 Task: Buy 2 Boots & Accessories of size 10 from Shocks, Struts & Suspension section under best seller category for shipping address: Mara Rodriguez, 1229 Ridge Road, Dodge City, Kansas 67801, Cell Number 6205197251. Pay from credit card ending with 7965, CVV 549
Action: Key pressed amazon.com<Key.enter>
Screenshot: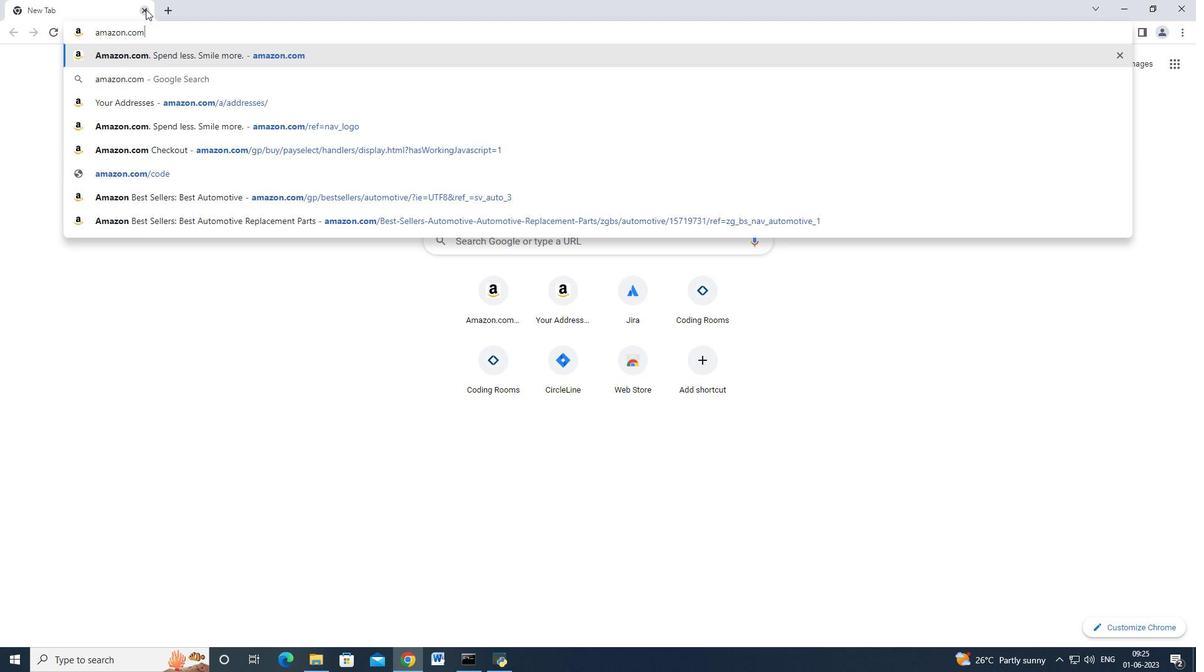 
Action: Mouse moved to (36, 95)
Screenshot: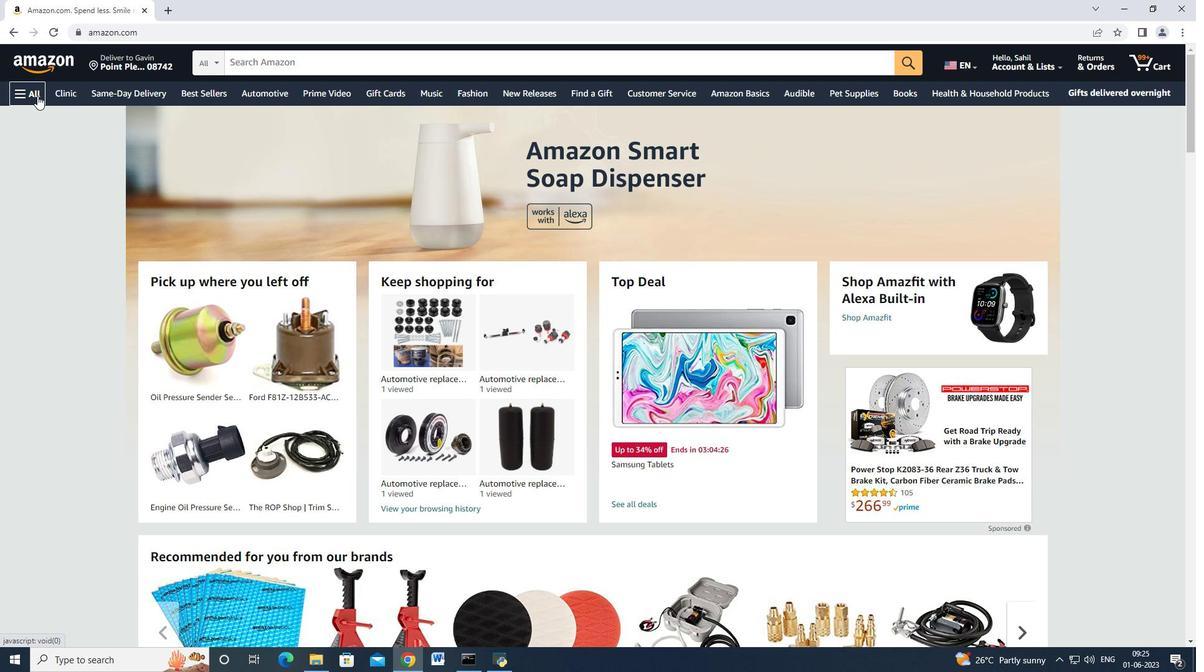 
Action: Mouse pressed left at (36, 95)
Screenshot: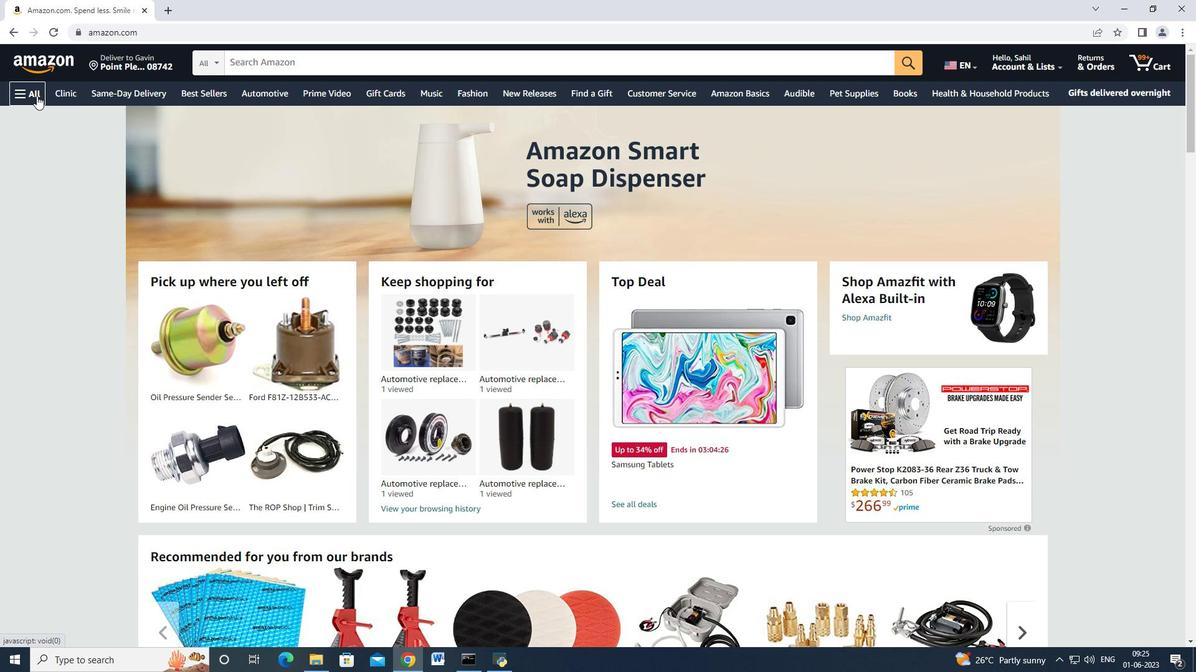 
Action: Mouse moved to (90, 222)
Screenshot: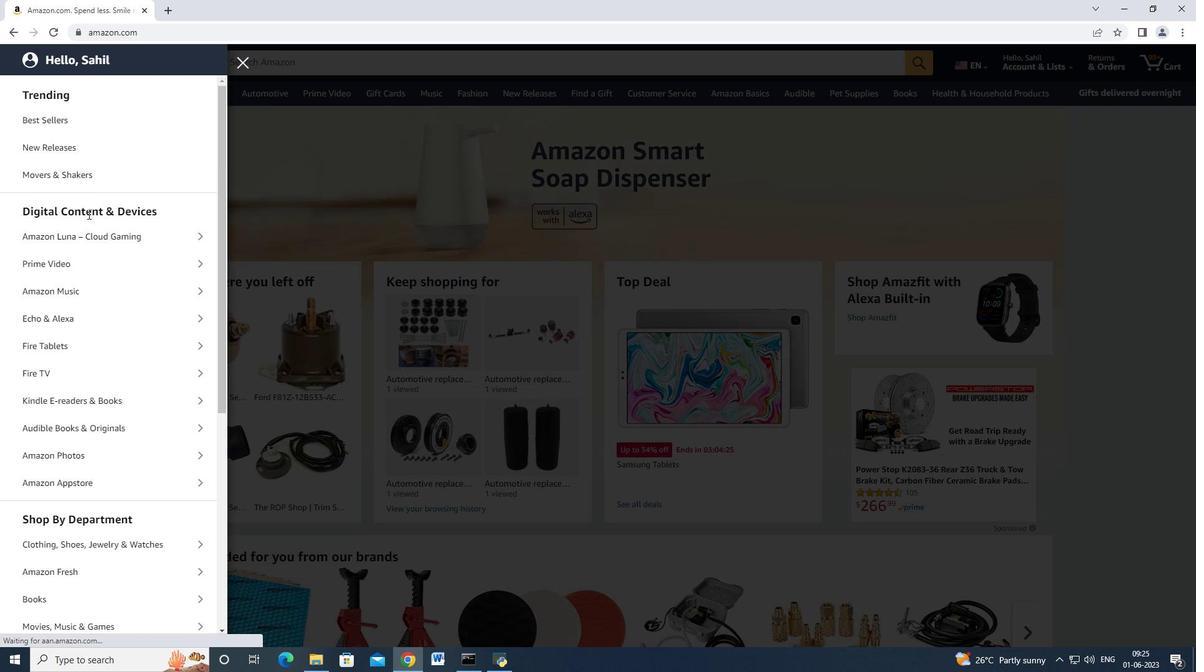 
Action: Mouse scrolled (90, 221) with delta (0, 0)
Screenshot: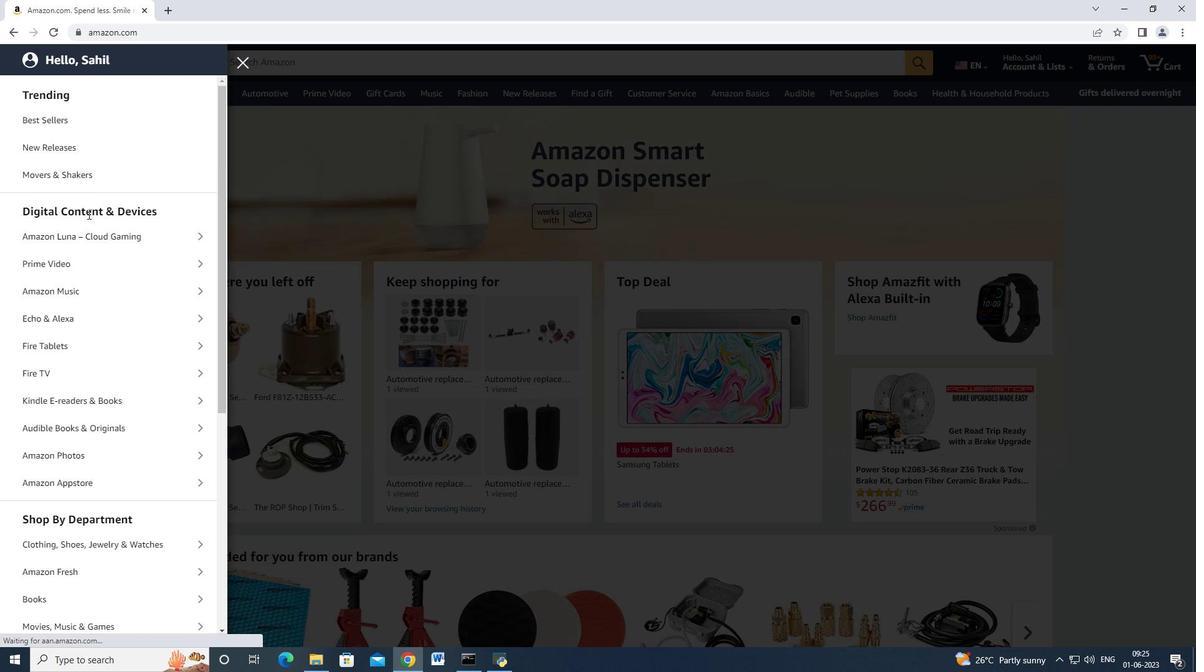 
Action: Mouse moved to (90, 223)
Screenshot: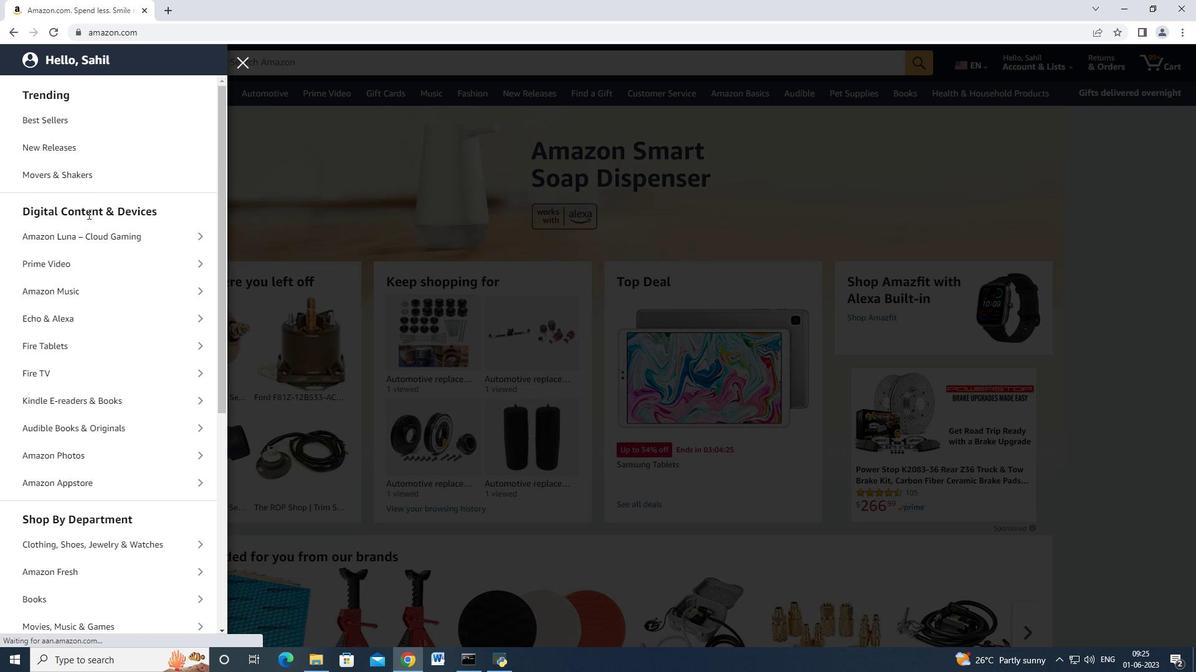 
Action: Mouse scrolled (90, 222) with delta (0, 0)
Screenshot: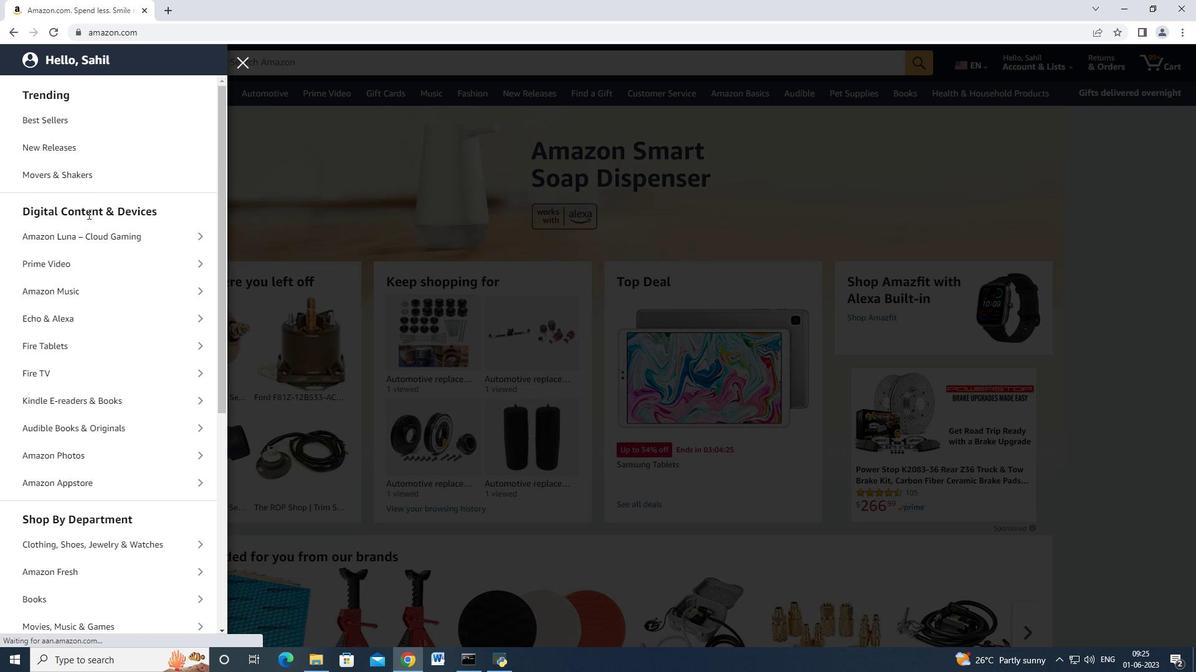 
Action: Mouse moved to (90, 223)
Screenshot: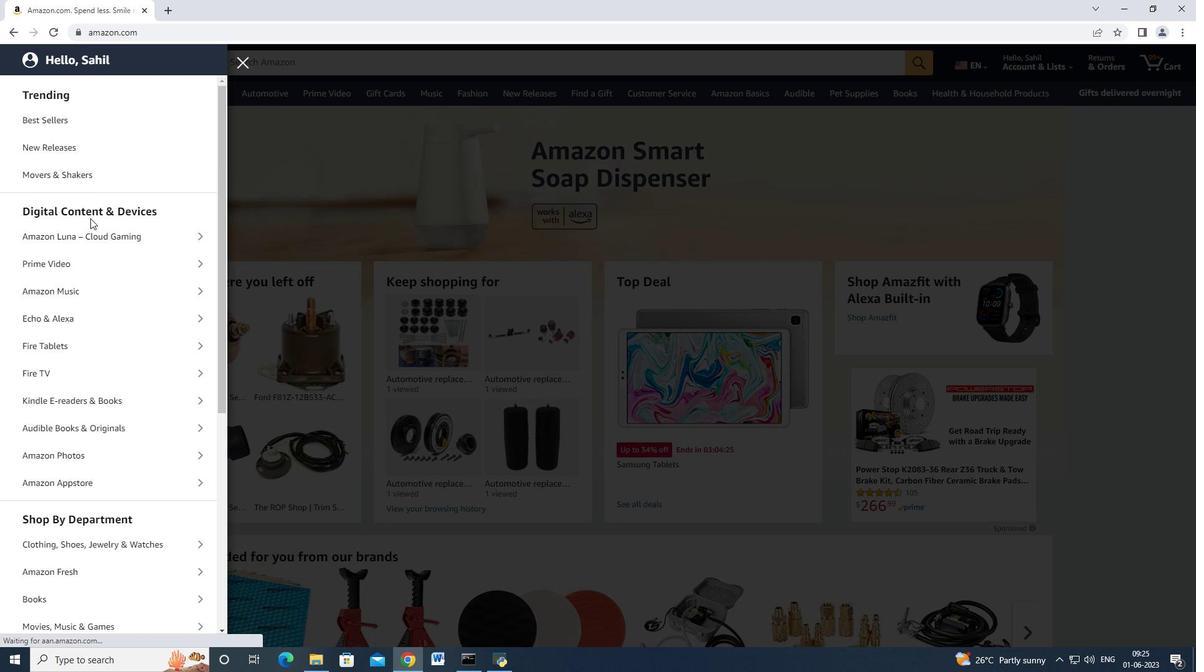 
Action: Mouse scrolled (90, 222) with delta (0, 0)
Screenshot: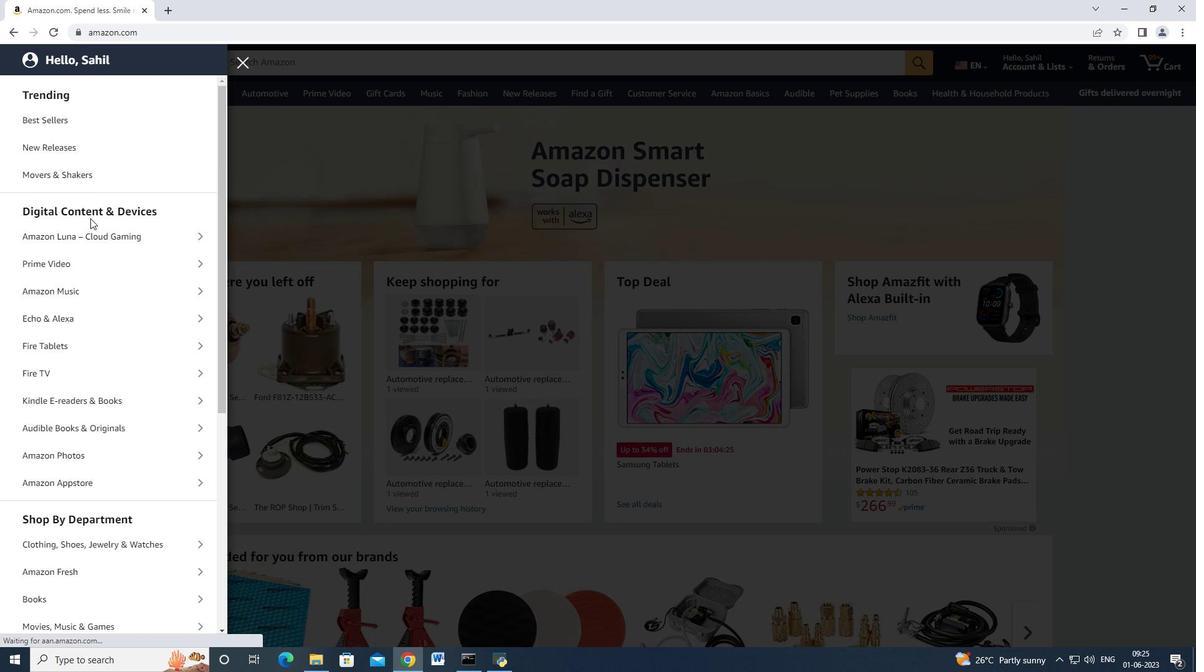 
Action: Mouse moved to (90, 224)
Screenshot: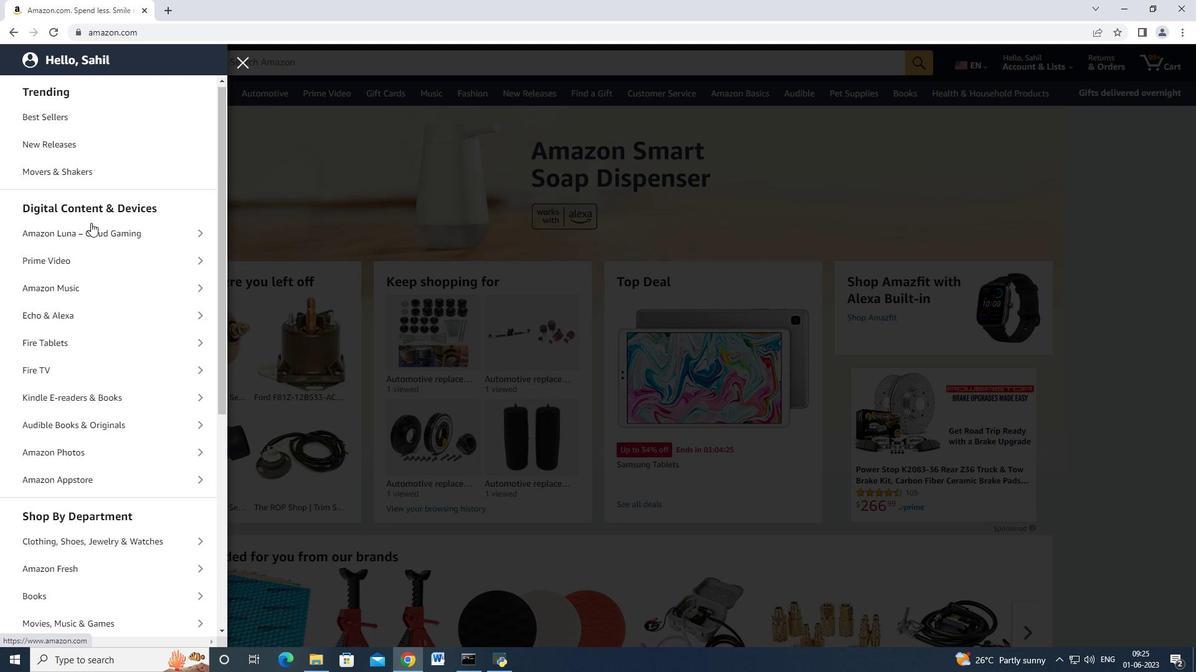 
Action: Mouse scrolled (90, 223) with delta (0, 0)
Screenshot: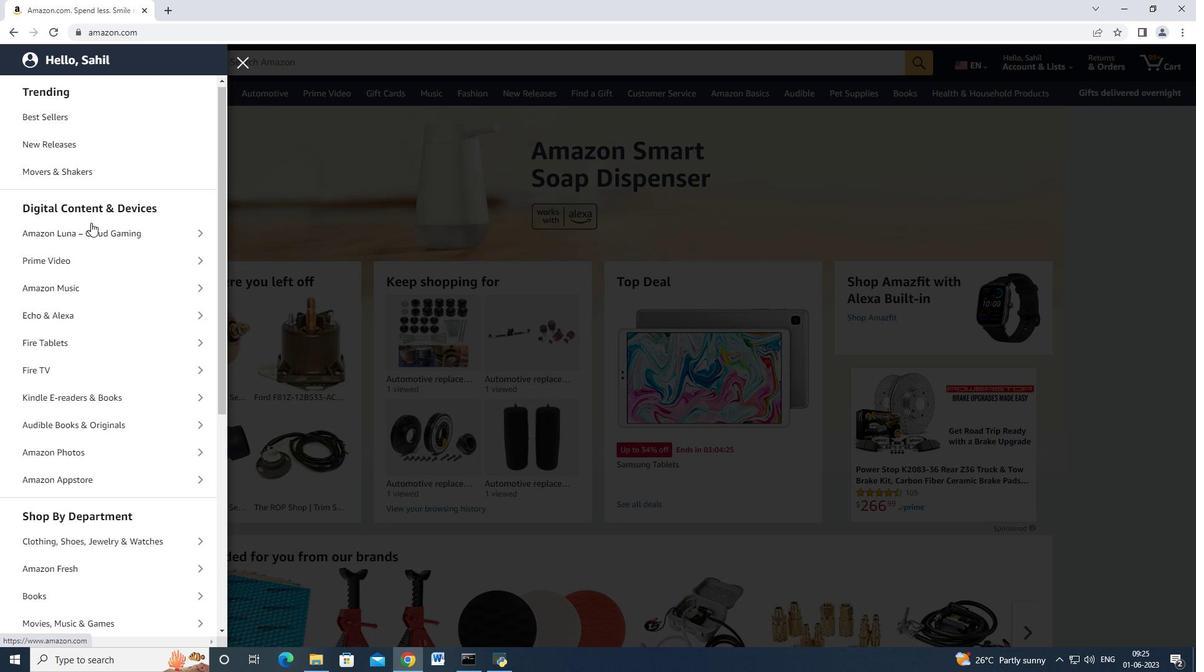 
Action: Mouse moved to (81, 413)
Screenshot: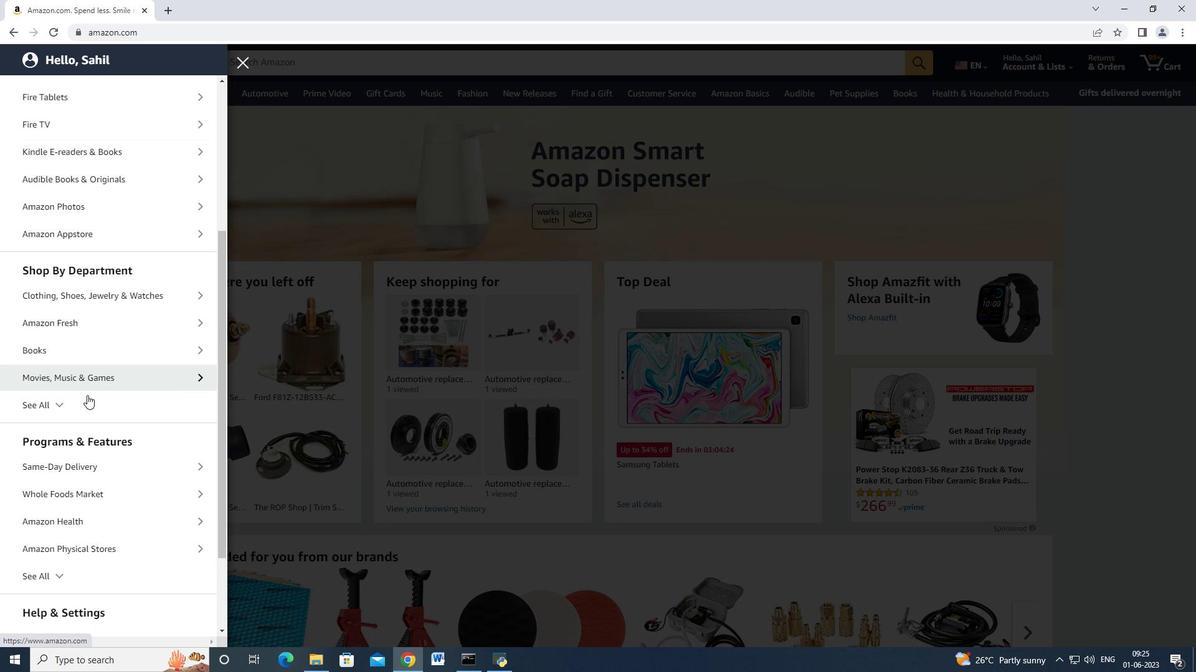 
Action: Mouse pressed left at (81, 413)
Screenshot: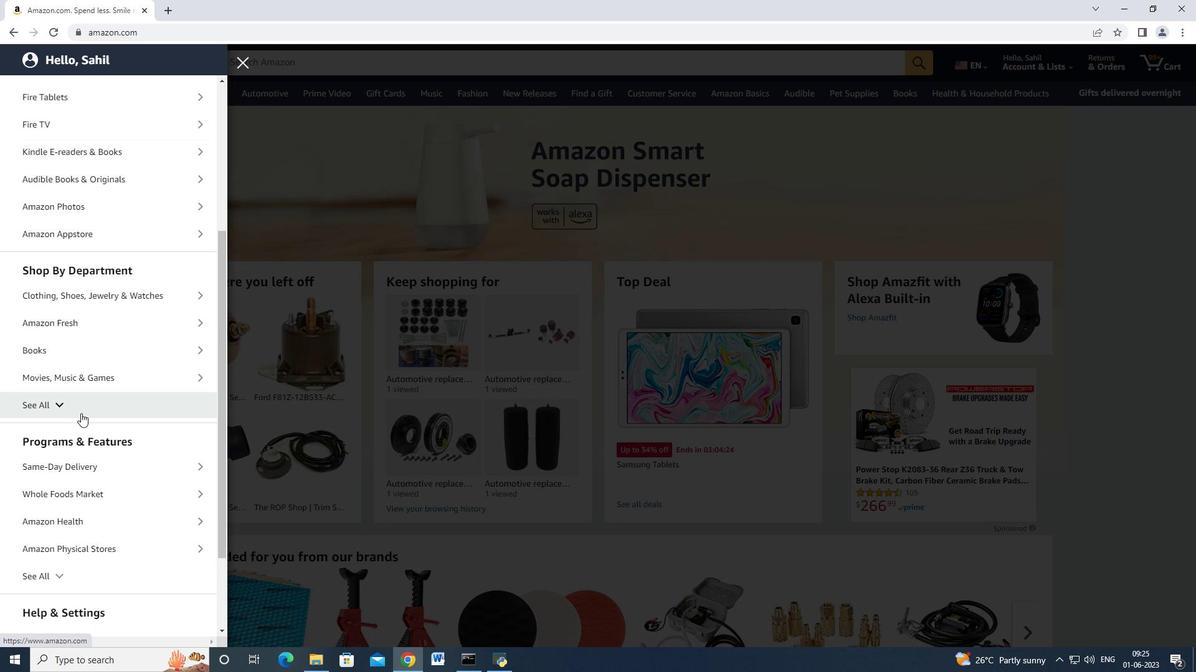 
Action: Mouse moved to (147, 380)
Screenshot: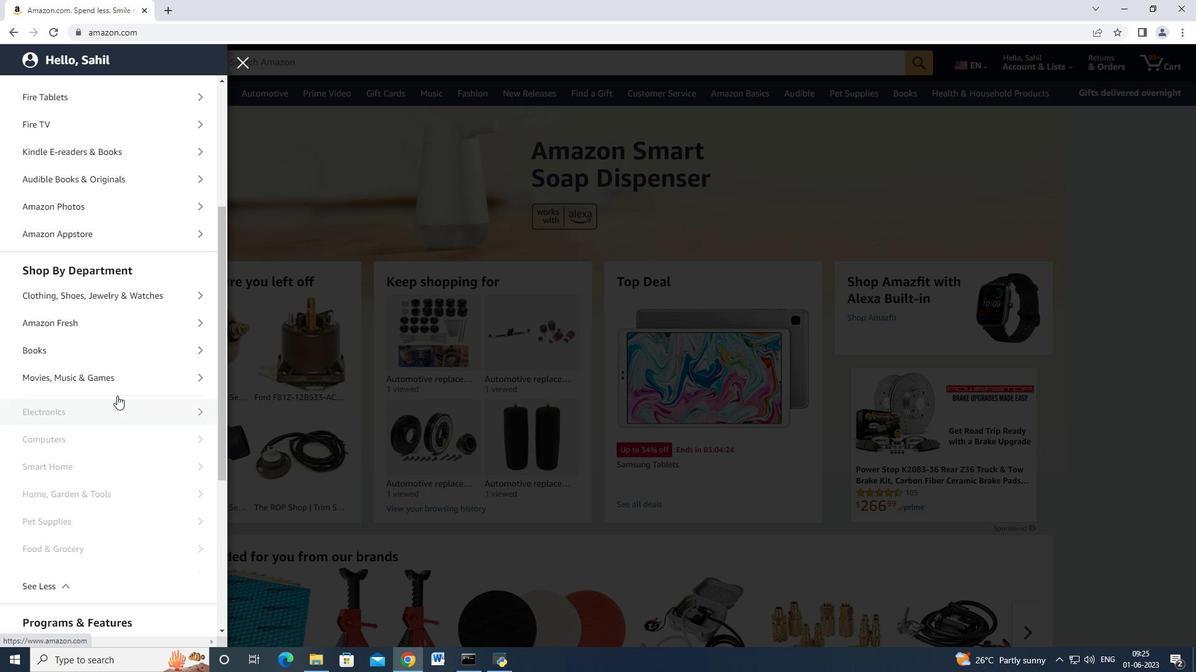 
Action: Mouse scrolled (147, 379) with delta (0, 0)
Screenshot: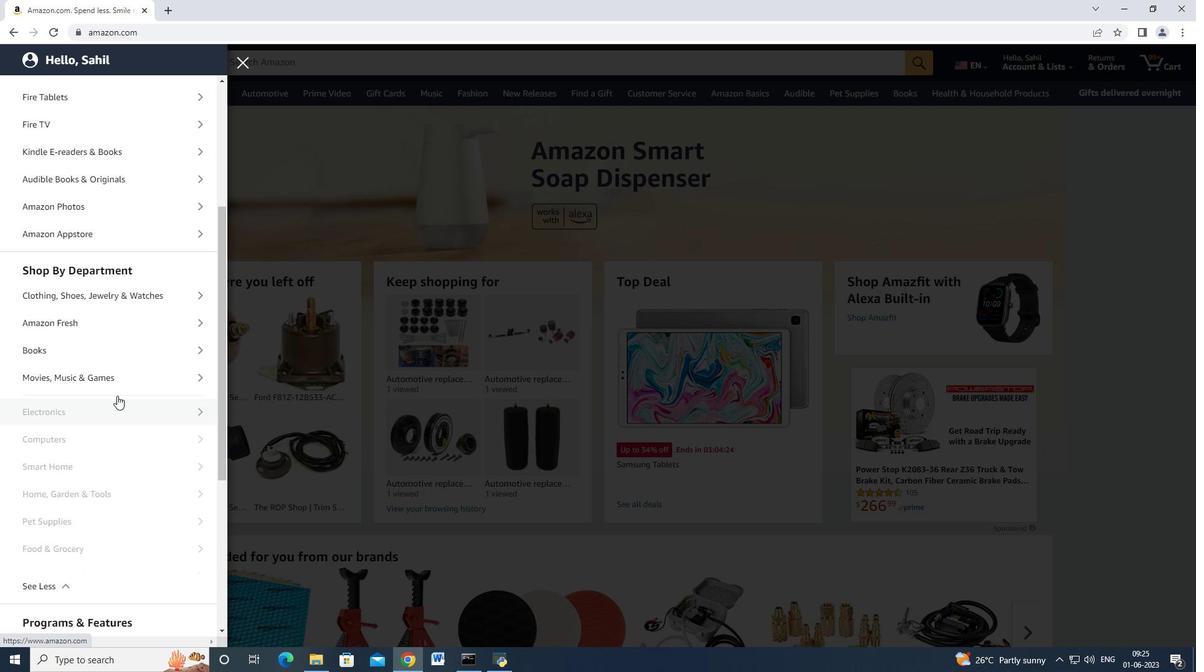 
Action: Mouse scrolled (147, 379) with delta (0, 0)
Screenshot: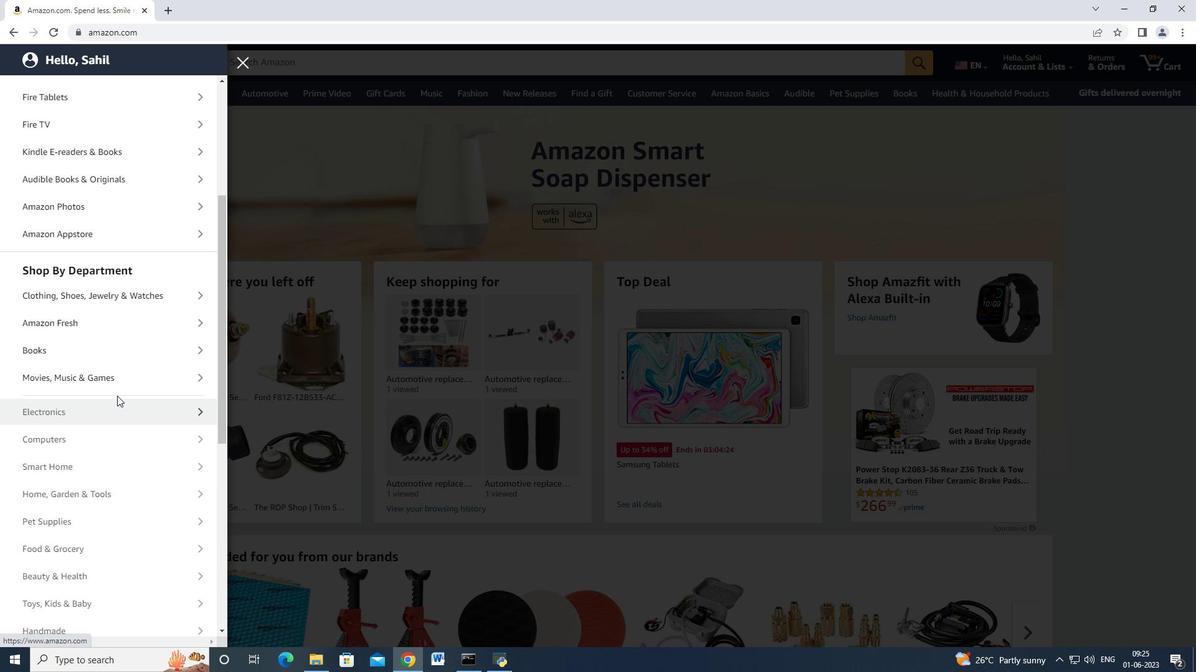 
Action: Mouse scrolled (147, 379) with delta (0, 0)
Screenshot: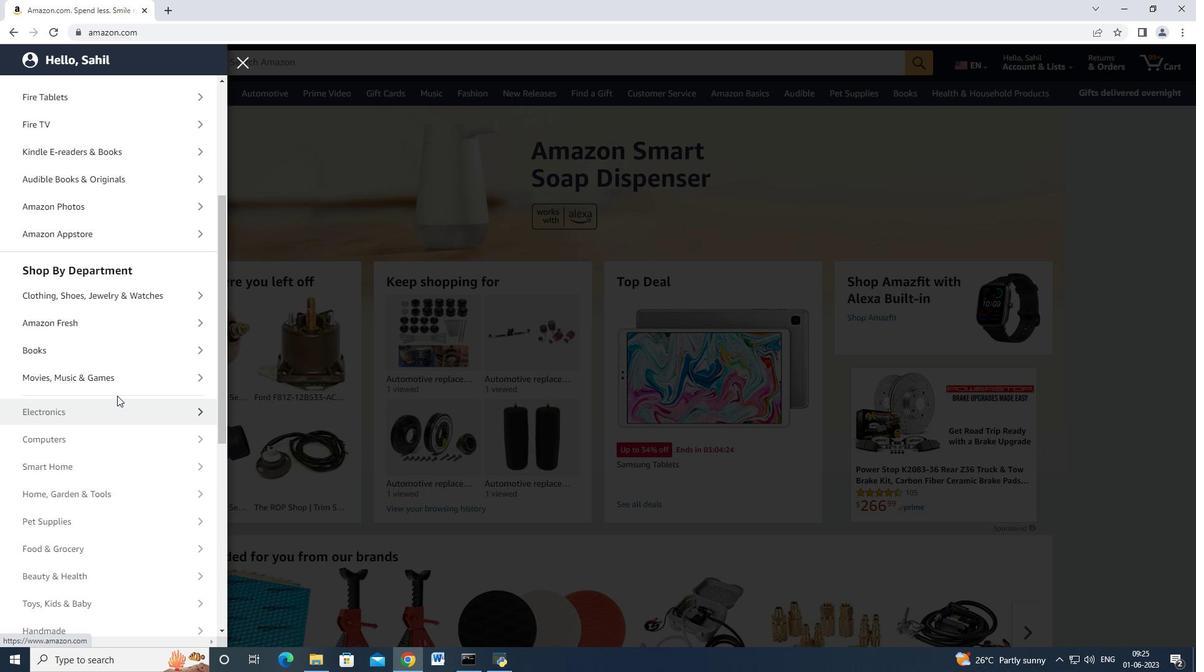 
Action: Mouse scrolled (147, 379) with delta (0, 0)
Screenshot: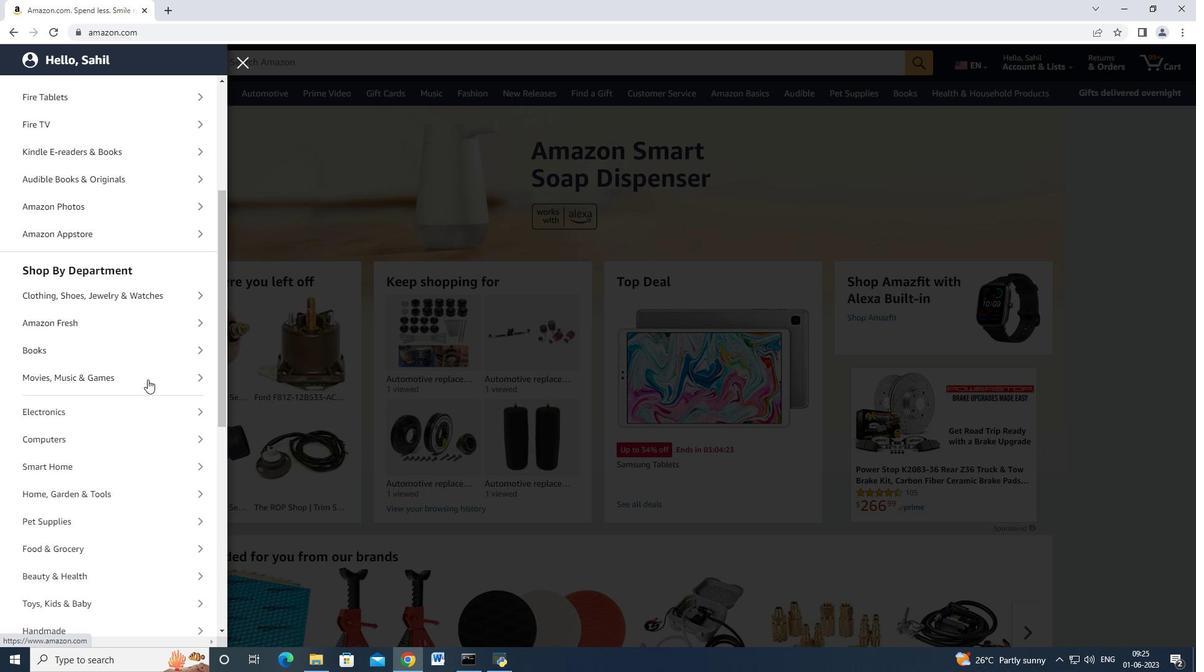 
Action: Mouse moved to (148, 453)
Screenshot: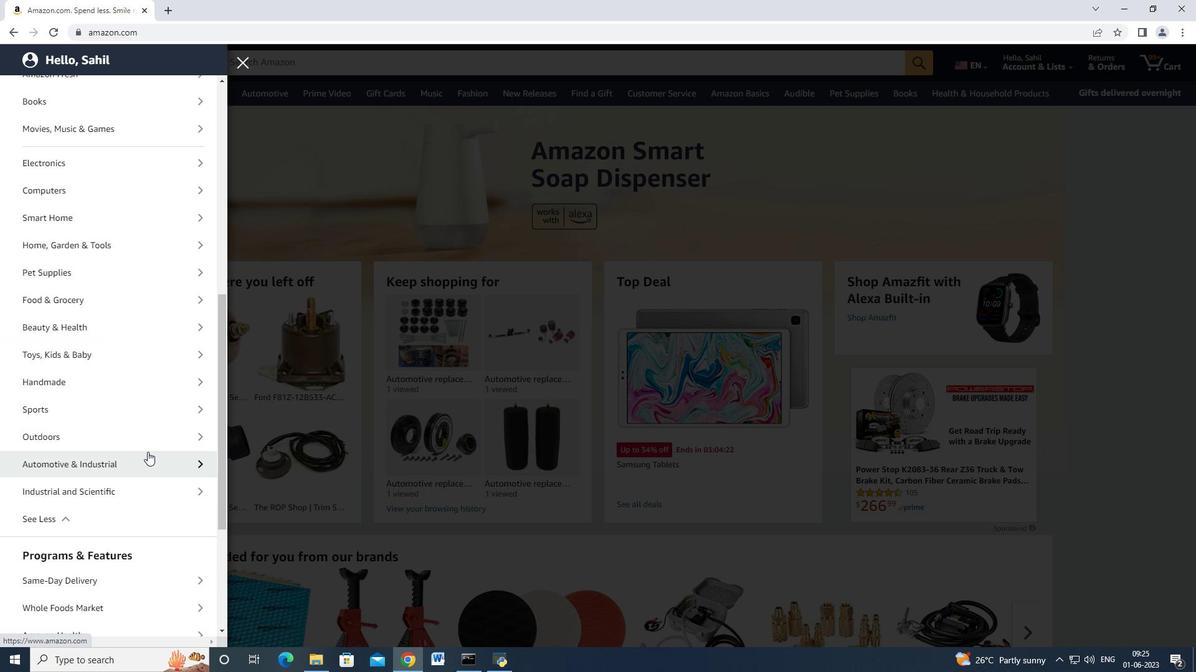 
Action: Mouse pressed left at (148, 453)
Screenshot: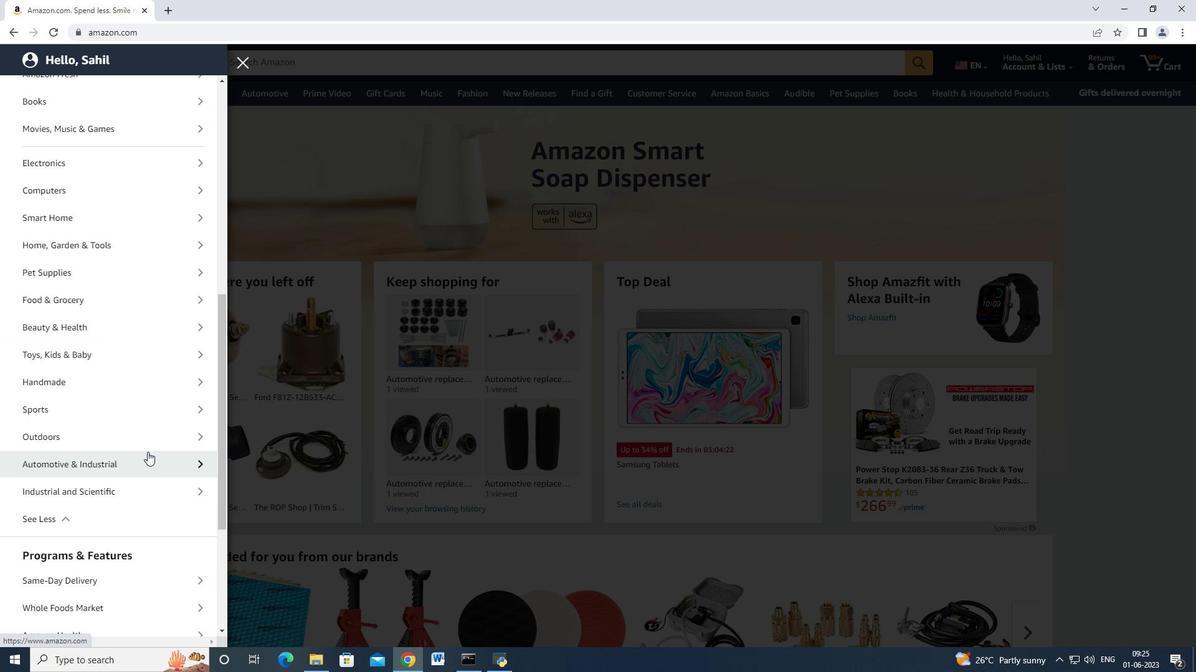 
Action: Mouse moved to (116, 144)
Screenshot: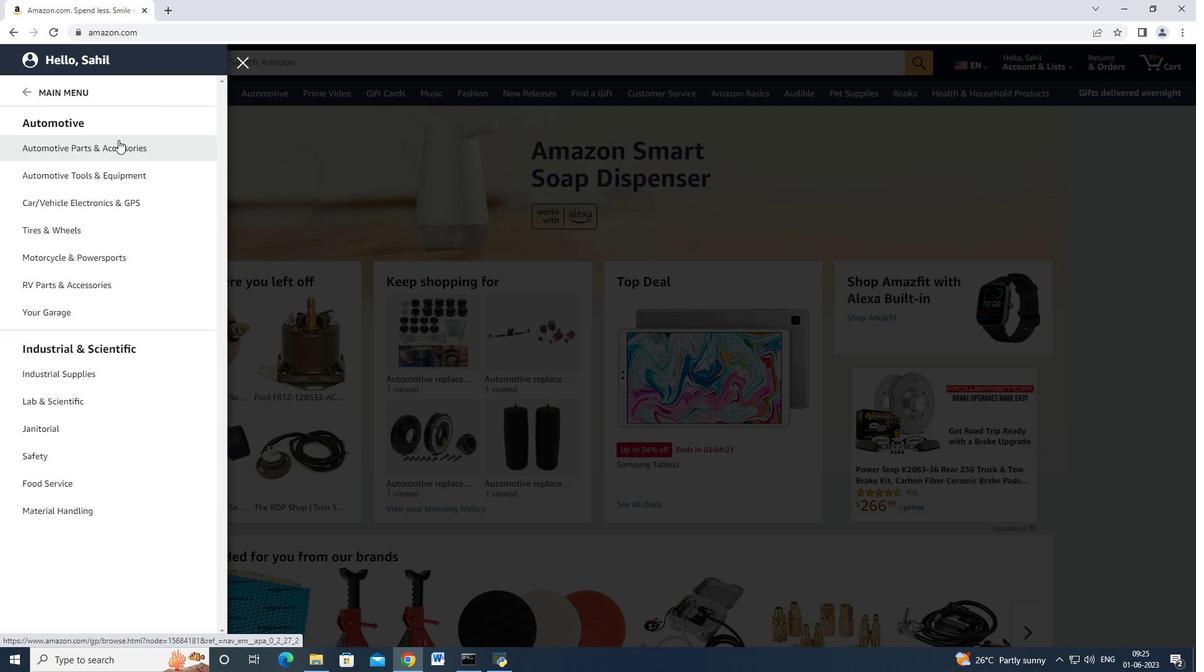 
Action: Mouse pressed left at (116, 144)
Screenshot: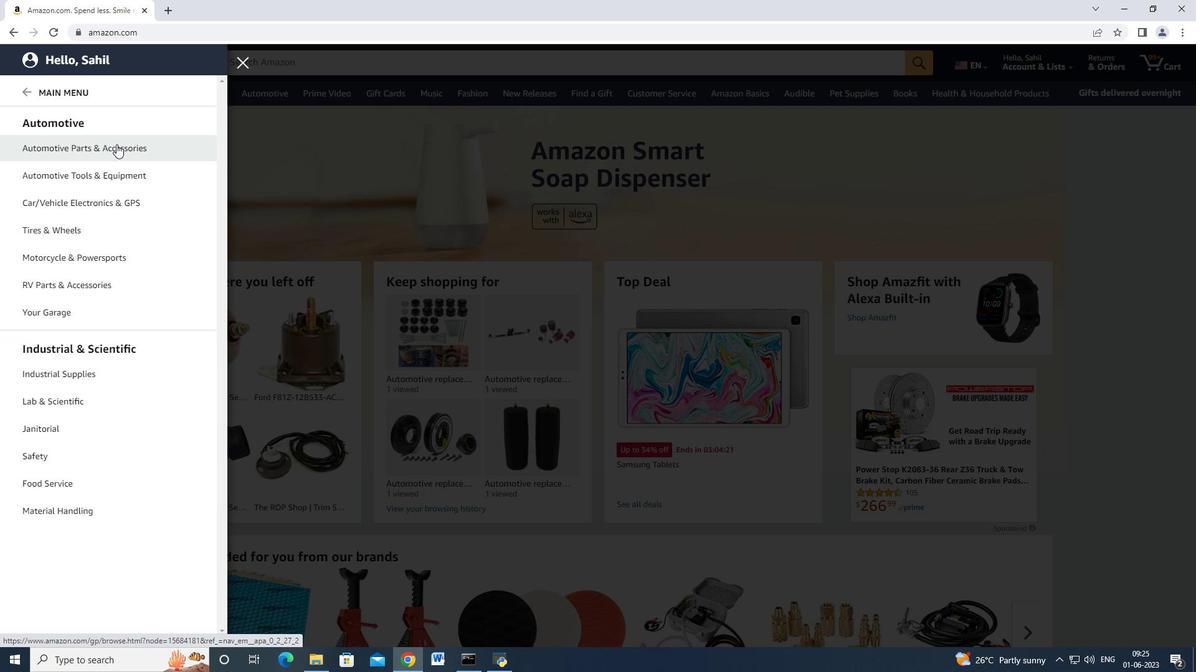 
Action: Mouse moved to (218, 120)
Screenshot: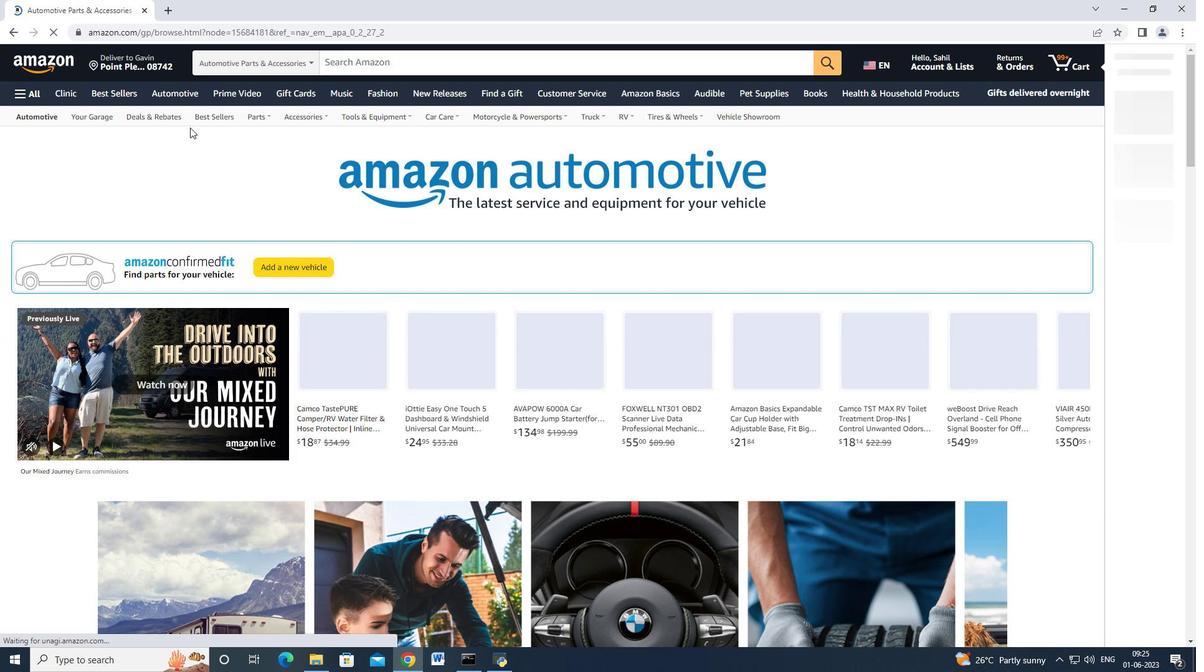 
Action: Mouse pressed left at (218, 120)
Screenshot: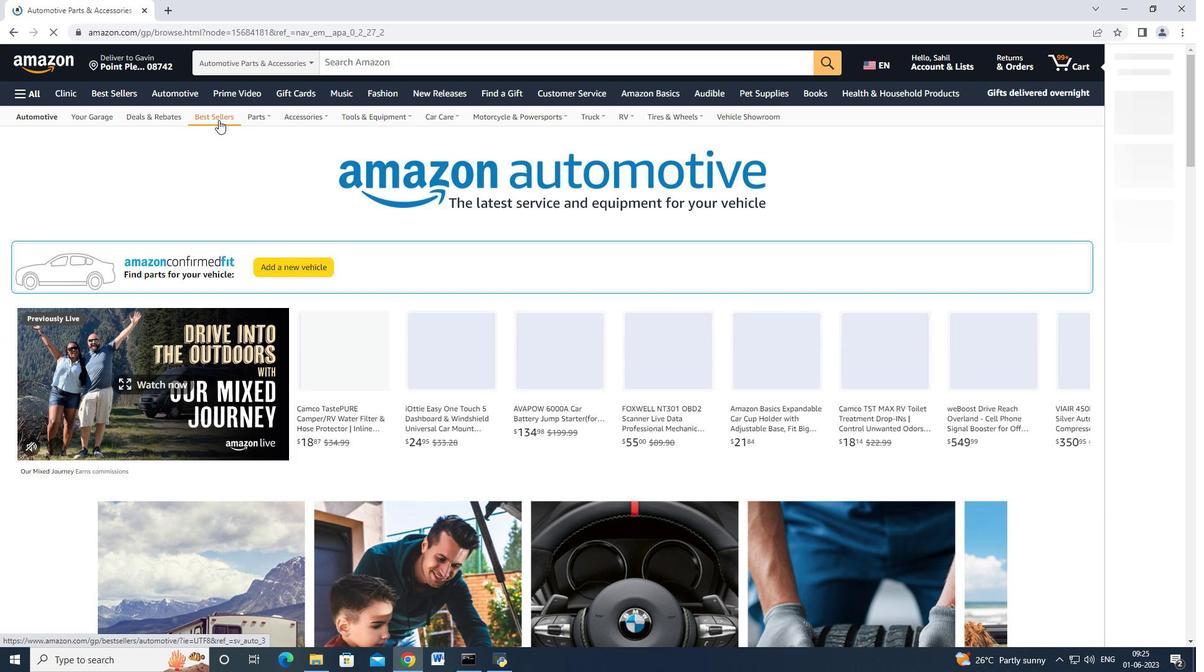 
Action: Mouse moved to (77, 398)
Screenshot: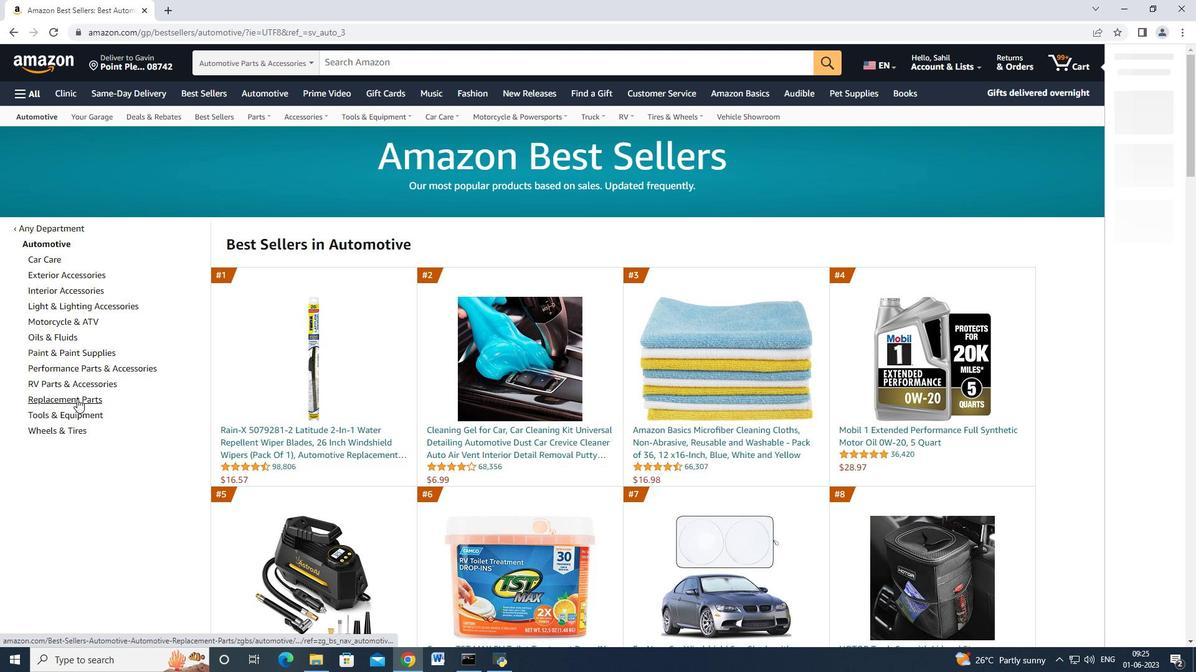 
Action: Mouse pressed left at (77, 398)
Screenshot: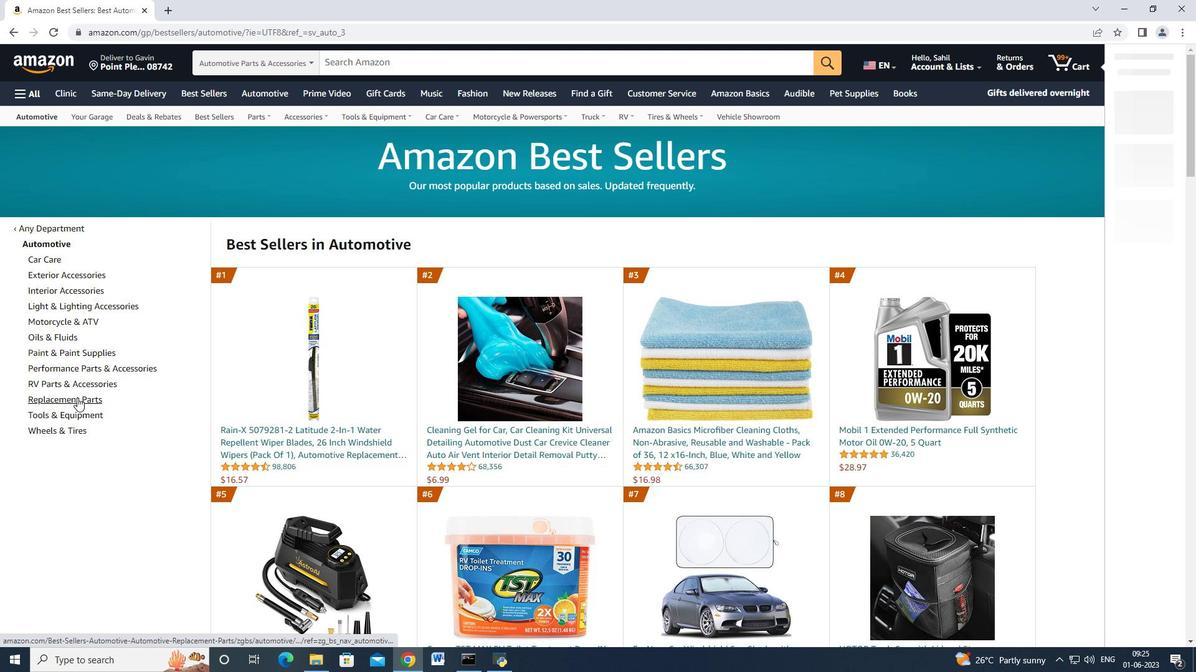 
Action: Mouse moved to (152, 296)
Screenshot: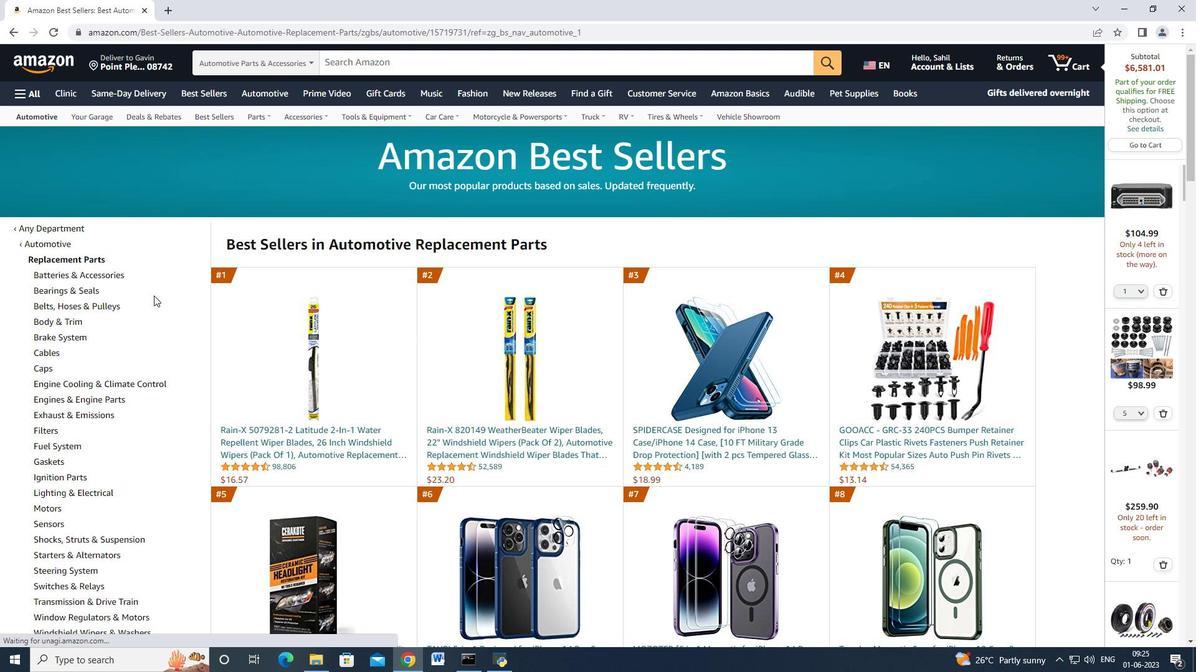 
Action: Mouse scrolled (152, 295) with delta (0, 0)
Screenshot: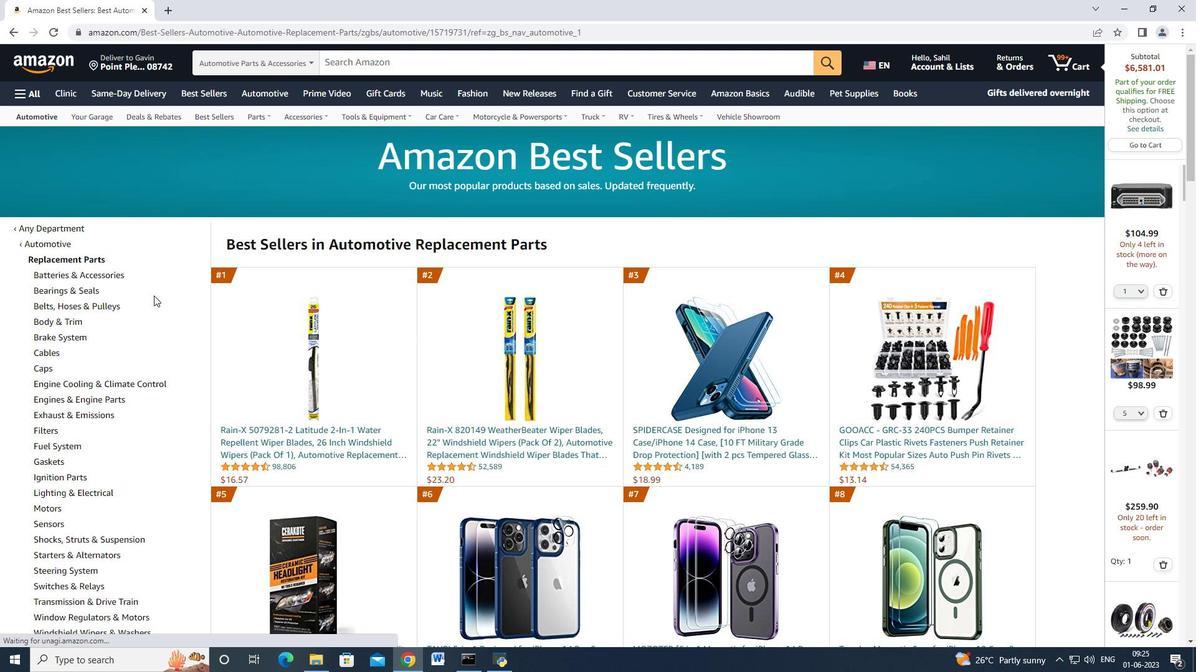 
Action: Mouse moved to (153, 295)
Screenshot: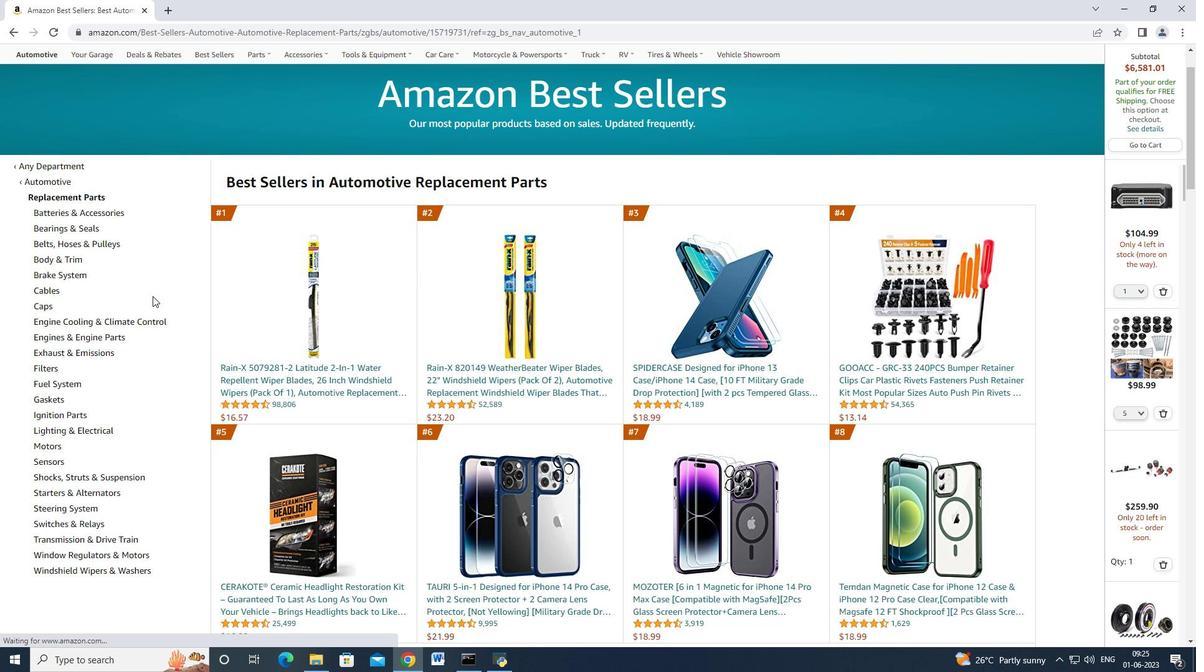 
Action: Mouse scrolled (153, 295) with delta (0, 0)
Screenshot: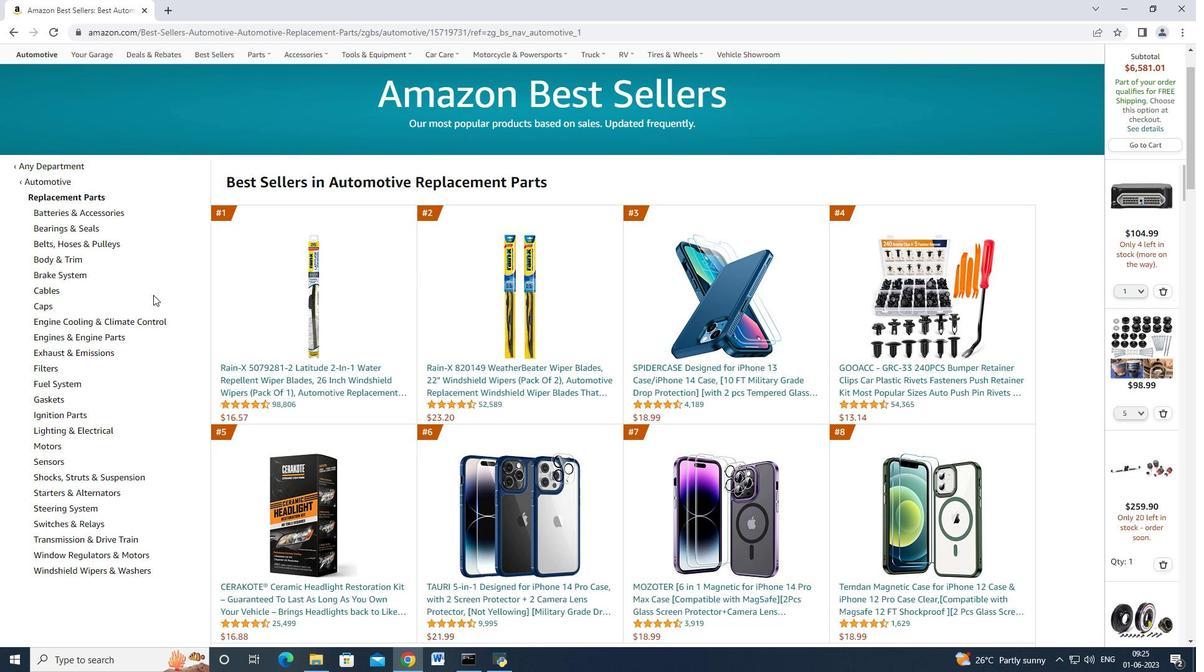 
Action: Mouse scrolled (153, 294) with delta (0, 0)
Screenshot: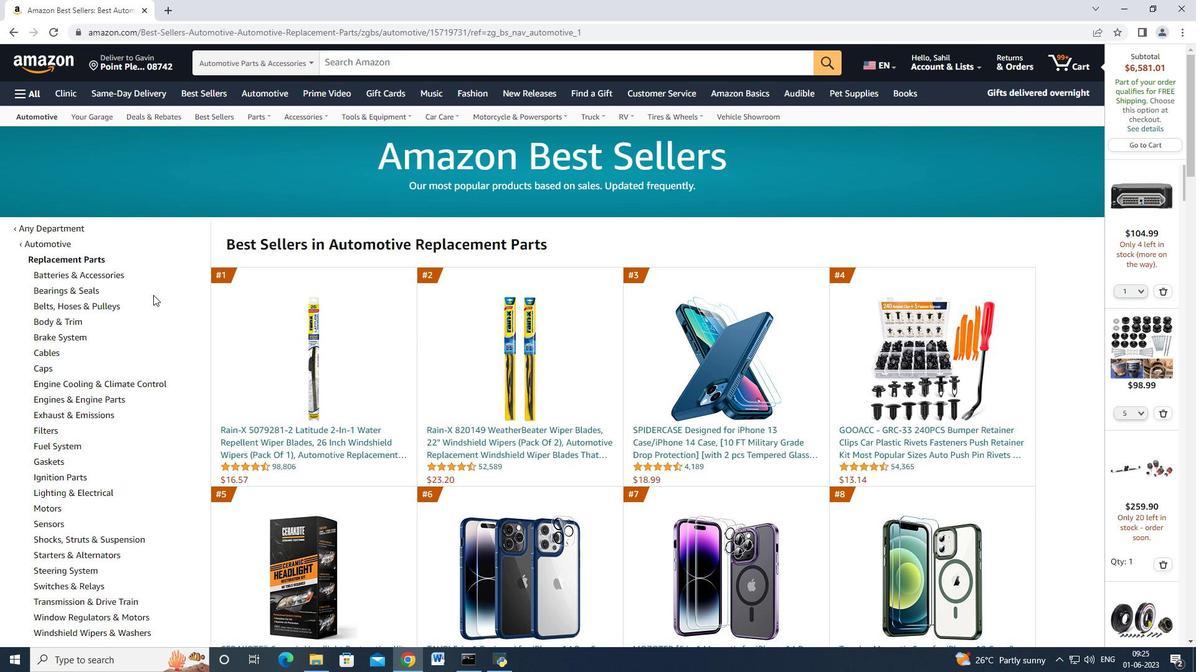 
Action: Mouse scrolled (153, 294) with delta (0, 0)
Screenshot: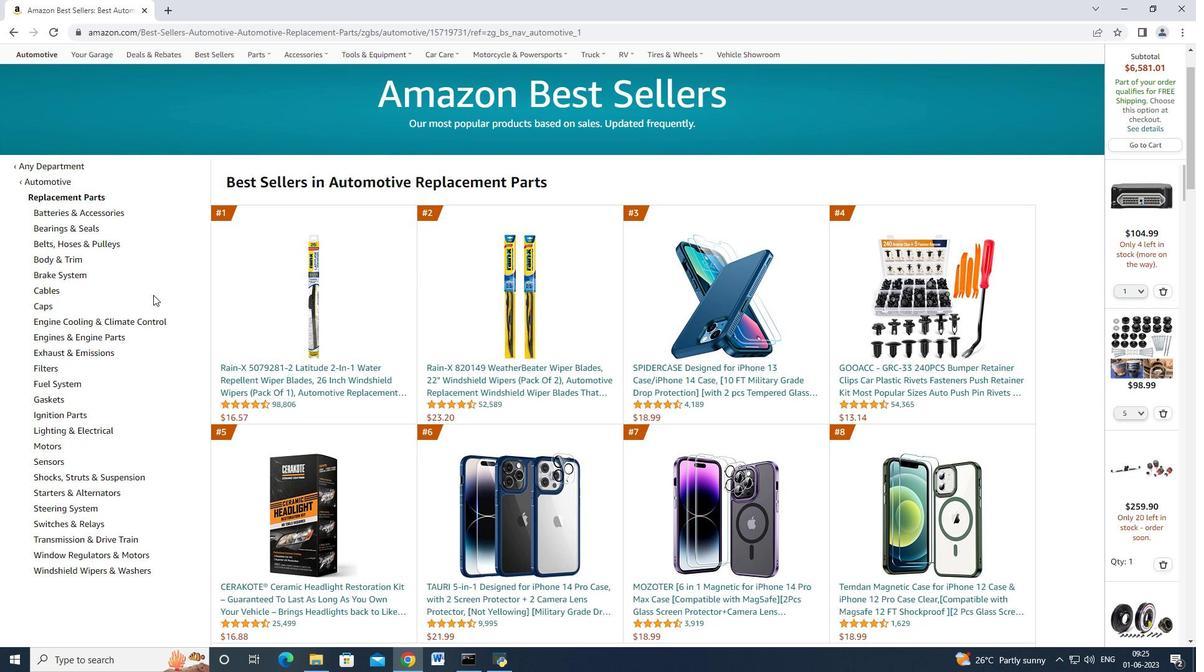
Action: Mouse moved to (90, 272)
Screenshot: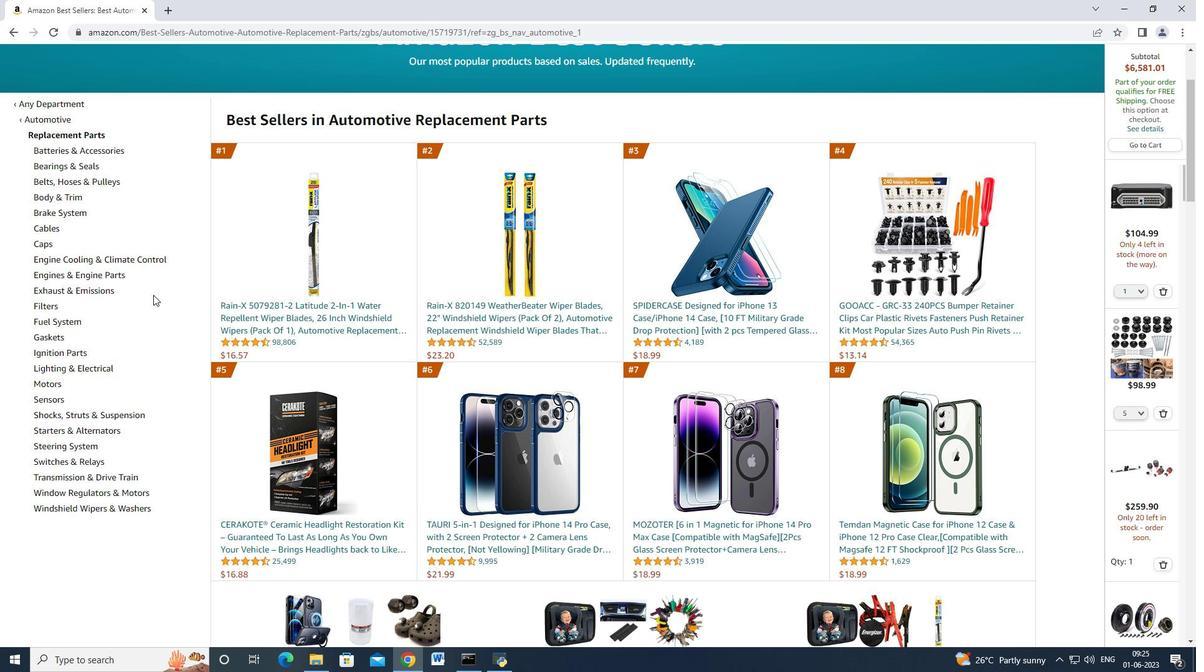 
Action: Mouse scrolled (90, 272) with delta (0, 0)
Screenshot: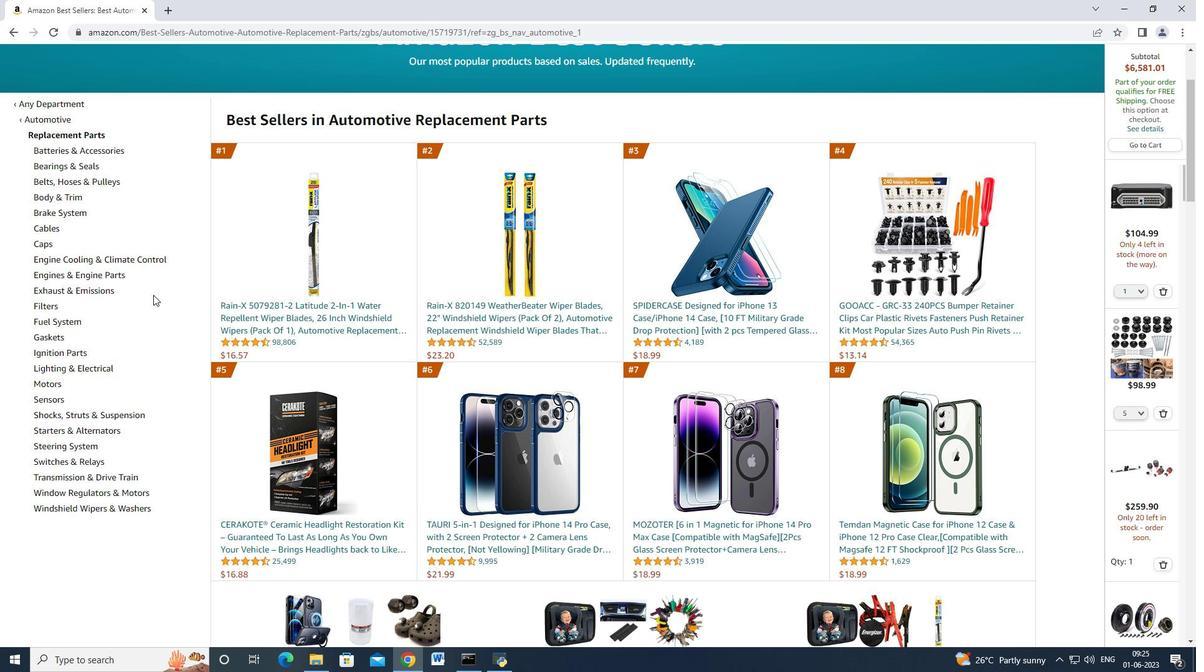 
Action: Mouse moved to (95, 352)
Screenshot: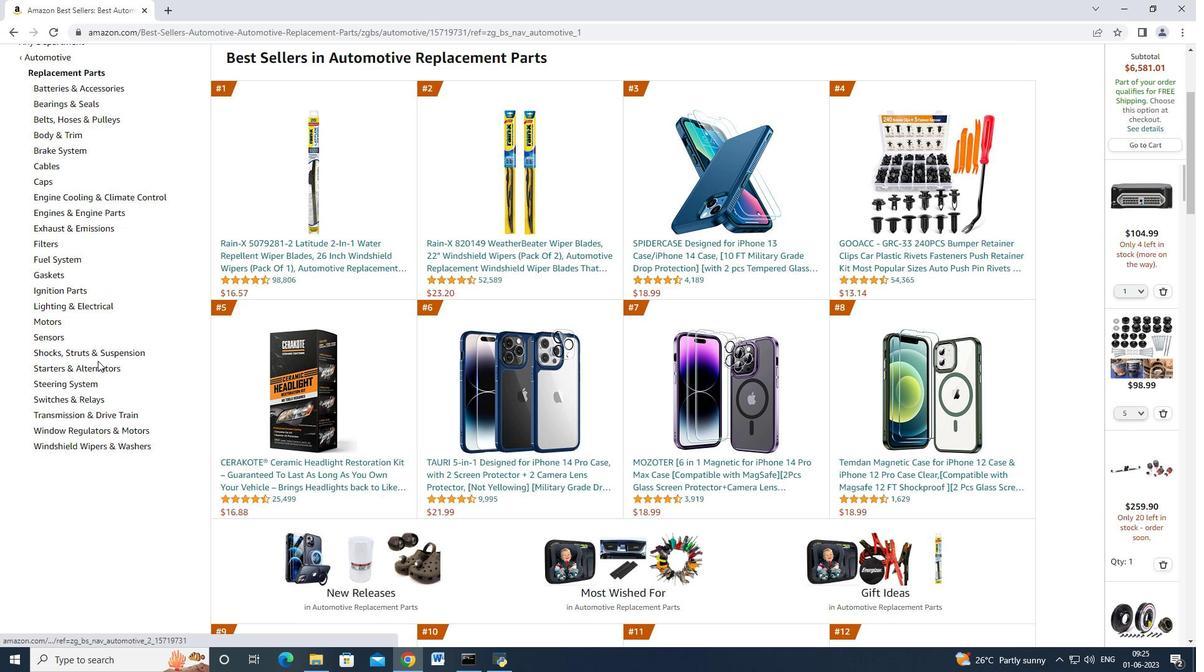 
Action: Mouse pressed left at (95, 352)
Screenshot: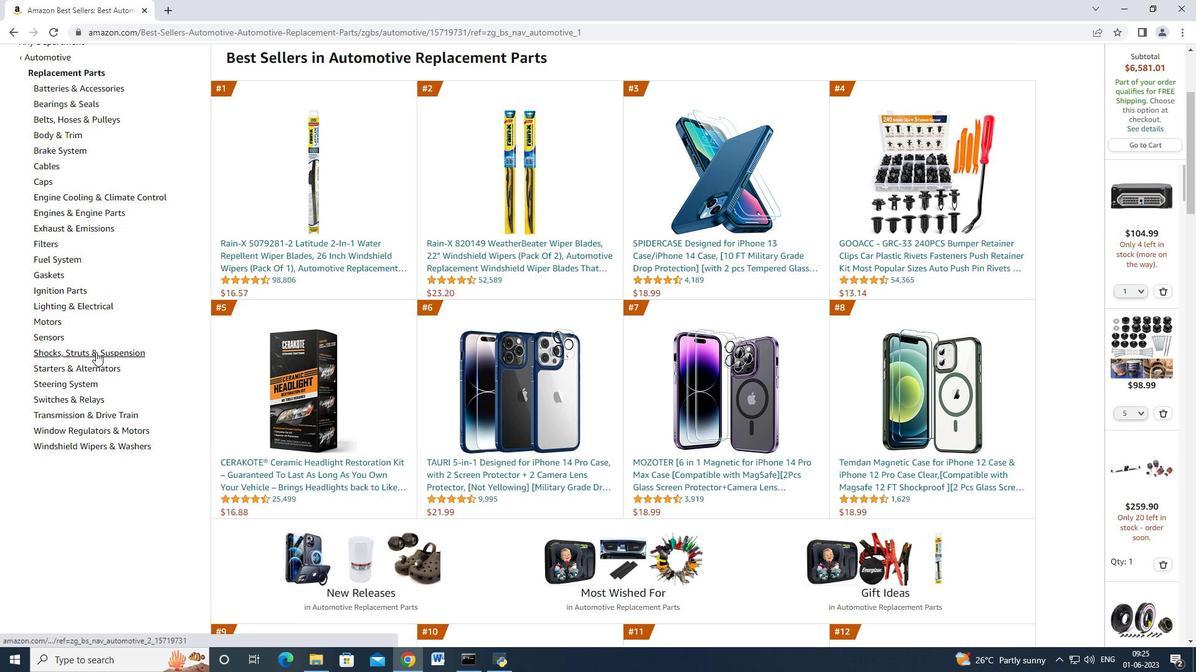 
Action: Mouse moved to (122, 317)
Screenshot: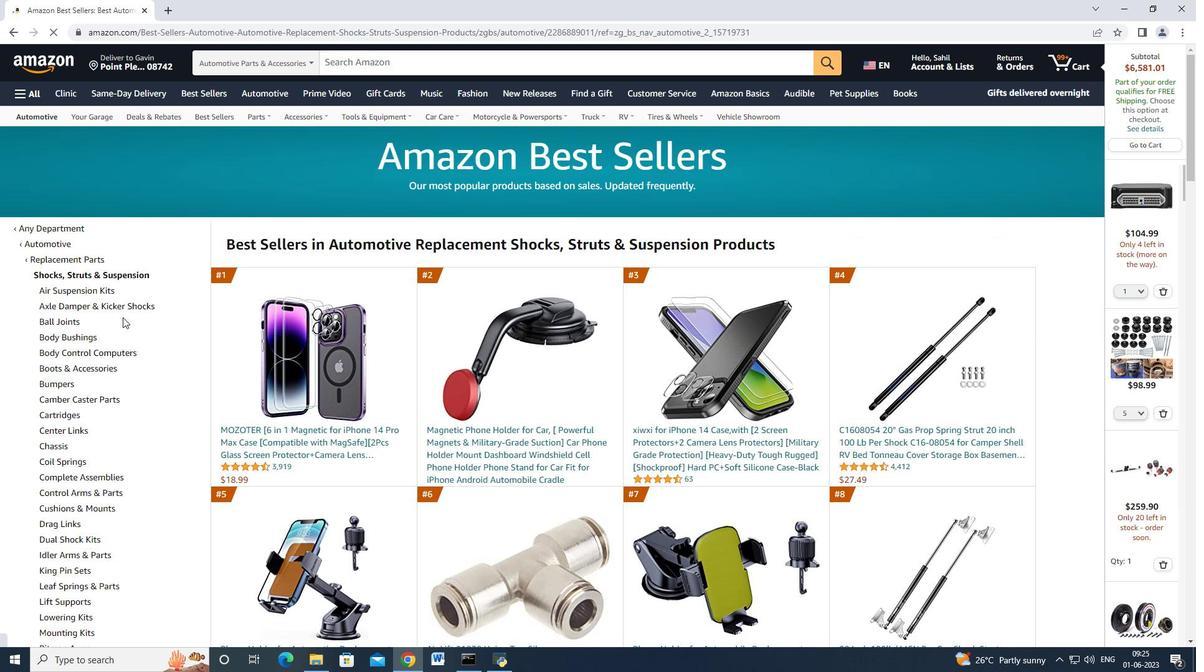 
Action: Mouse scrolled (122, 317) with delta (0, 0)
Screenshot: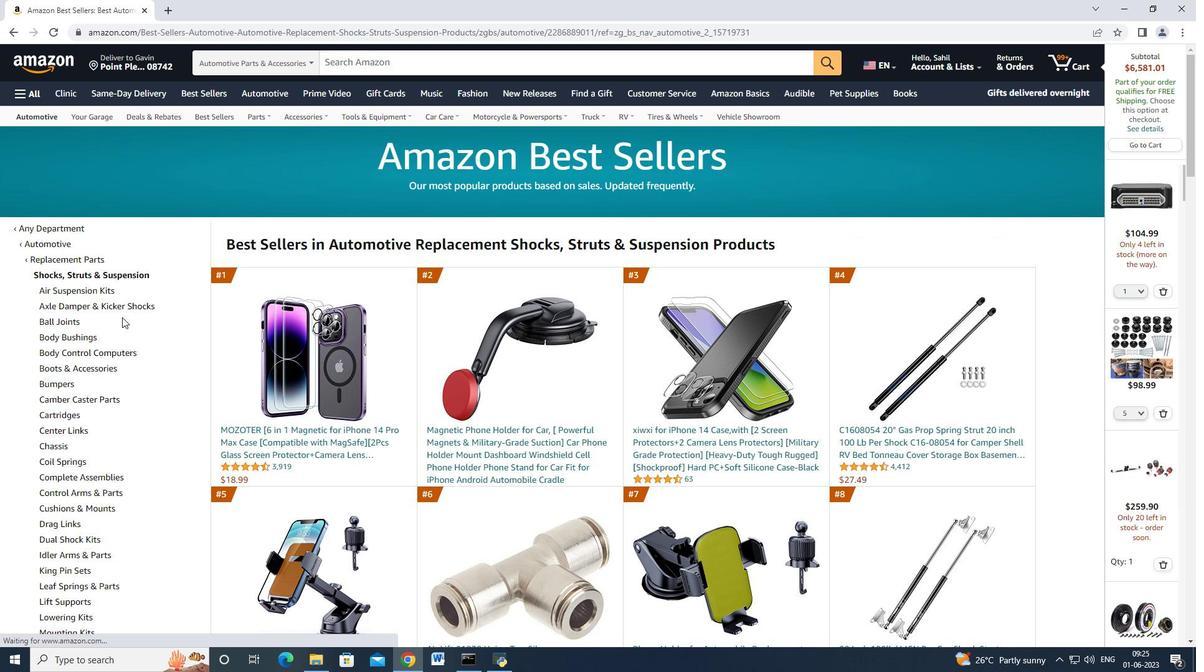 
Action: Mouse moved to (92, 305)
Screenshot: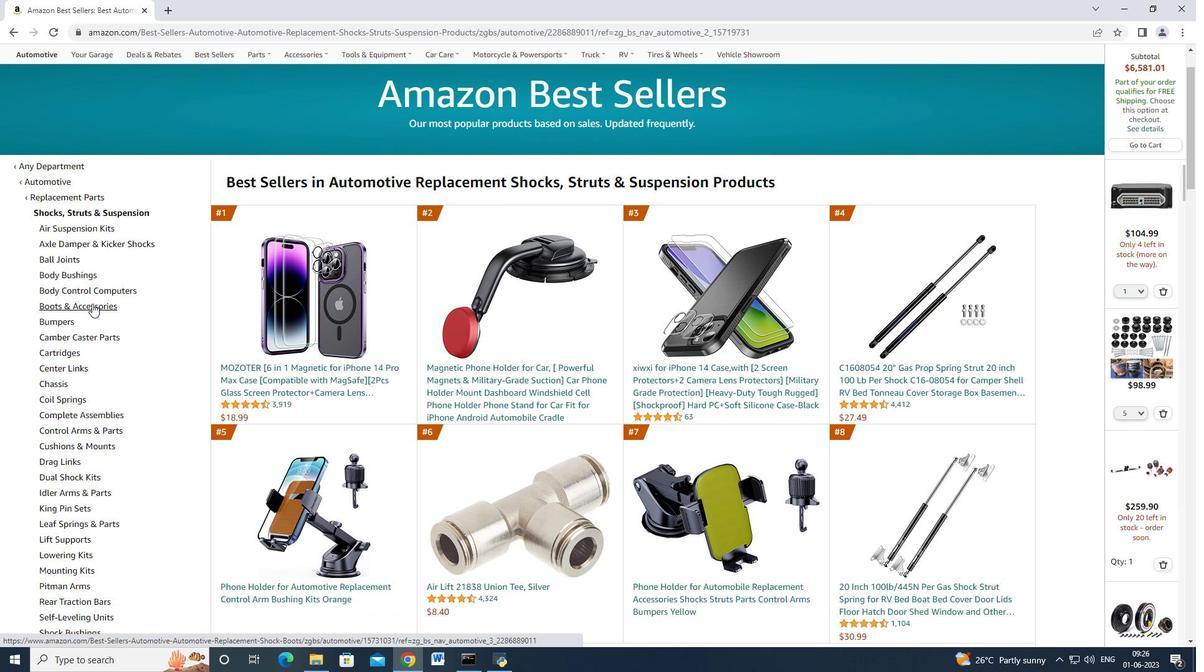 
Action: Mouse pressed left at (92, 305)
Screenshot: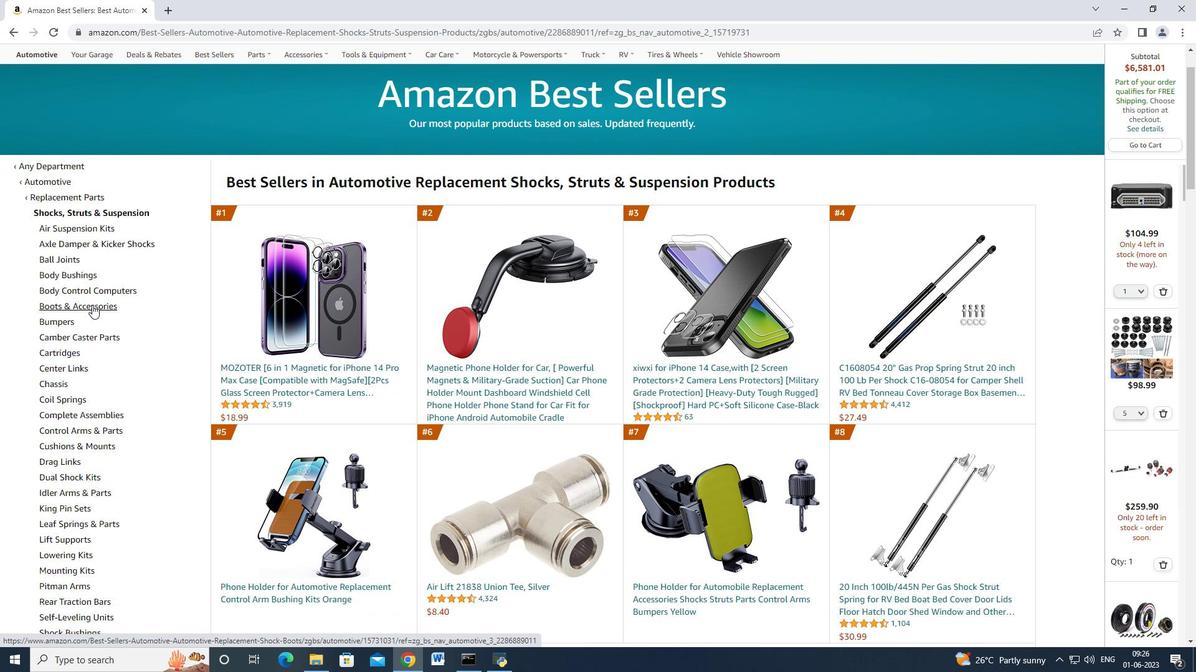 
Action: Mouse moved to (331, 428)
Screenshot: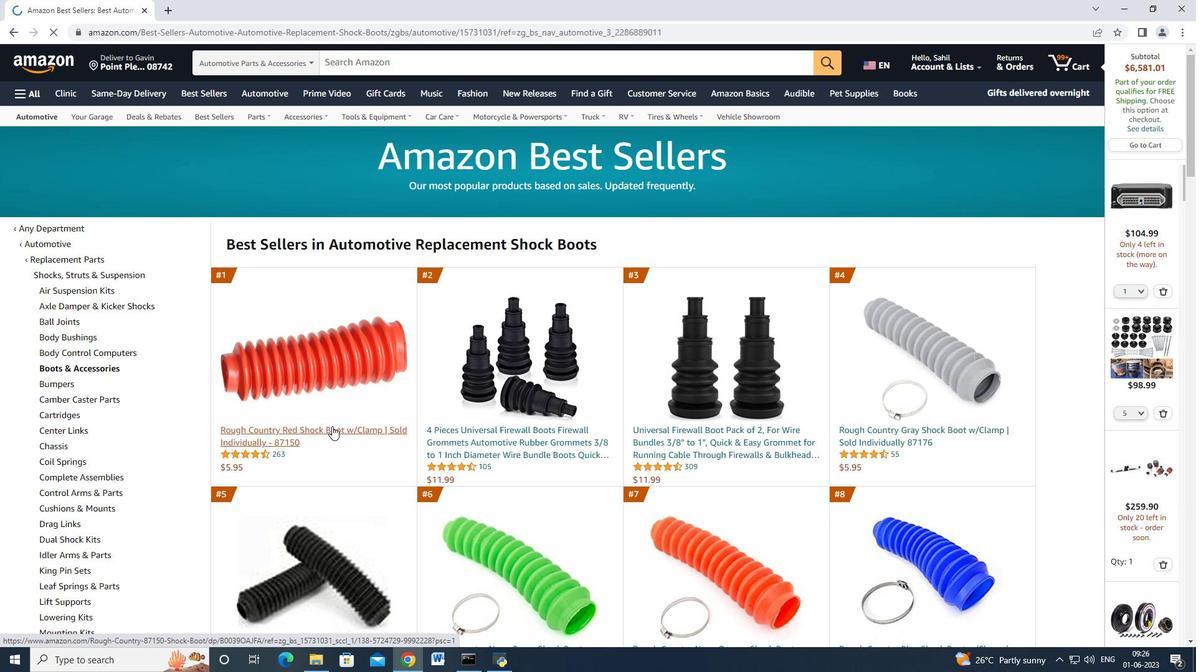 
Action: Mouse pressed left at (331, 428)
Screenshot: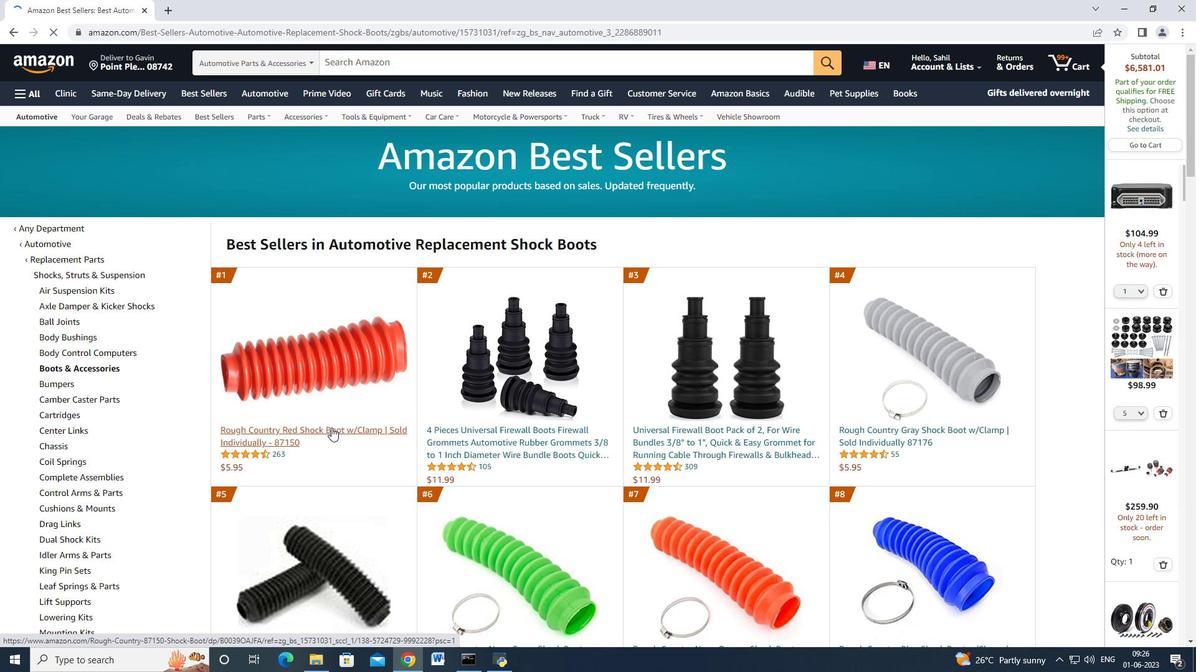 
Action: Mouse moved to (885, 436)
Screenshot: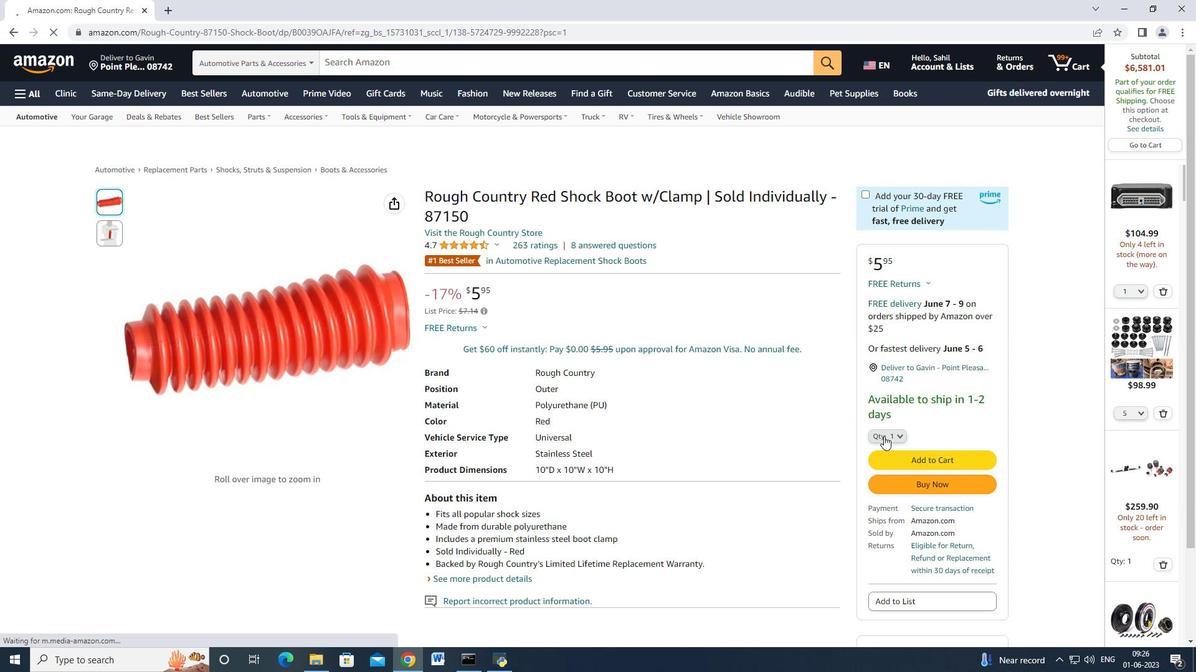 
Action: Mouse pressed left at (885, 436)
Screenshot: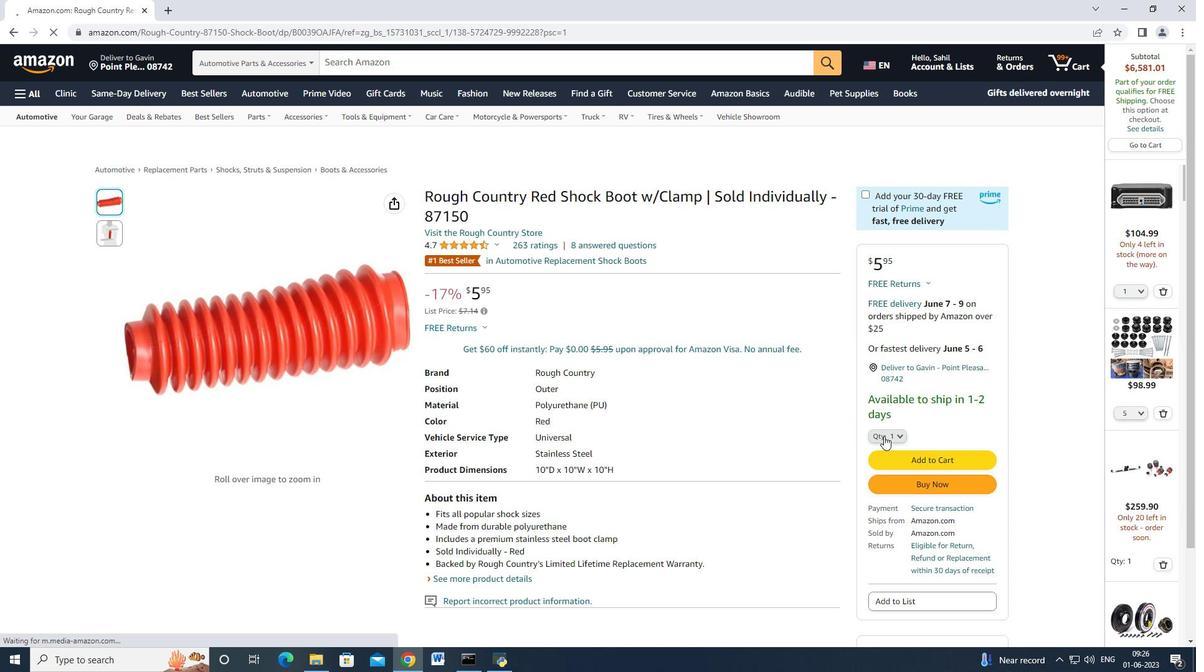 
Action: Mouse moved to (893, 458)
Screenshot: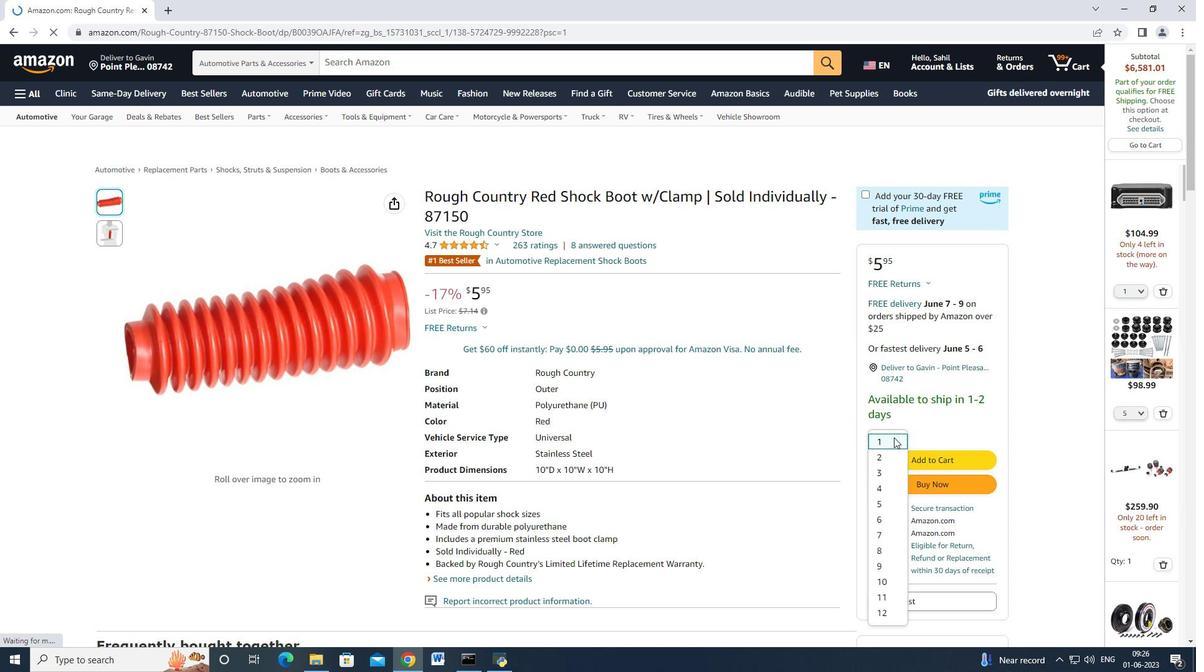 
Action: Mouse pressed left at (893, 458)
Screenshot: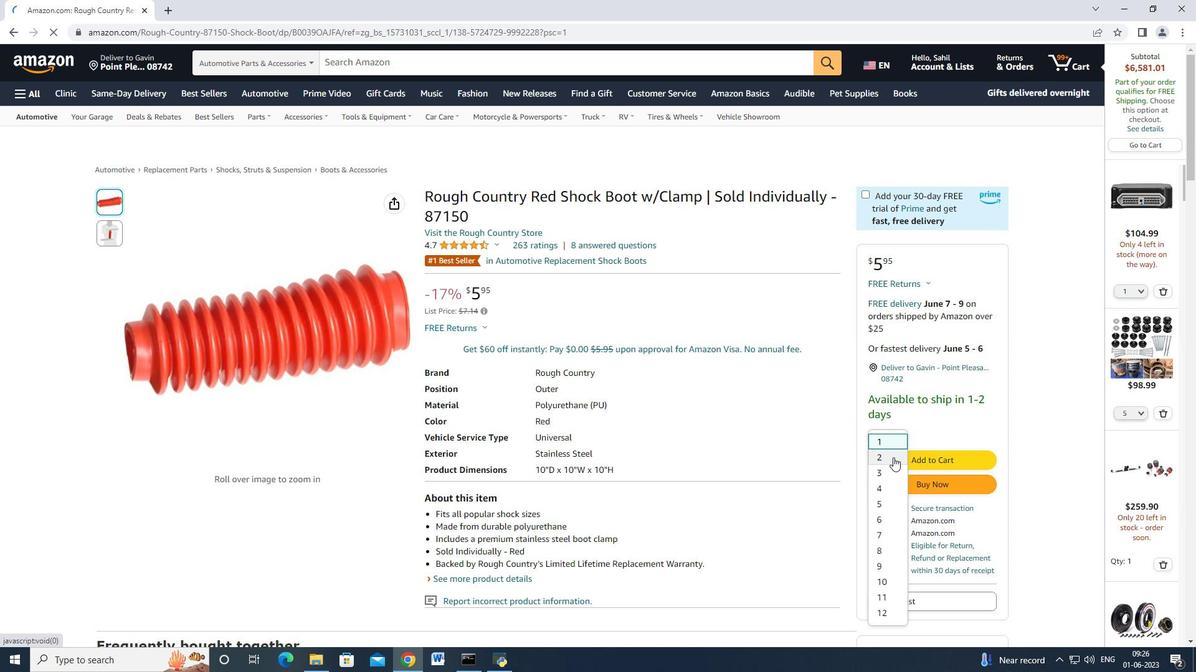 
Action: Mouse moved to (916, 480)
Screenshot: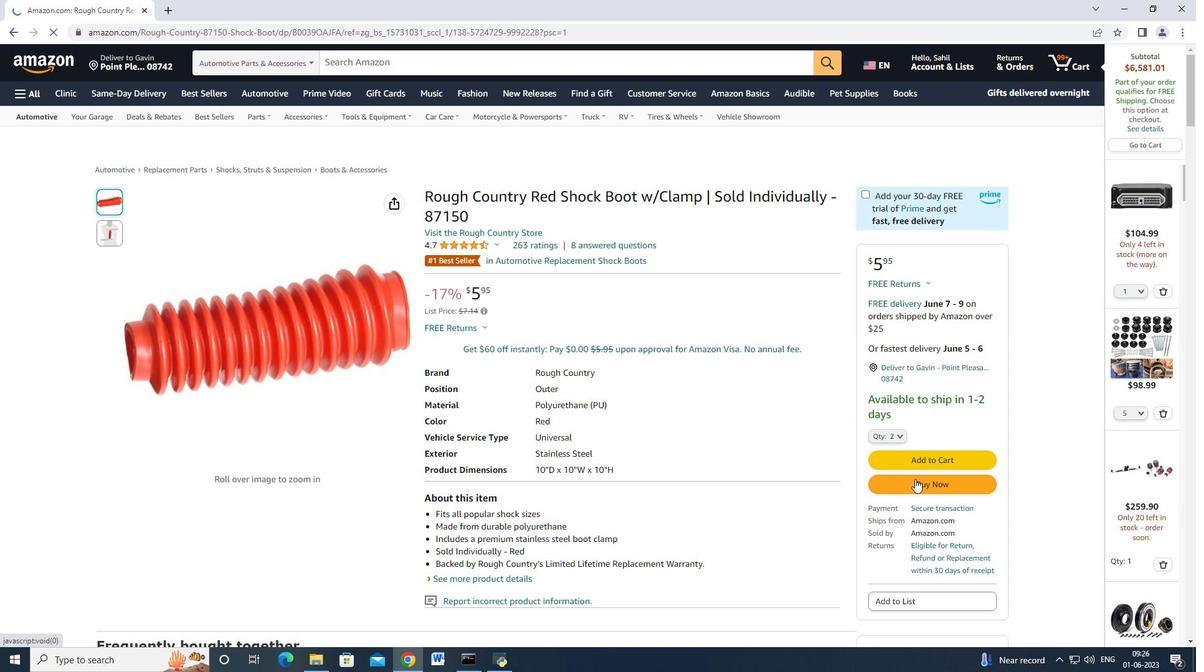 
Action: Mouse pressed left at (916, 480)
Screenshot: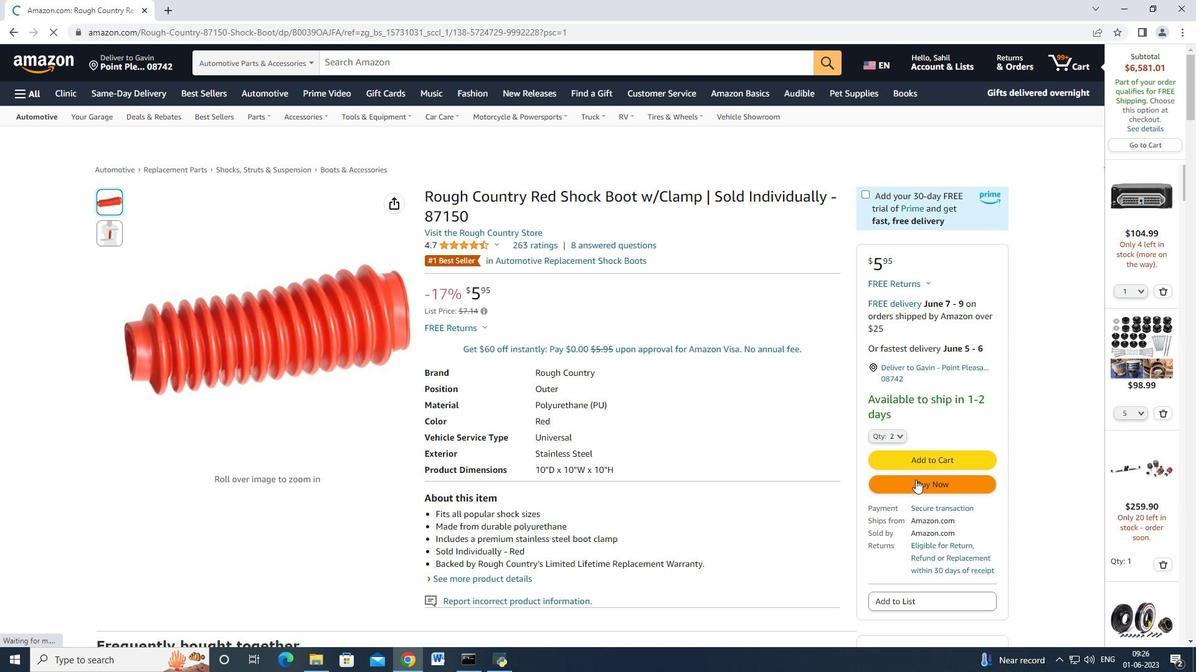 
Action: Mouse moved to (721, 103)
Screenshot: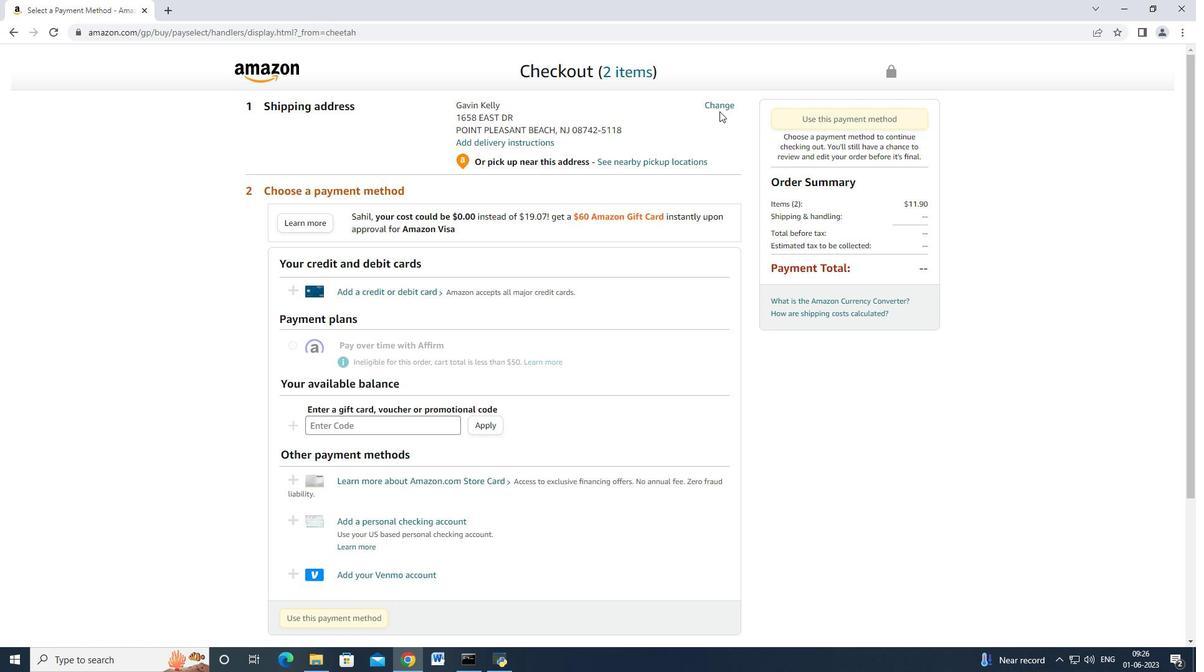 
Action: Mouse pressed left at (721, 103)
Screenshot: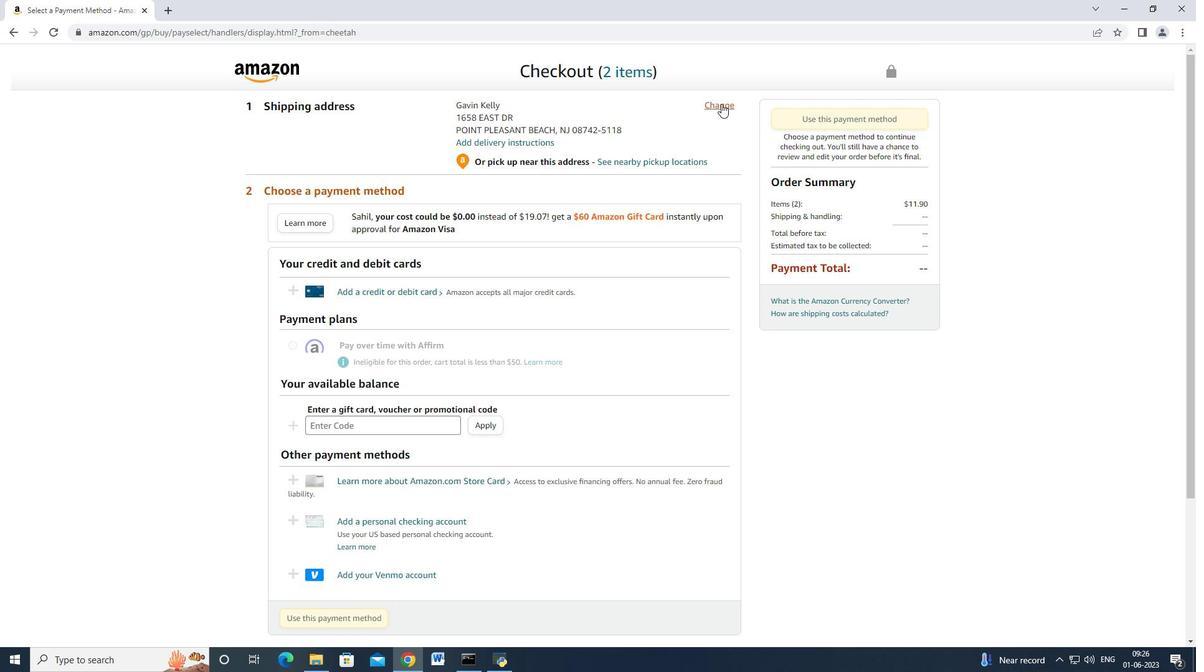 
Action: Mouse moved to (491, 219)
Screenshot: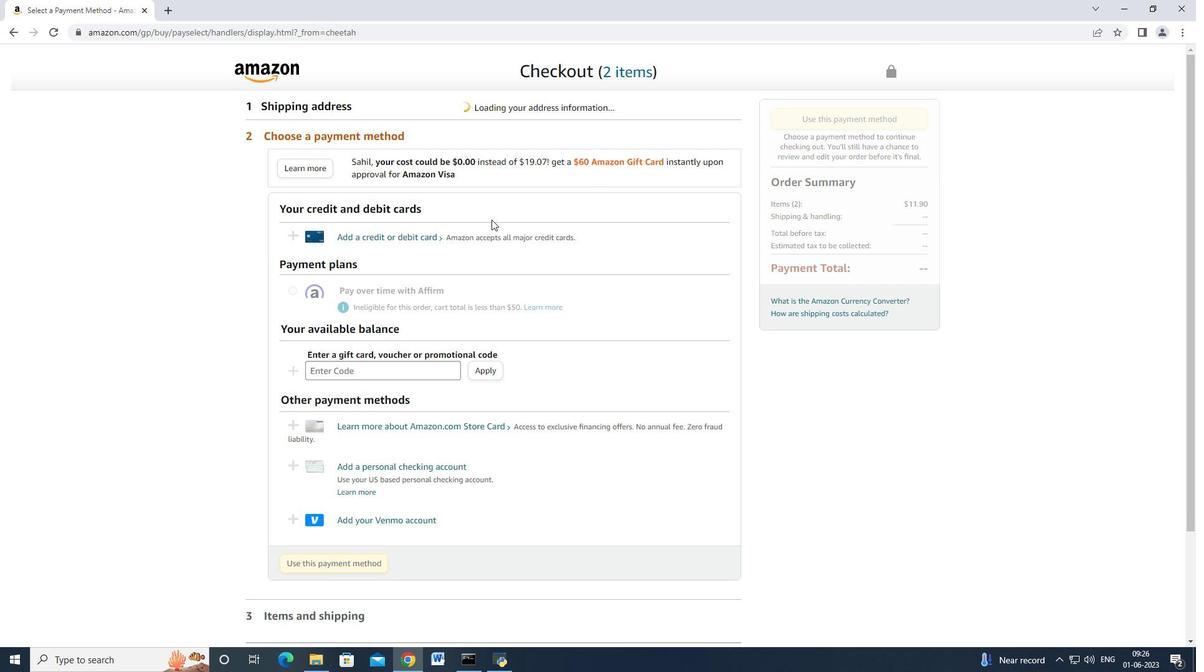 
Action: Mouse scrolled (491, 219) with delta (0, 0)
Screenshot: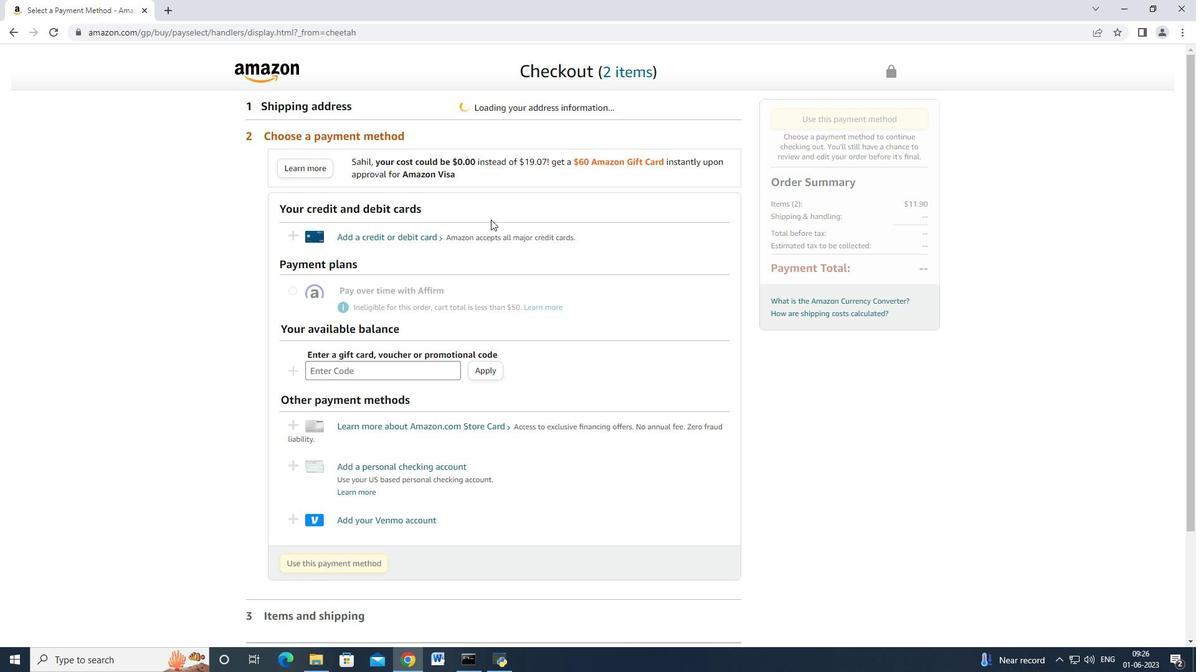 
Action: Mouse moved to (459, 279)
Screenshot: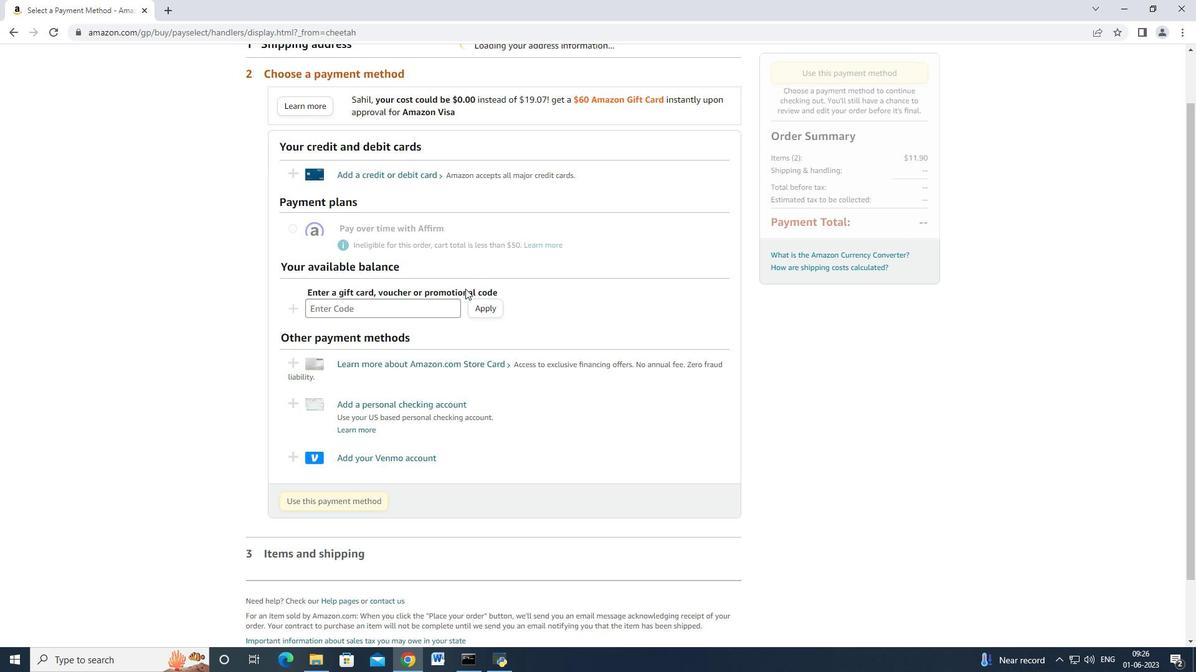 
Action: Mouse scrolled (459, 280) with delta (0, 0)
Screenshot: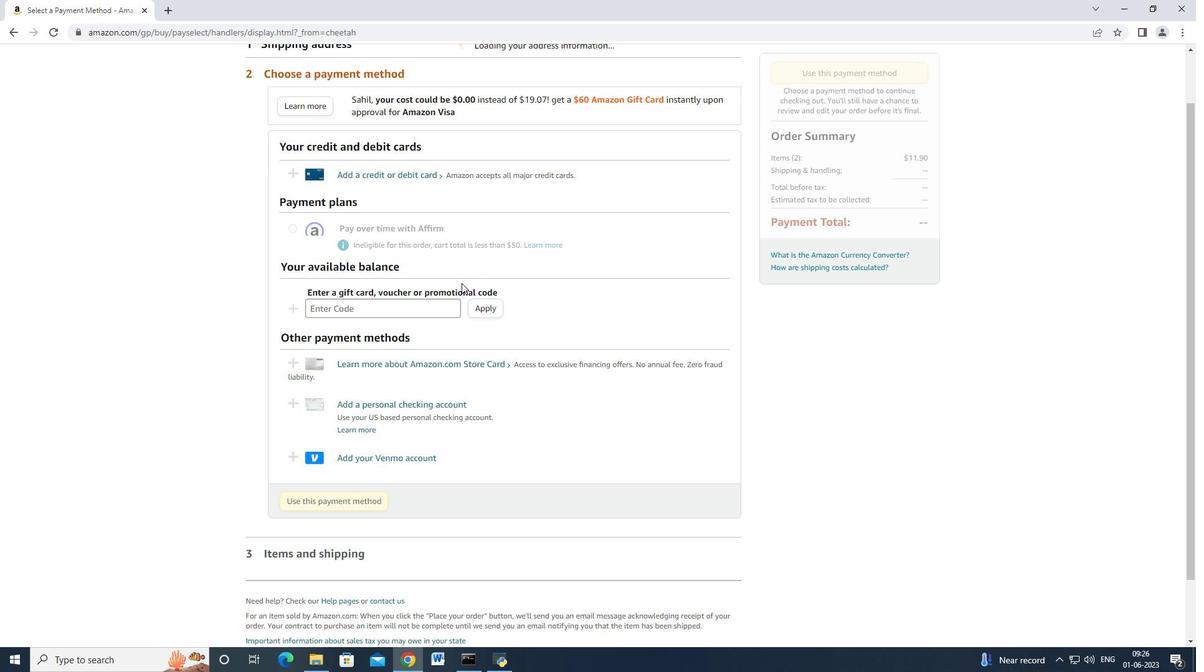 
Action: Mouse scrolled (459, 280) with delta (0, 0)
Screenshot: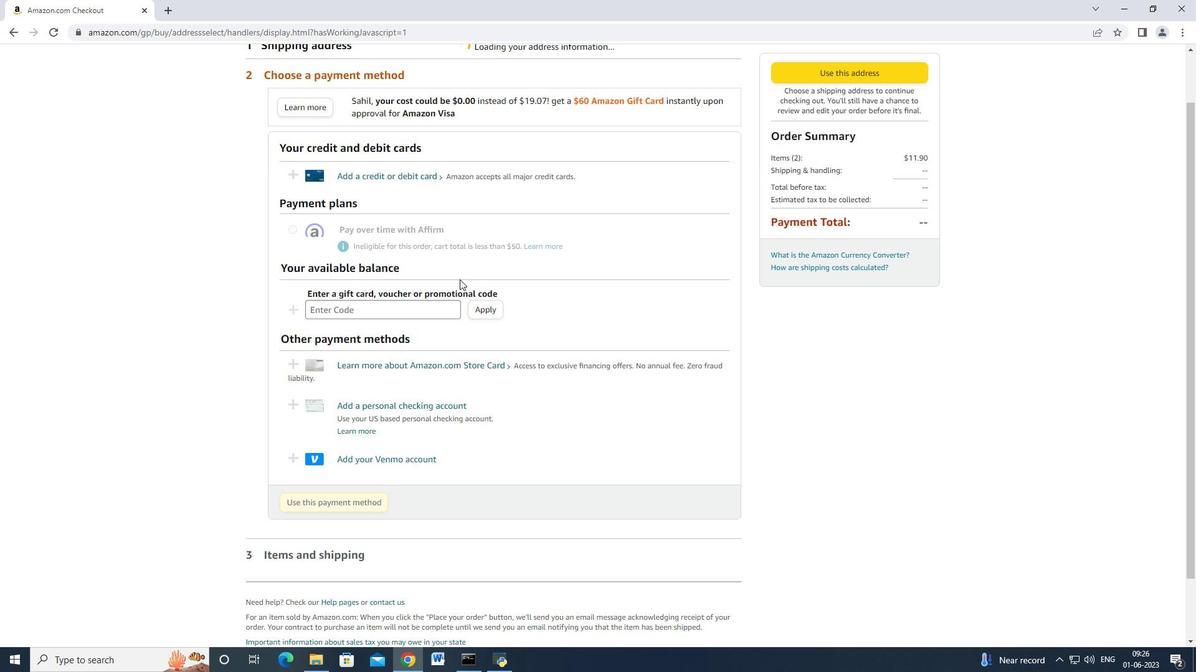 
Action: Mouse scrolled (459, 280) with delta (0, 0)
Screenshot: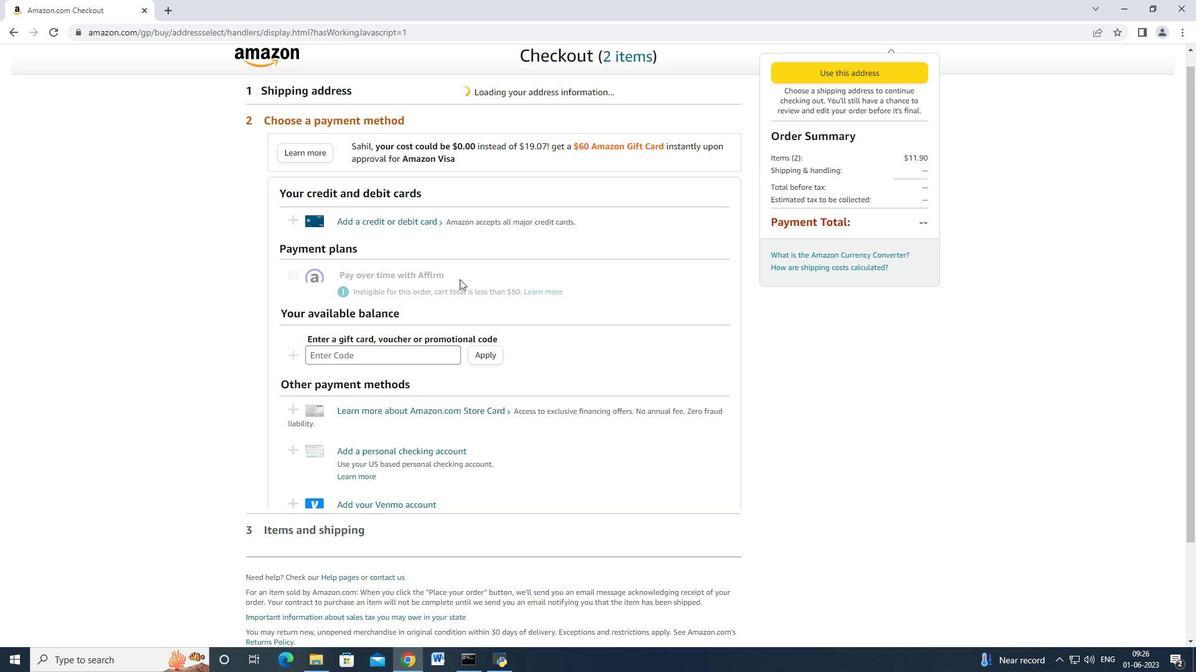 
Action: Mouse scrolled (459, 279) with delta (0, 0)
Screenshot: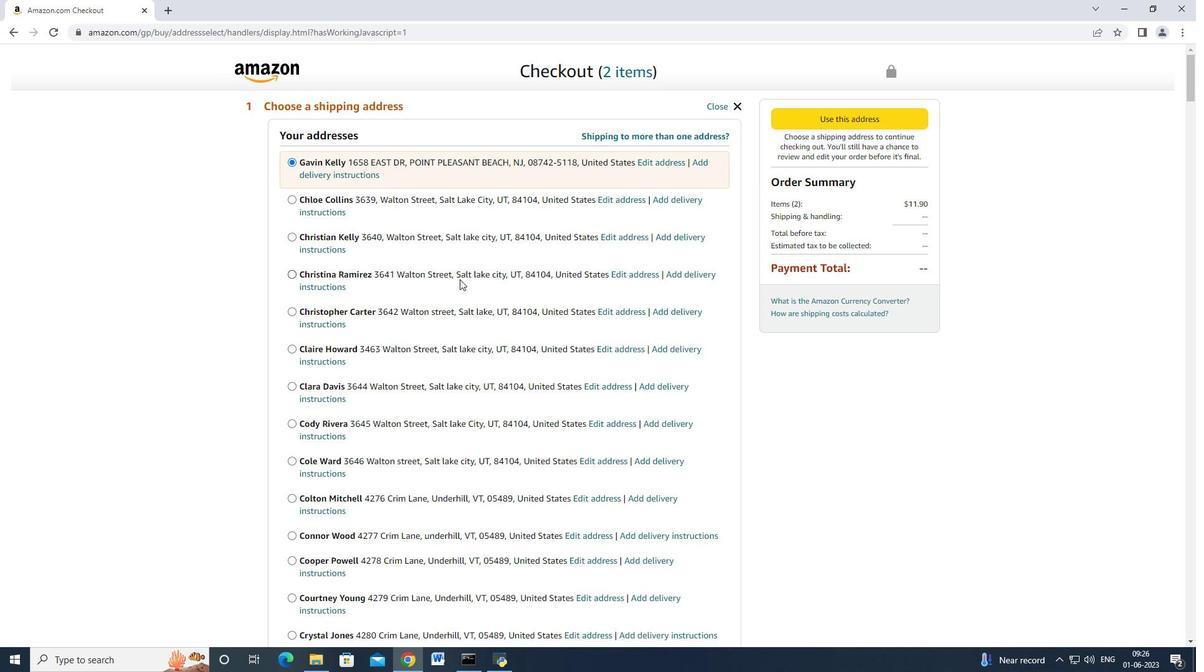 
Action: Mouse moved to (458, 279)
Screenshot: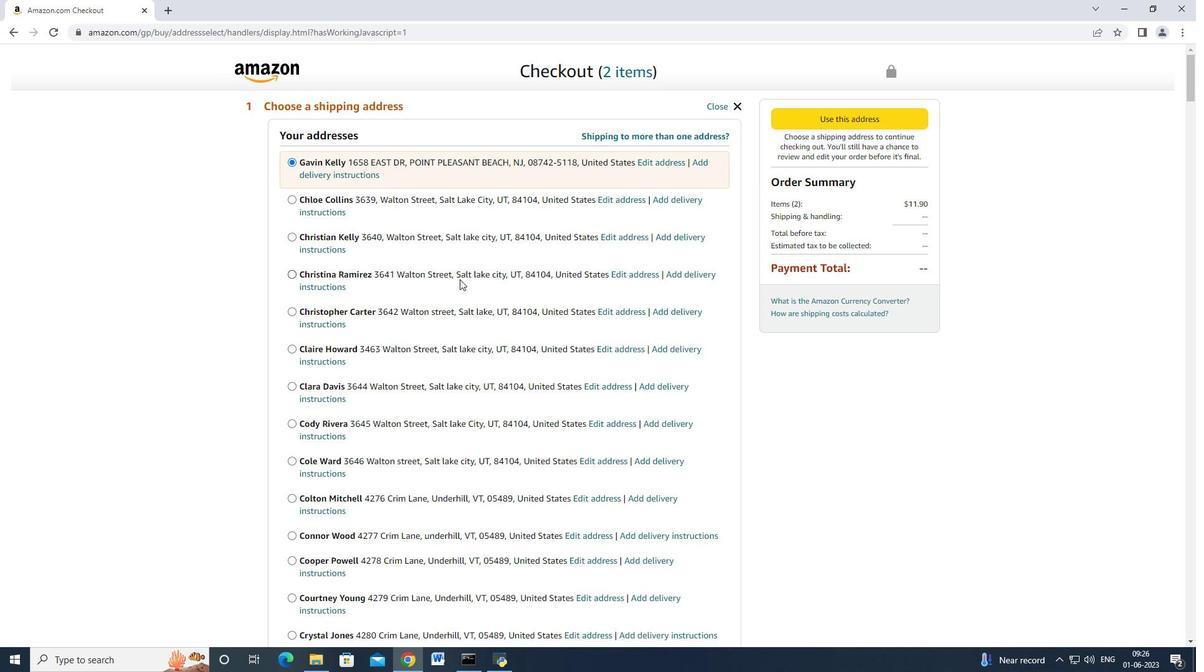 
Action: Mouse scrolled (458, 279) with delta (0, 0)
Screenshot: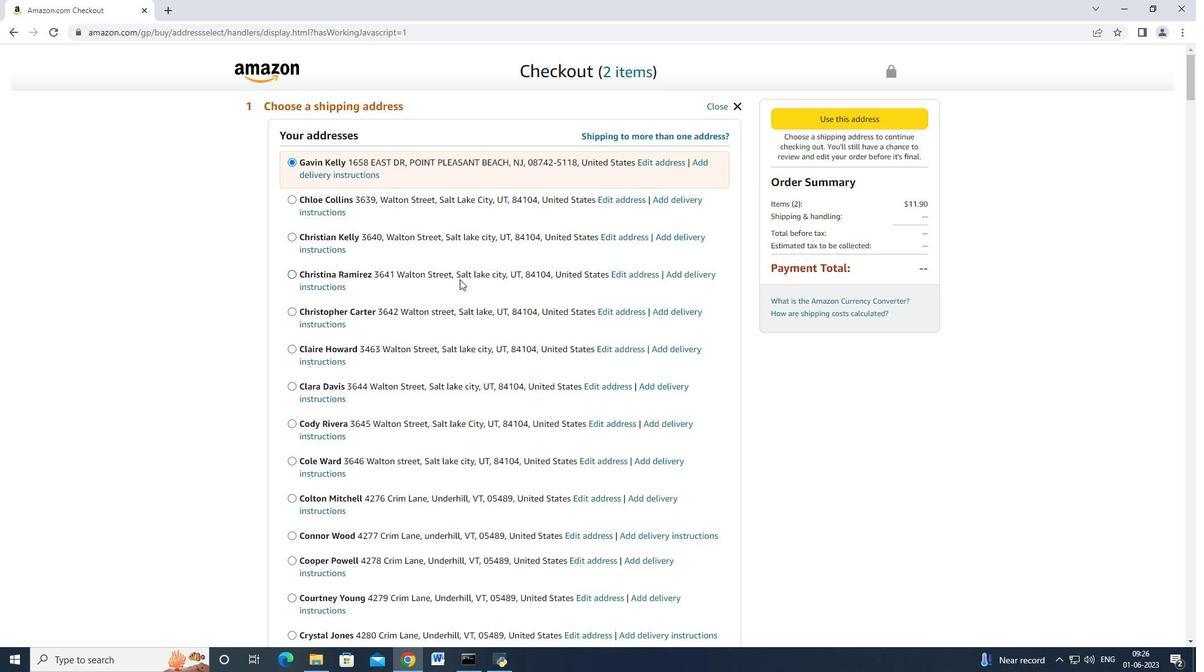 
Action: Mouse moved to (448, 282)
Screenshot: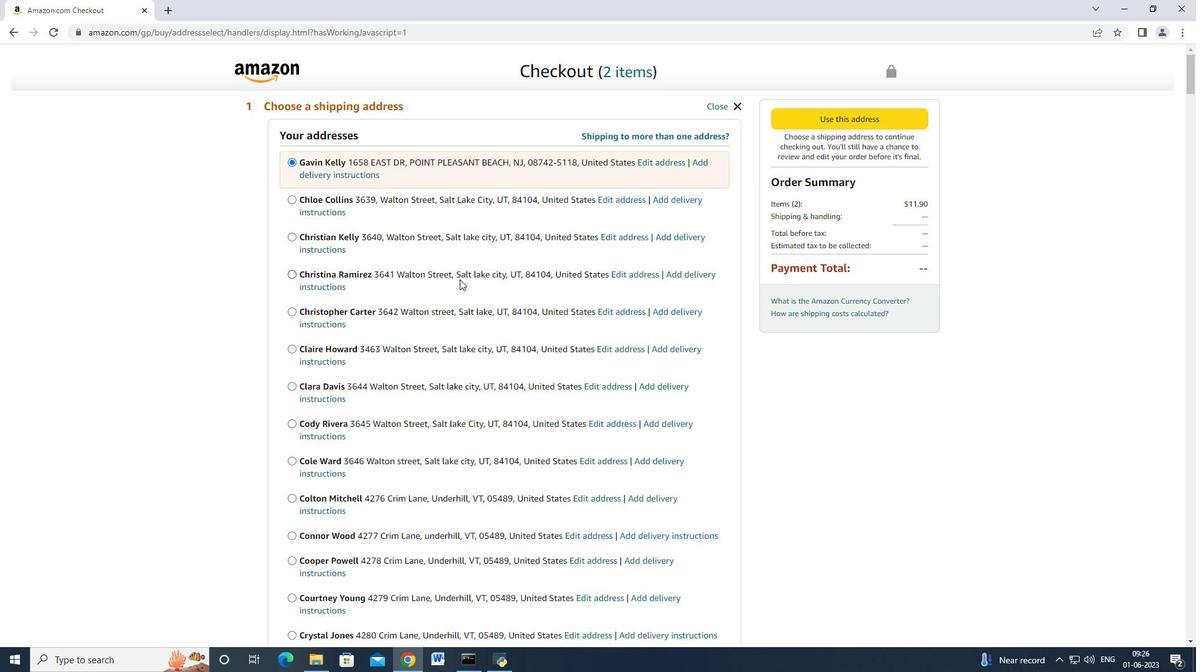 
Action: Mouse scrolled (448, 281) with delta (0, 0)
Screenshot: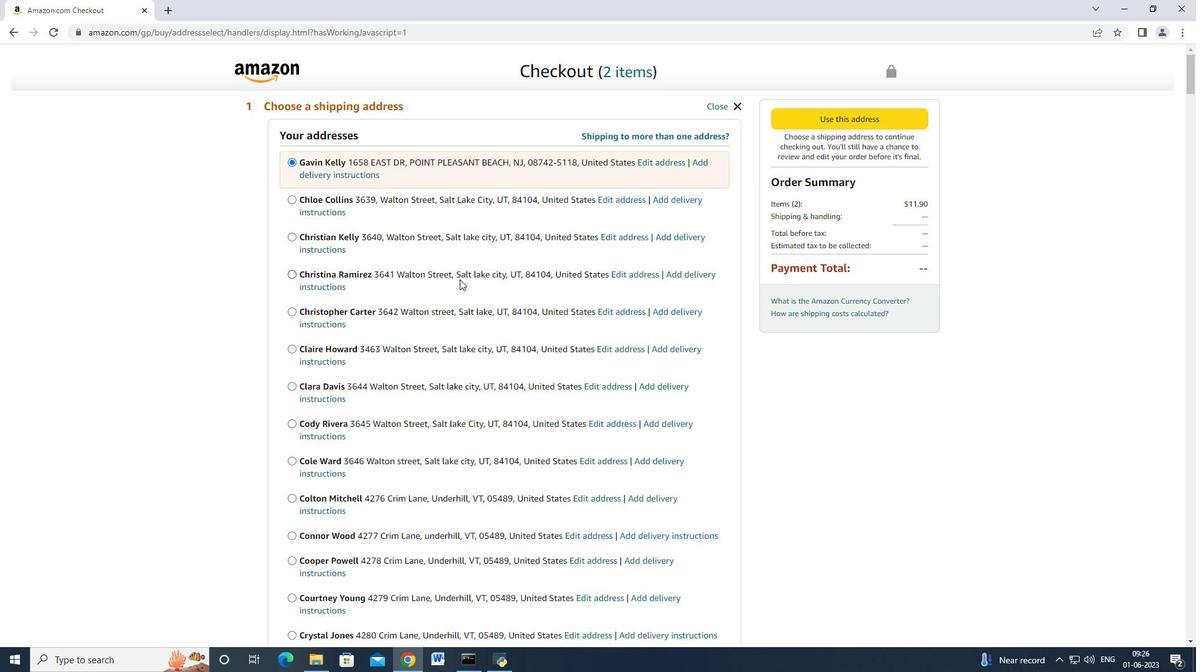 
Action: Mouse moved to (430, 294)
Screenshot: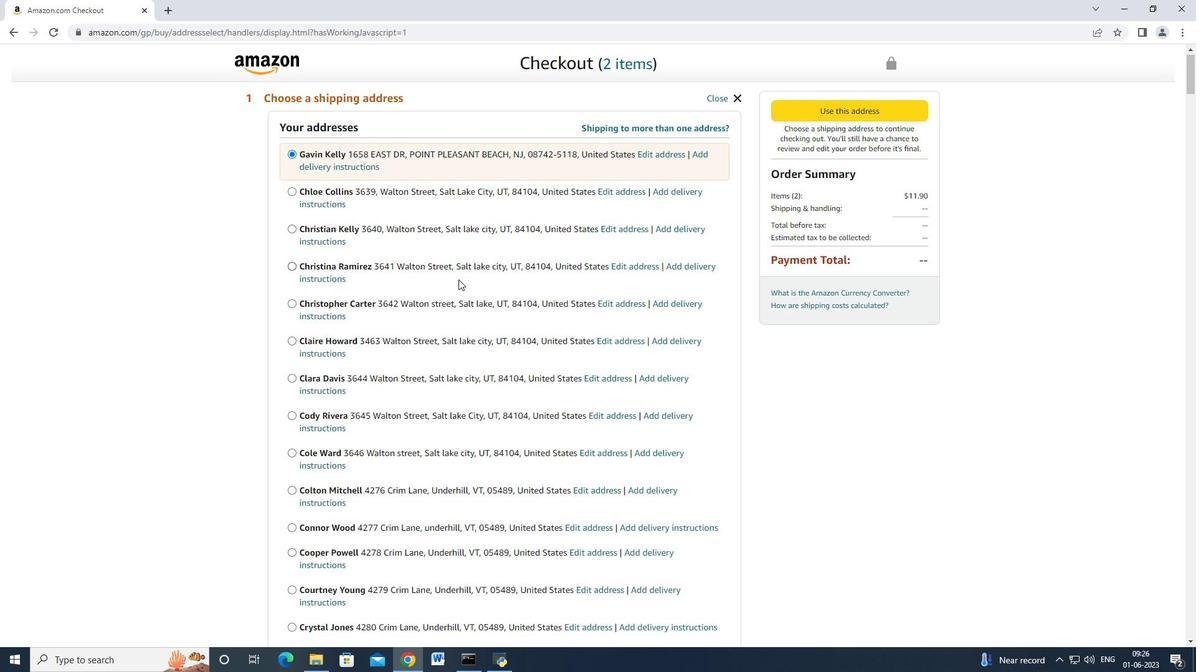 
Action: Mouse scrolled (430, 294) with delta (0, 0)
Screenshot: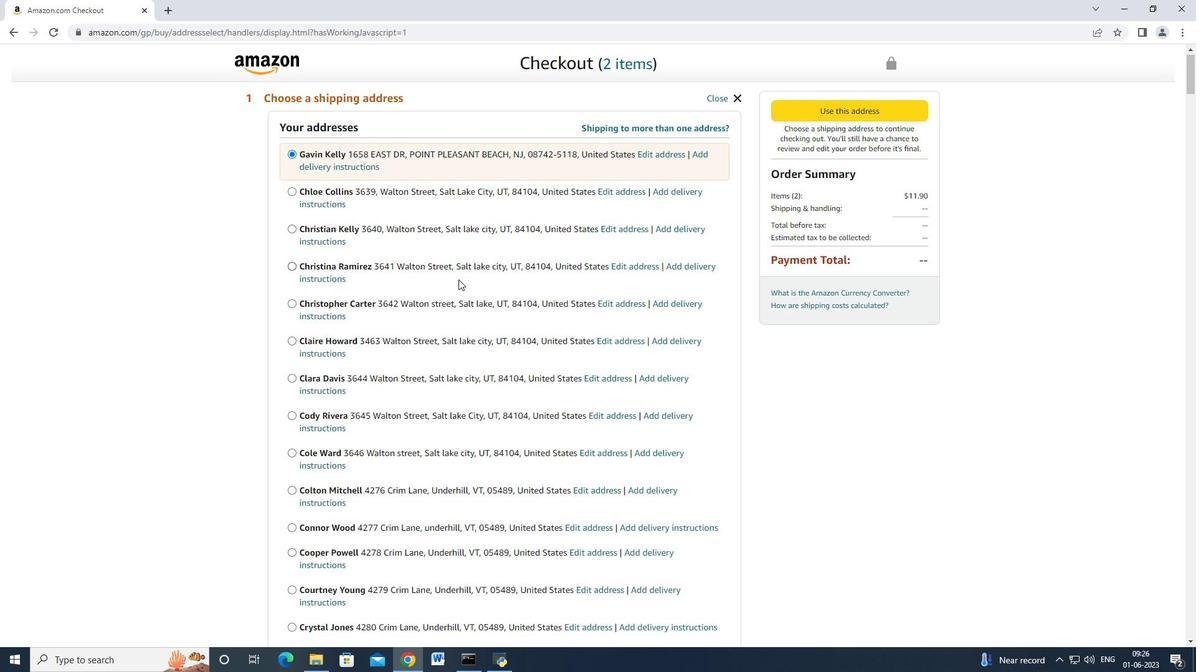 
Action: Mouse moved to (356, 367)
Screenshot: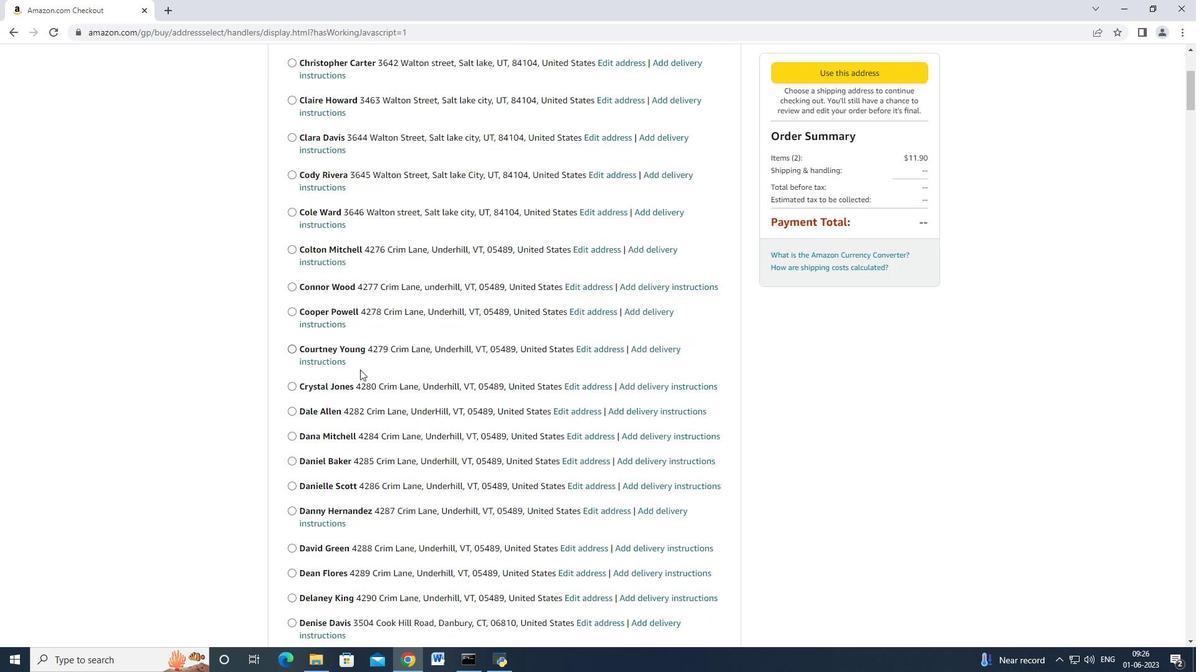 
Action: Mouse scrolled (356, 366) with delta (0, 0)
Screenshot: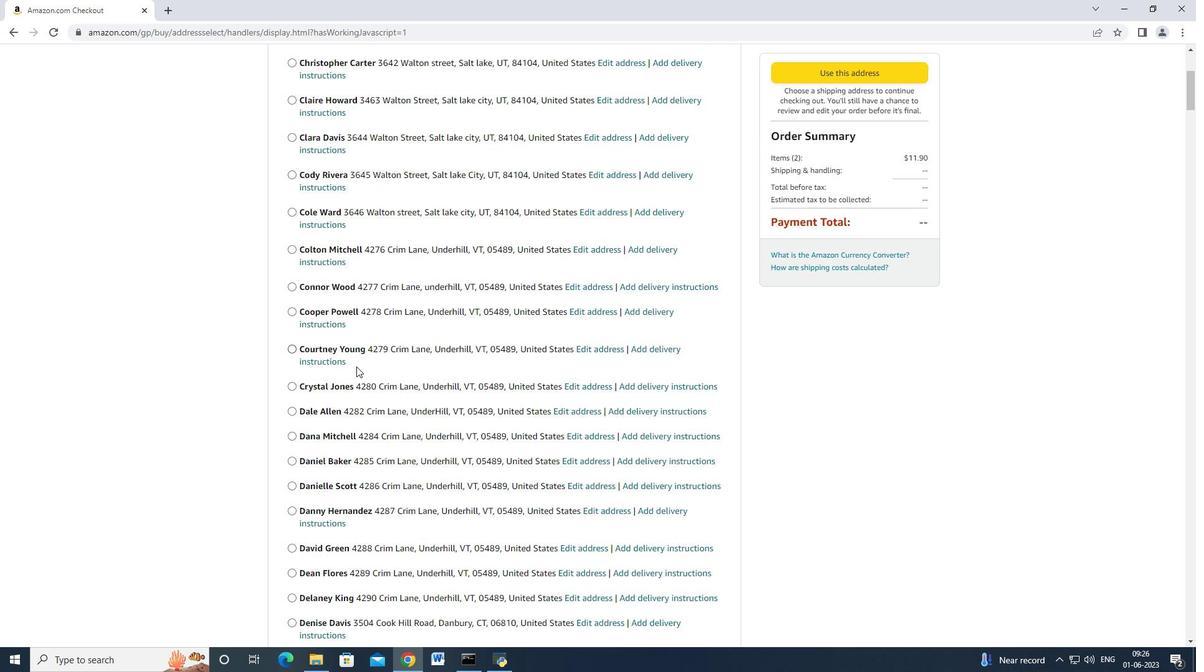 
Action: Mouse scrolled (356, 366) with delta (0, 0)
Screenshot: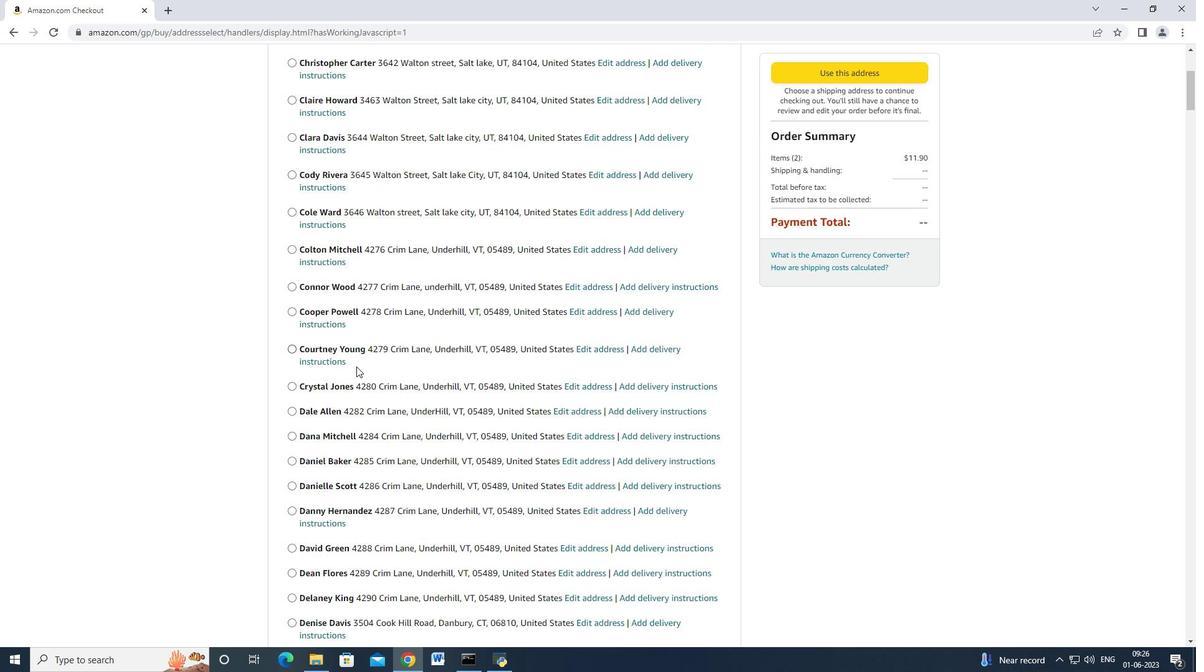 
Action: Mouse moved to (358, 366)
Screenshot: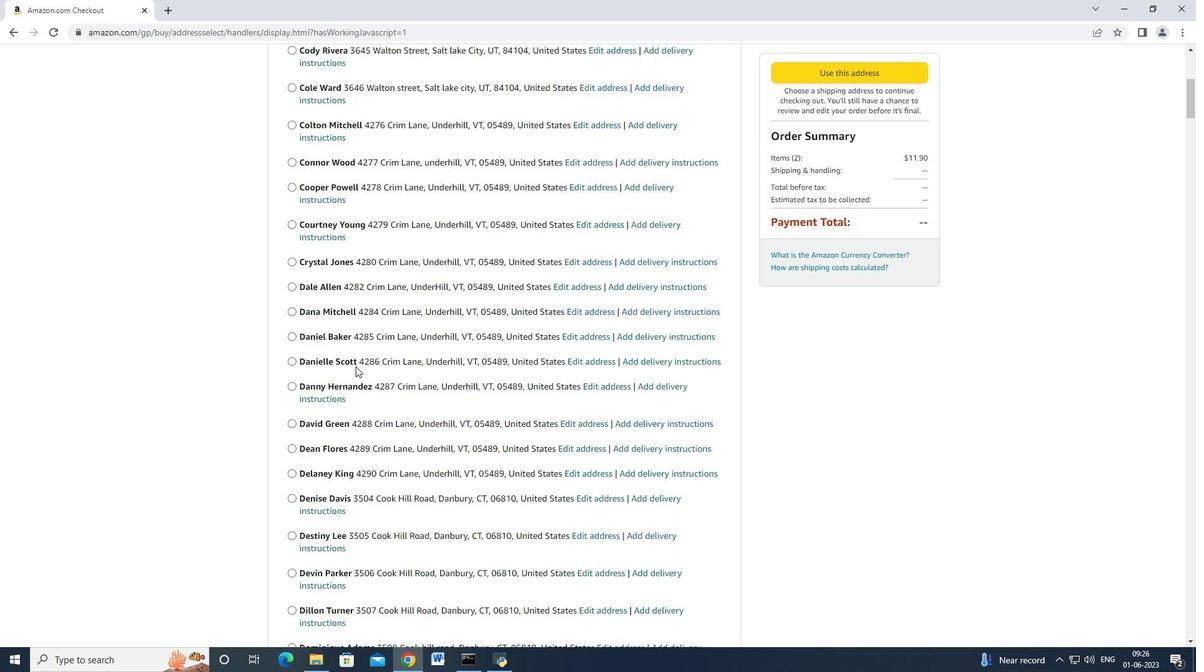 
Action: Mouse scrolled (358, 365) with delta (0, 0)
Screenshot: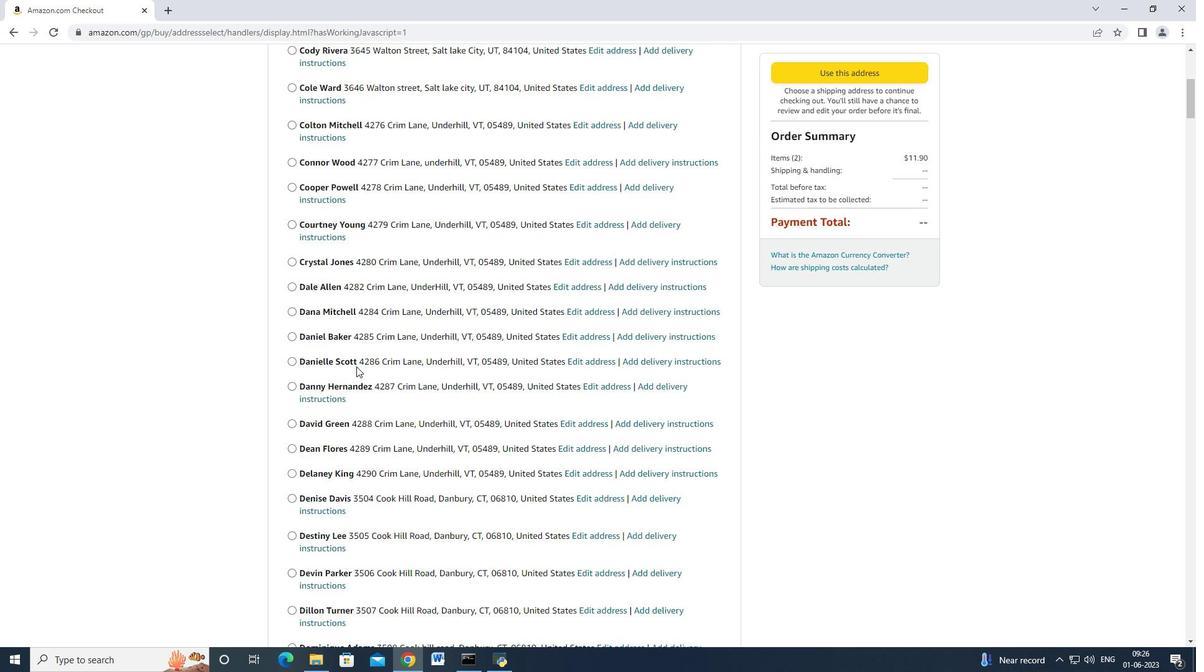 
Action: Mouse scrolled (358, 365) with delta (0, 0)
Screenshot: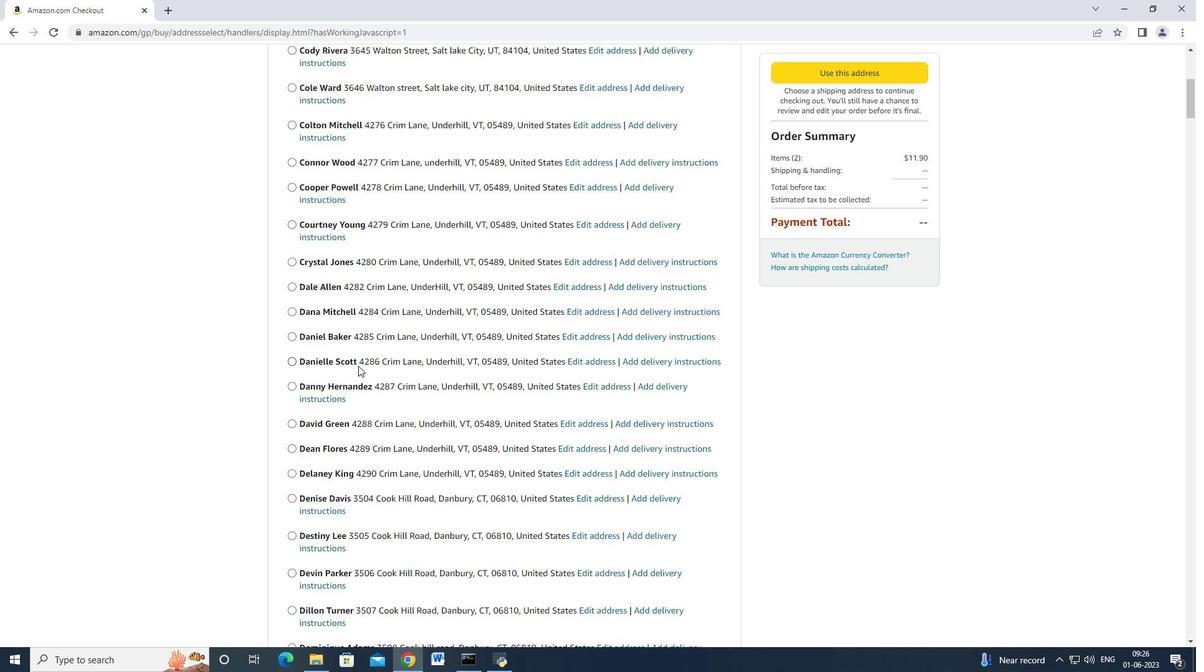 
Action: Mouse moved to (358, 367)
Screenshot: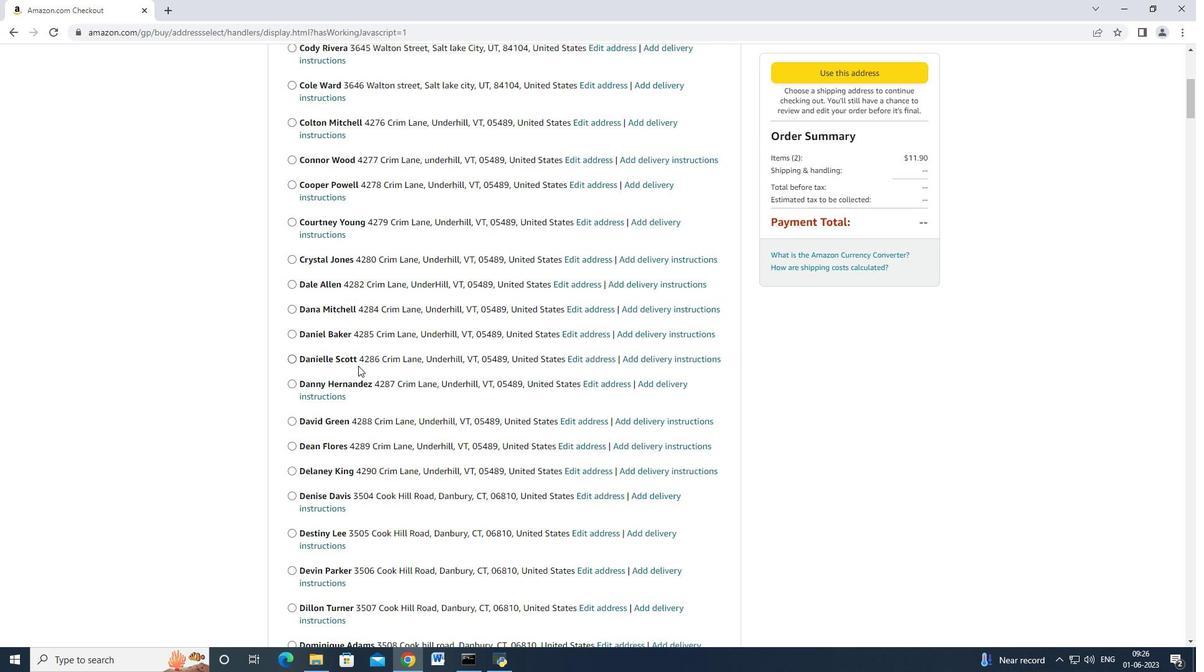 
Action: Mouse scrolled (358, 366) with delta (0, 0)
Screenshot: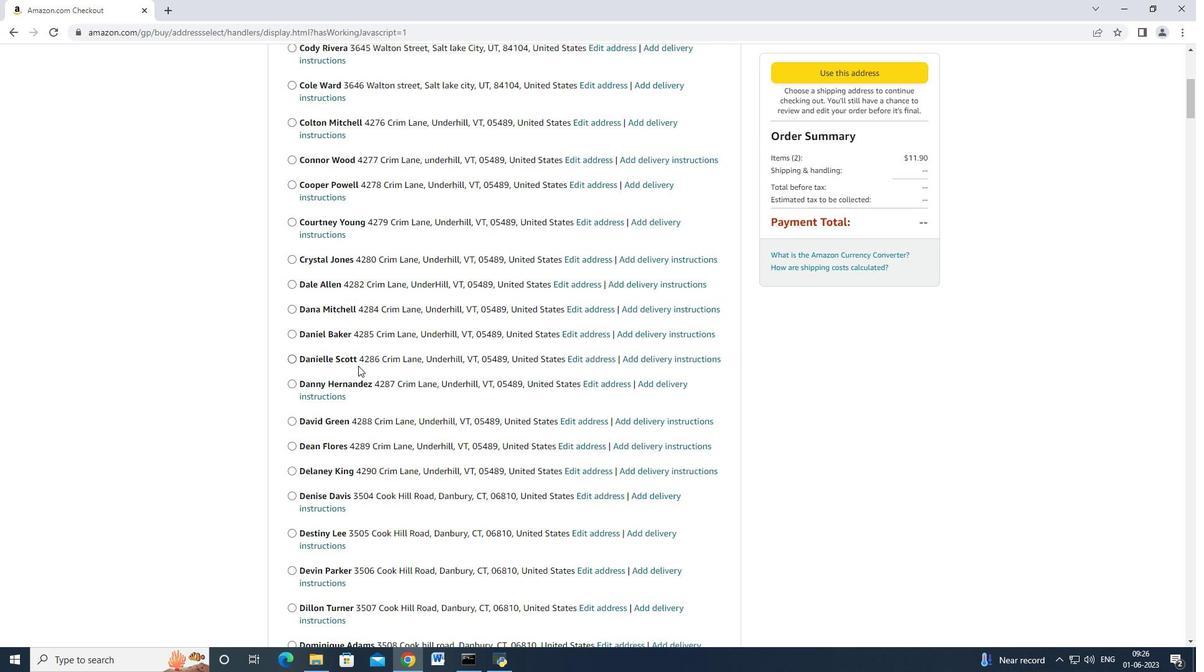 
Action: Mouse moved to (358, 375)
Screenshot: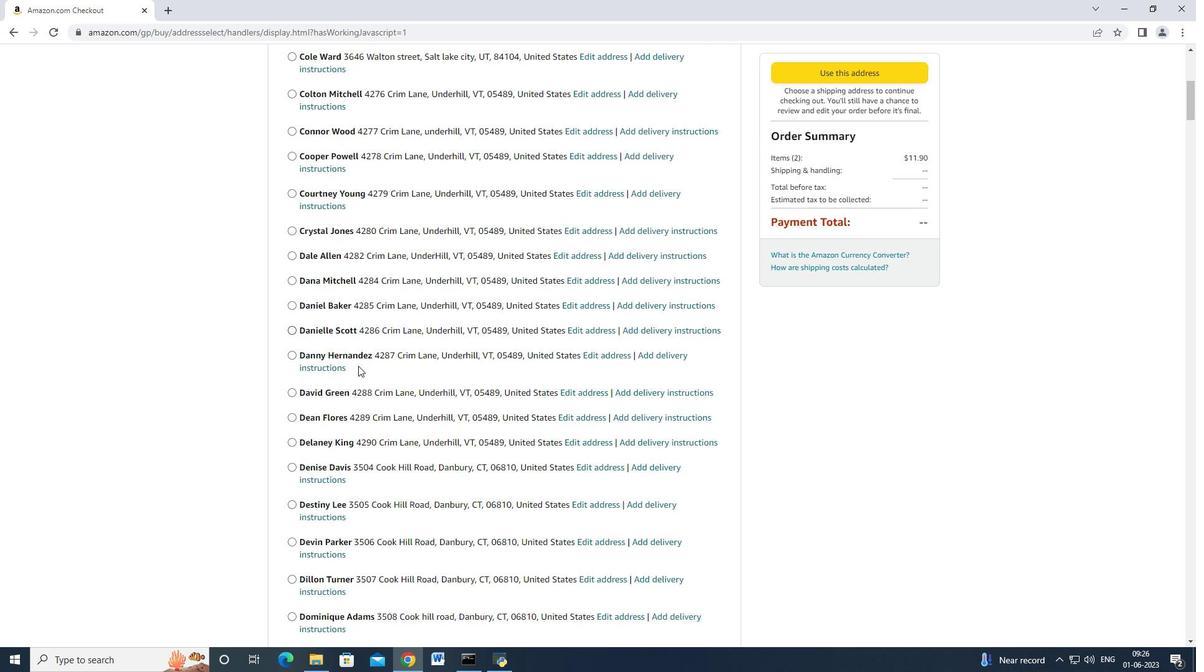 
Action: Mouse scrolled (358, 374) with delta (0, 0)
Screenshot: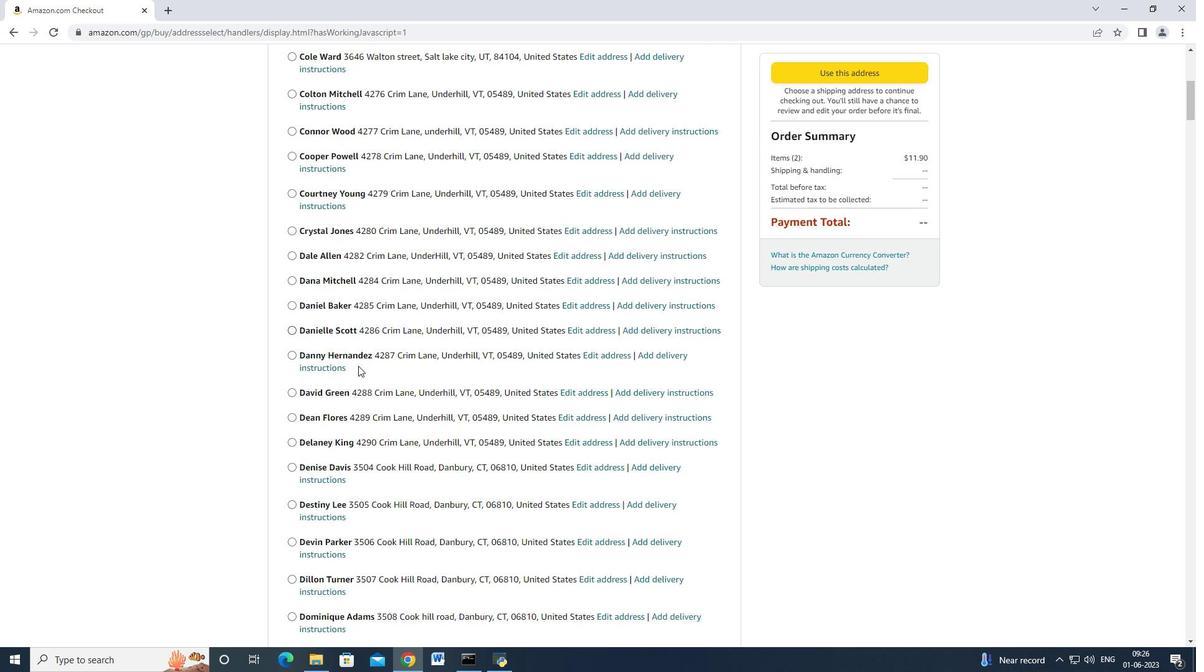 
Action: Mouse moved to (342, 380)
Screenshot: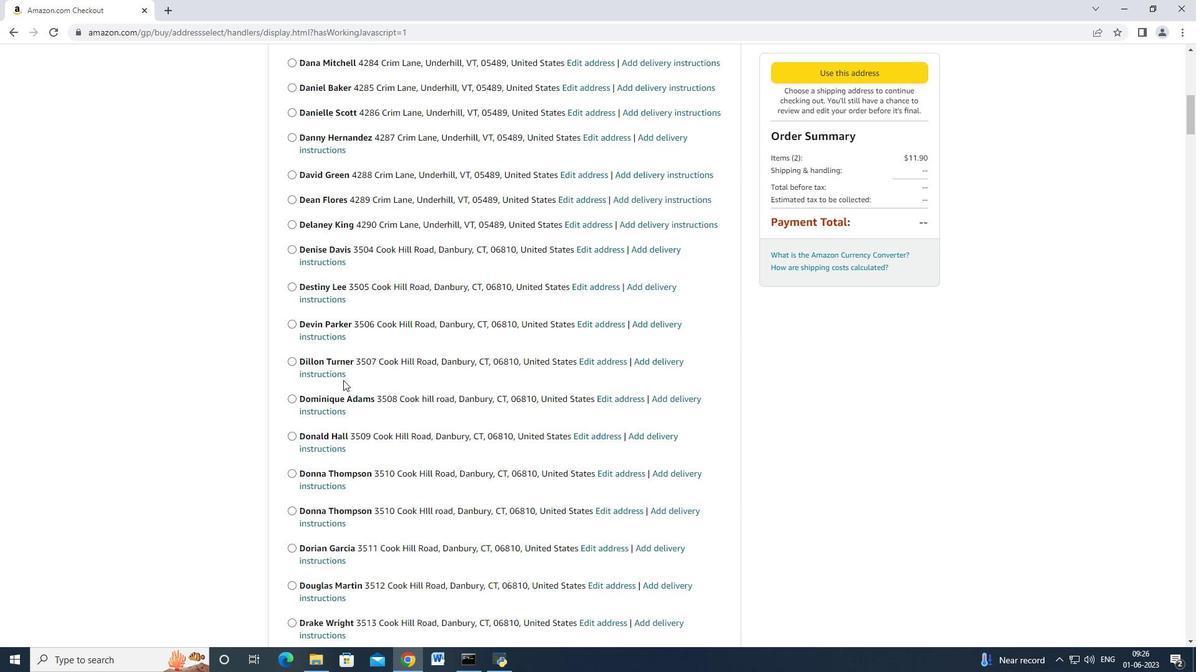 
Action: Mouse scrolled (342, 380) with delta (0, 0)
Screenshot: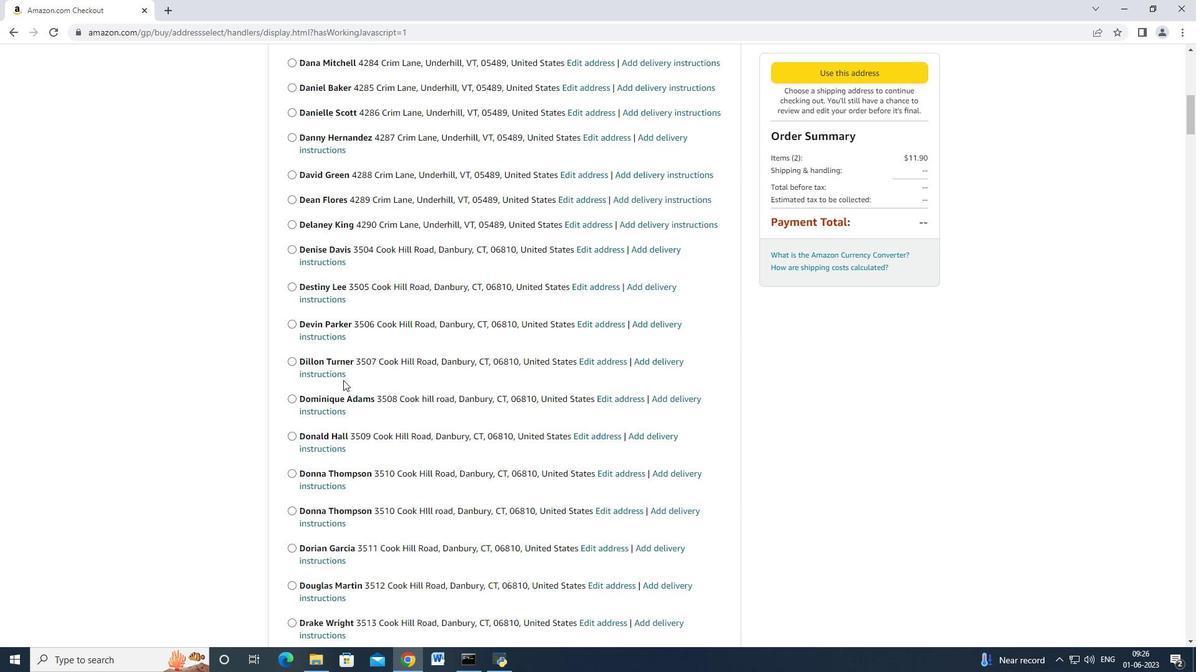 
Action: Mouse scrolled (342, 380) with delta (0, 0)
Screenshot: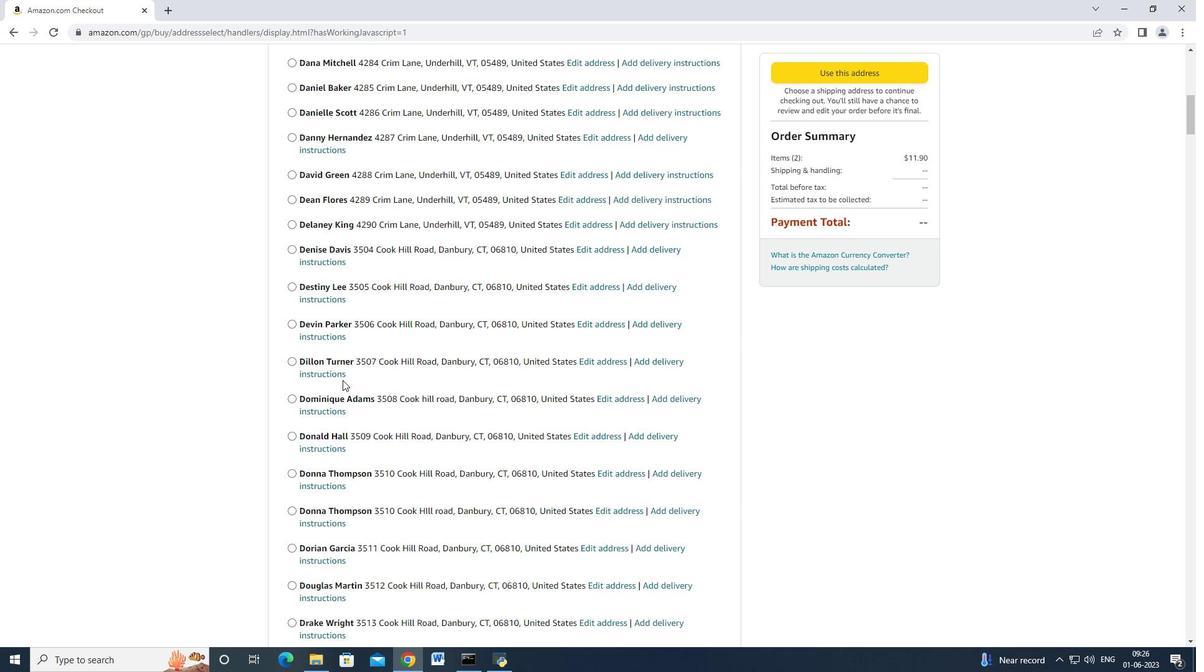 
Action: Mouse moved to (342, 380)
Screenshot: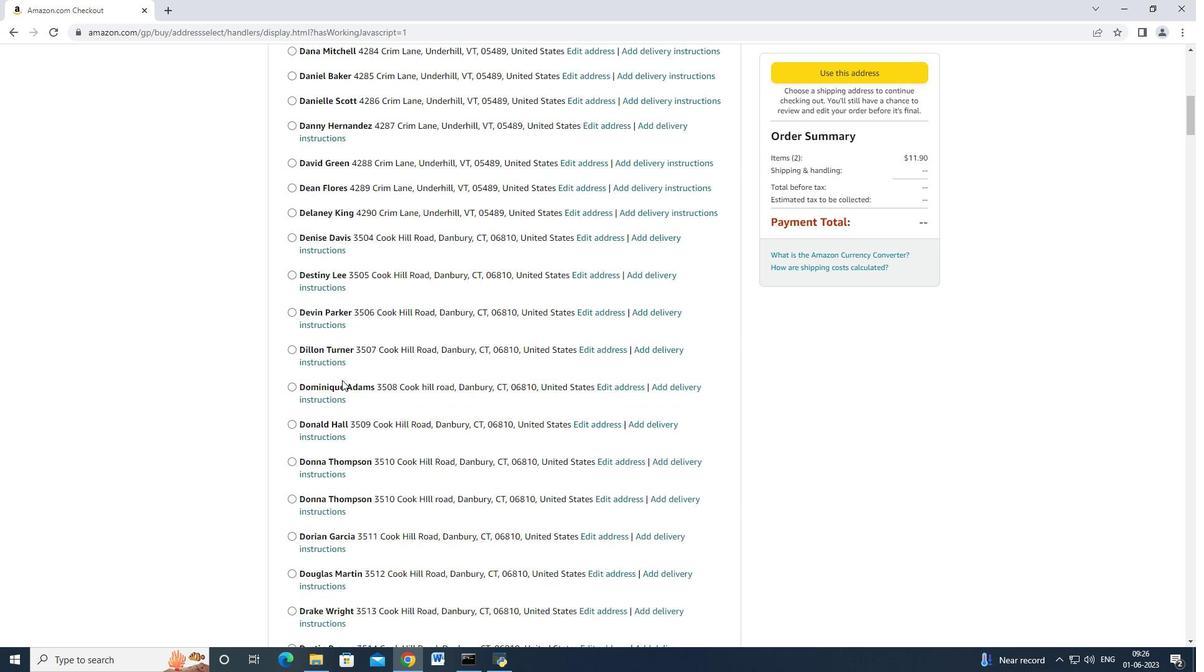 
Action: Mouse scrolled (342, 380) with delta (0, 0)
Screenshot: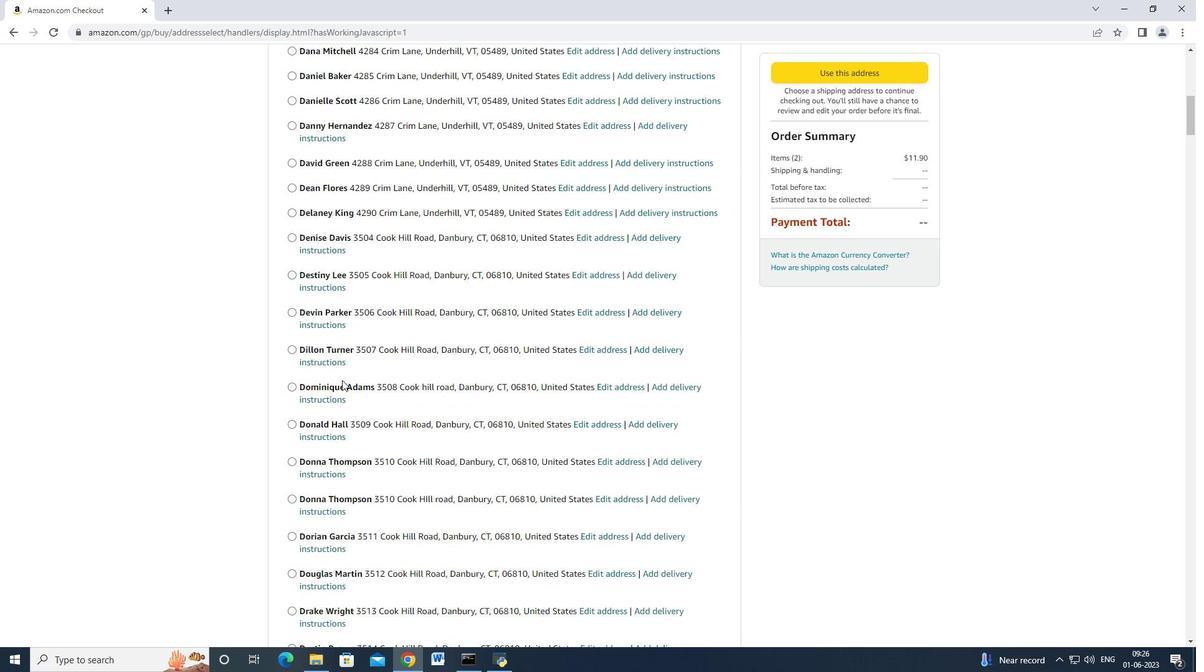
Action: Mouse moved to (384, 368)
Screenshot: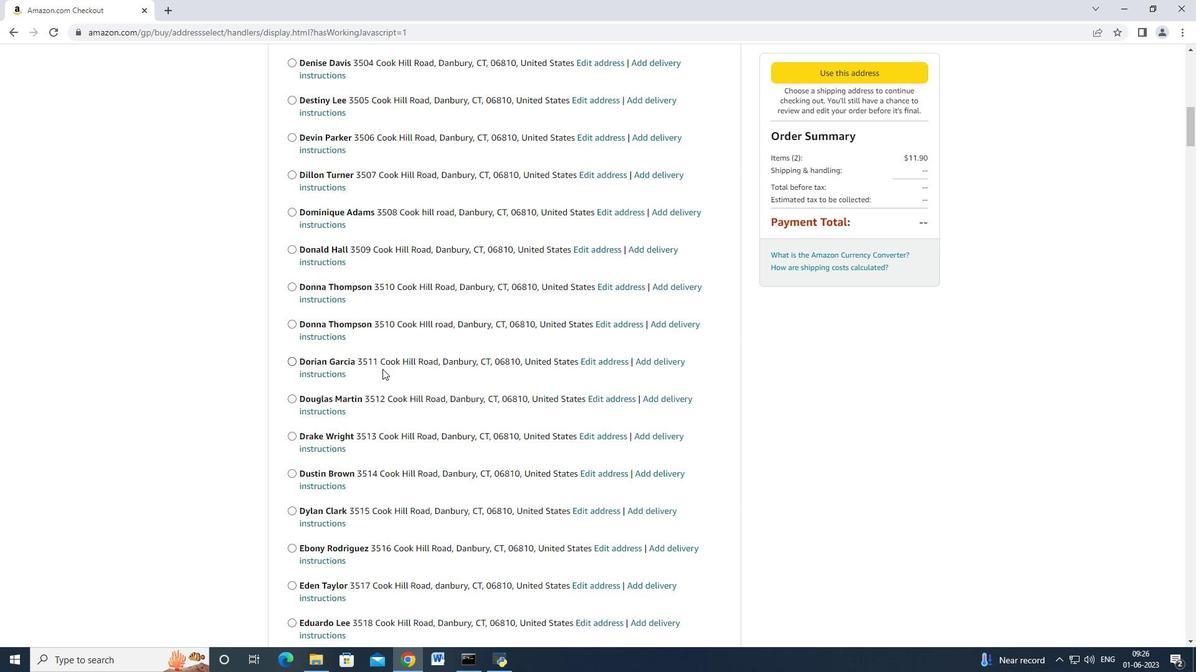 
Action: Mouse scrolled (384, 368) with delta (0, 0)
Screenshot: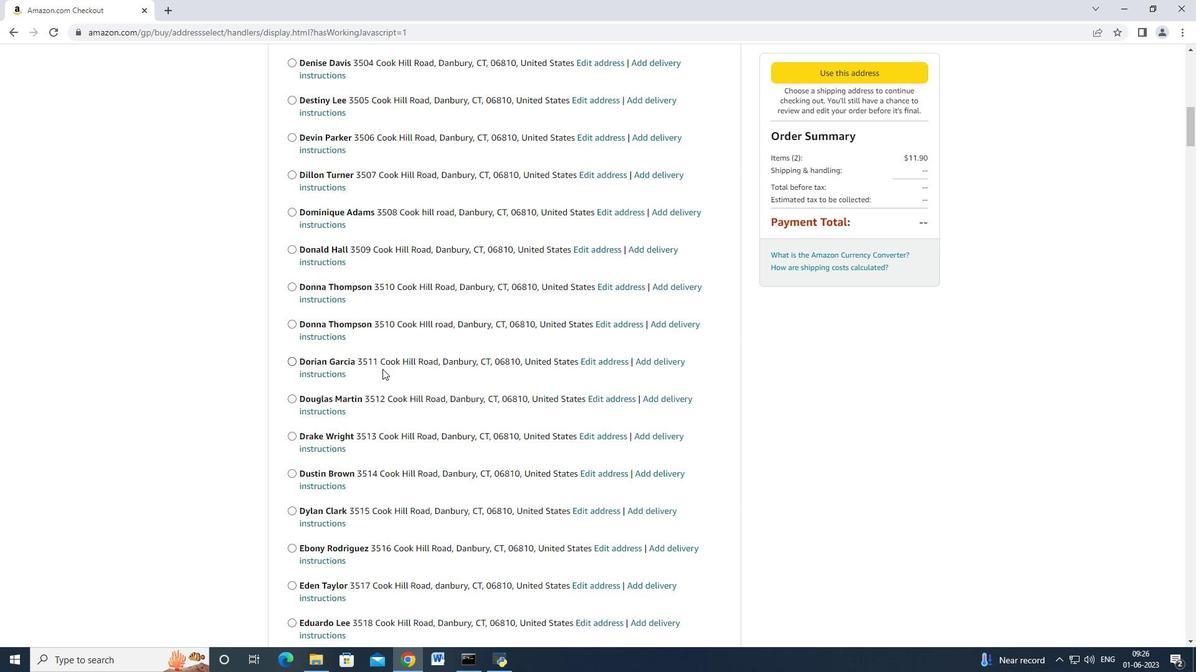 
Action: Mouse moved to (385, 368)
Screenshot: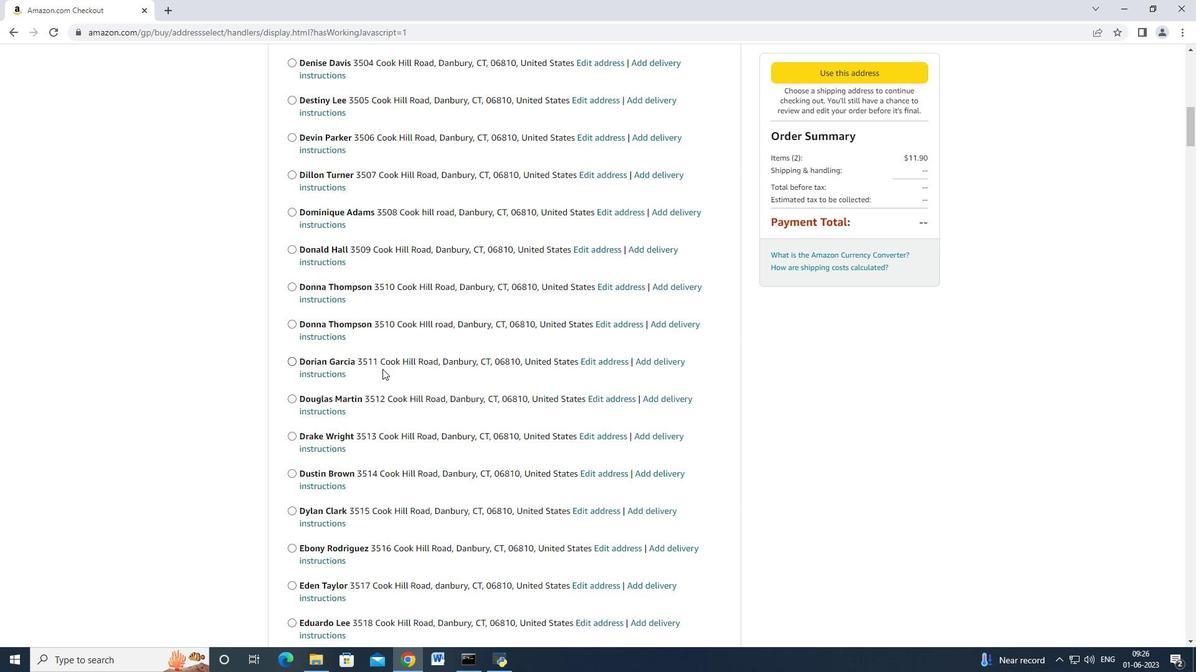 
Action: Mouse scrolled (385, 368) with delta (0, 0)
Screenshot: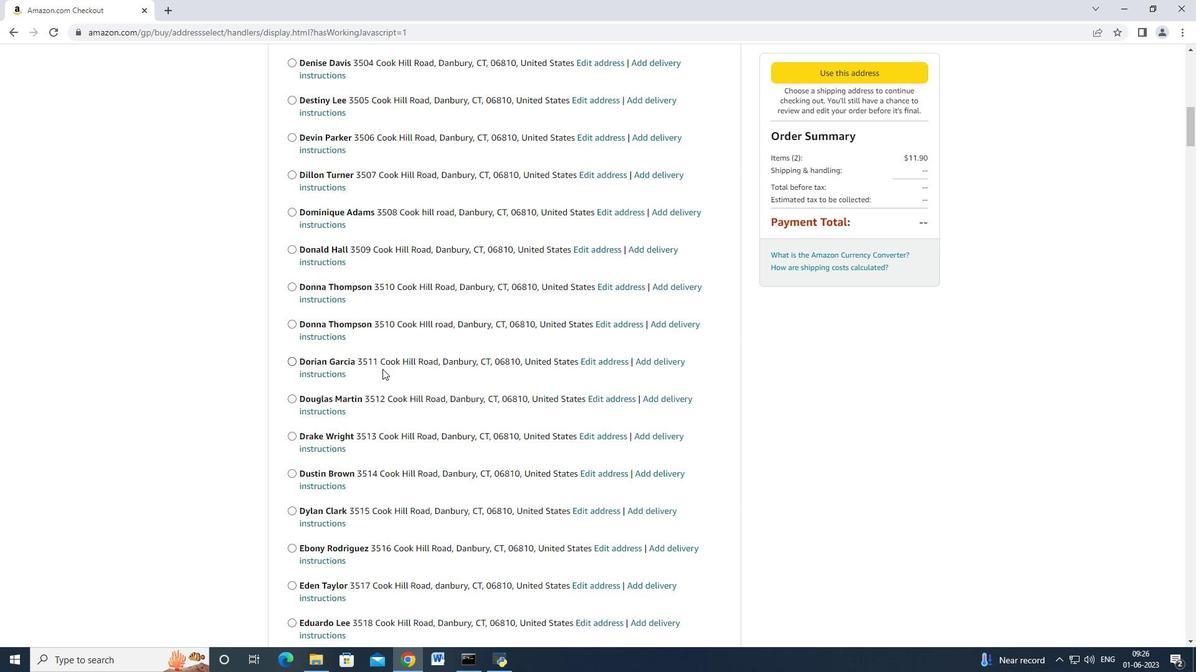 
Action: Mouse moved to (393, 372)
Screenshot: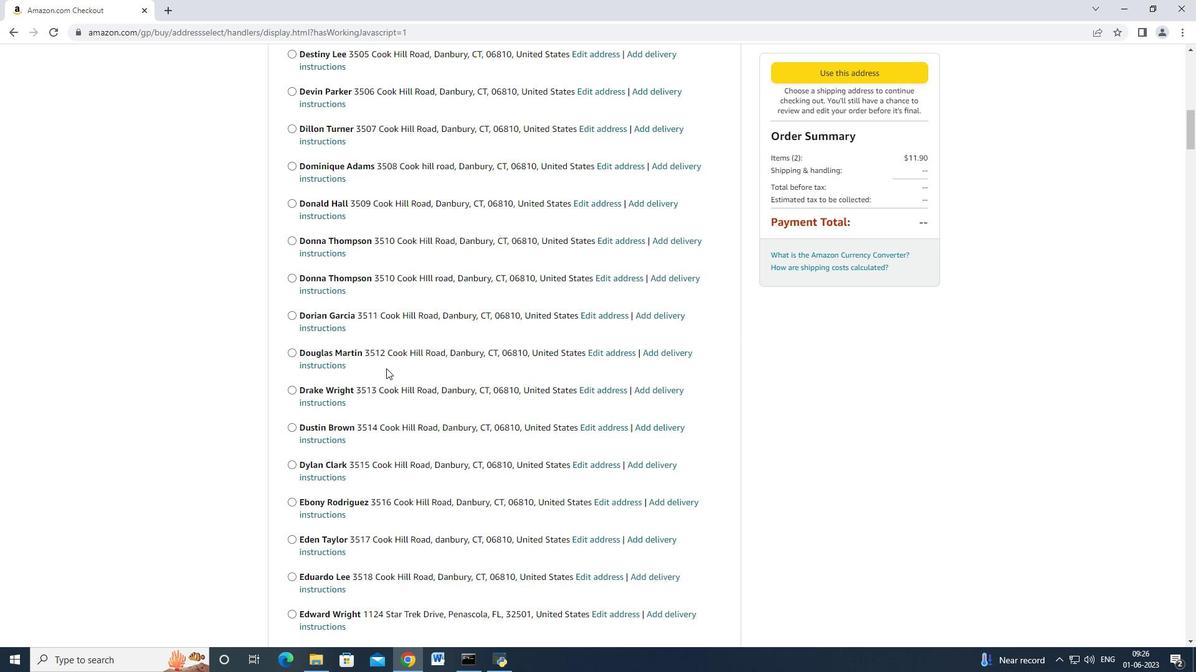 
Action: Mouse scrolled (393, 371) with delta (0, 0)
Screenshot: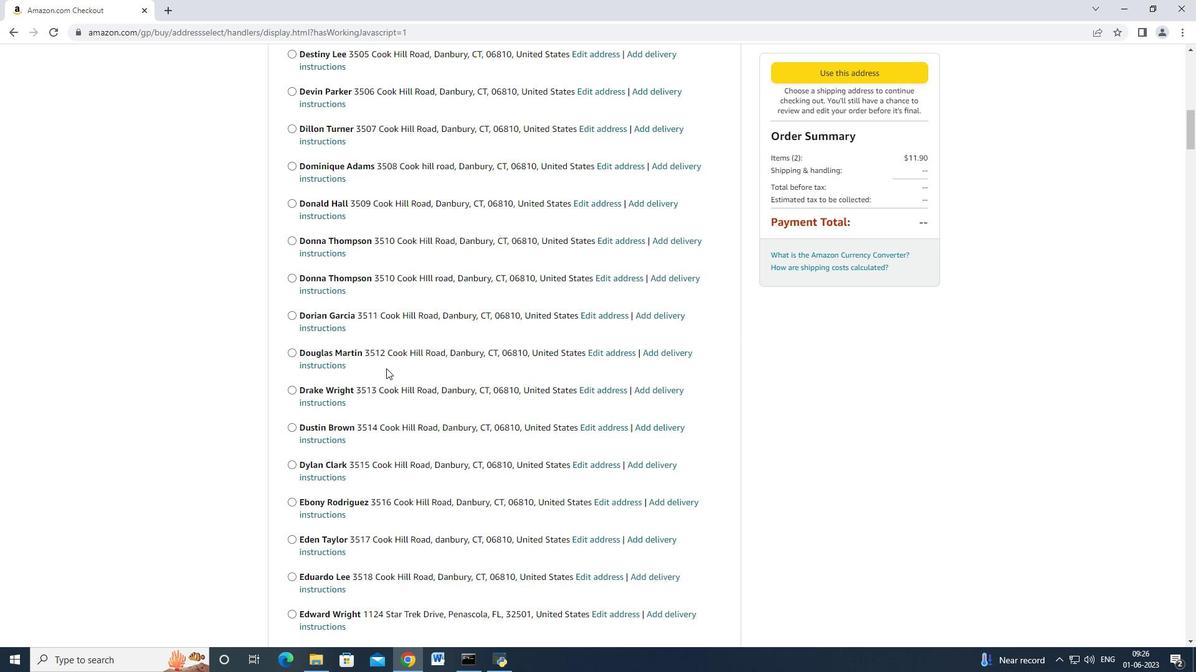 
Action: Mouse scrolled (393, 371) with delta (0, 0)
Screenshot: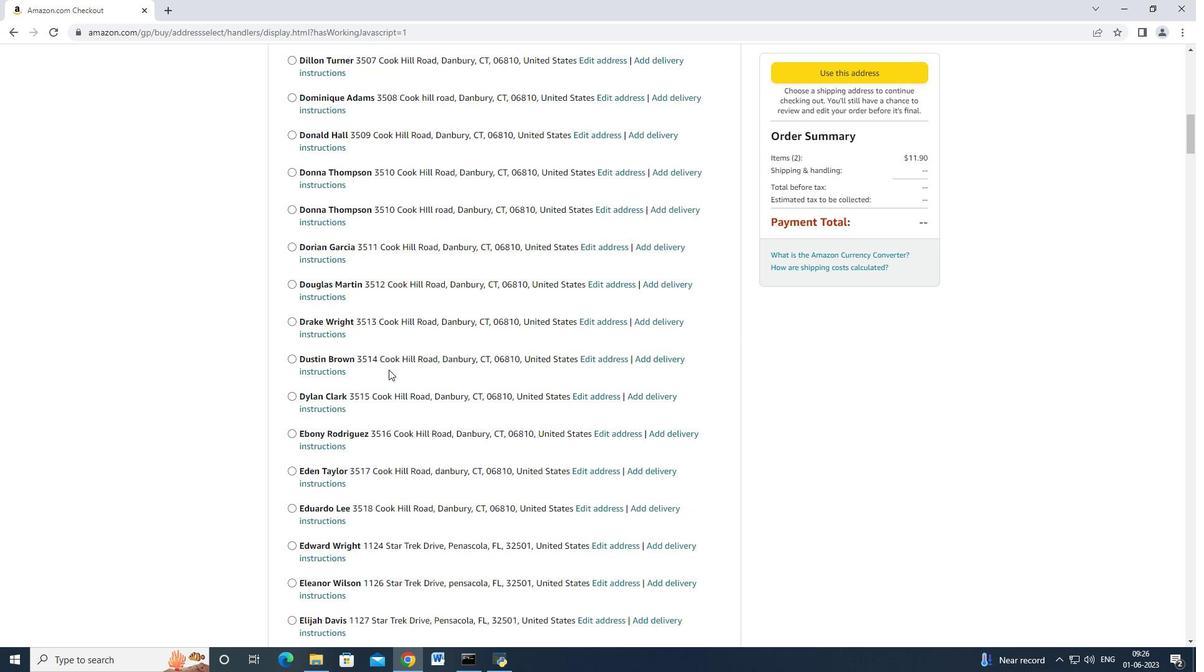 
Action: Mouse moved to (379, 547)
Screenshot: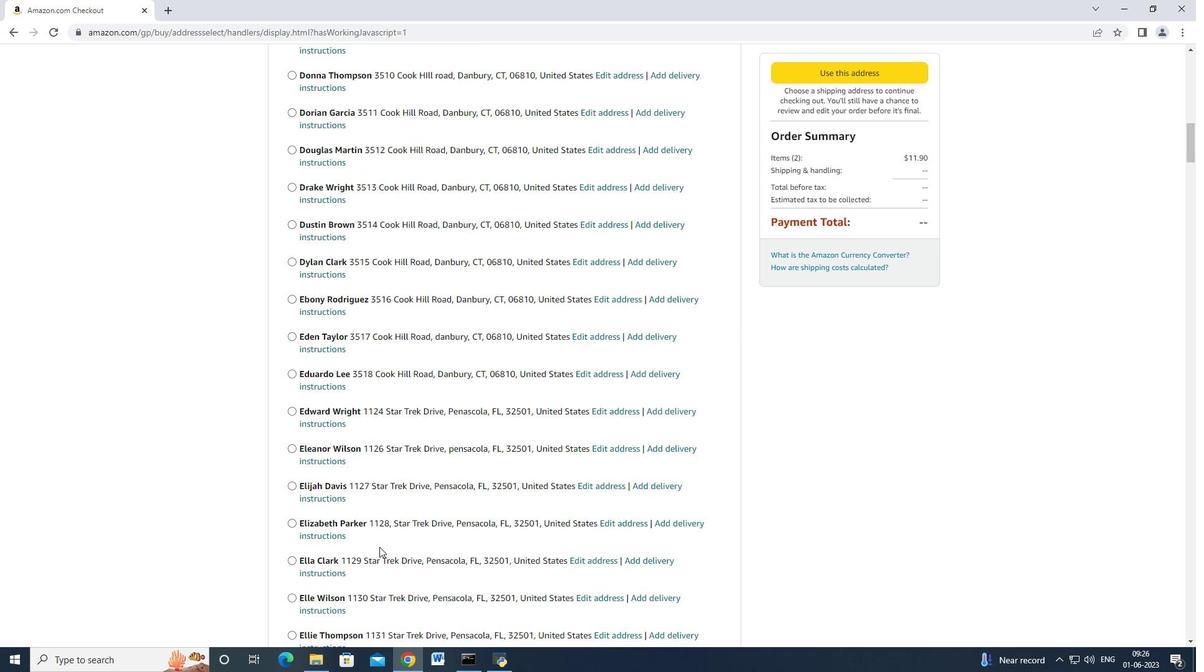 
Action: Mouse scrolled (379, 547) with delta (0, 0)
Screenshot: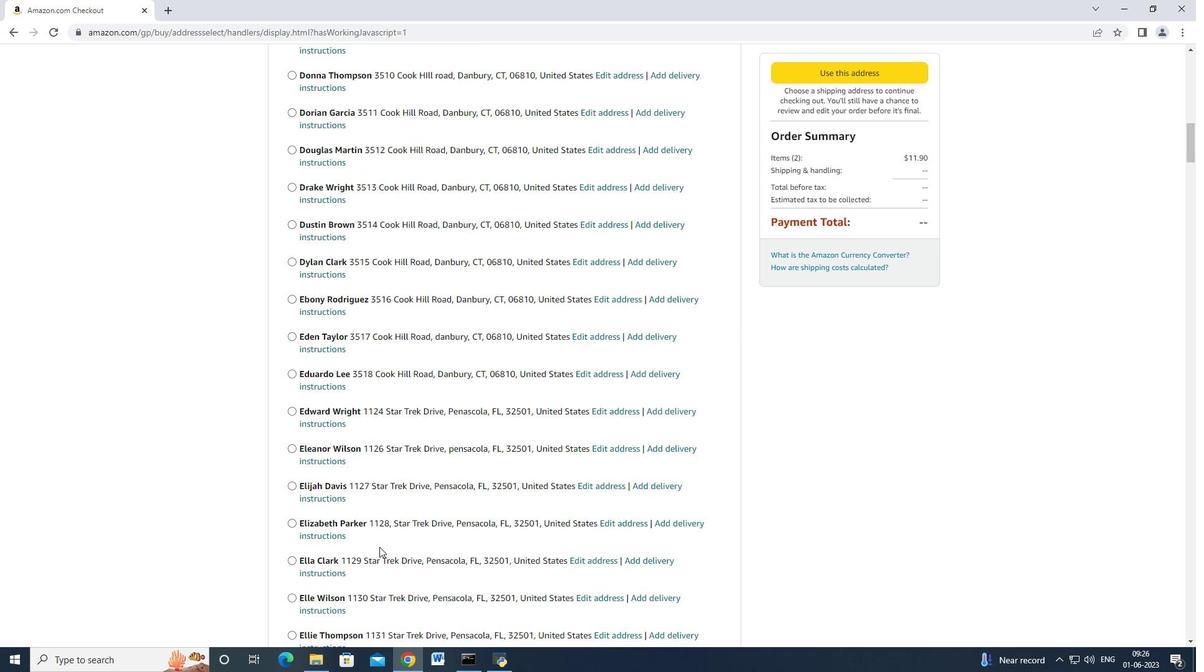 
Action: Mouse moved to (438, 476)
Screenshot: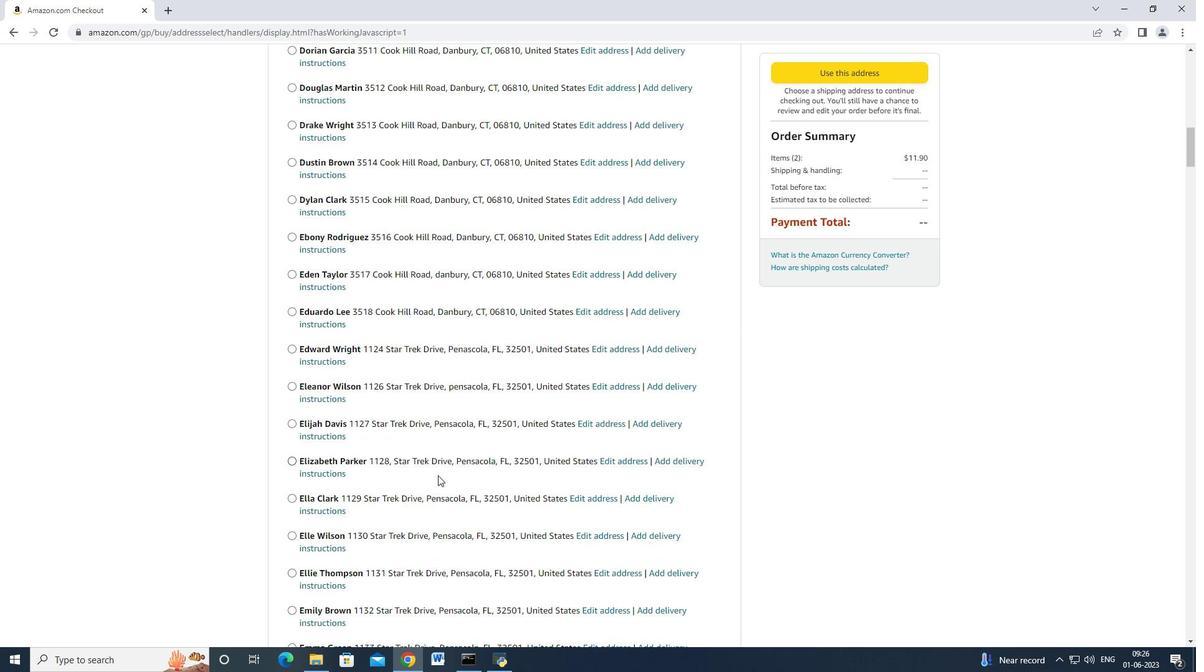 
Action: Mouse scrolled (438, 476) with delta (0, 0)
Screenshot: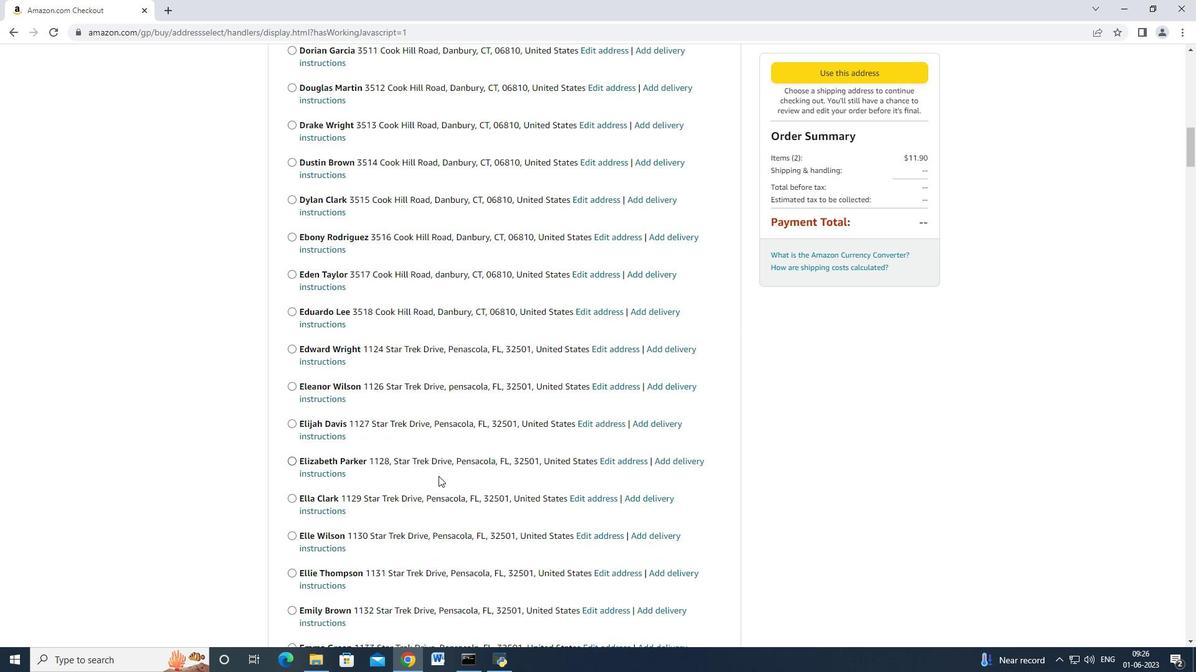 
Action: Mouse moved to (438, 477)
Screenshot: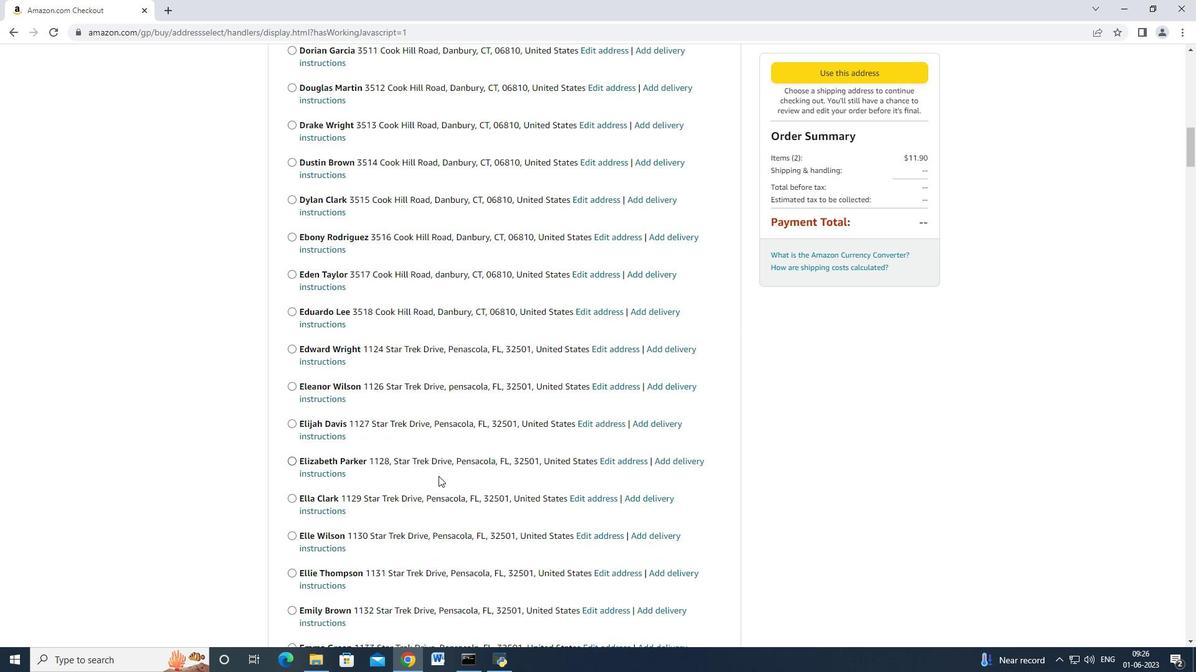 
Action: Mouse scrolled (438, 477) with delta (0, 0)
Screenshot: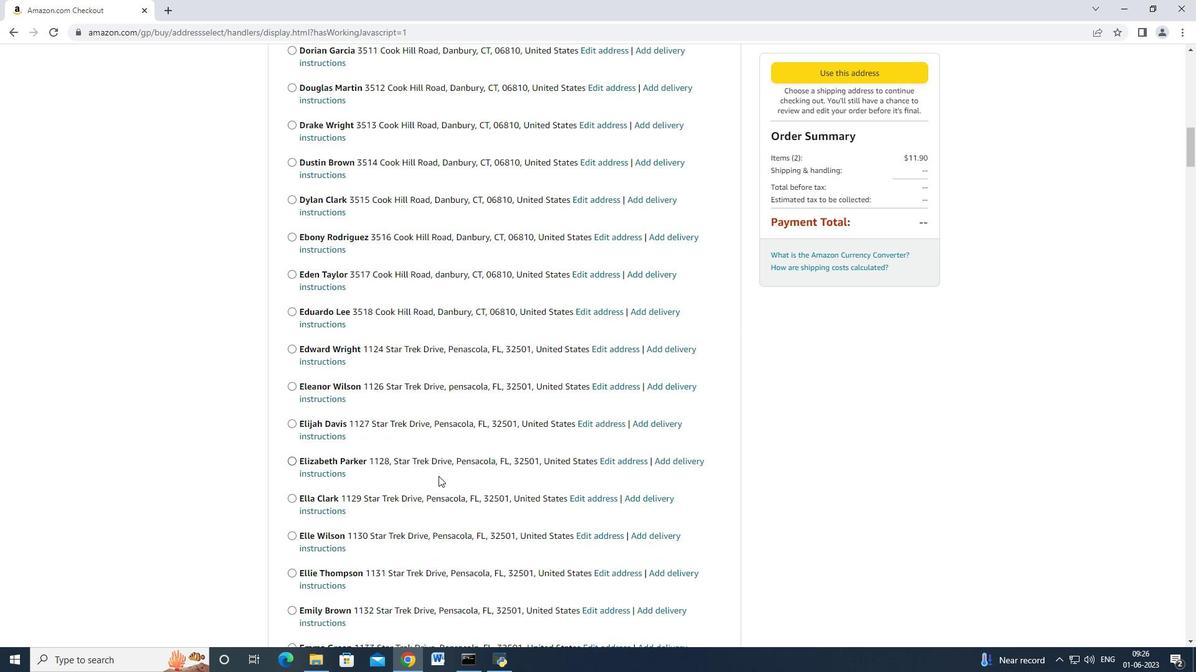 
Action: Mouse moved to (437, 479)
Screenshot: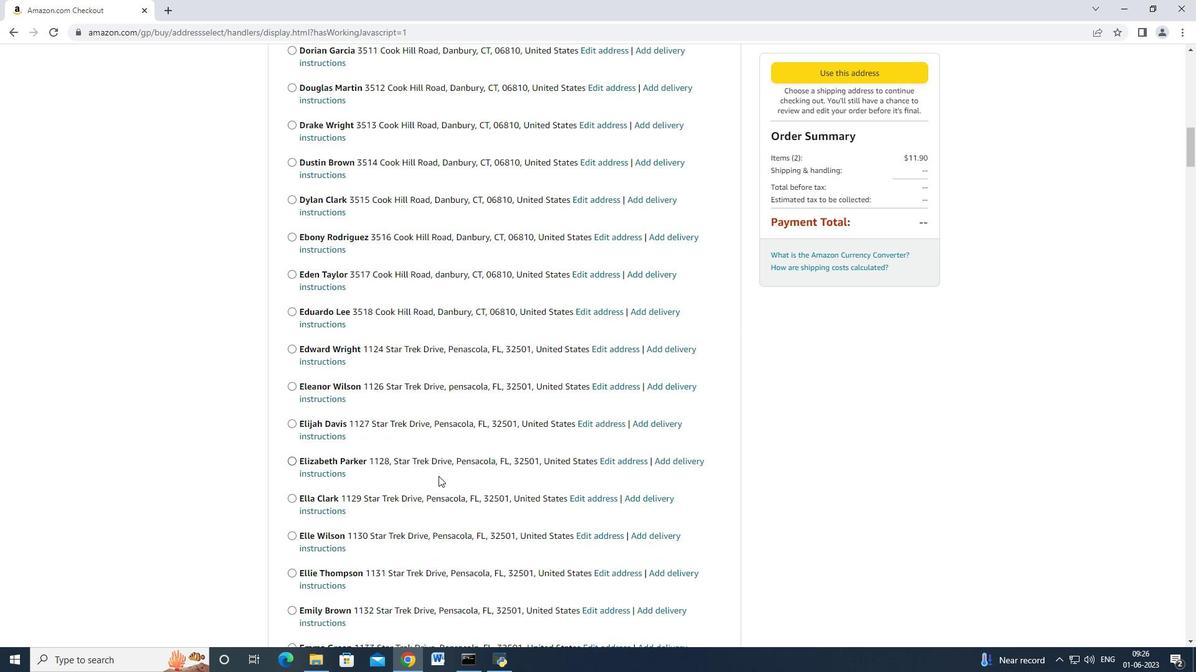 
Action: Mouse scrolled (437, 478) with delta (0, 0)
Screenshot: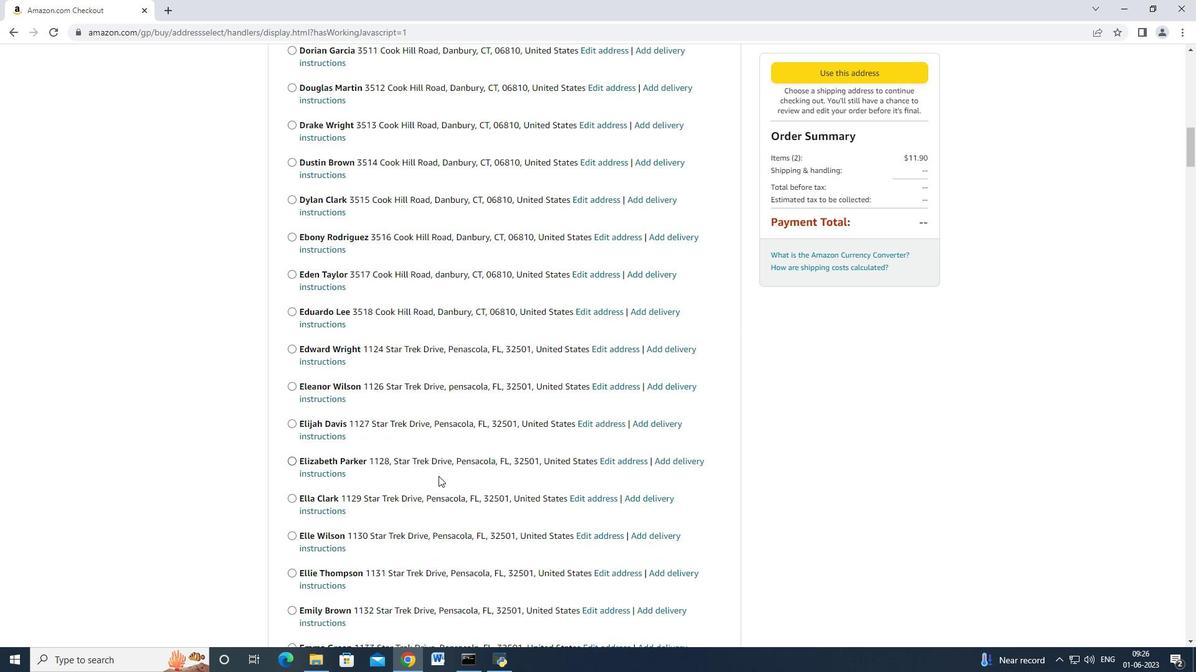 
Action: Mouse moved to (419, 446)
Screenshot: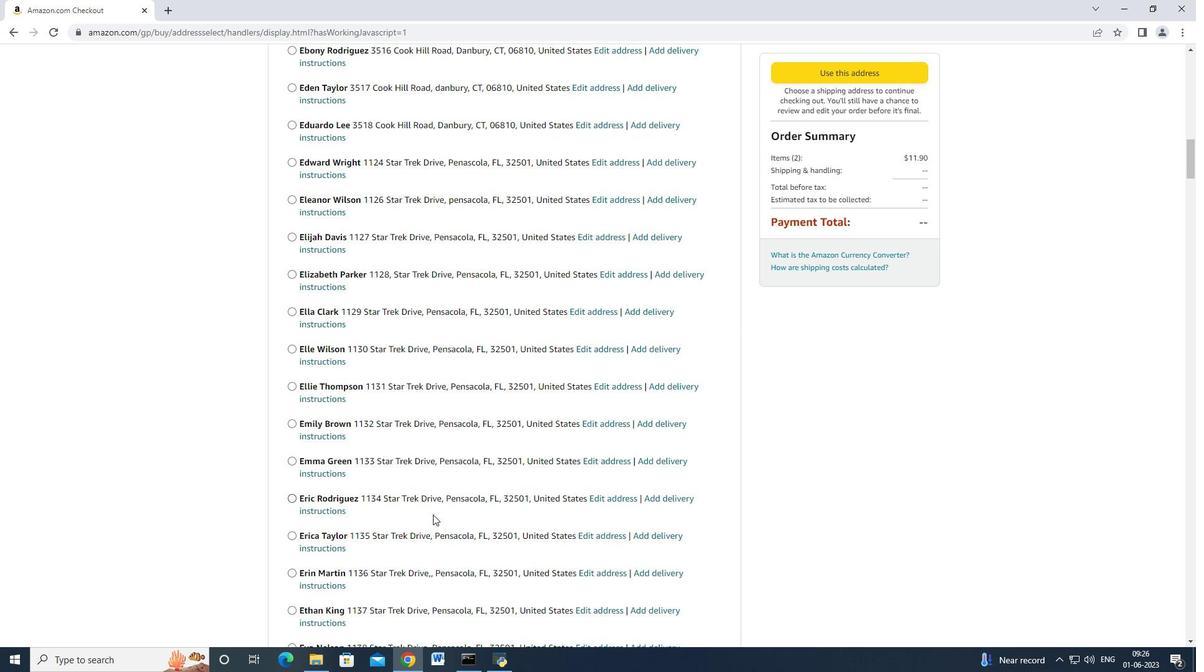 
Action: Mouse scrolled (426, 440) with delta (0, 0)
Screenshot: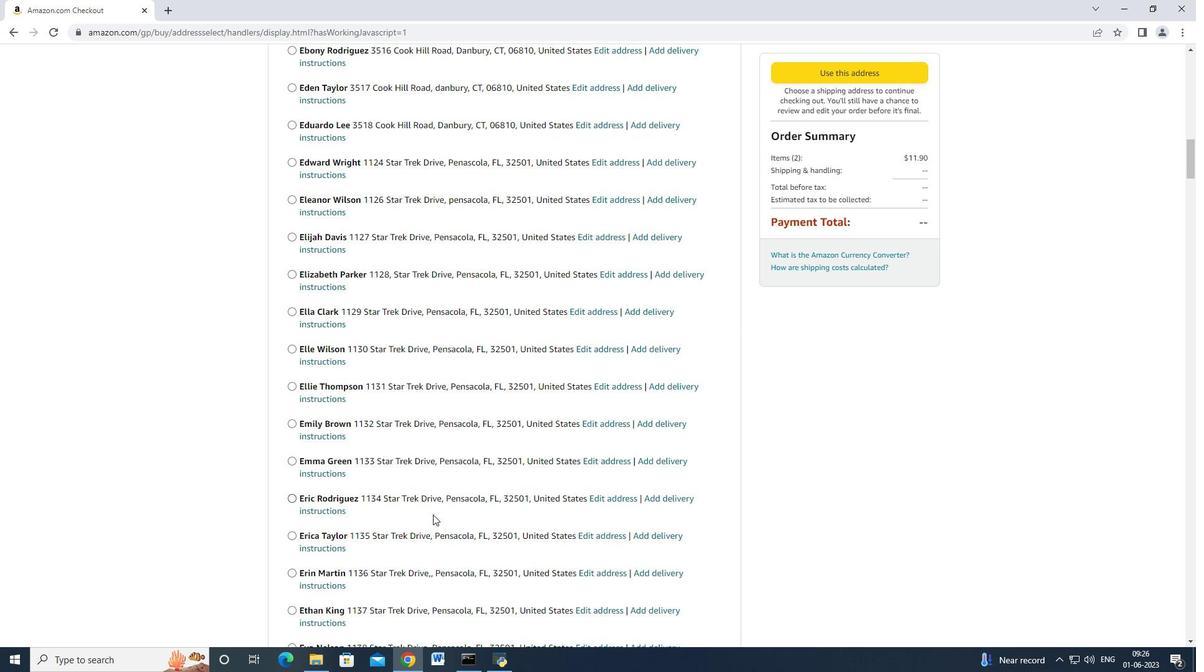 
Action: Mouse moved to (419, 446)
Screenshot: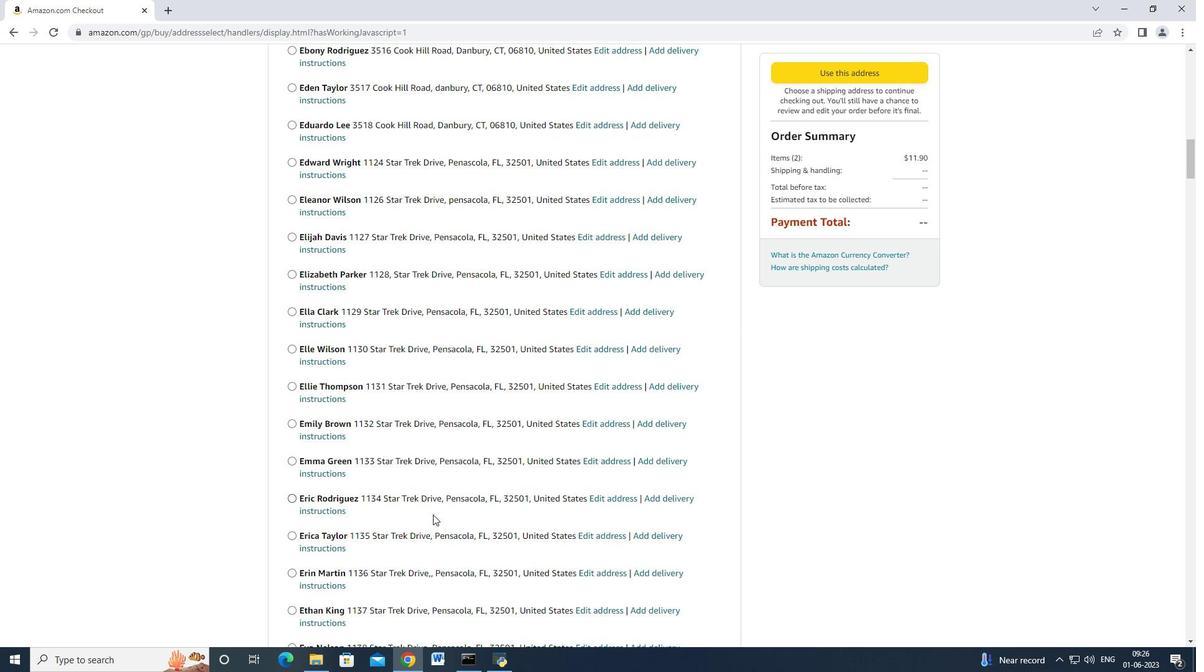 
Action: Mouse scrolled (423, 441) with delta (0, 0)
Screenshot: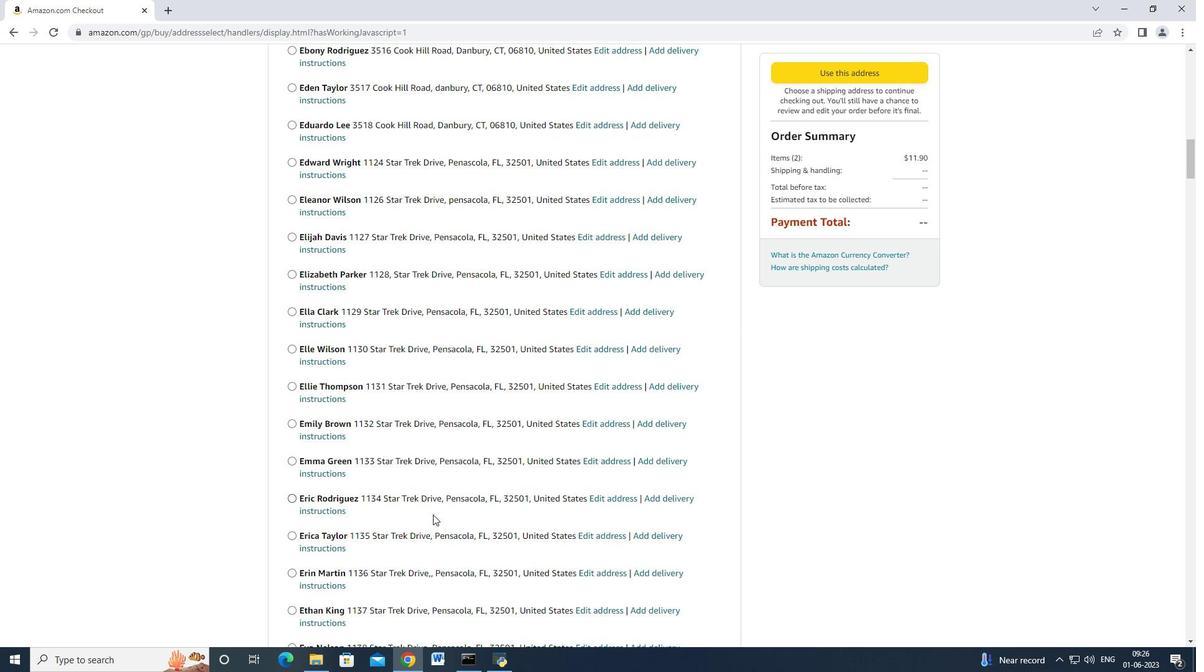 
Action: Mouse moved to (424, 450)
Screenshot: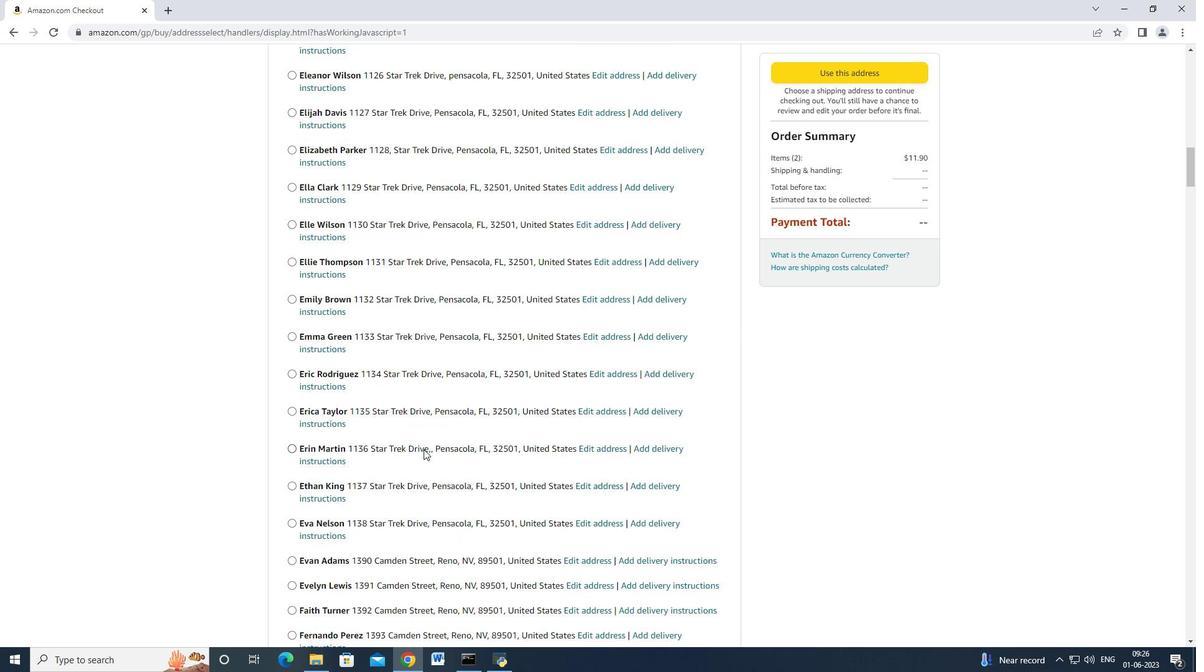 
Action: Mouse scrolled (424, 449) with delta (0, 0)
Screenshot: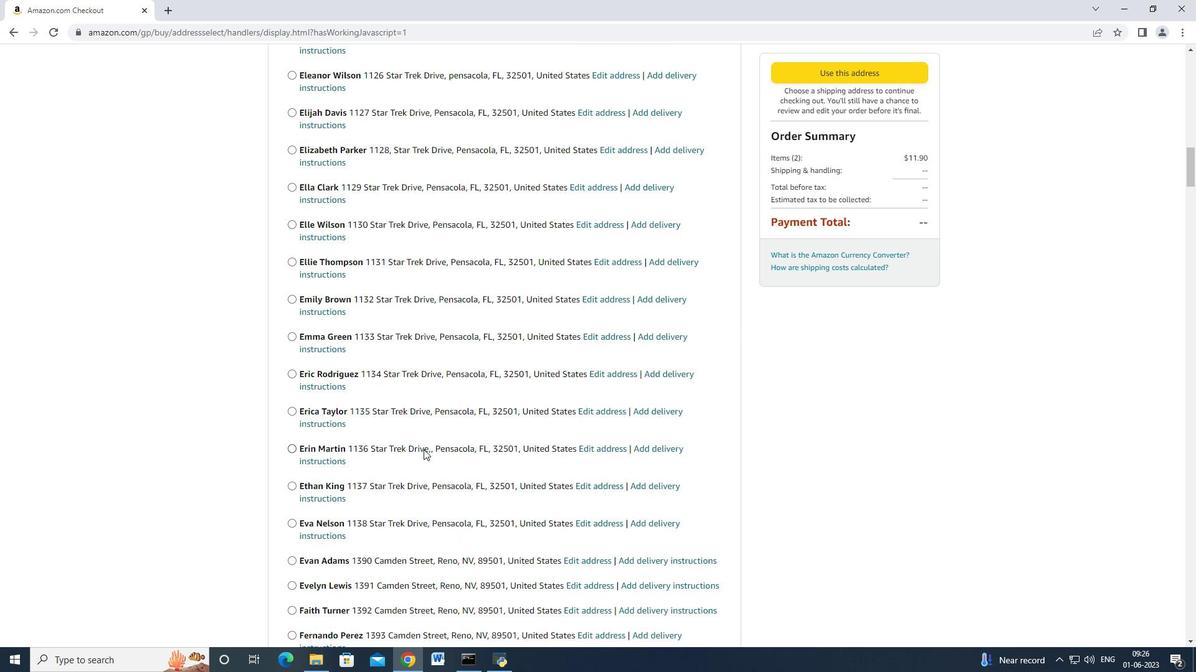 
Action: Mouse moved to (415, 453)
Screenshot: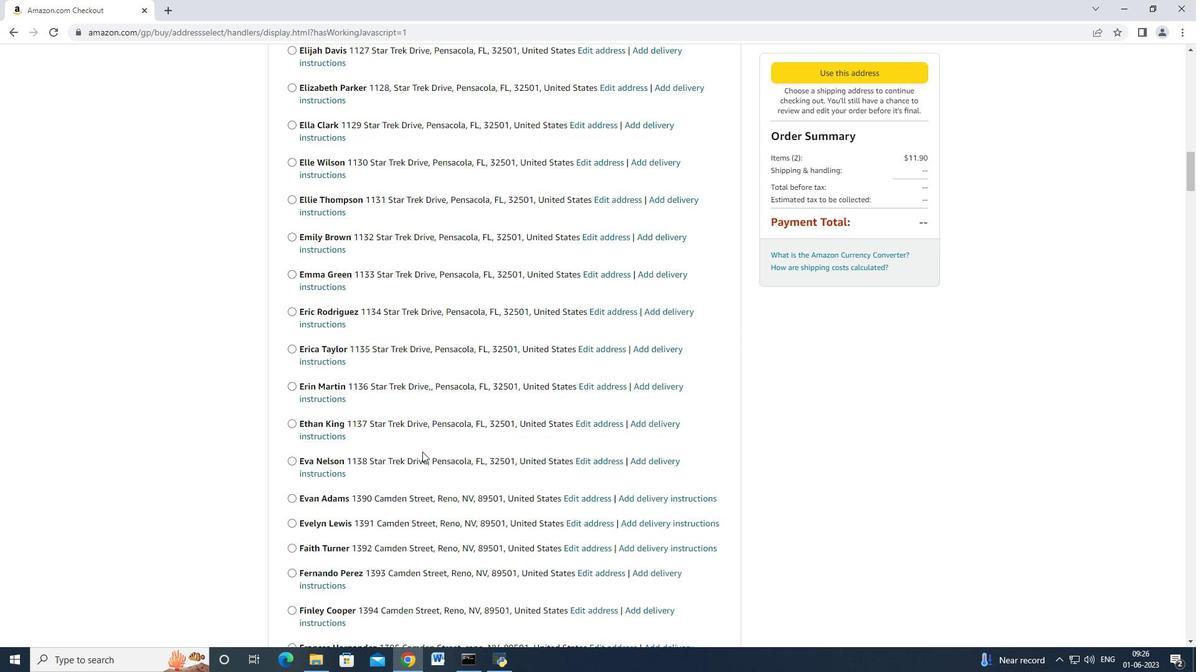 
Action: Mouse scrolled (415, 453) with delta (0, 0)
Screenshot: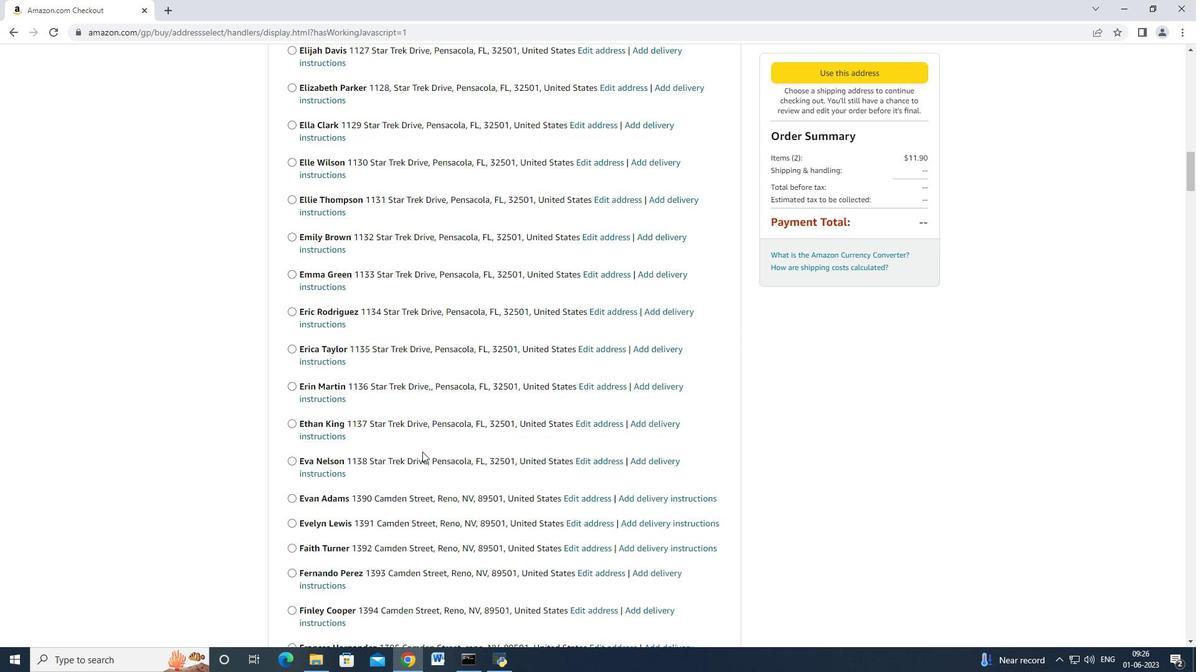 
Action: Mouse scrolled (415, 453) with delta (0, 0)
Screenshot: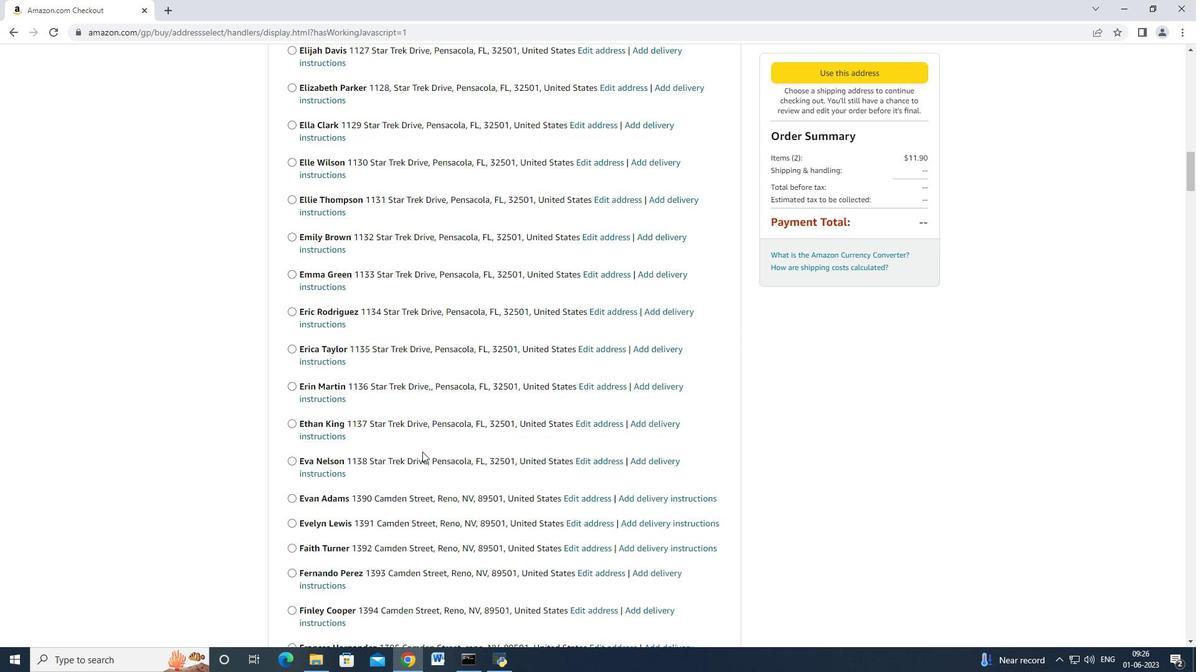 
Action: Mouse scrolled (415, 453) with delta (0, 0)
Screenshot: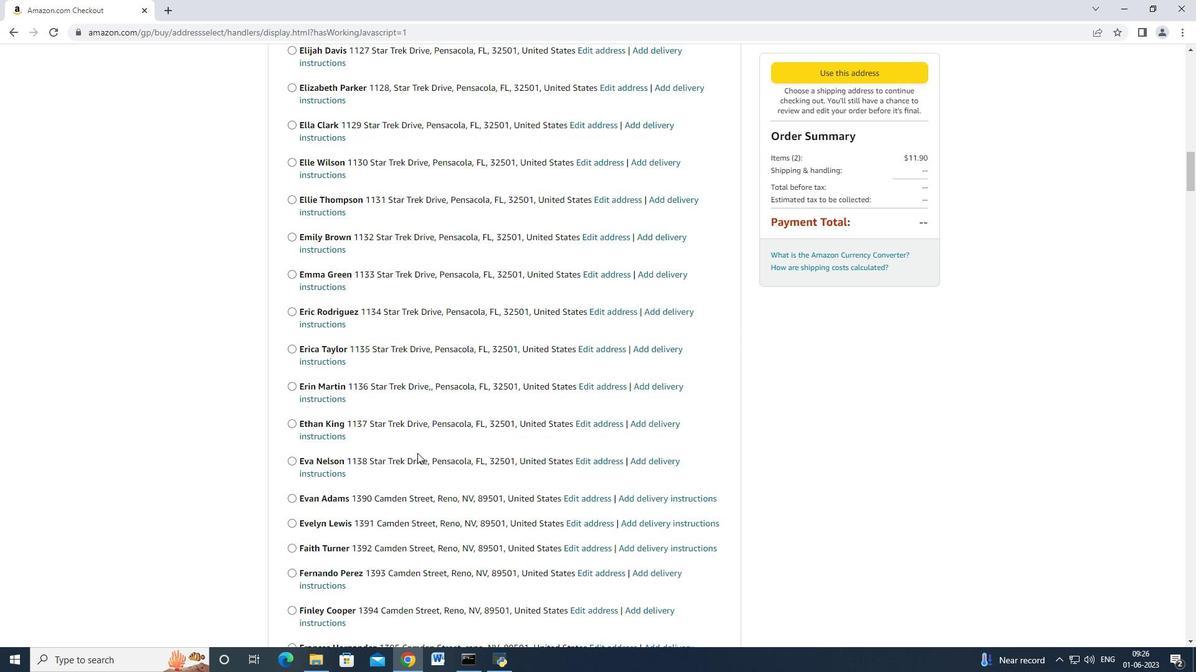 
Action: Mouse moved to (415, 453)
Screenshot: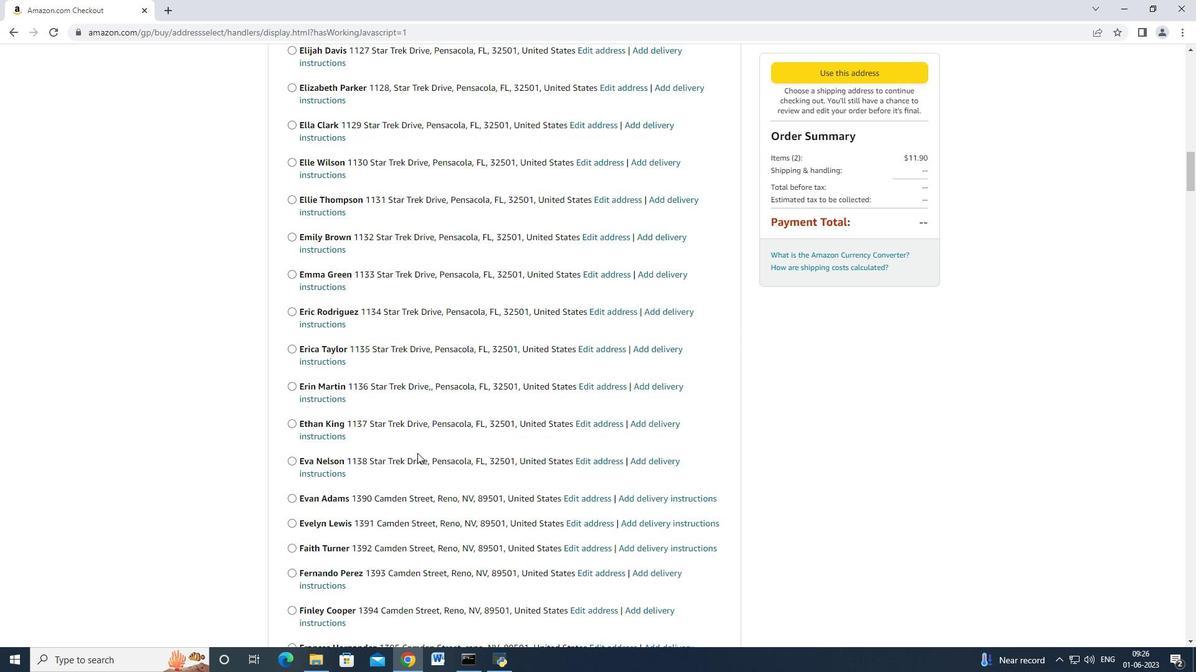 
Action: Mouse scrolled (415, 453) with delta (0, 0)
Screenshot: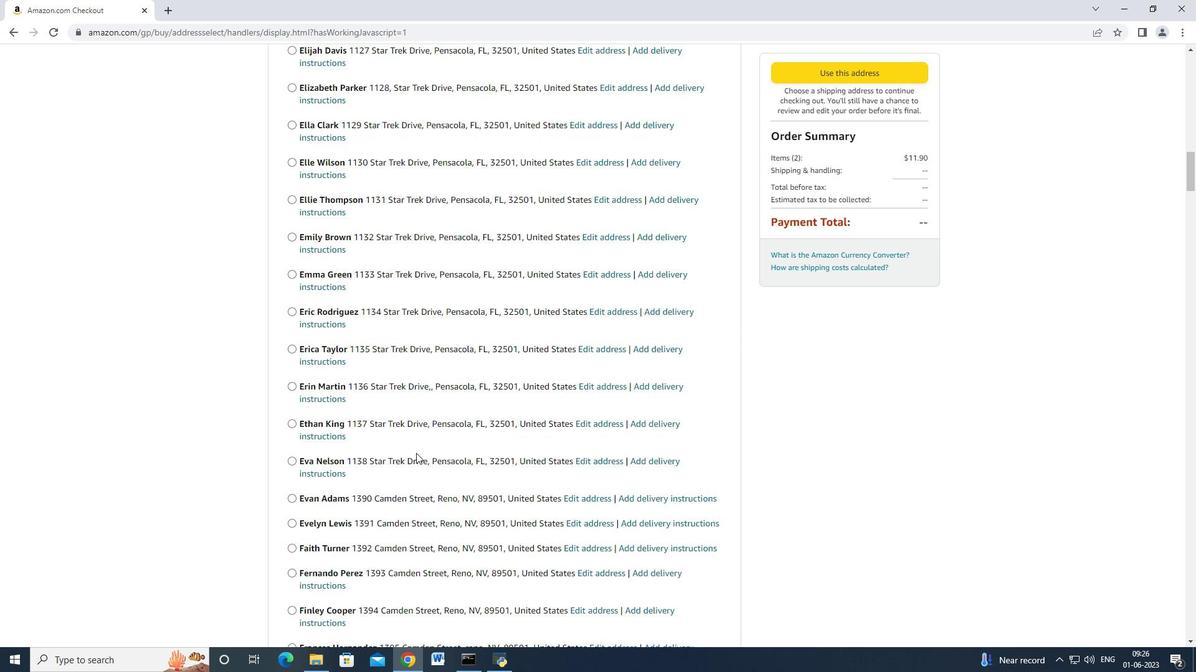 
Action: Mouse moved to (429, 433)
Screenshot: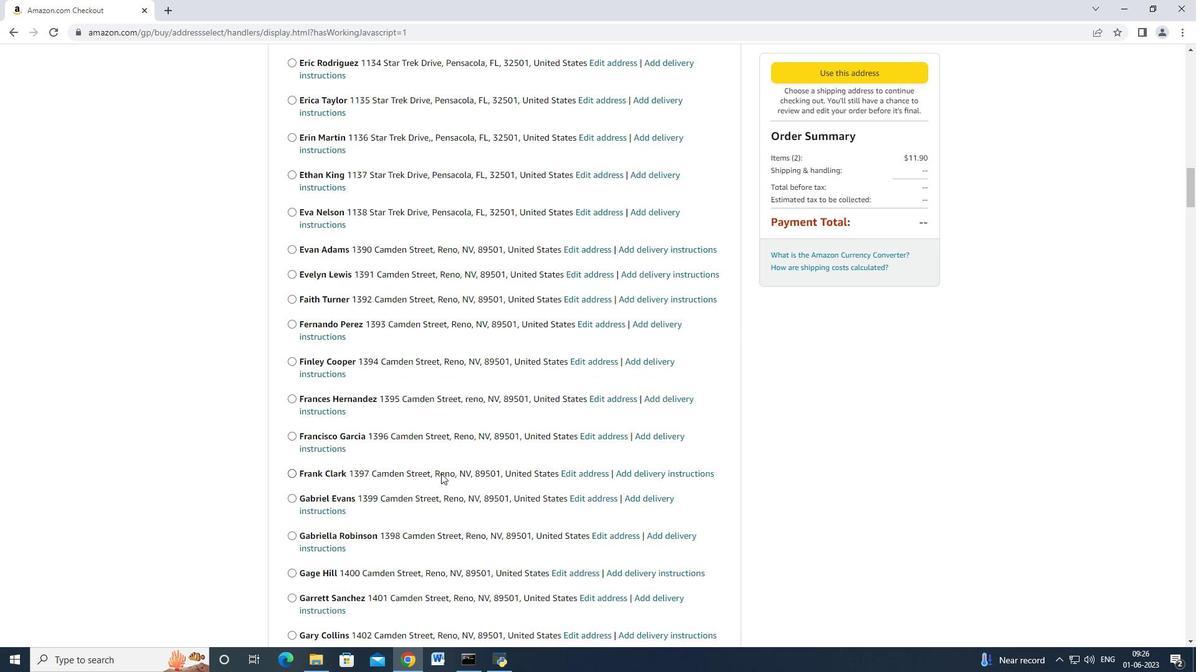 
Action: Mouse scrolled (429, 433) with delta (0, 0)
Screenshot: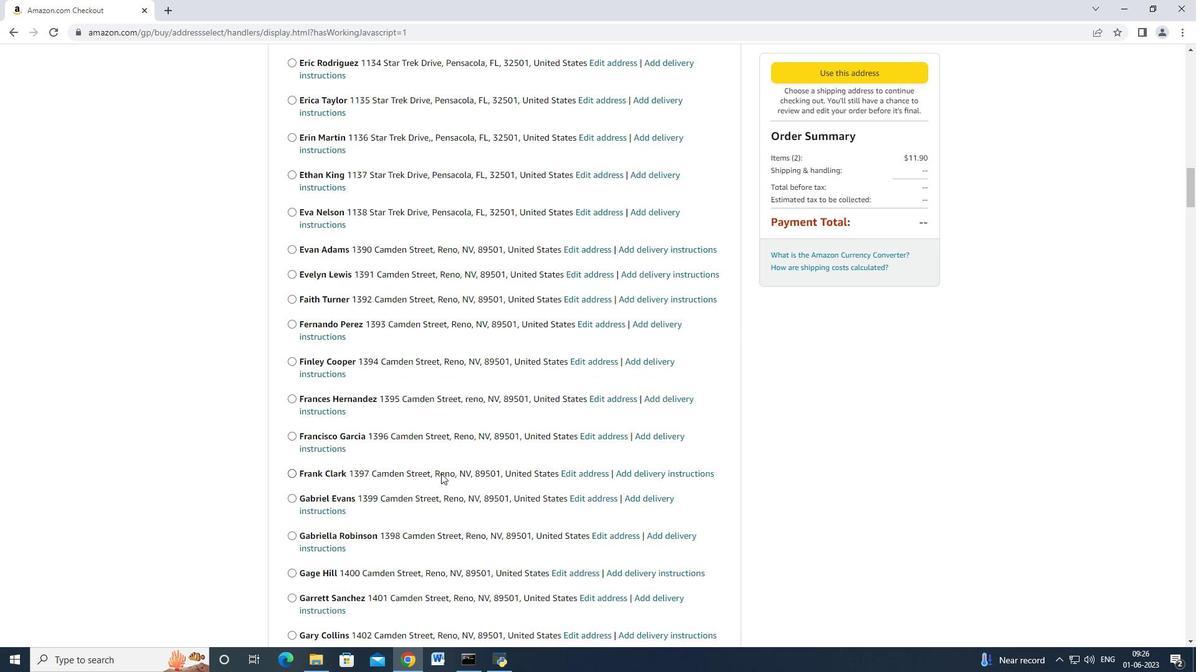 
Action: Mouse moved to (424, 432)
Screenshot: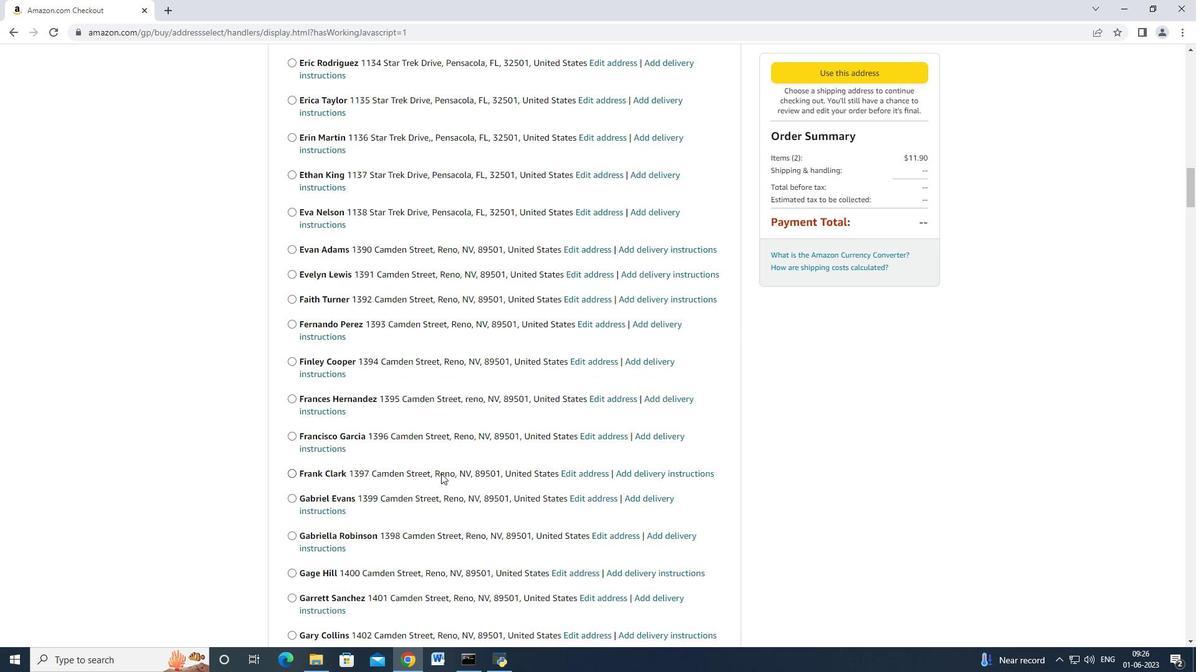 
Action: Mouse scrolled (424, 431) with delta (0, 0)
Screenshot: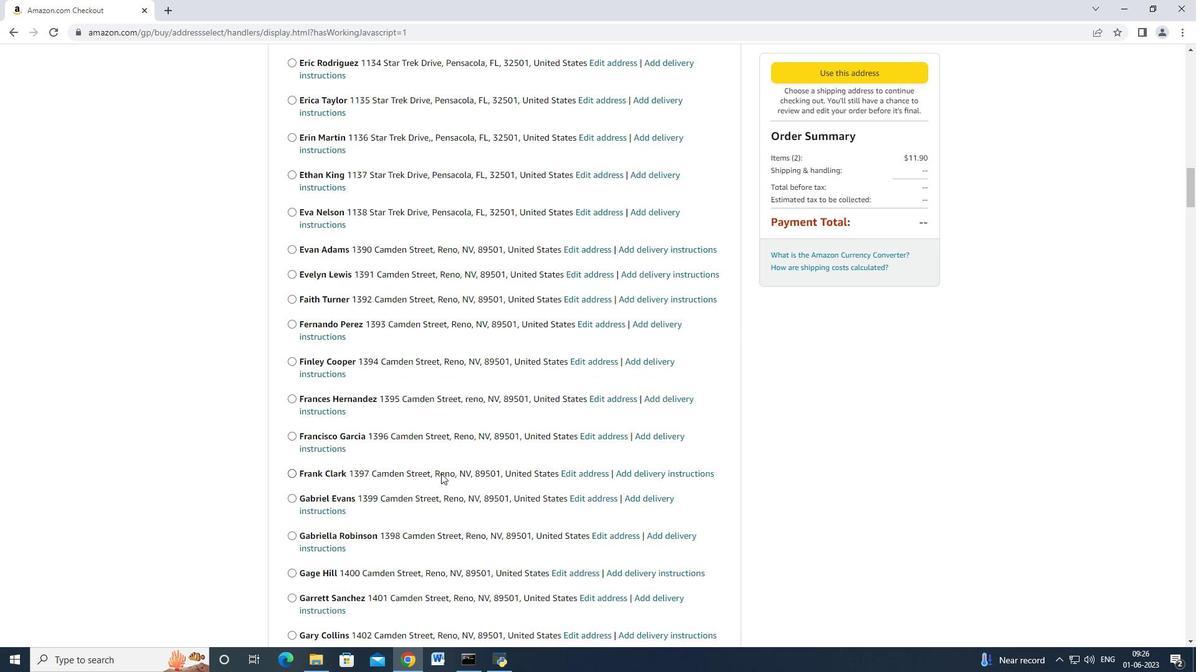
Action: Mouse moved to (418, 432)
Screenshot: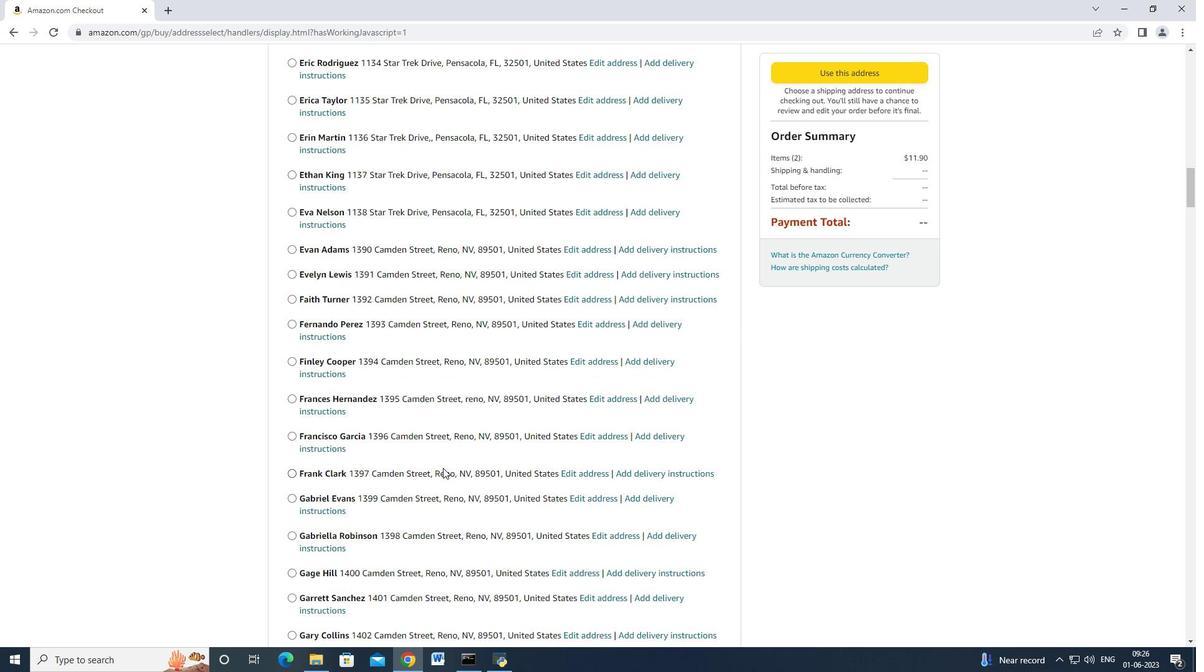 
Action: Mouse scrolled (421, 431) with delta (0, 0)
Screenshot: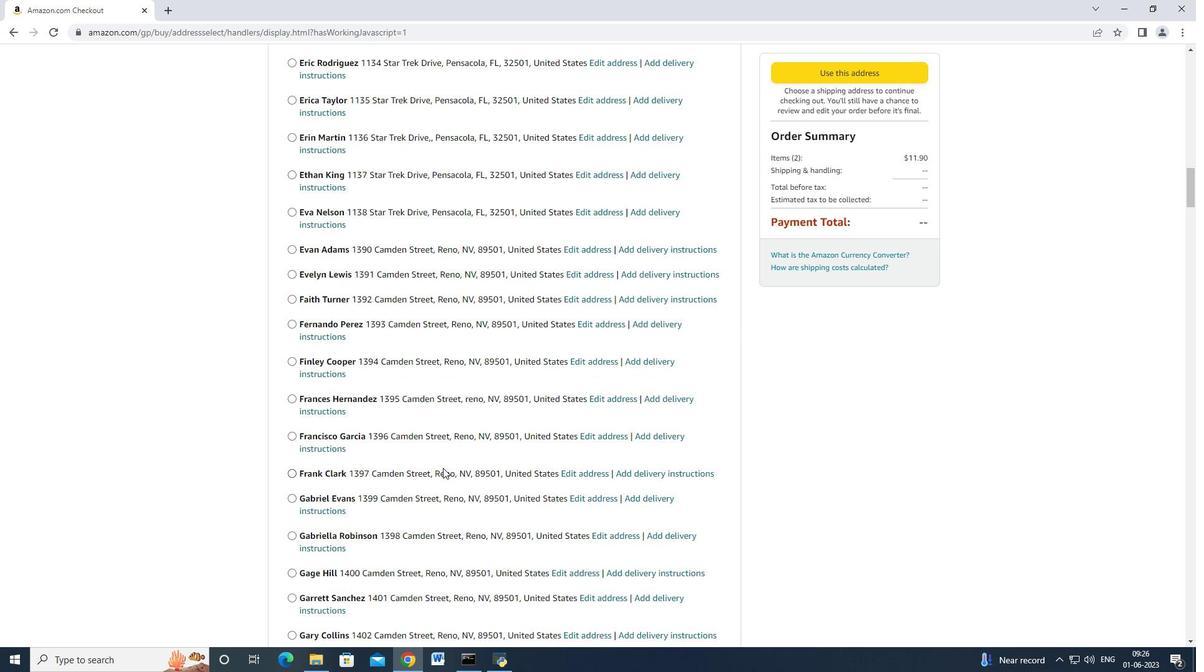 
Action: Mouse moved to (416, 432)
Screenshot: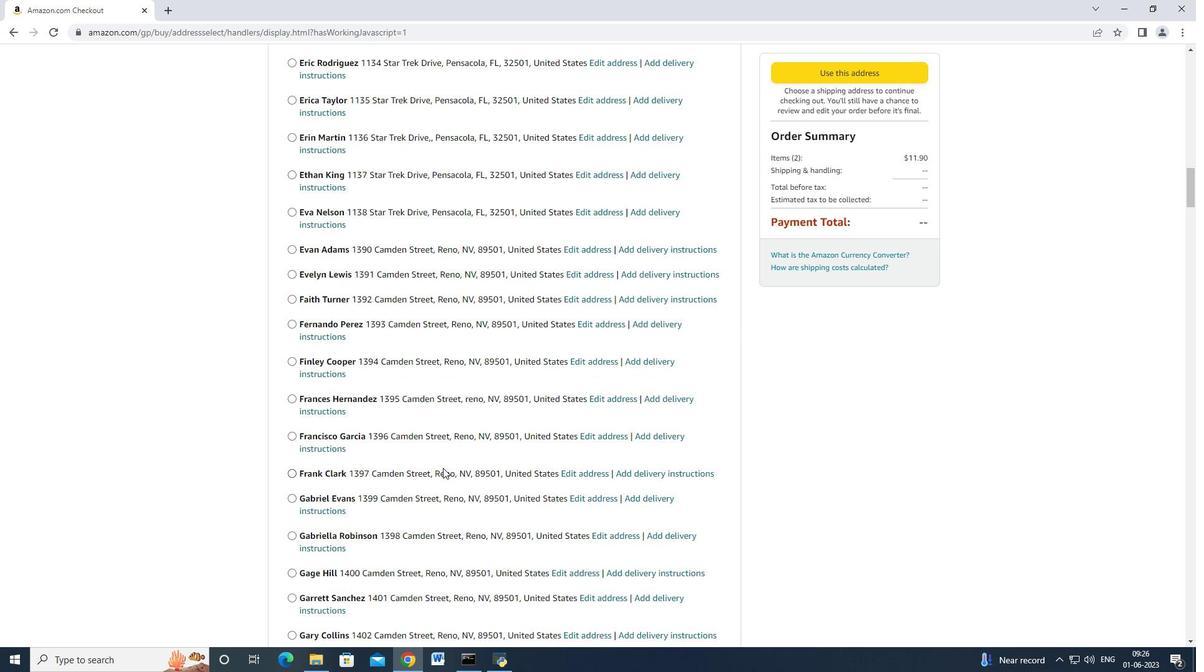 
Action: Mouse scrolled (417, 431) with delta (0, 0)
Screenshot: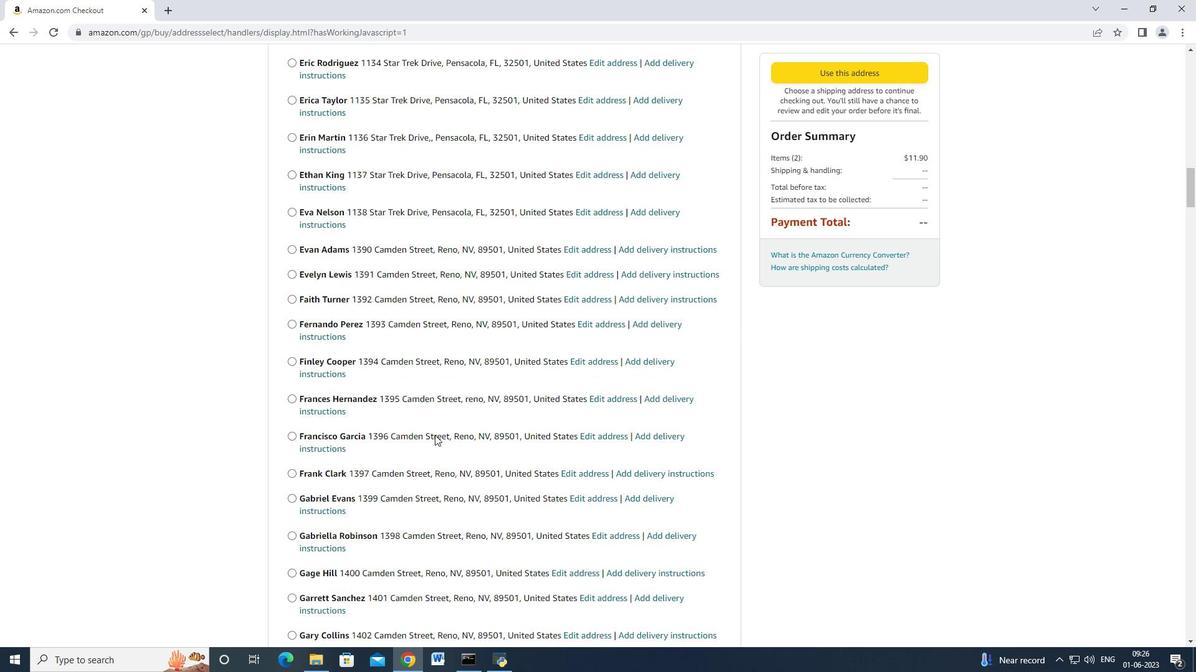 
Action: Mouse moved to (416, 432)
Screenshot: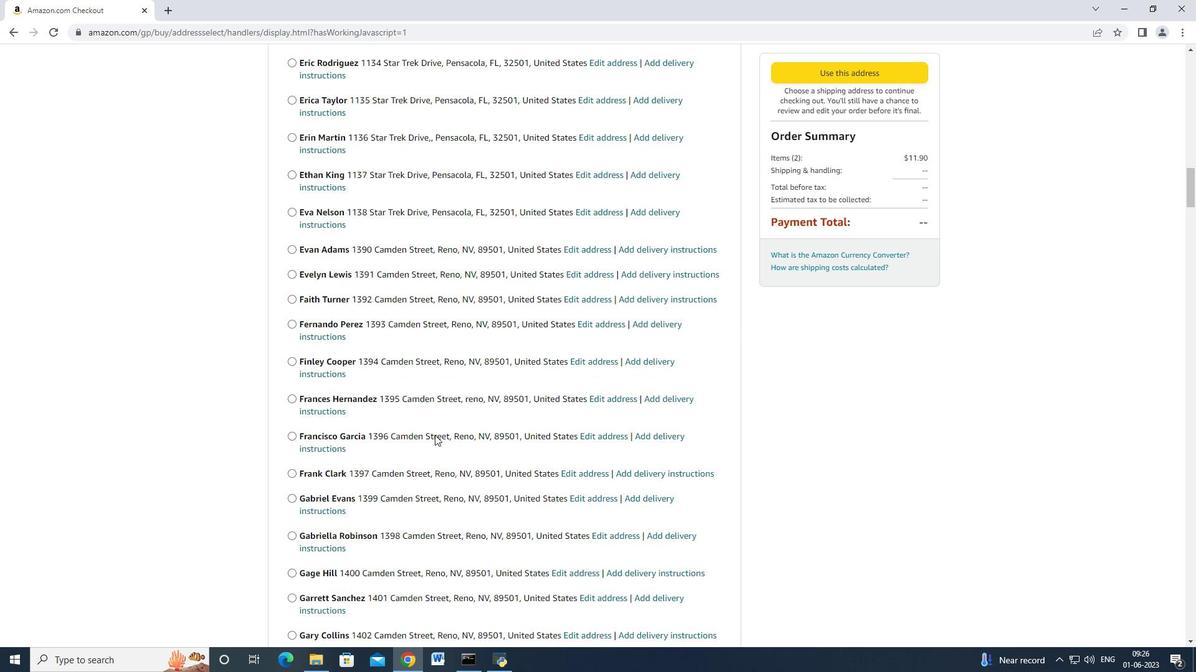 
Action: Mouse scrolled (416, 431) with delta (0, 0)
Screenshot: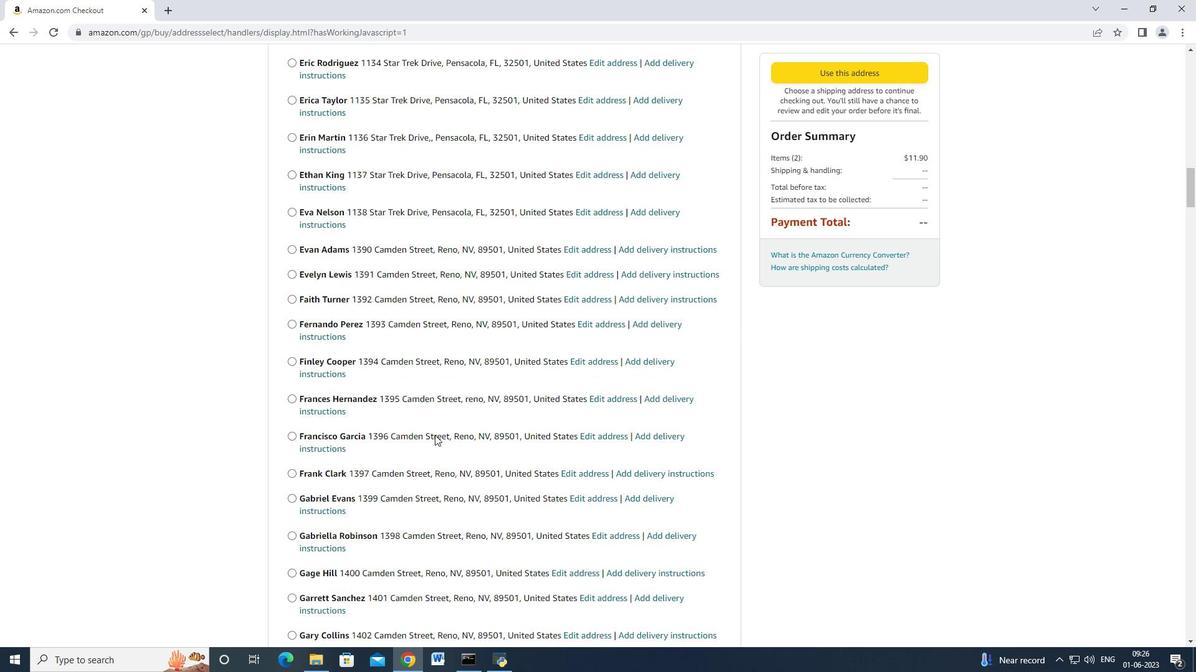 
Action: Mouse moved to (412, 433)
Screenshot: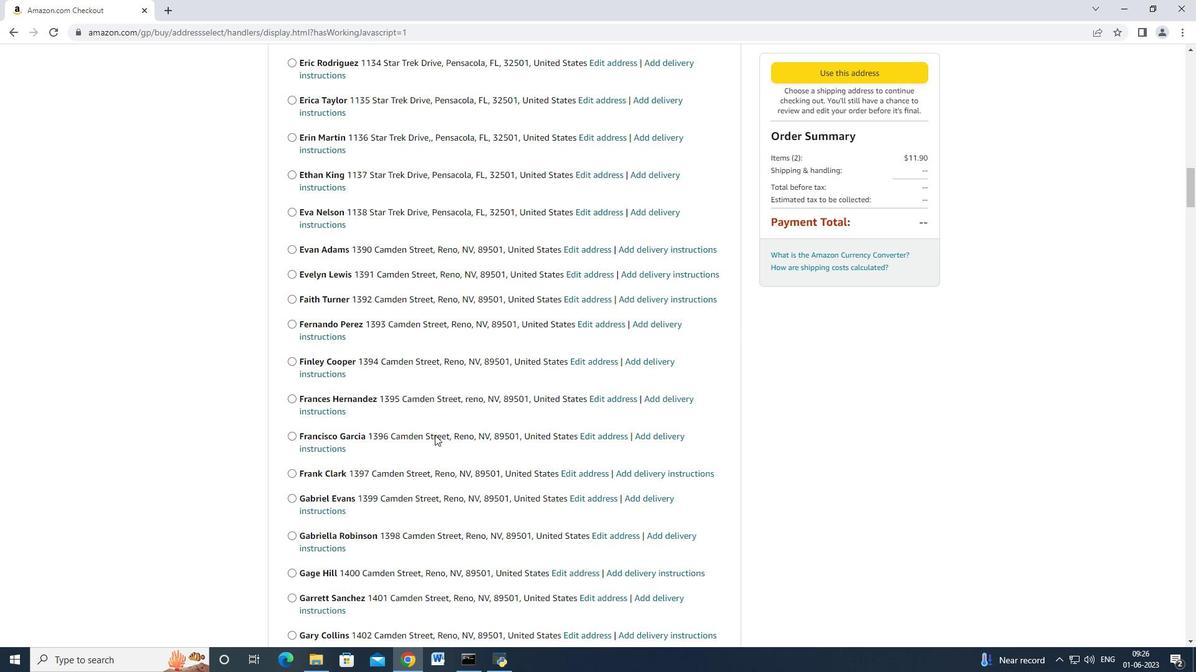 
Action: Mouse scrolled (415, 431) with delta (0, 0)
Screenshot: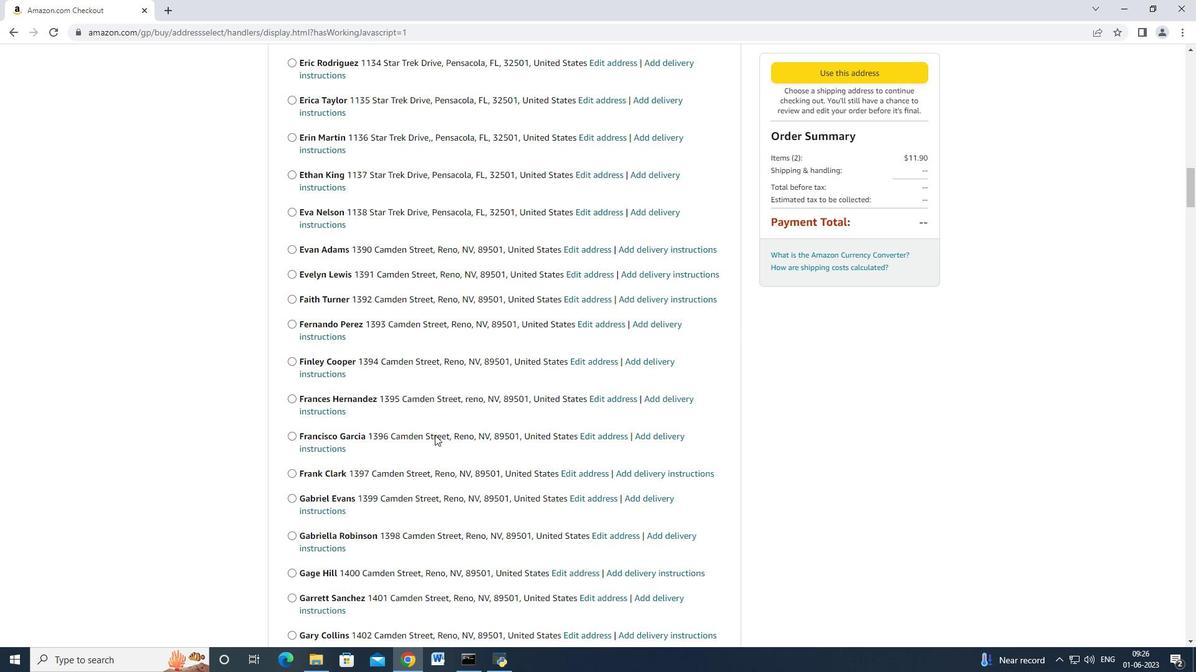 
Action: Mouse moved to (396, 423)
Screenshot: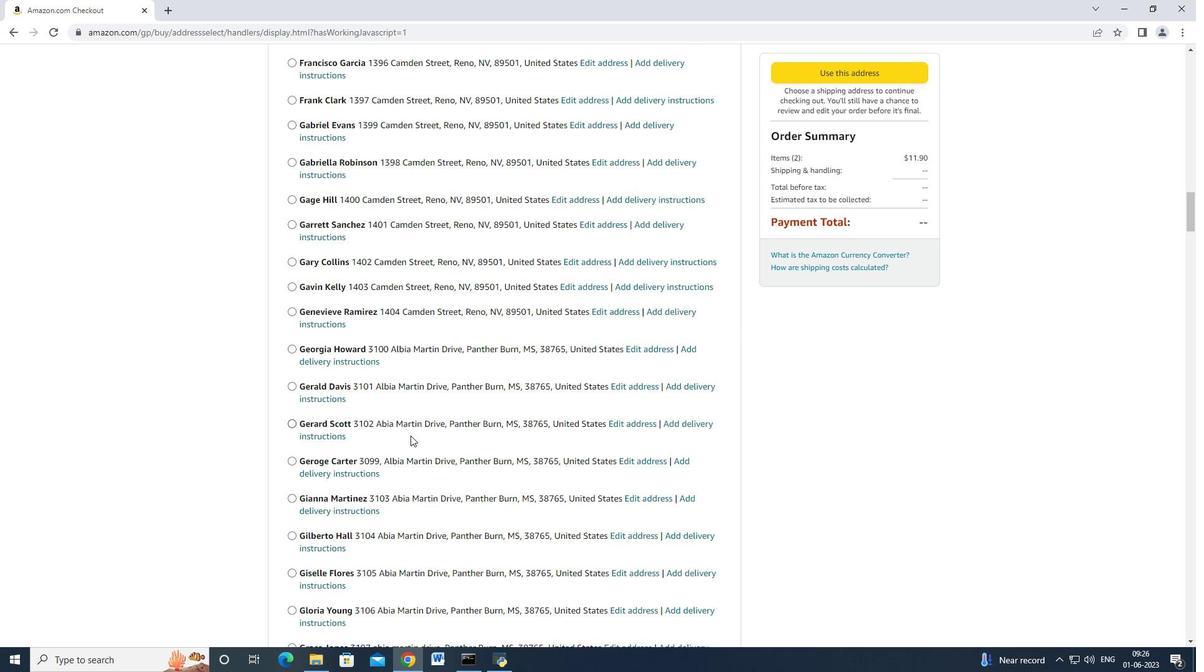 
Action: Mouse scrolled (398, 423) with delta (0, 0)
Screenshot: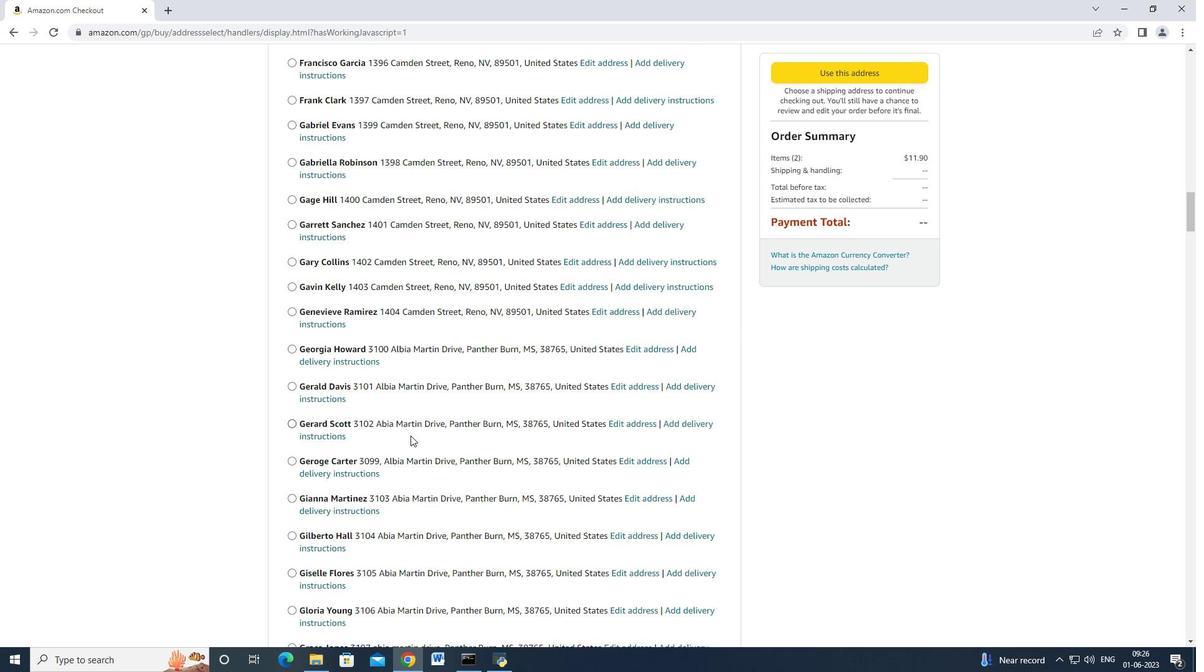 
Action: Mouse moved to (395, 422)
Screenshot: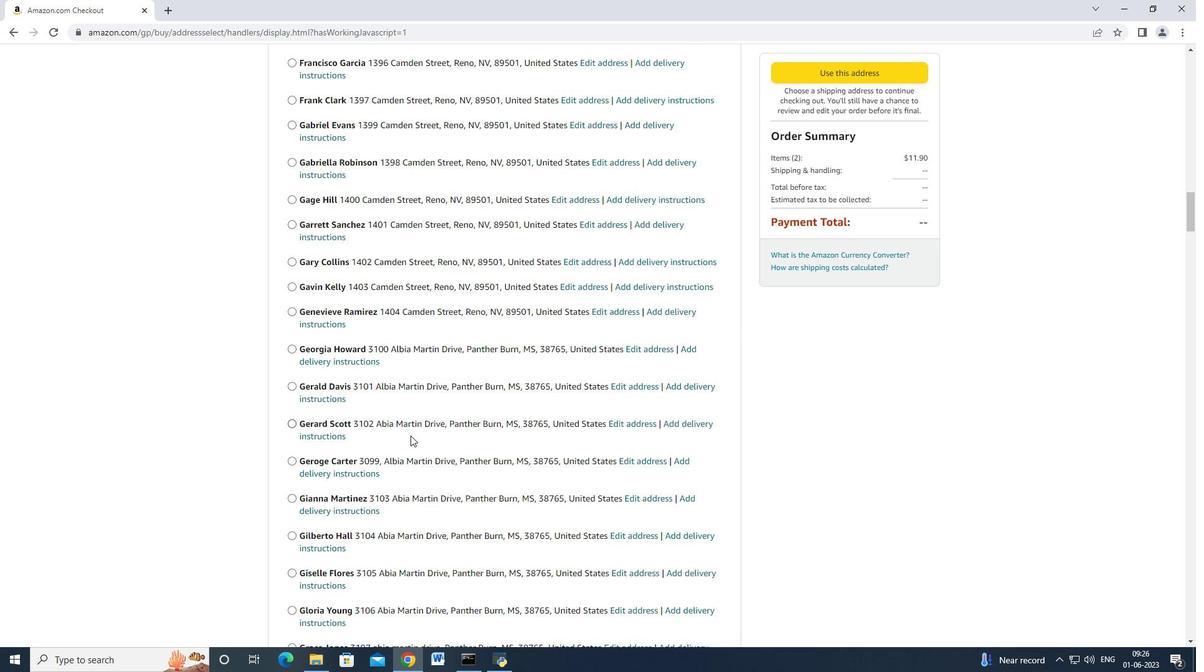 
Action: Mouse scrolled (398, 423) with delta (0, 0)
Screenshot: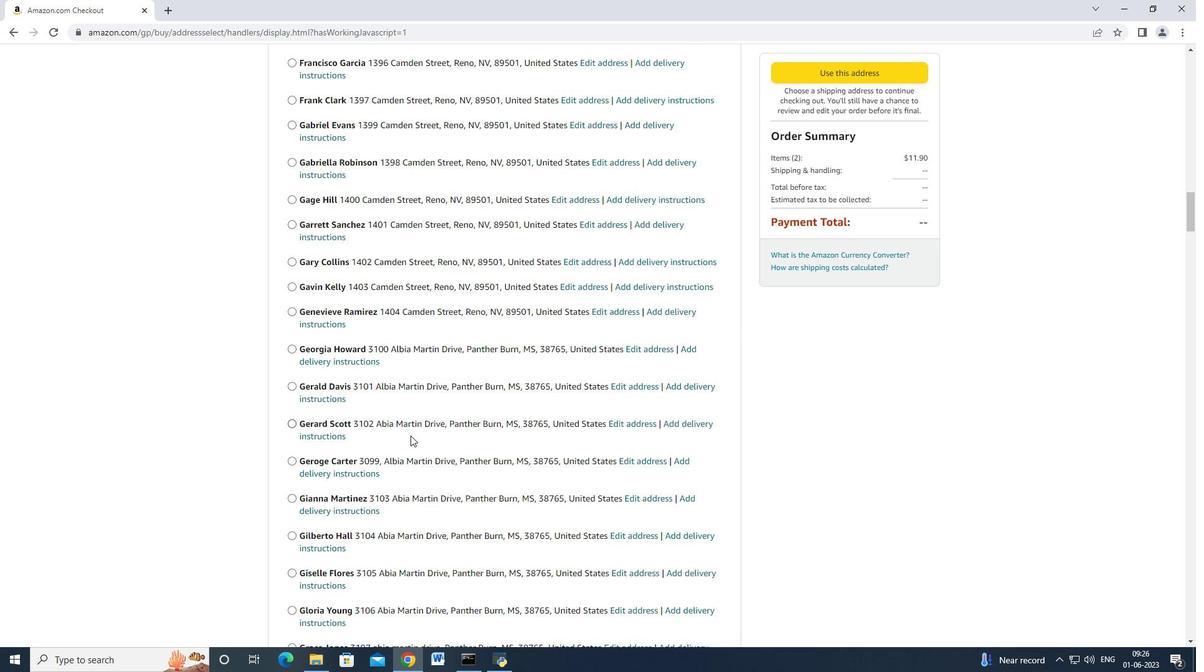 
Action: Mouse moved to (393, 421)
Screenshot: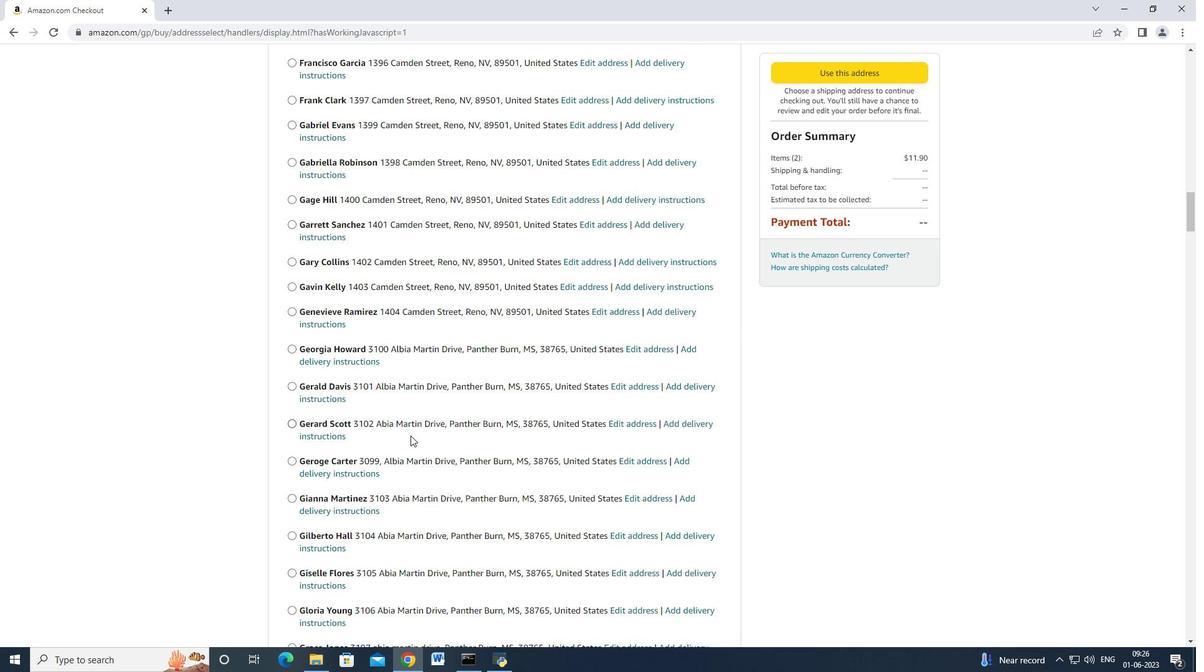 
Action: Mouse scrolled (398, 423) with delta (0, 0)
Screenshot: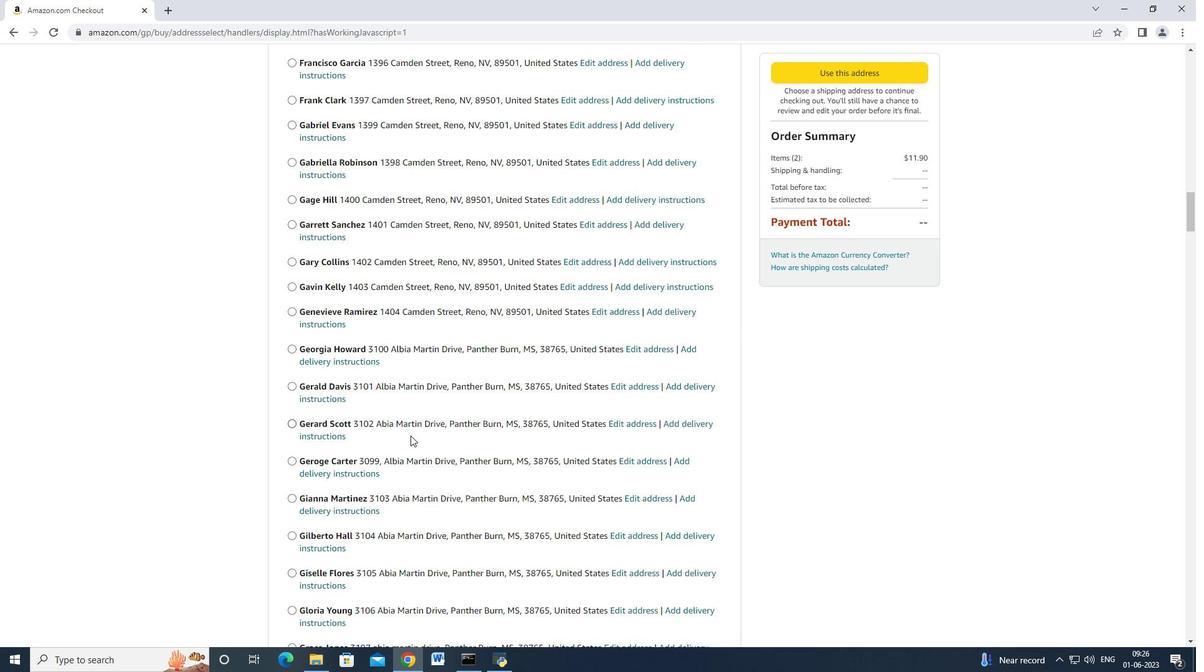 
Action: Mouse moved to (385, 423)
Screenshot: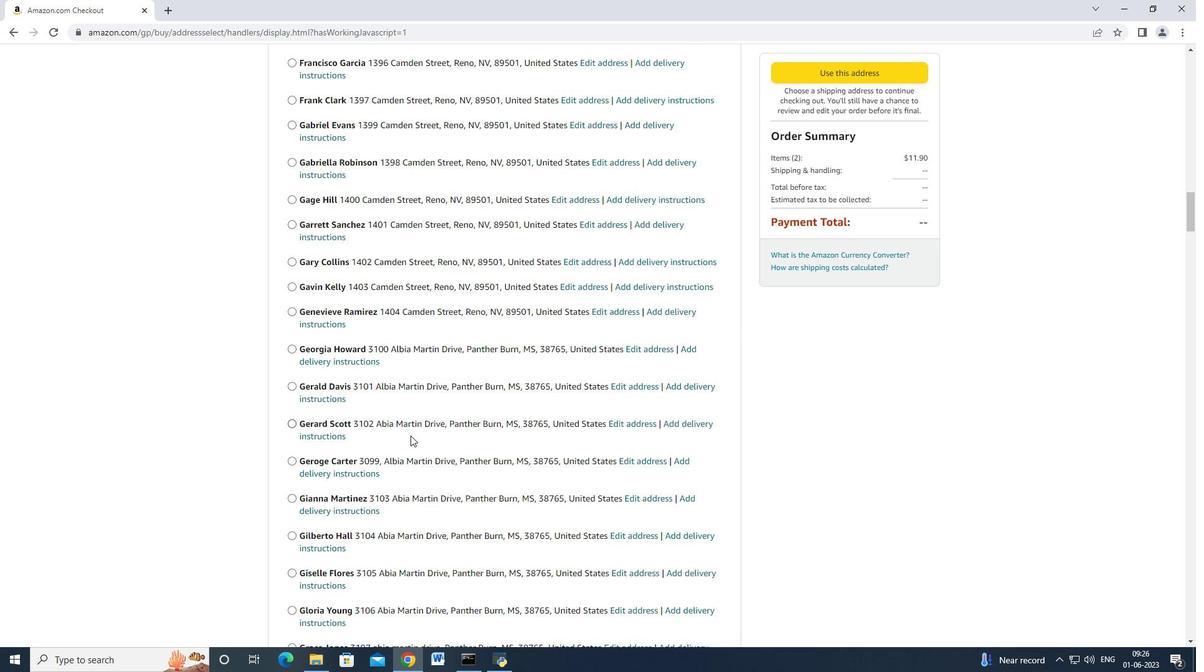 
Action: Mouse scrolled (398, 423) with delta (0, 0)
Screenshot: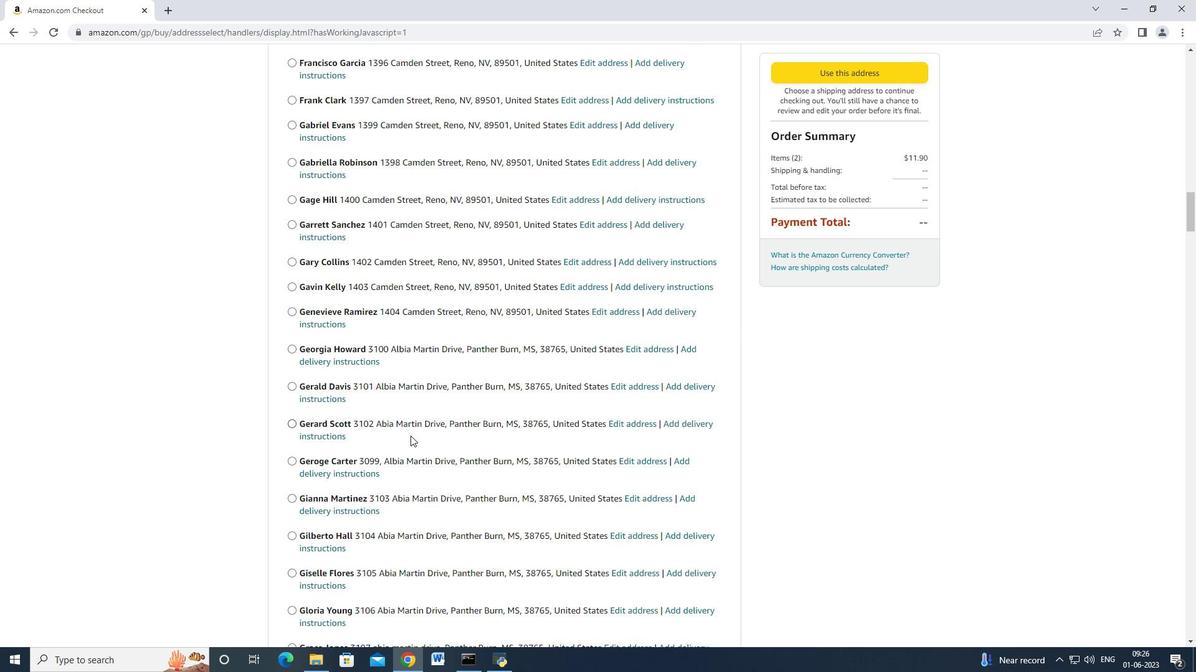 
Action: Mouse moved to (380, 426)
Screenshot: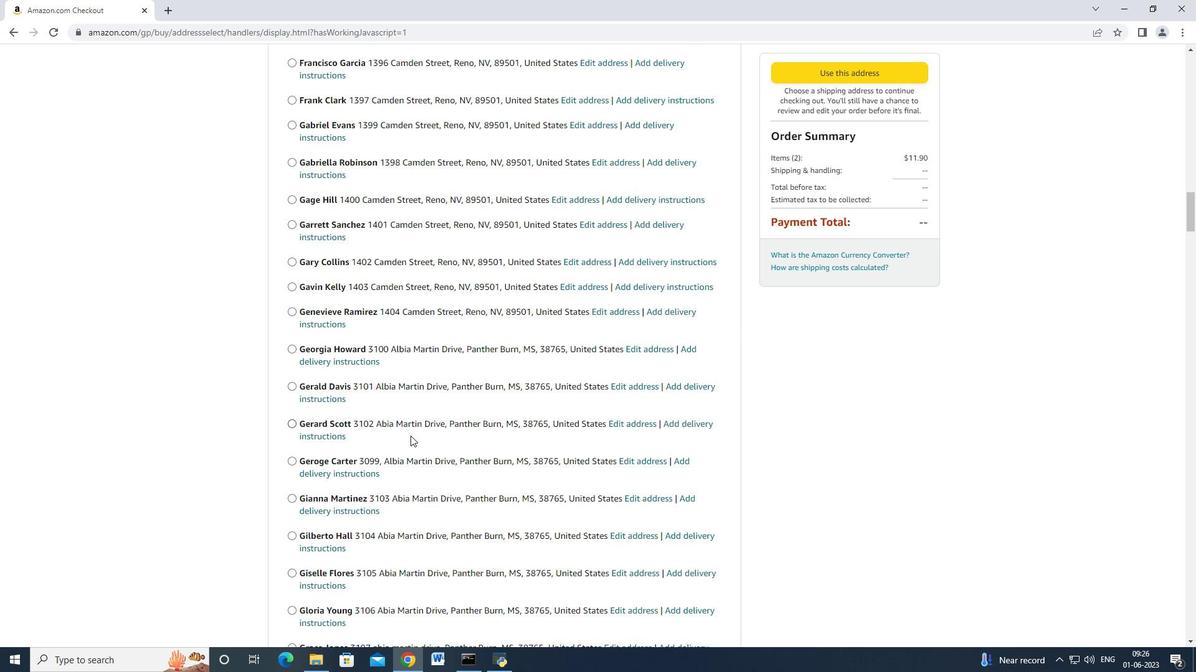 
Action: Mouse scrolled (398, 423) with delta (0, 0)
Screenshot: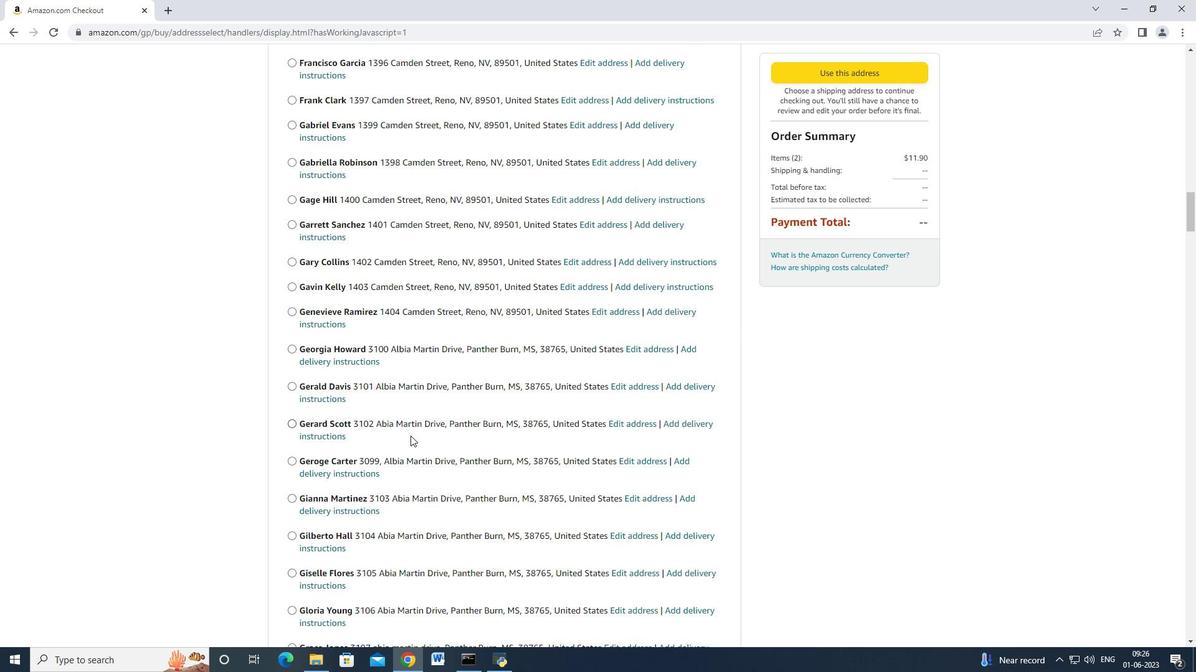 
Action: Mouse moved to (368, 429)
Screenshot: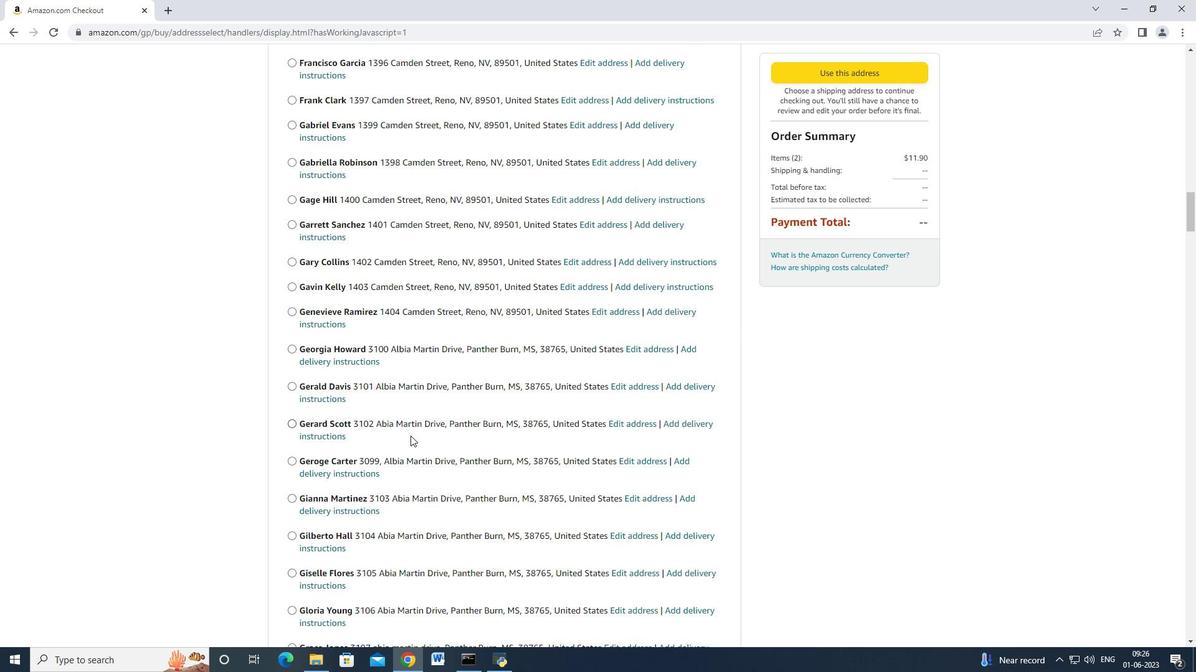 
Action: Mouse scrolled (397, 422) with delta (0, 0)
Screenshot: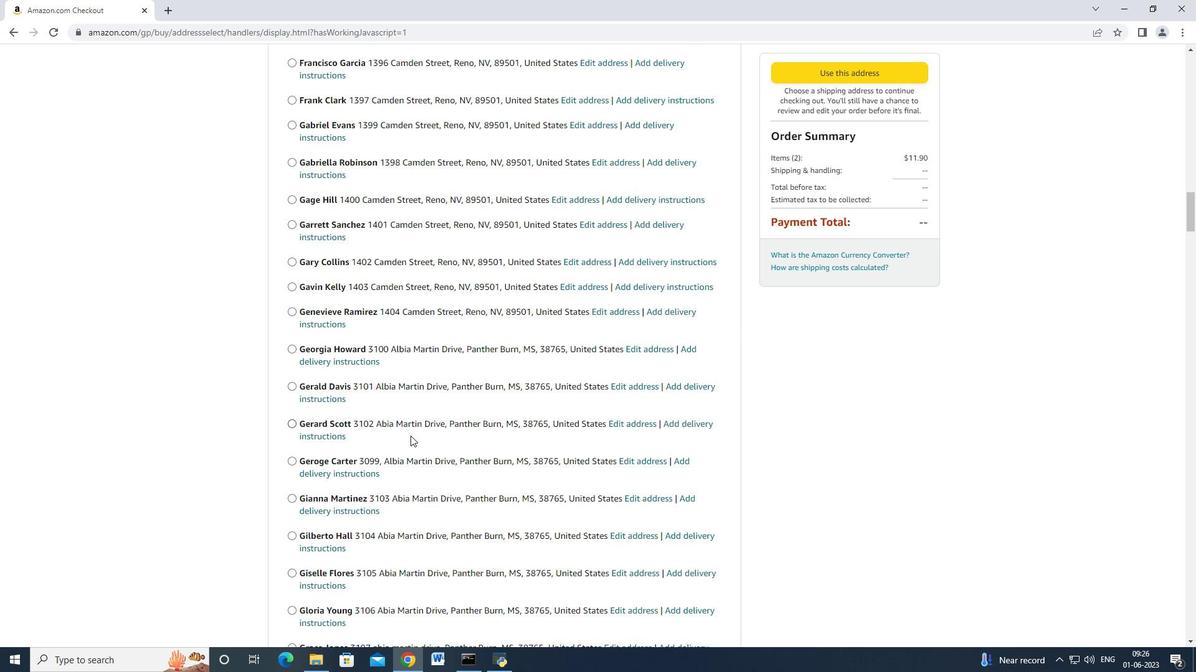 
Action: Mouse moved to (365, 430)
Screenshot: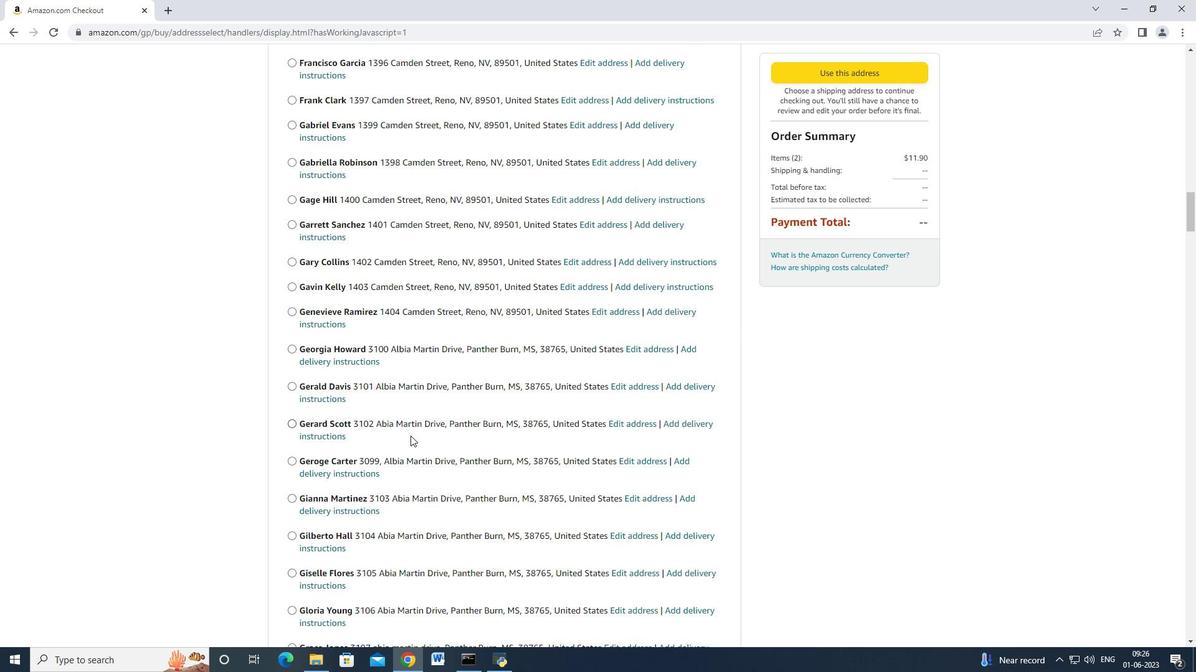 
Action: Mouse scrolled (397, 422) with delta (0, 0)
Screenshot: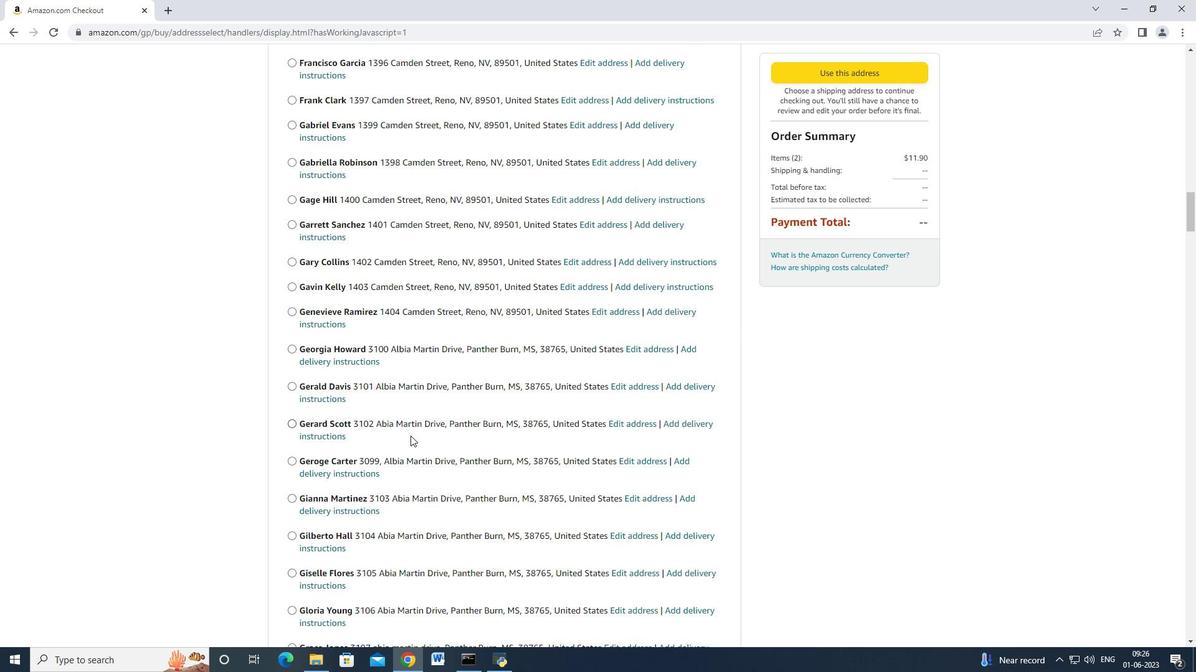 
Action: Mouse moved to (354, 427)
Screenshot: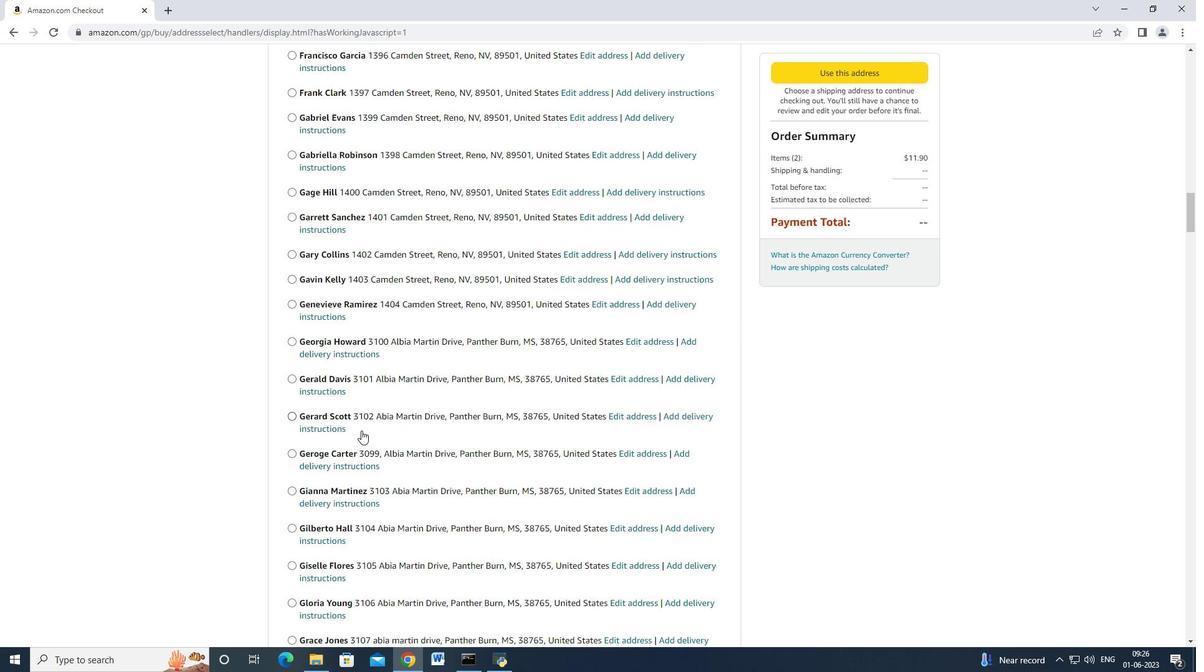 
Action: Mouse scrolled (354, 426) with delta (0, 0)
Screenshot: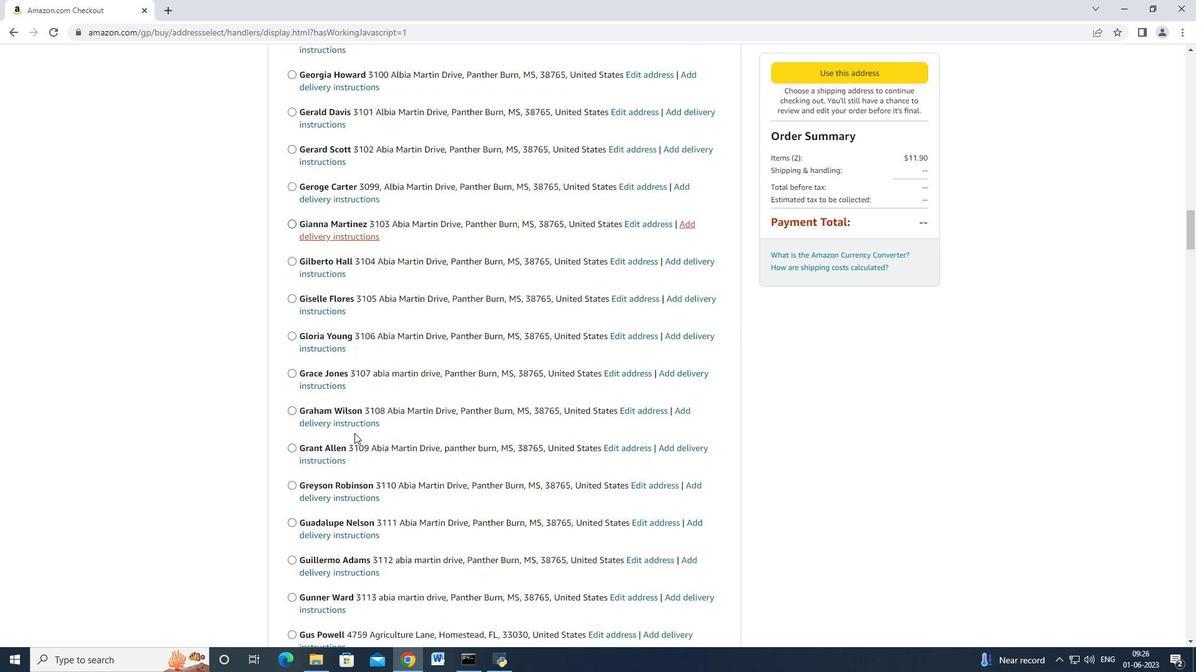 
Action: Mouse moved to (354, 426)
Screenshot: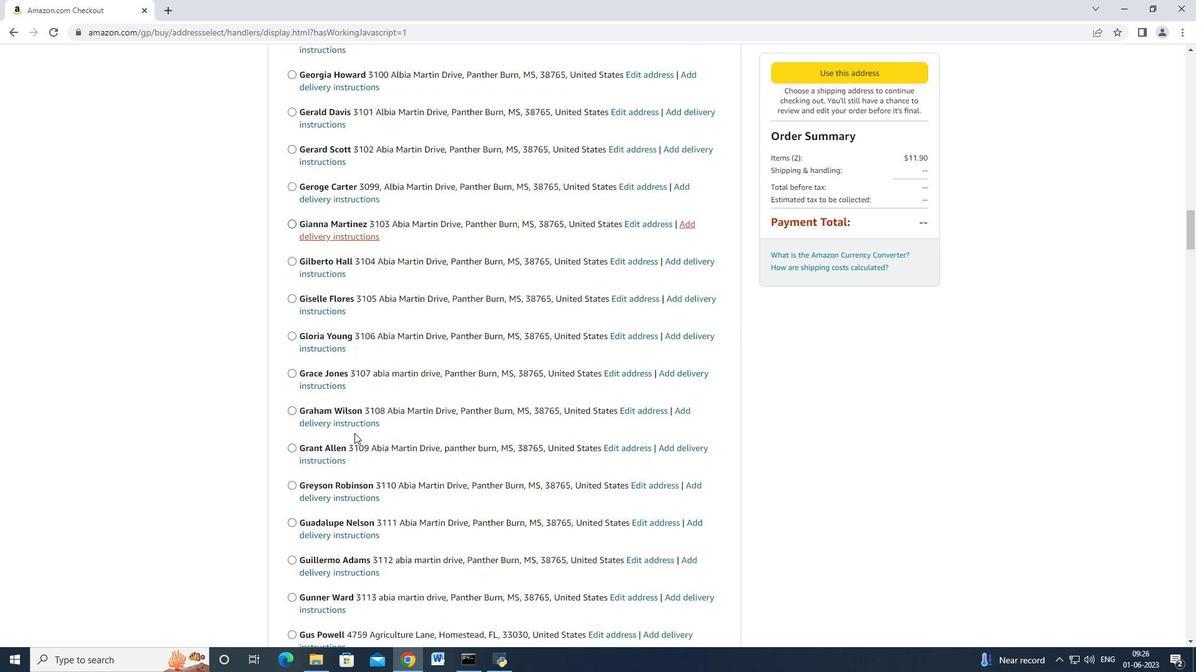 
Action: Mouse scrolled (354, 426) with delta (0, 0)
Screenshot: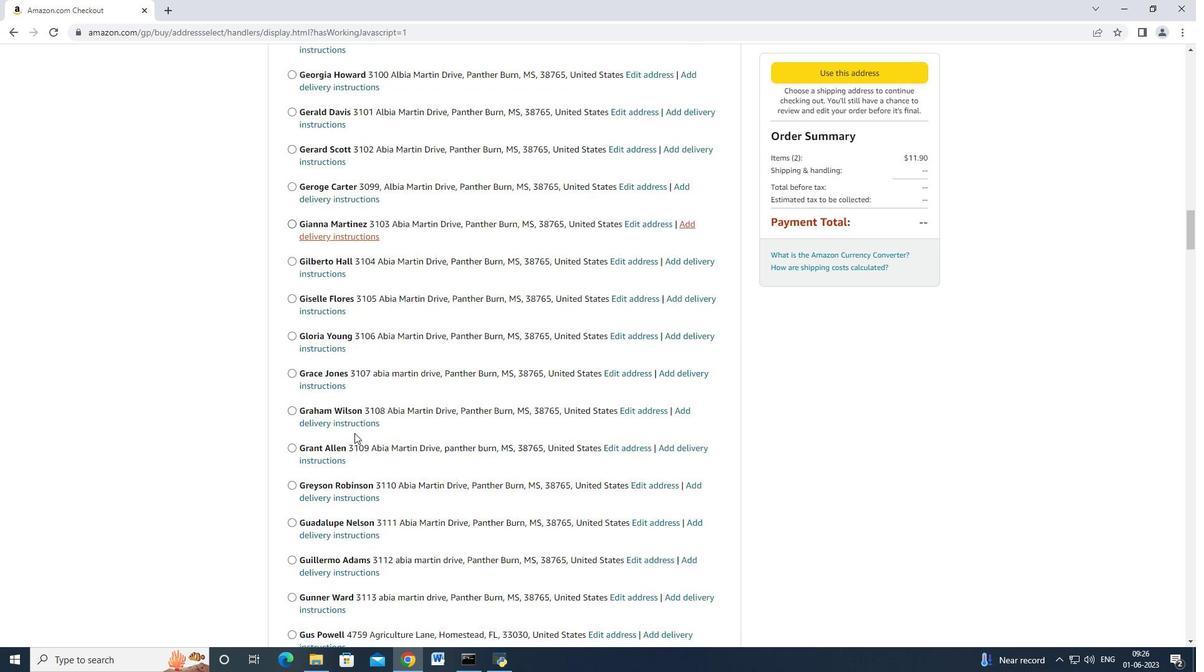
Action: Mouse scrolled (354, 426) with delta (0, 0)
Screenshot: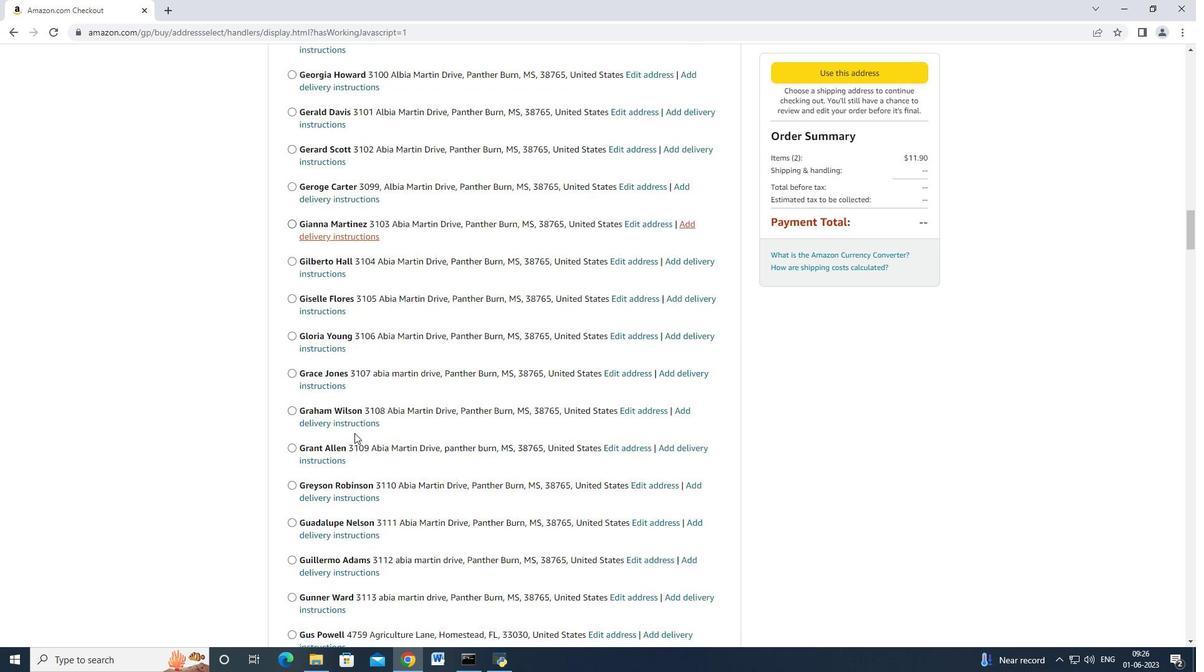 
Action: Mouse scrolled (354, 426) with delta (0, 0)
Screenshot: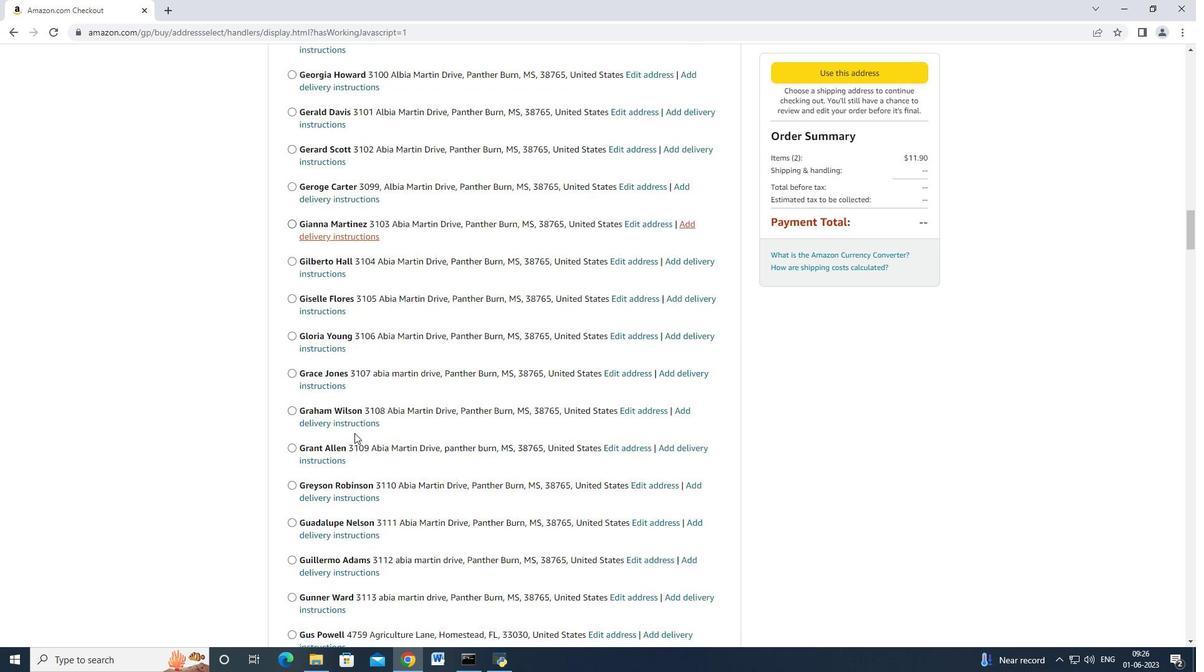 
Action: Mouse scrolled (354, 426) with delta (0, 0)
Screenshot: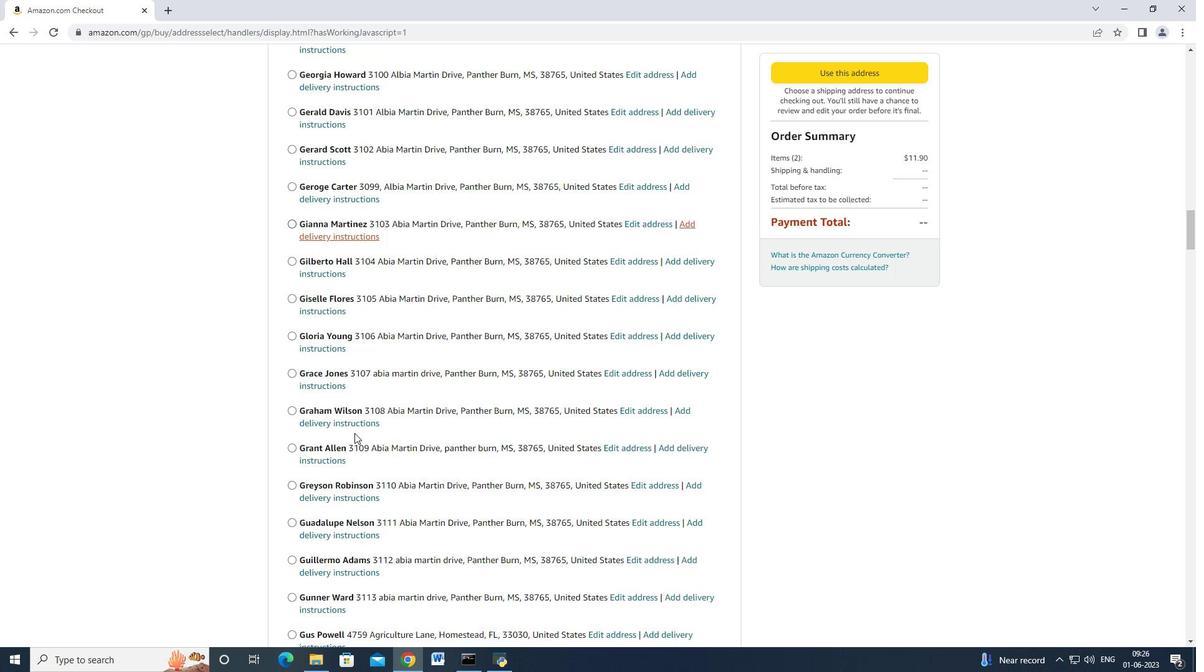 
Action: Mouse scrolled (354, 426) with delta (0, 0)
Screenshot: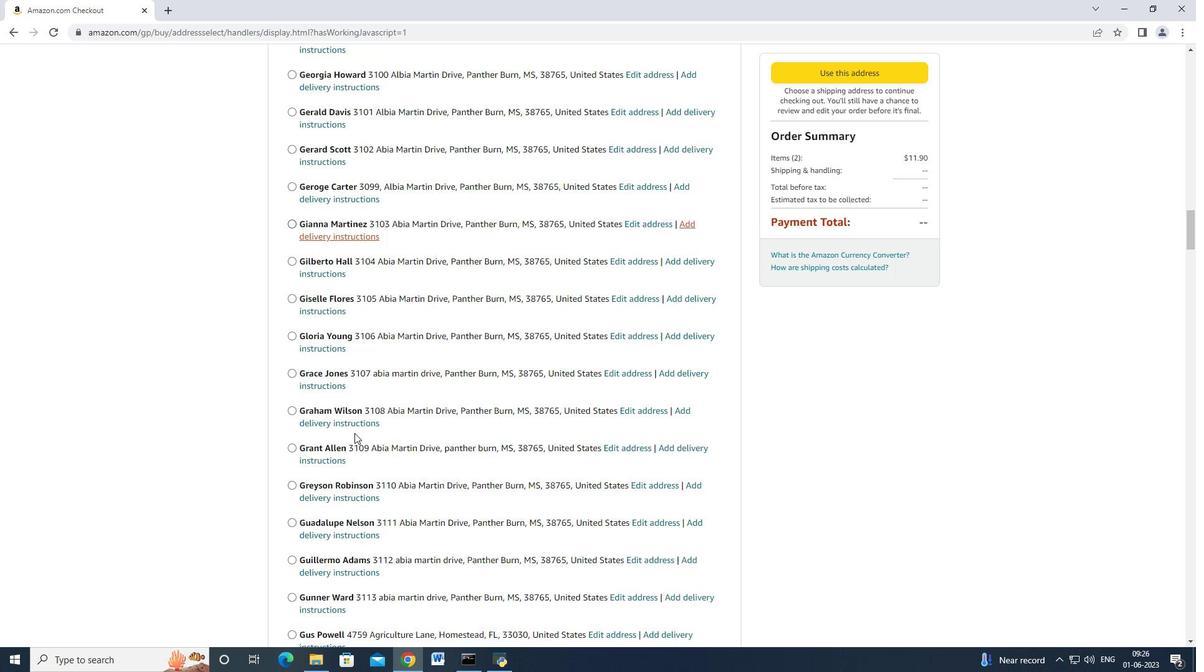 
Action: Mouse scrolled (354, 426) with delta (0, 0)
Screenshot: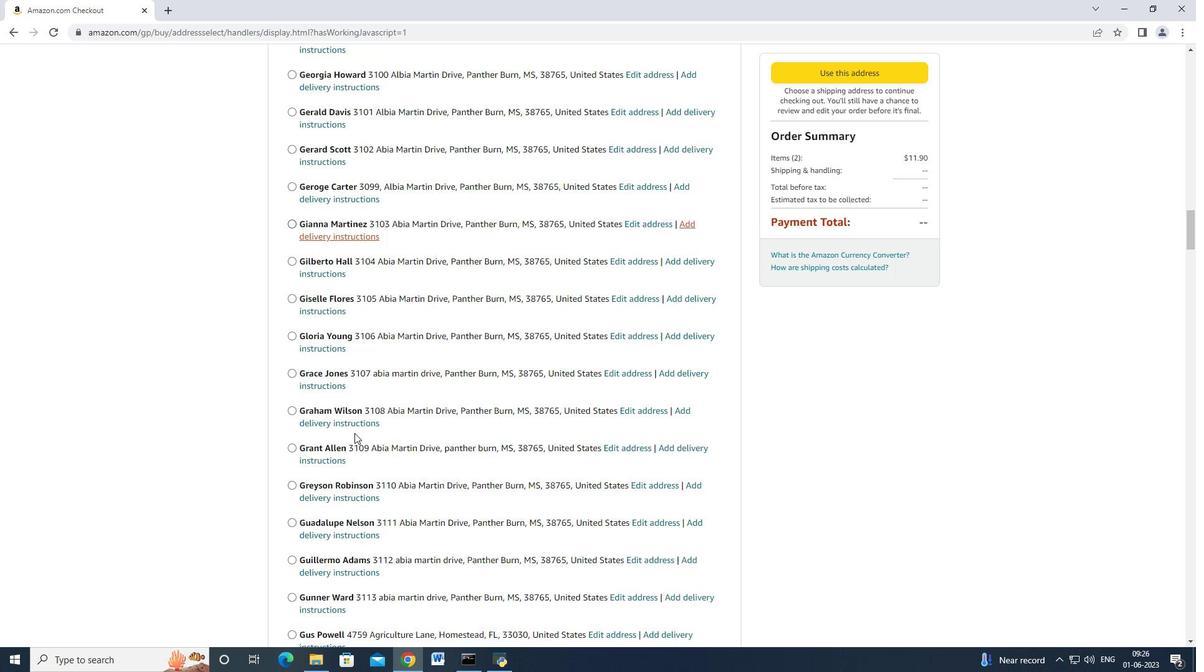 
Action: Mouse scrolled (354, 426) with delta (0, 0)
Screenshot: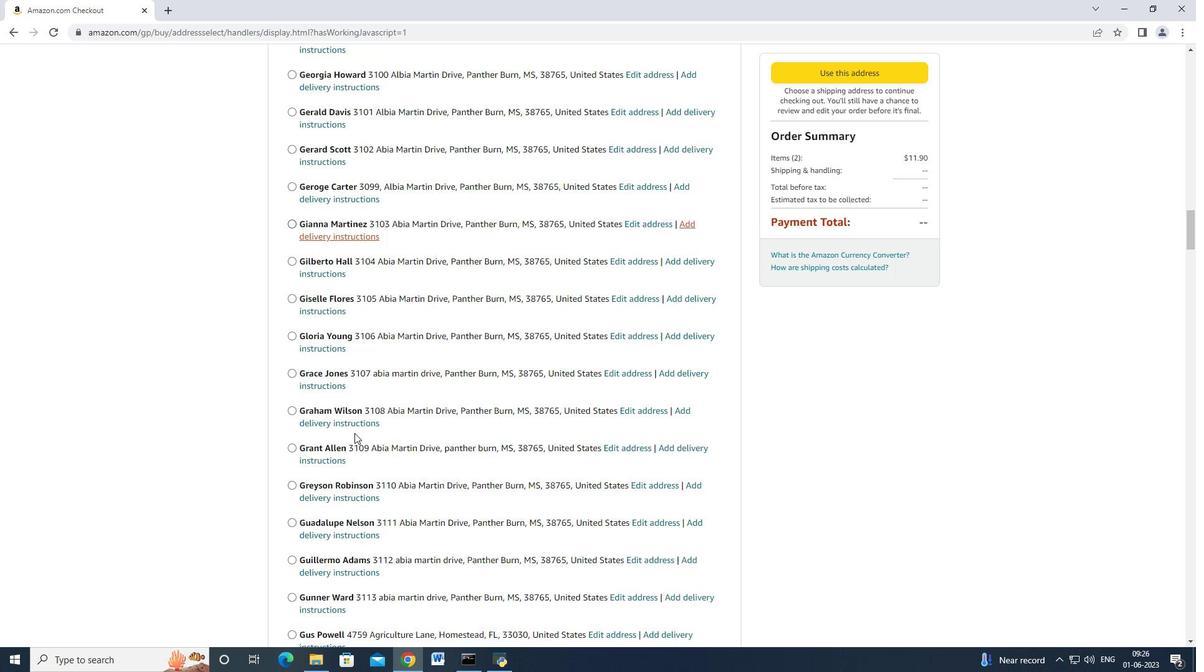 
Action: Mouse scrolled (354, 426) with delta (0, 0)
Screenshot: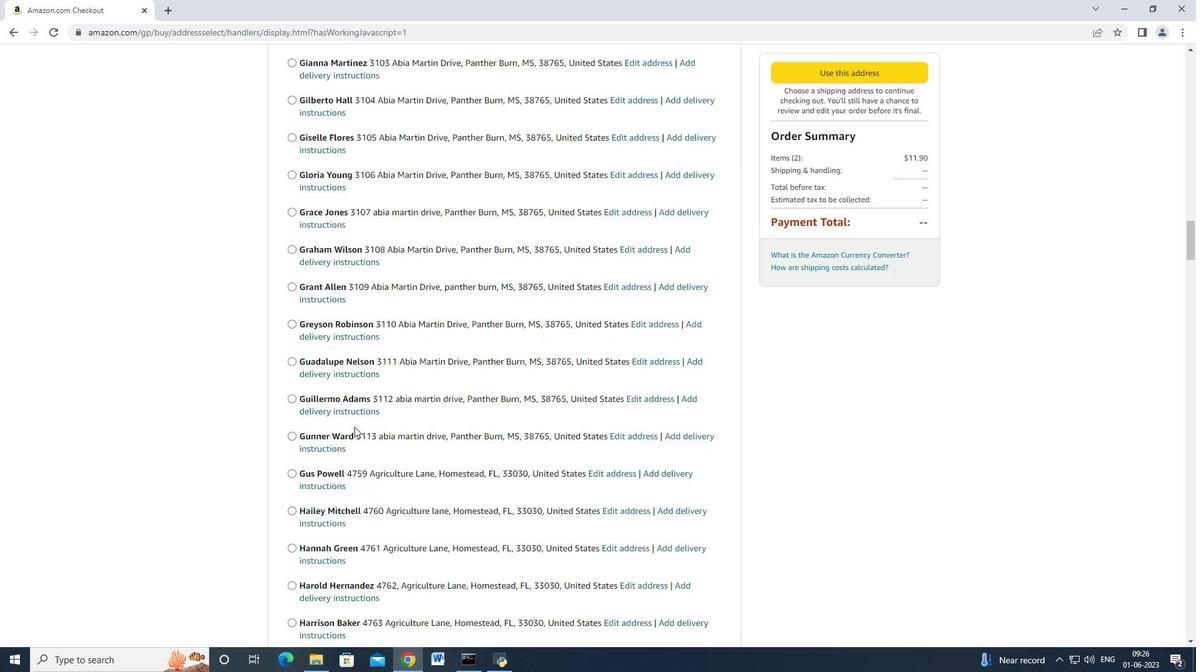 
Action: Mouse moved to (347, 430)
Screenshot: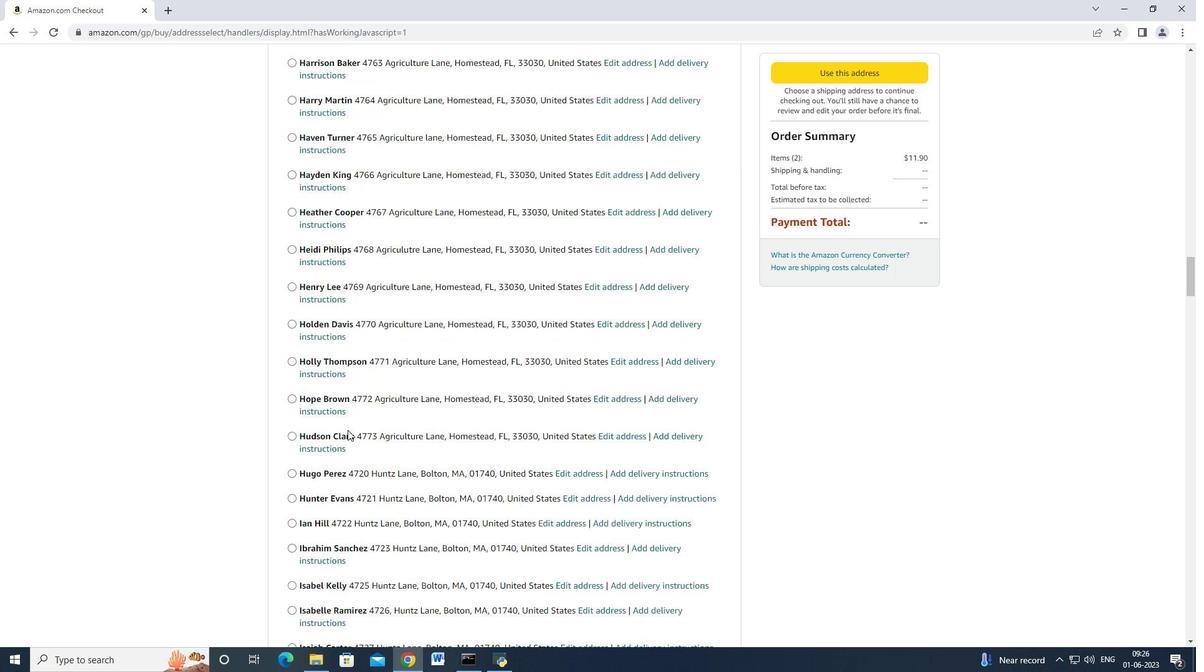 
Action: Mouse scrolled (347, 429) with delta (0, 0)
Screenshot: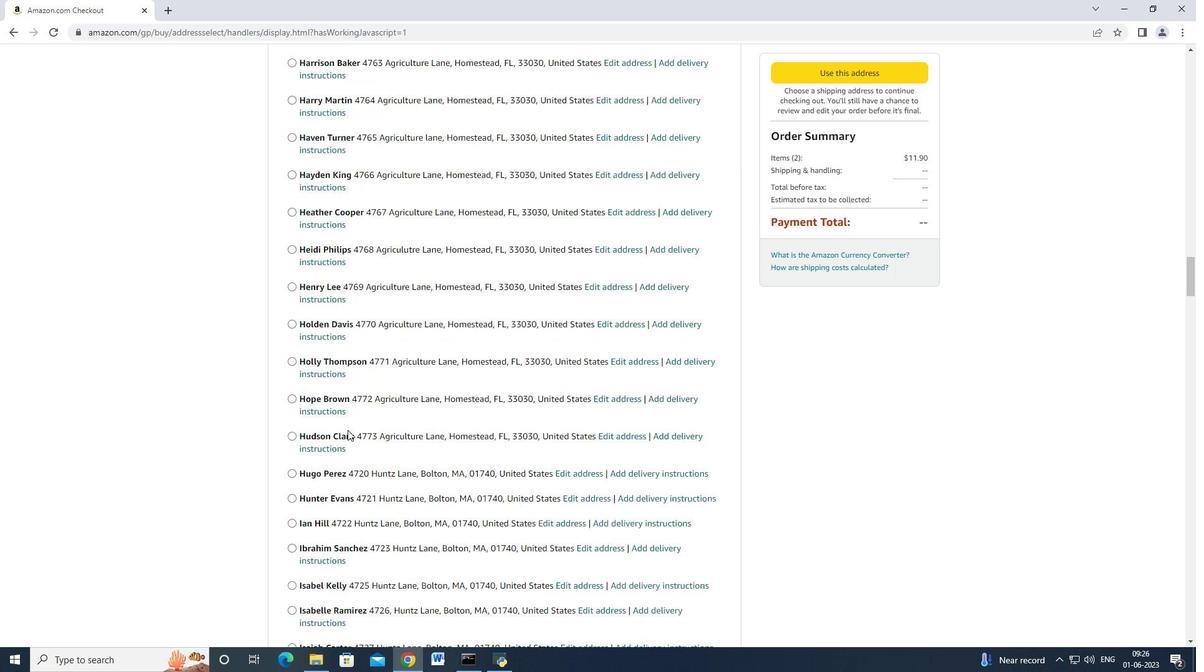 
Action: Mouse moved to (347, 430)
Screenshot: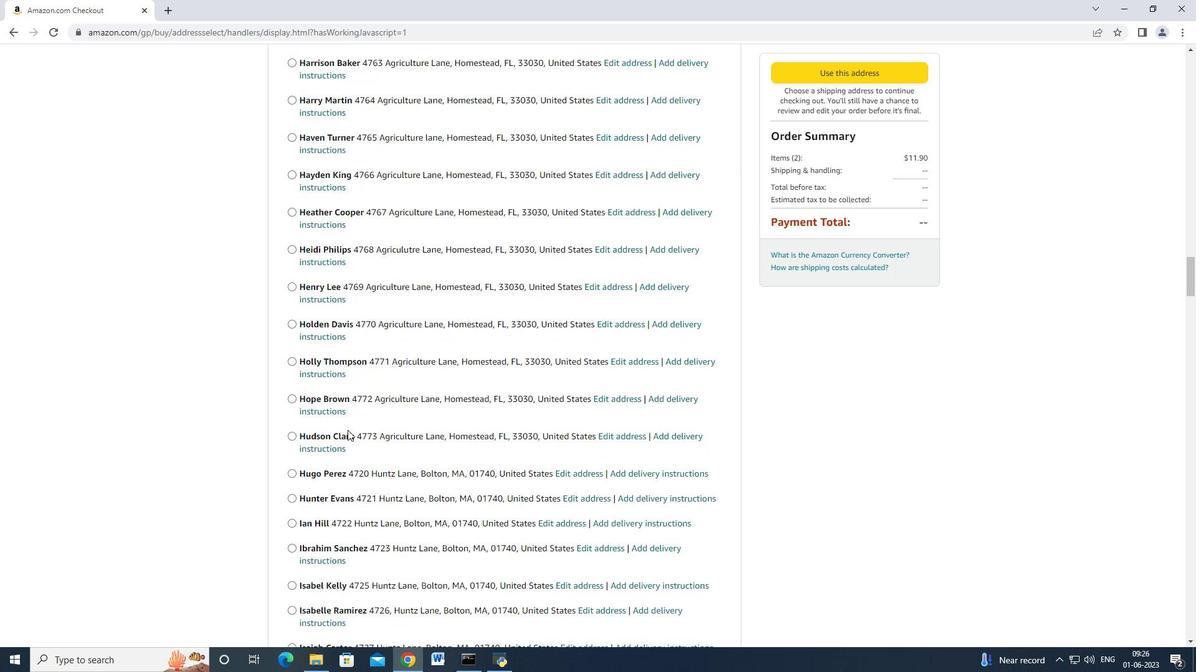 
Action: Mouse scrolled (347, 429) with delta (0, 0)
Screenshot: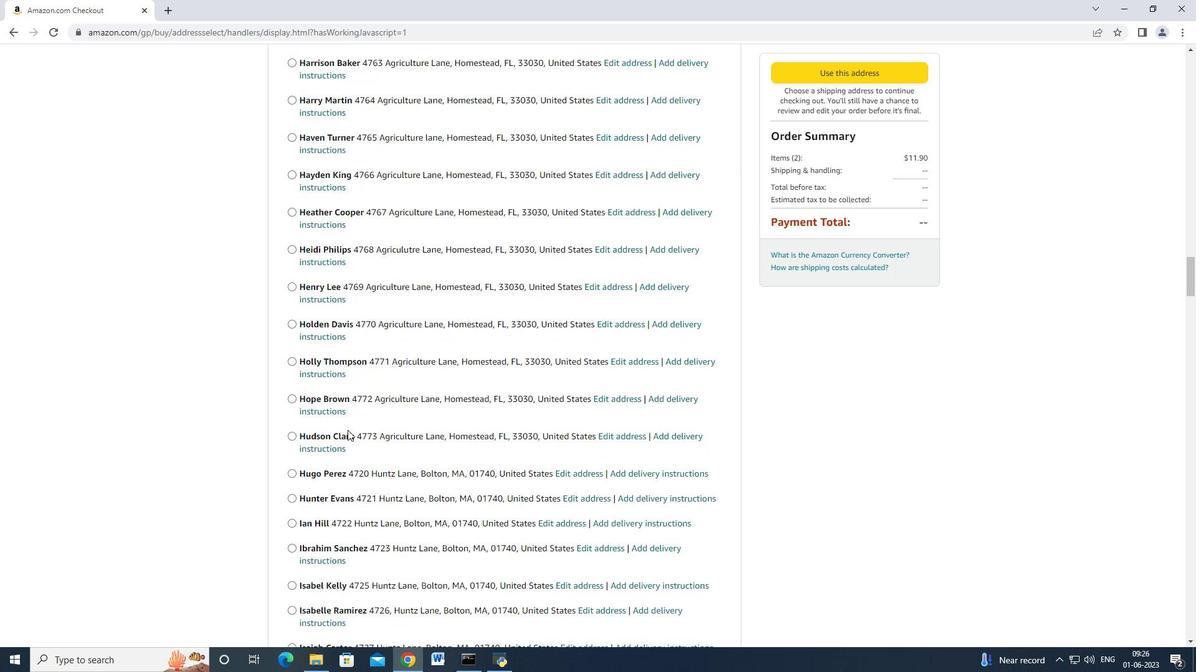 
Action: Mouse scrolled (347, 429) with delta (0, 0)
Screenshot: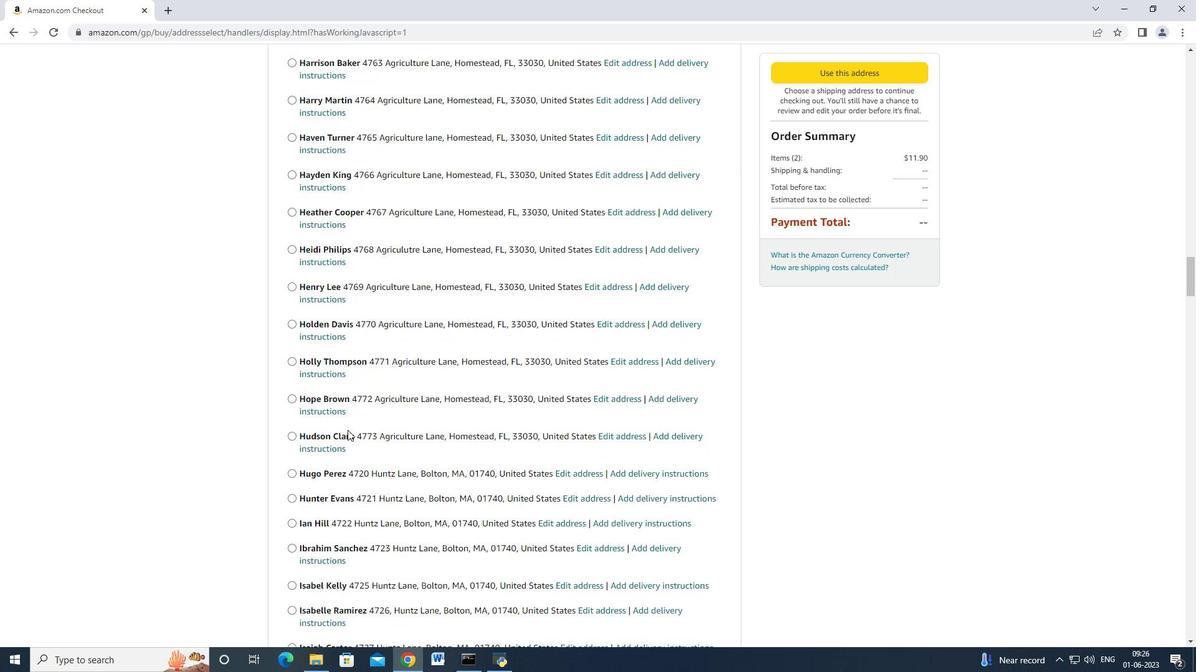
Action: Mouse scrolled (347, 429) with delta (0, -1)
Screenshot: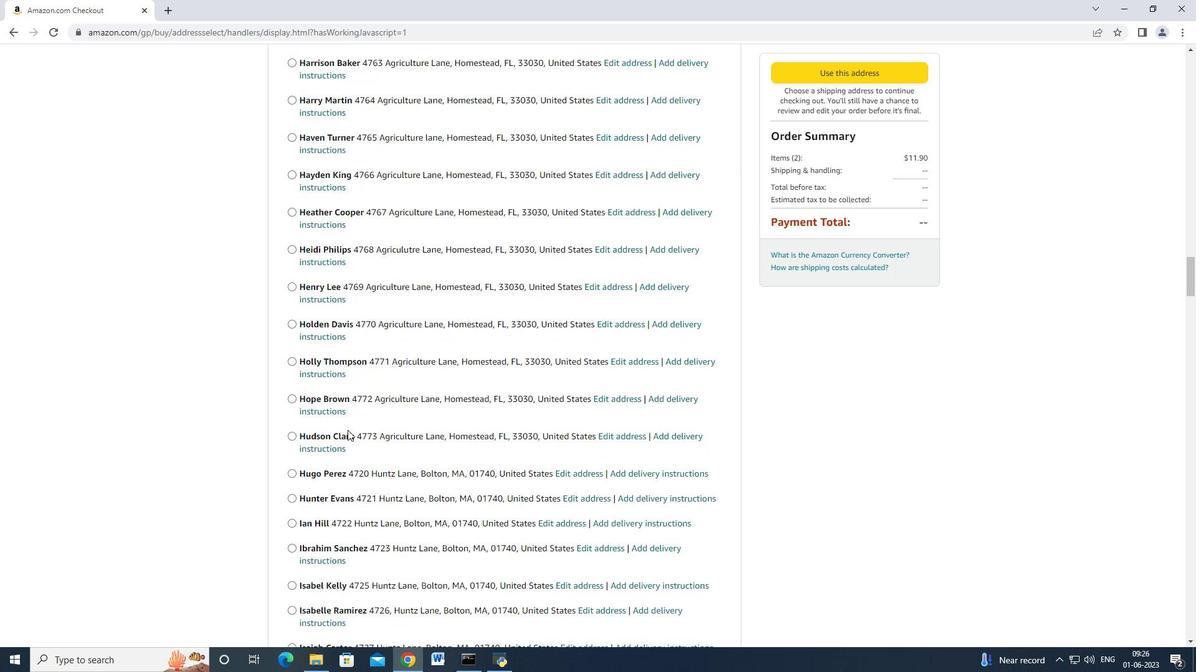 
Action: Mouse moved to (347, 431)
Screenshot: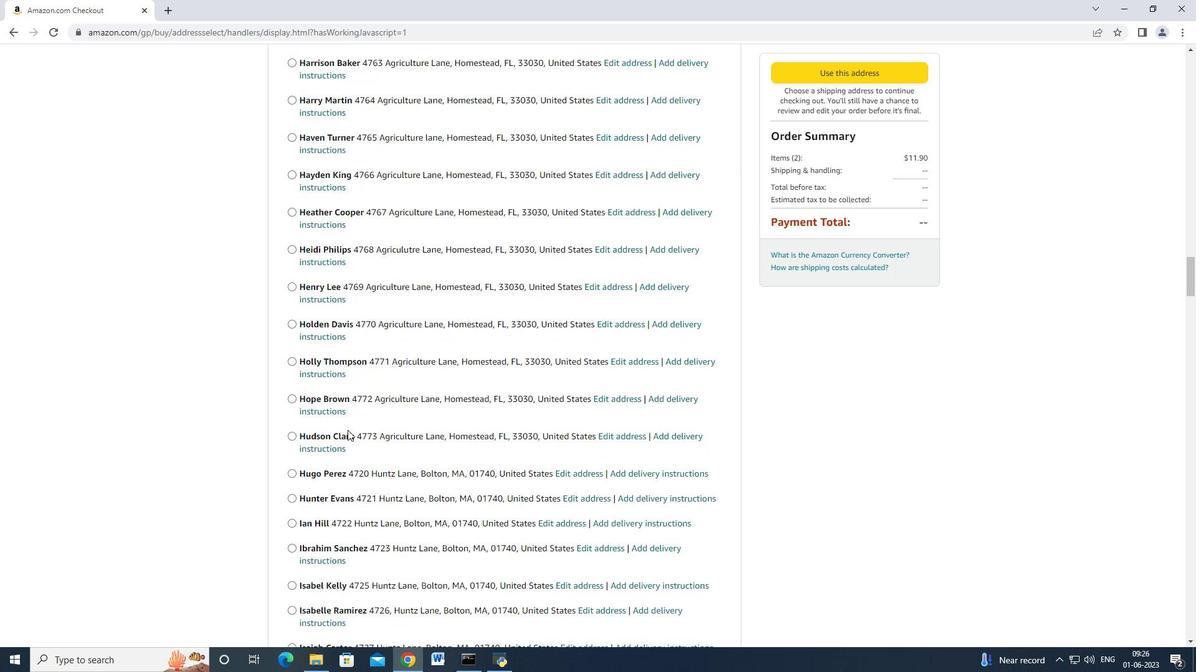 
Action: Mouse scrolled (347, 430) with delta (0, 0)
Screenshot: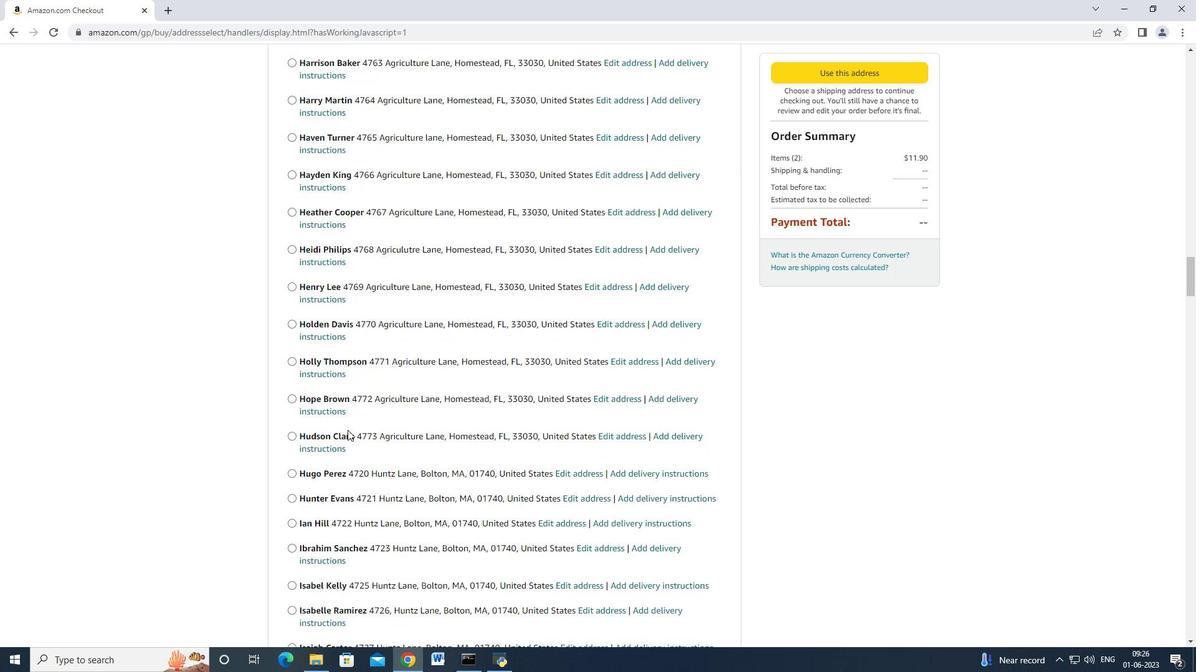 
Action: Mouse scrolled (347, 430) with delta (0, 0)
Screenshot: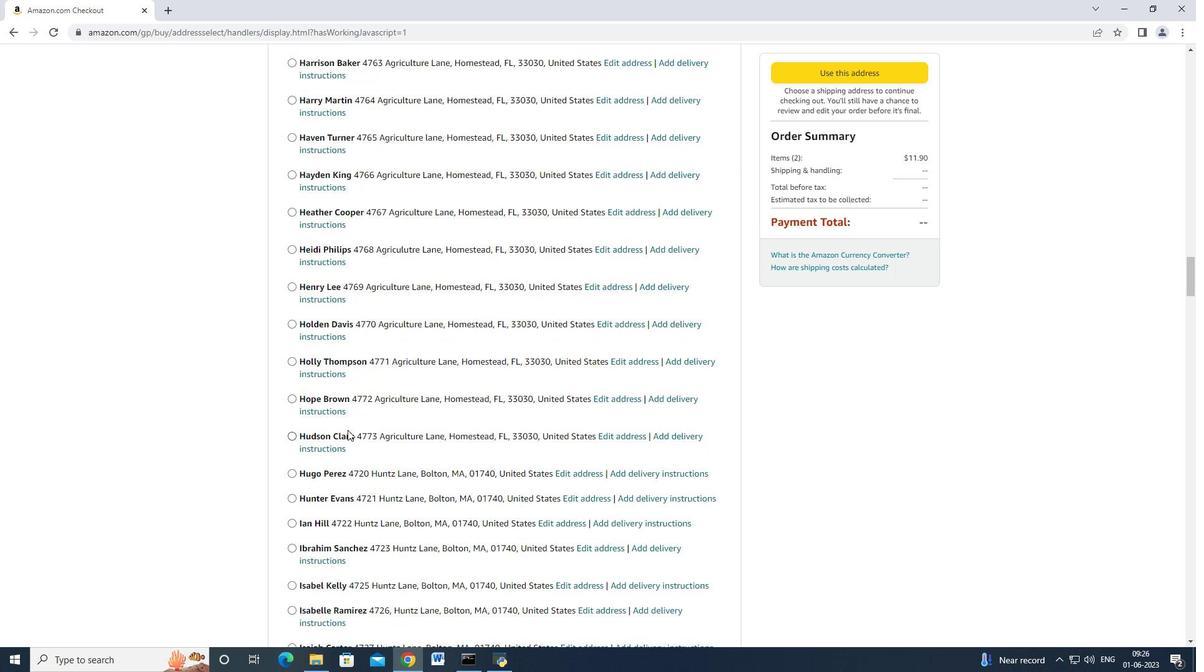 
Action: Mouse scrolled (347, 430) with delta (0, 0)
Screenshot: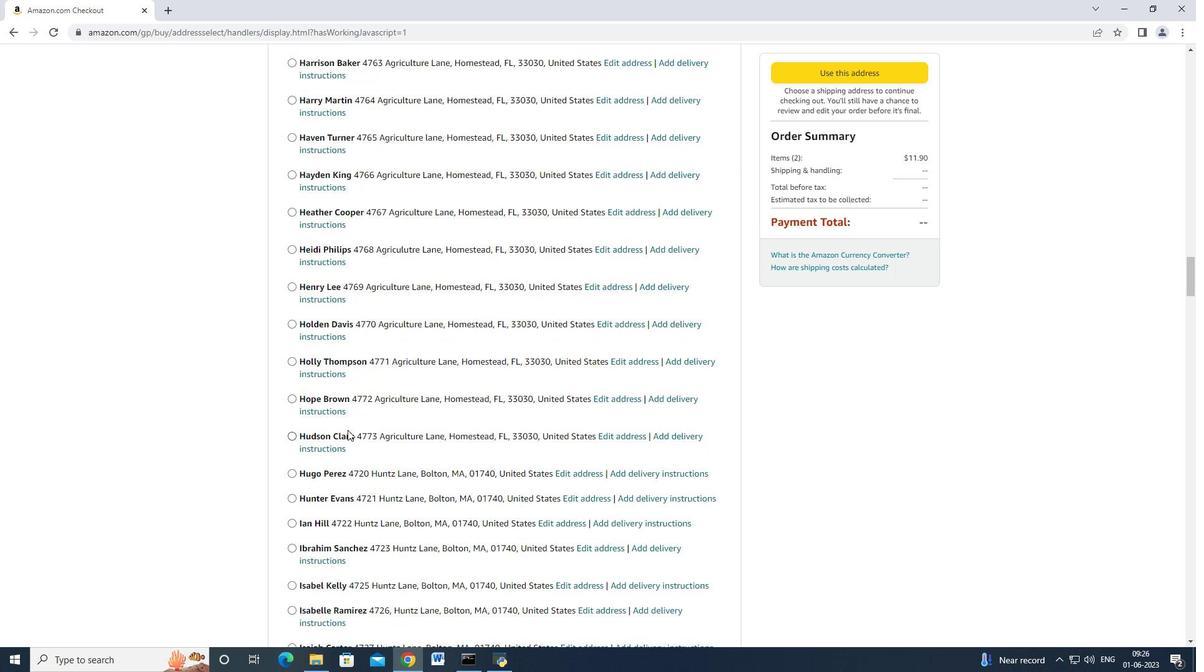 
Action: Mouse moved to (347, 432)
Screenshot: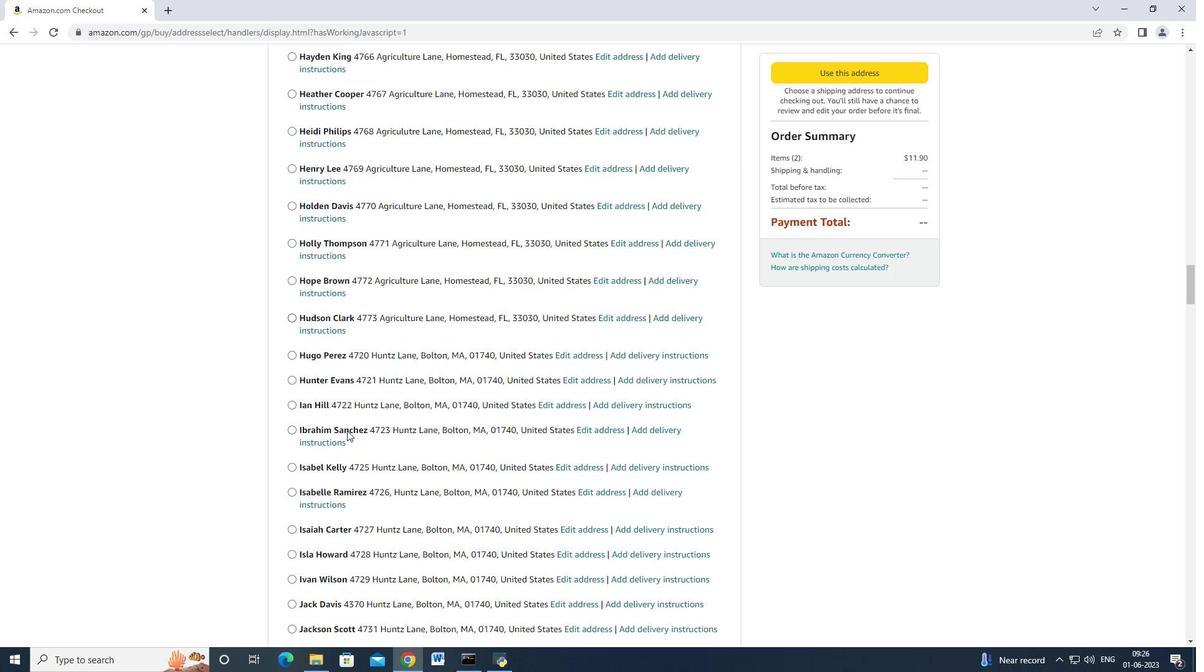 
Action: Mouse scrolled (347, 431) with delta (0, 0)
Screenshot: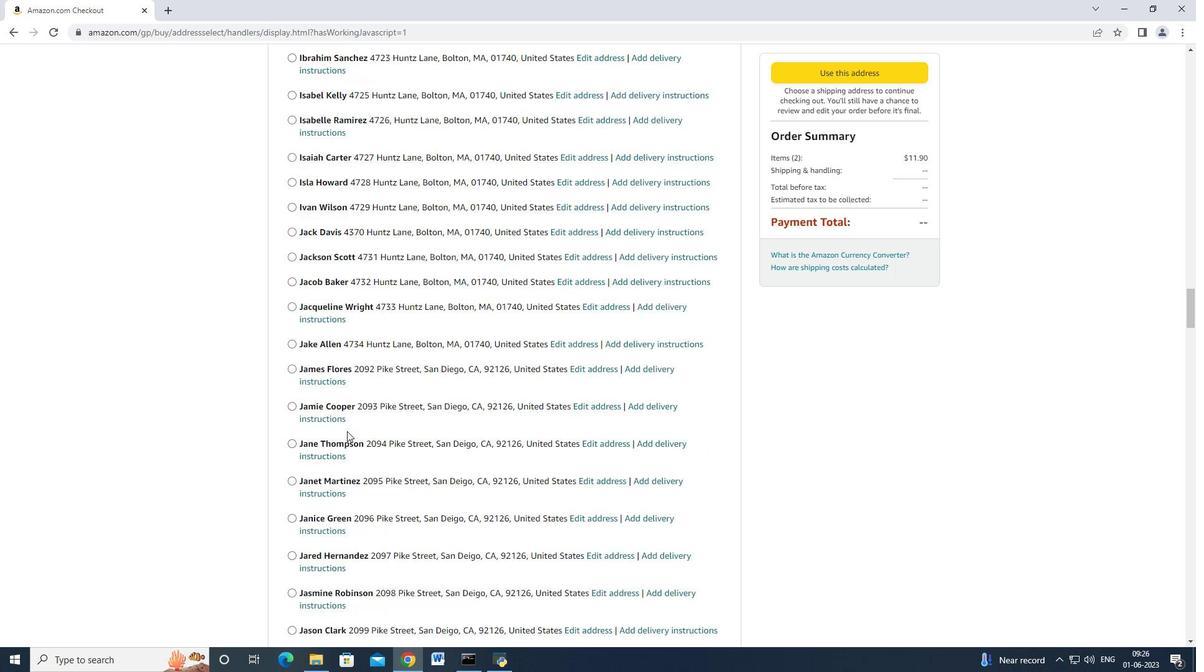 
Action: Mouse moved to (347, 432)
Screenshot: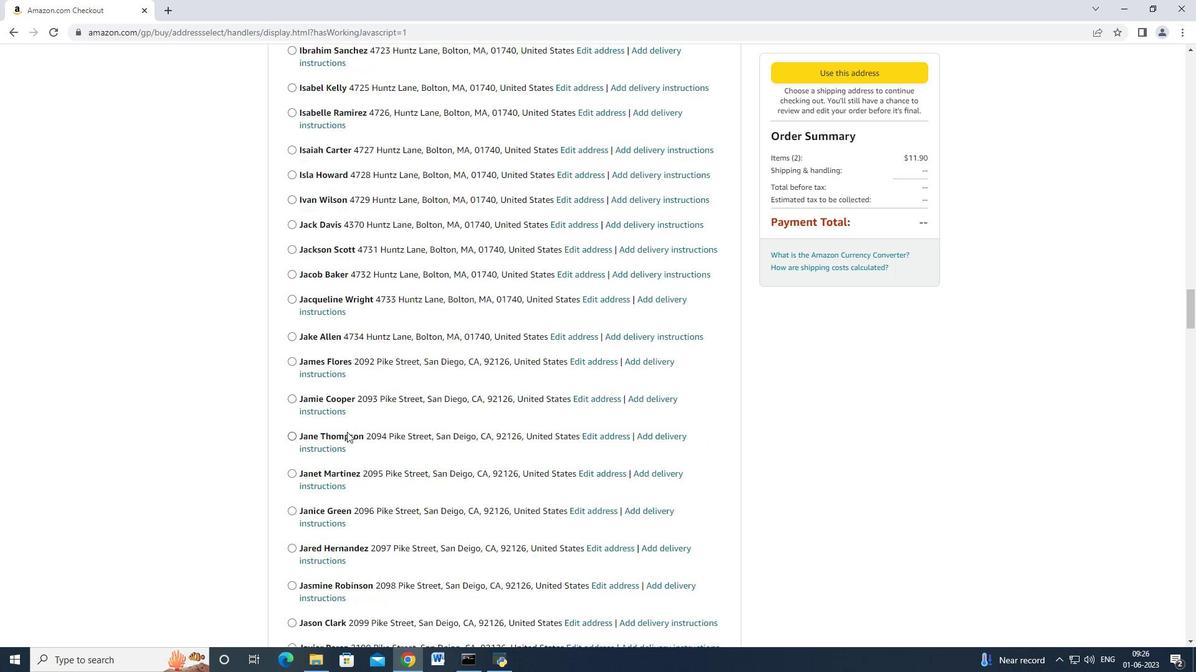 
Action: Mouse scrolled (347, 431) with delta (0, 0)
Screenshot: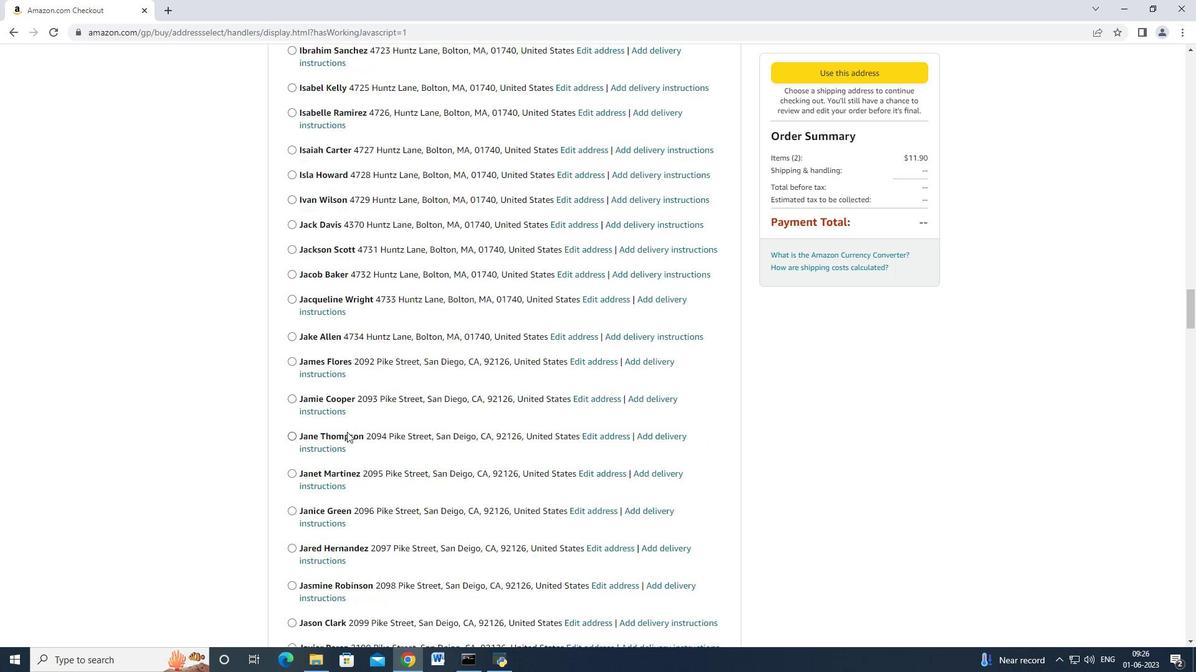
Action: Mouse moved to (345, 436)
Screenshot: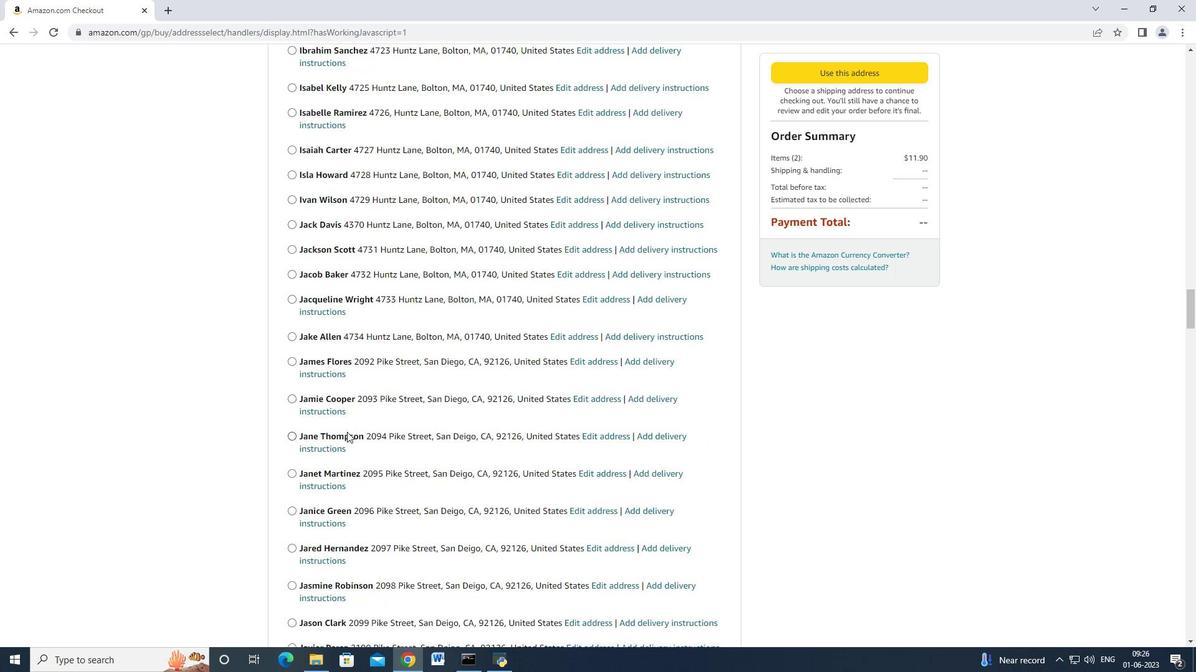 
Action: Mouse scrolled (345, 434) with delta (0, 0)
Screenshot: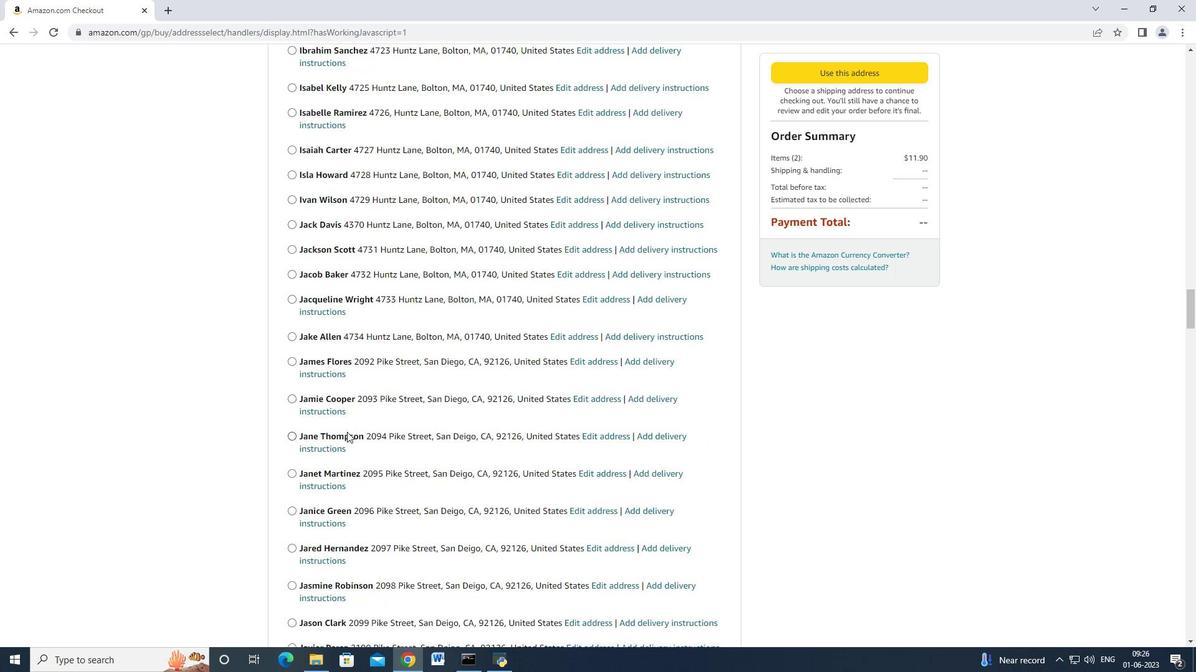 
Action: Mouse moved to (345, 436)
Screenshot: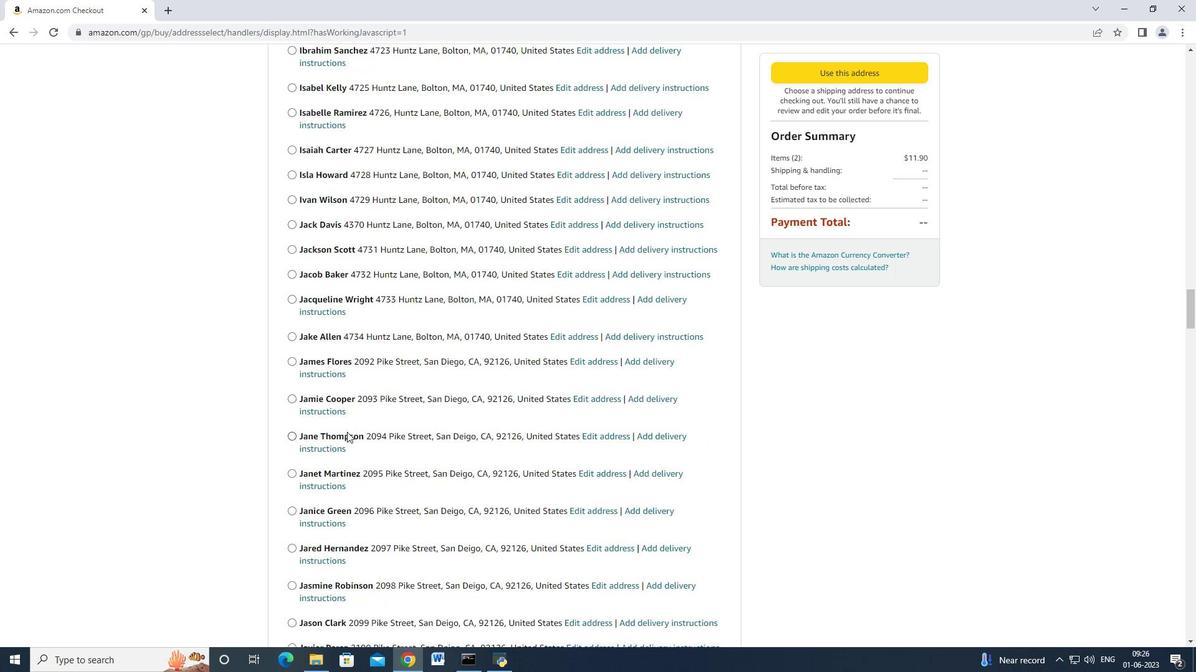 
Action: Mouse scrolled (345, 435) with delta (0, 0)
Screenshot: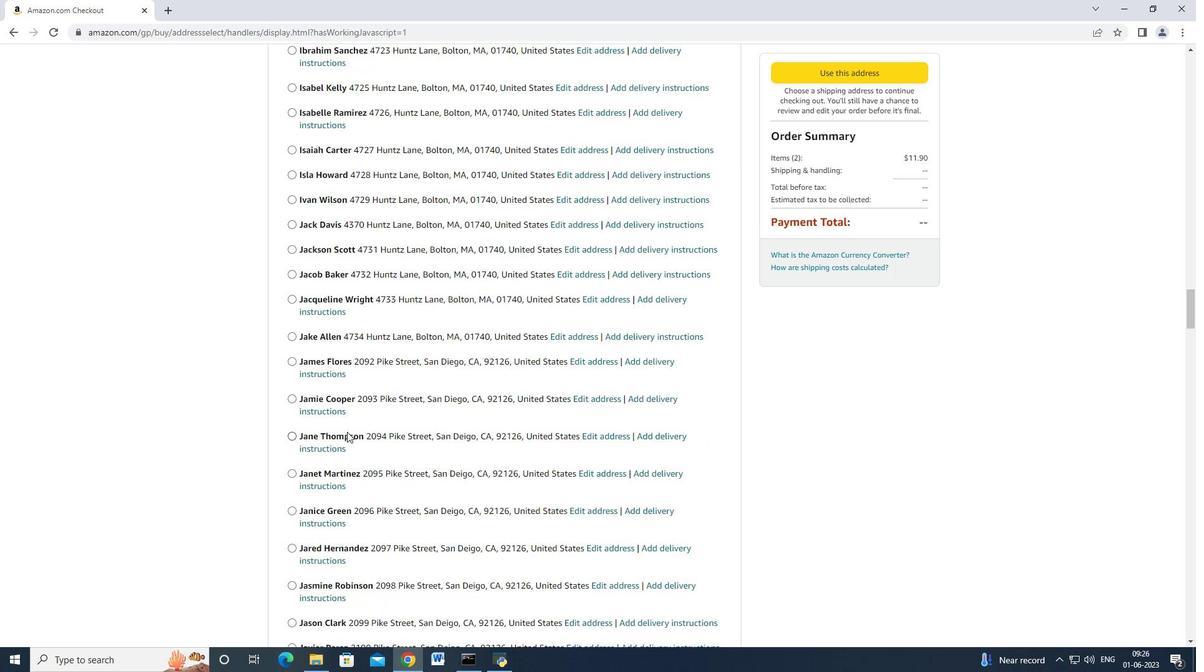 
Action: Mouse scrolled (345, 435) with delta (0, 0)
Screenshot: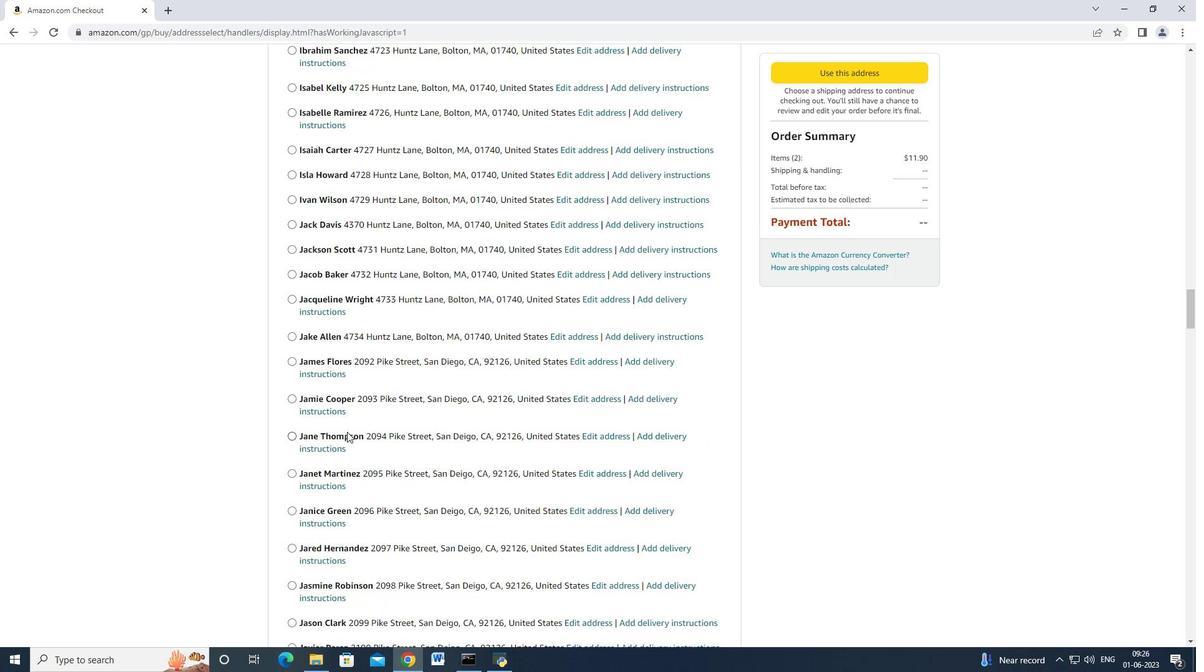 
Action: Mouse scrolled (345, 435) with delta (0, 0)
Screenshot: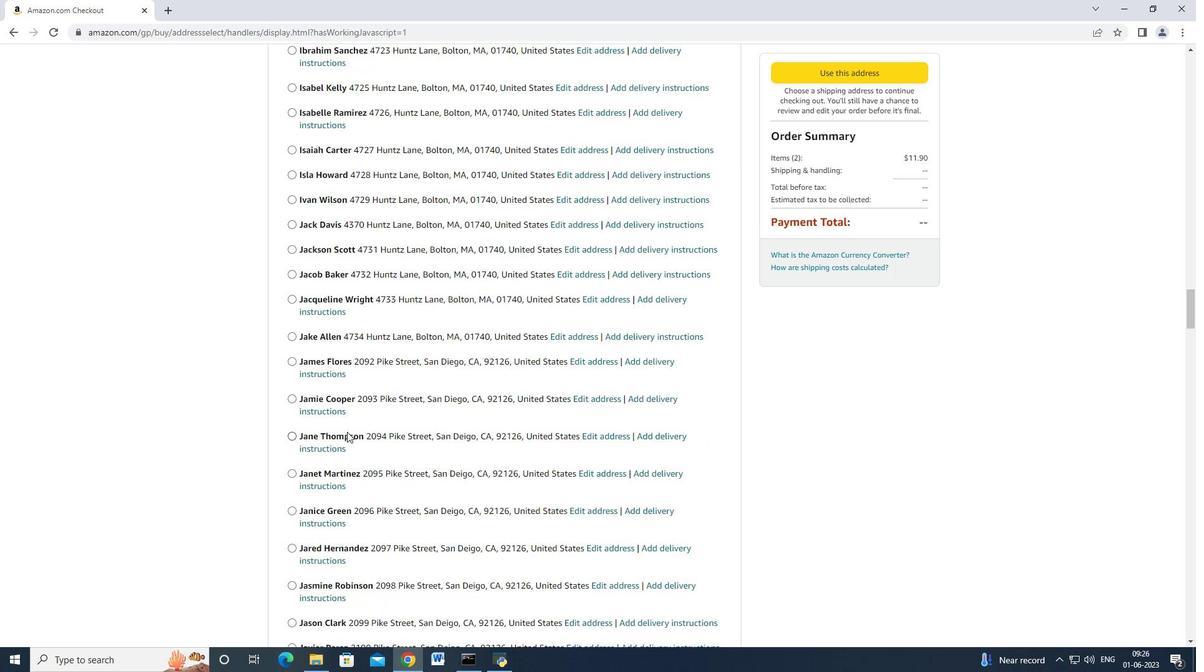 
Action: Mouse moved to (345, 436)
Screenshot: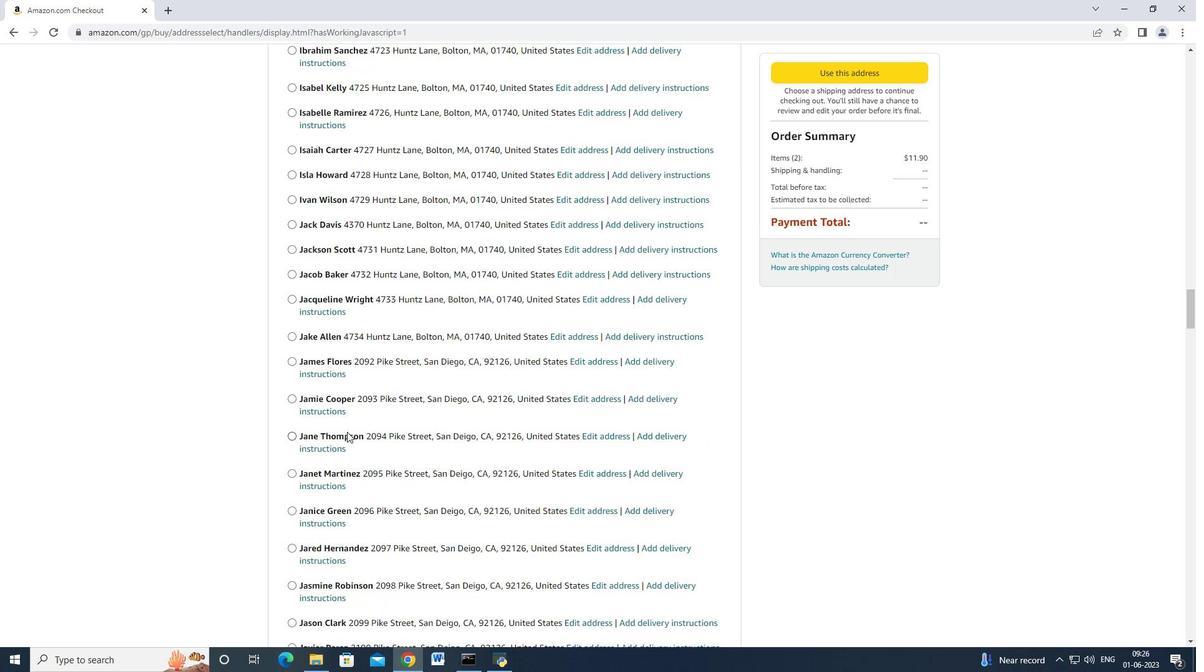 
Action: Mouse scrolled (345, 435) with delta (0, 0)
Screenshot: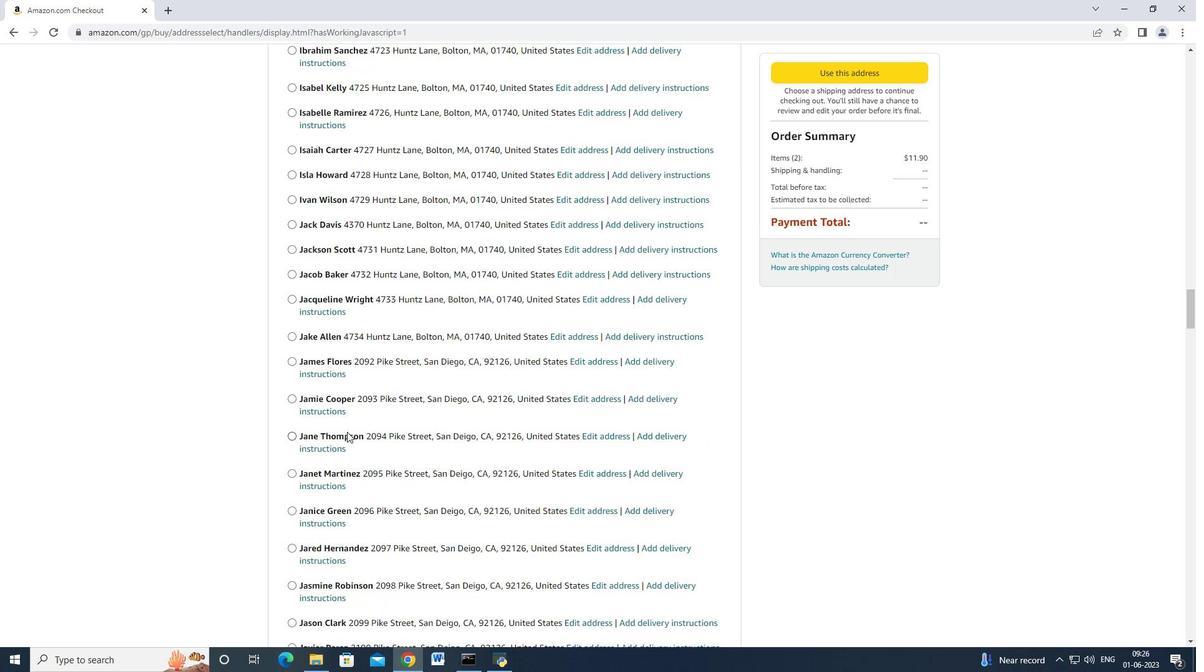 
Action: Mouse moved to (345, 437)
Screenshot: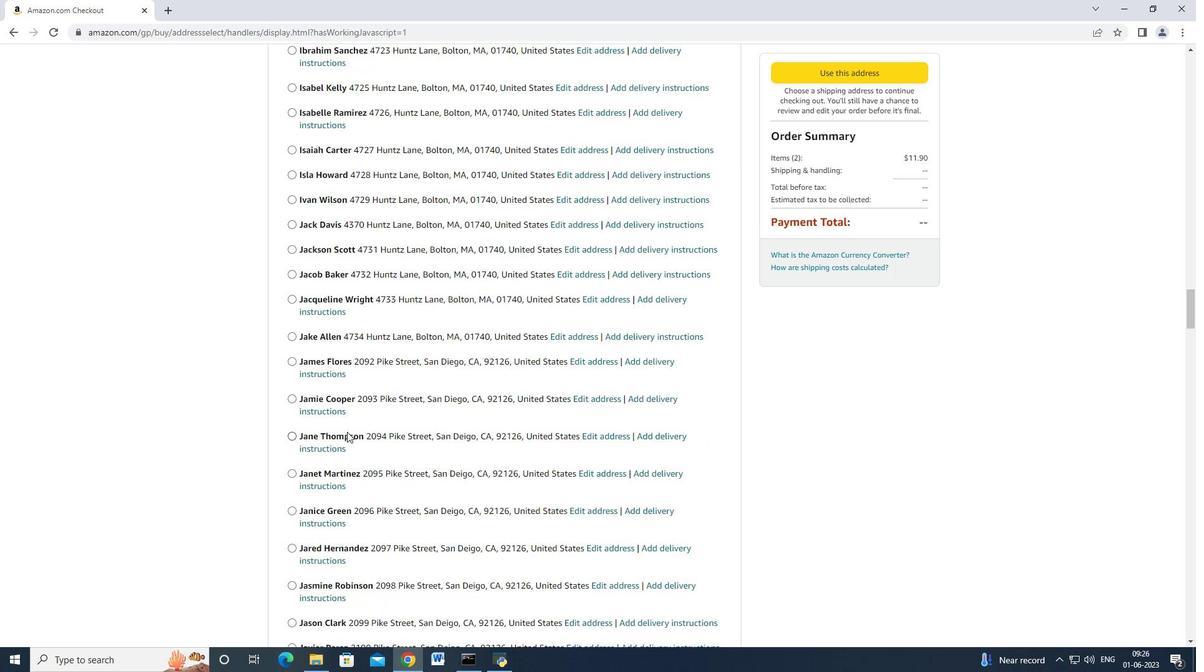 
Action: Mouse scrolled (345, 435) with delta (0, 0)
Screenshot: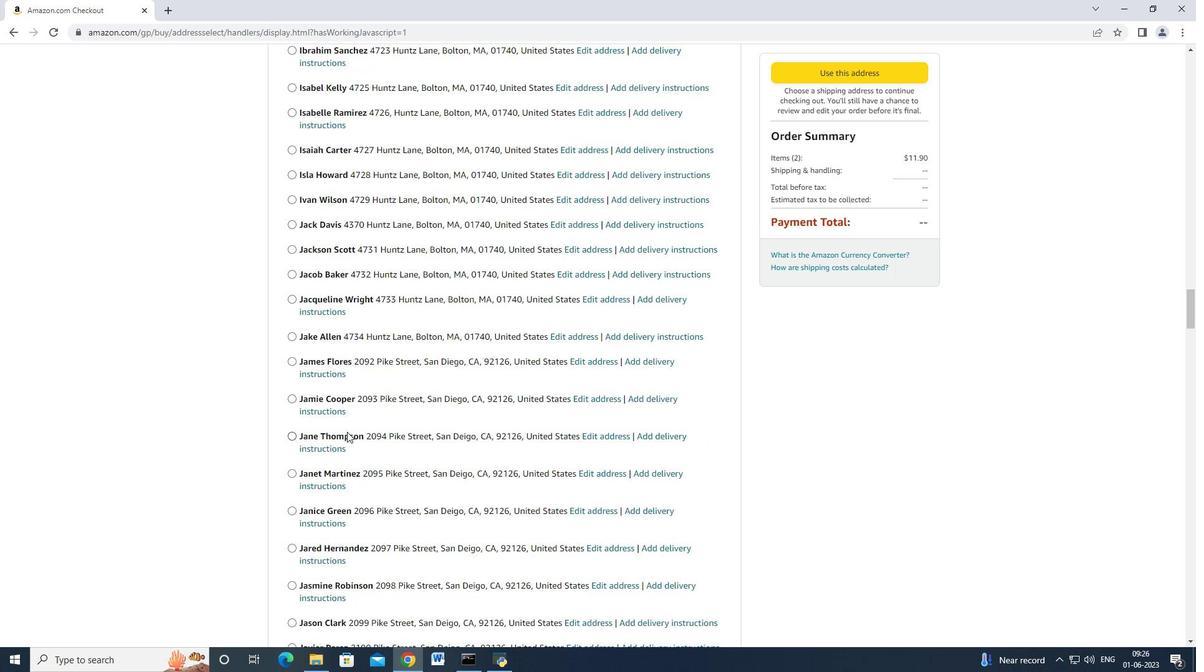 
Action: Mouse scrolled (345, 436) with delta (0, 0)
Screenshot: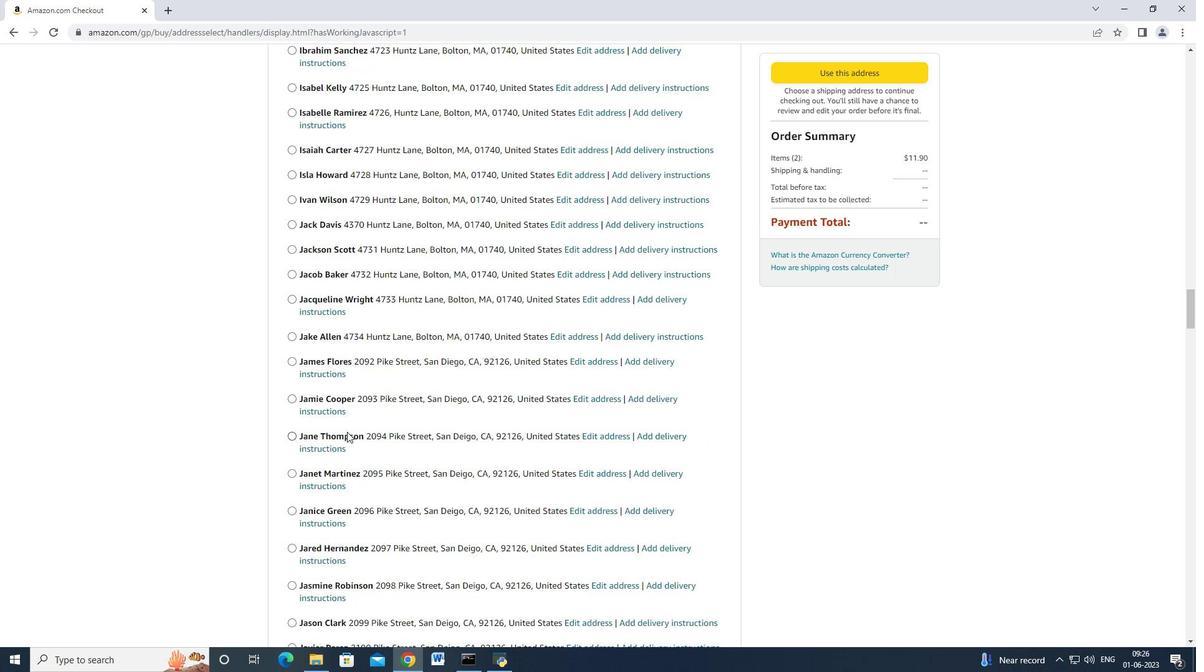 
Action: Mouse moved to (344, 438)
Screenshot: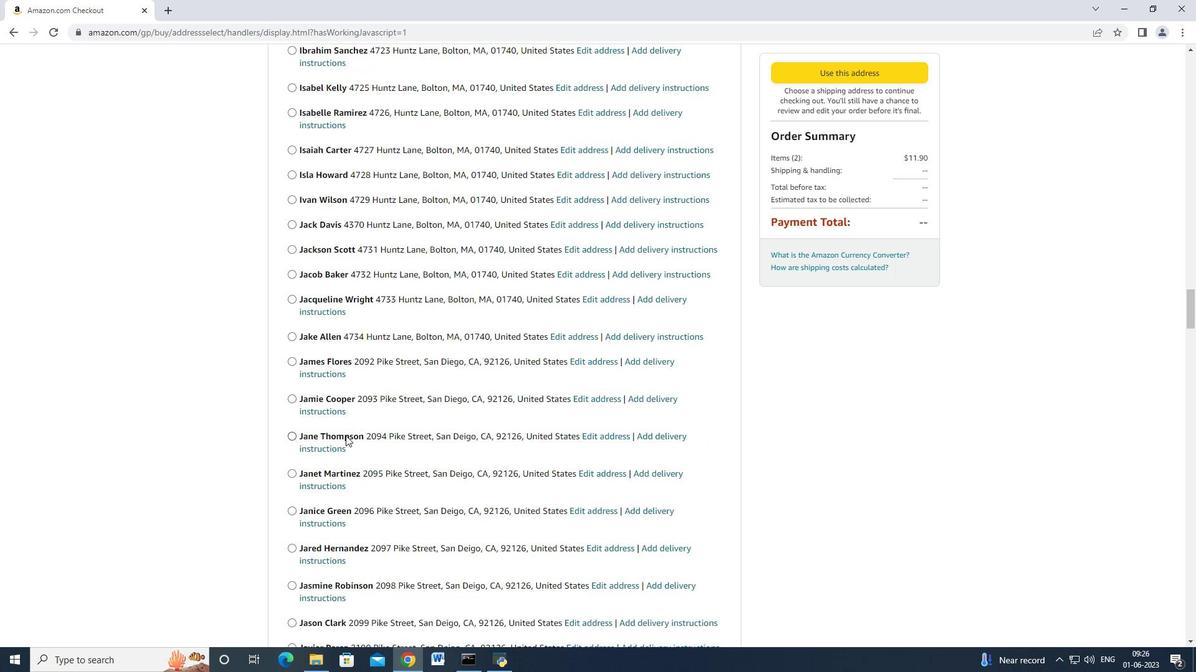 
Action: Mouse scrolled (344, 437) with delta (0, 0)
Screenshot: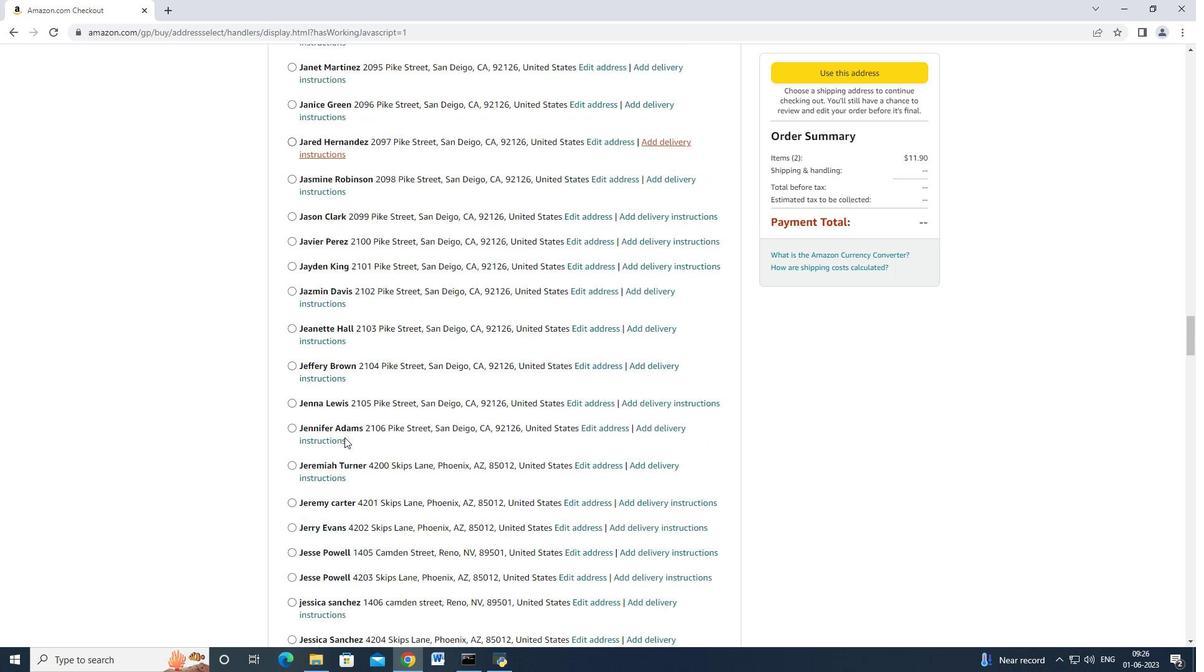 
Action: Mouse scrolled (344, 437) with delta (0, 0)
Screenshot: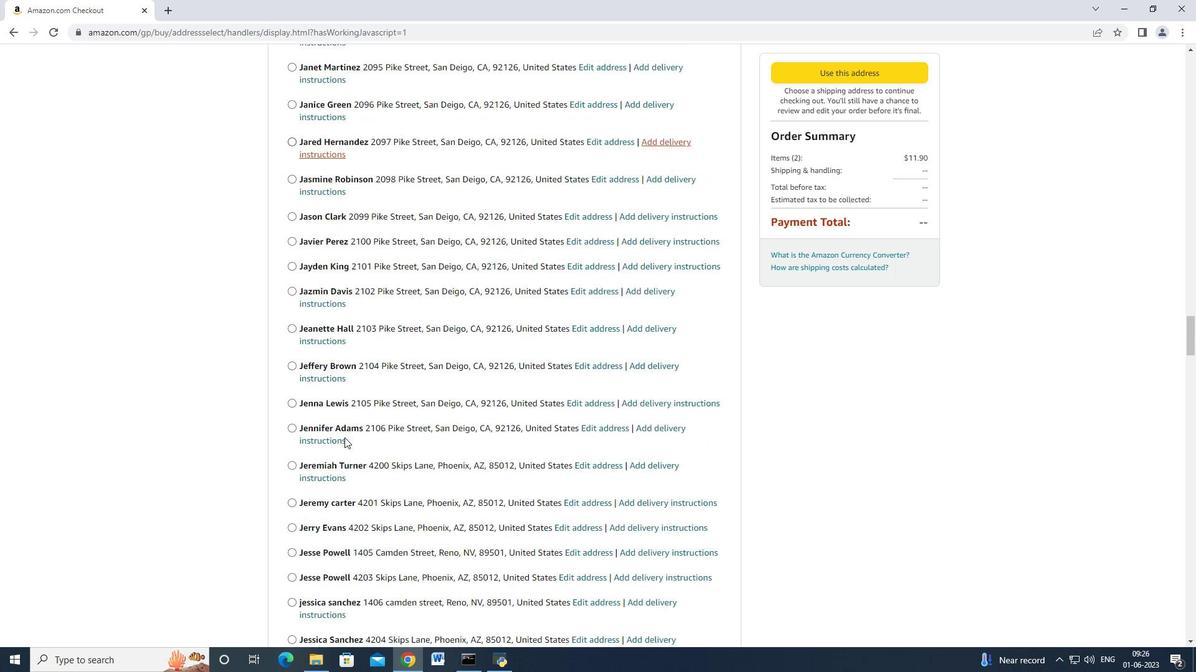 
Action: Mouse scrolled (344, 436) with delta (0, -1)
Screenshot: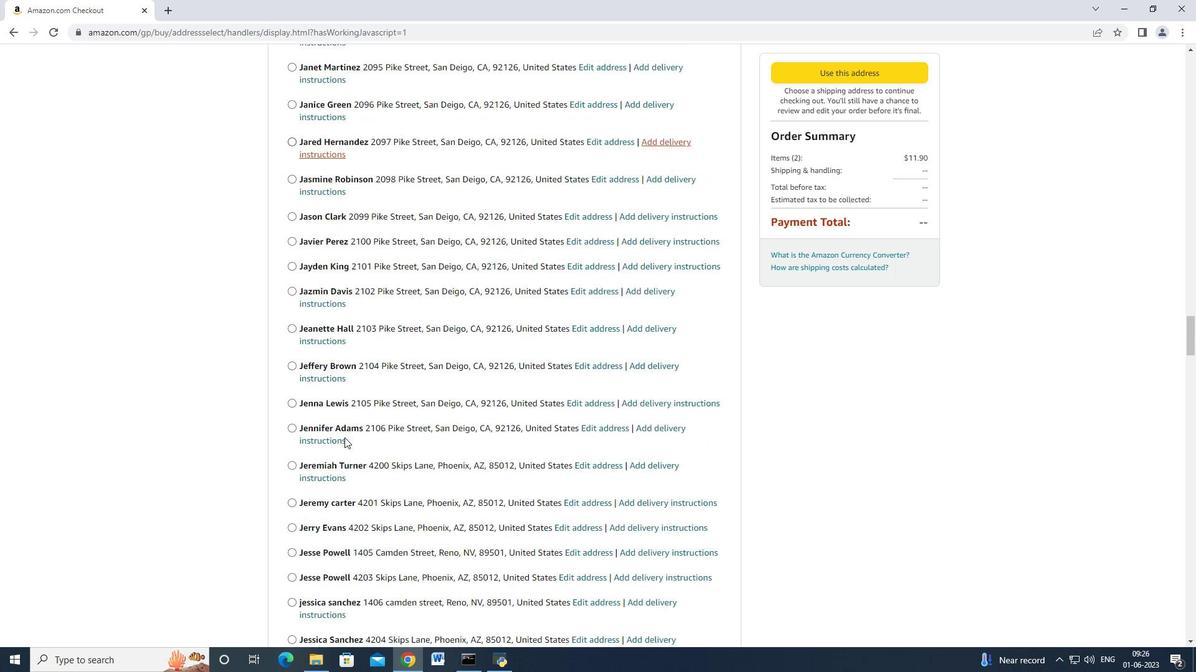 
Action: Mouse scrolled (344, 437) with delta (0, 0)
Screenshot: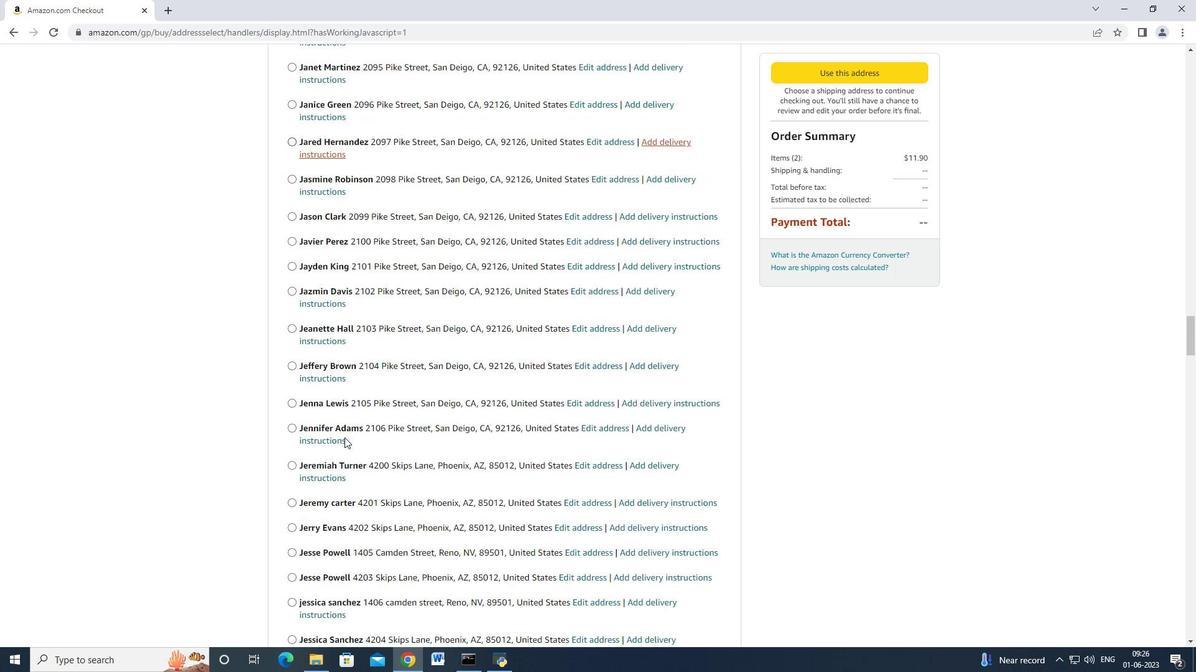 
Action: Mouse scrolled (344, 437) with delta (0, 0)
Screenshot: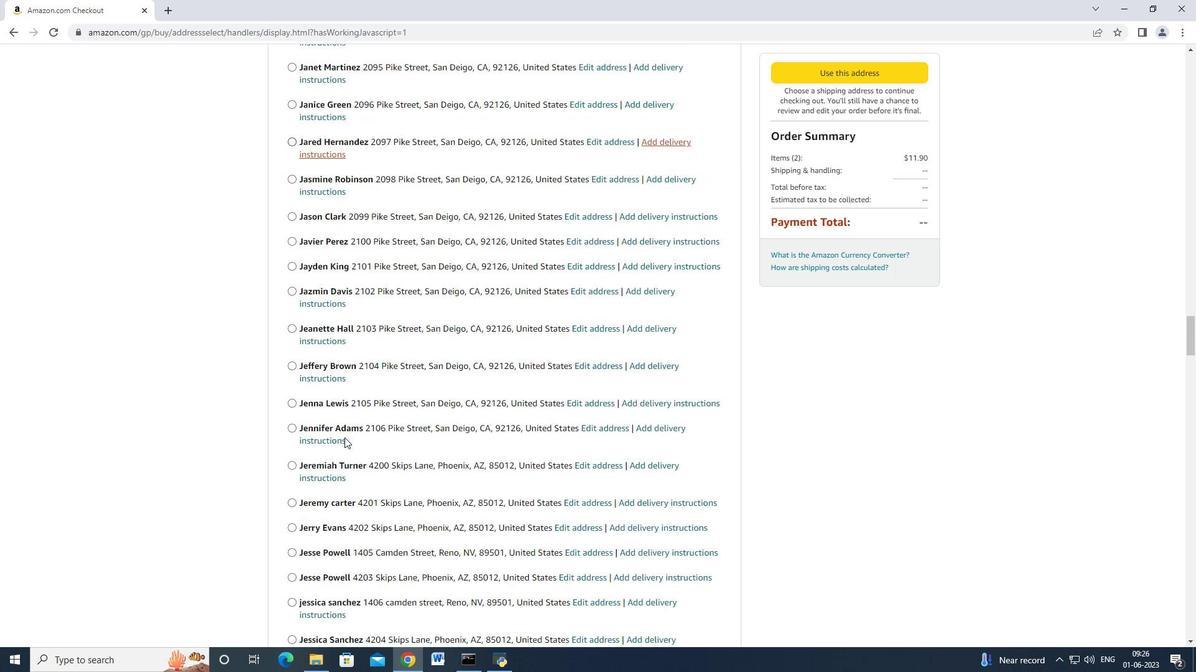 
Action: Mouse scrolled (344, 437) with delta (0, 0)
Screenshot: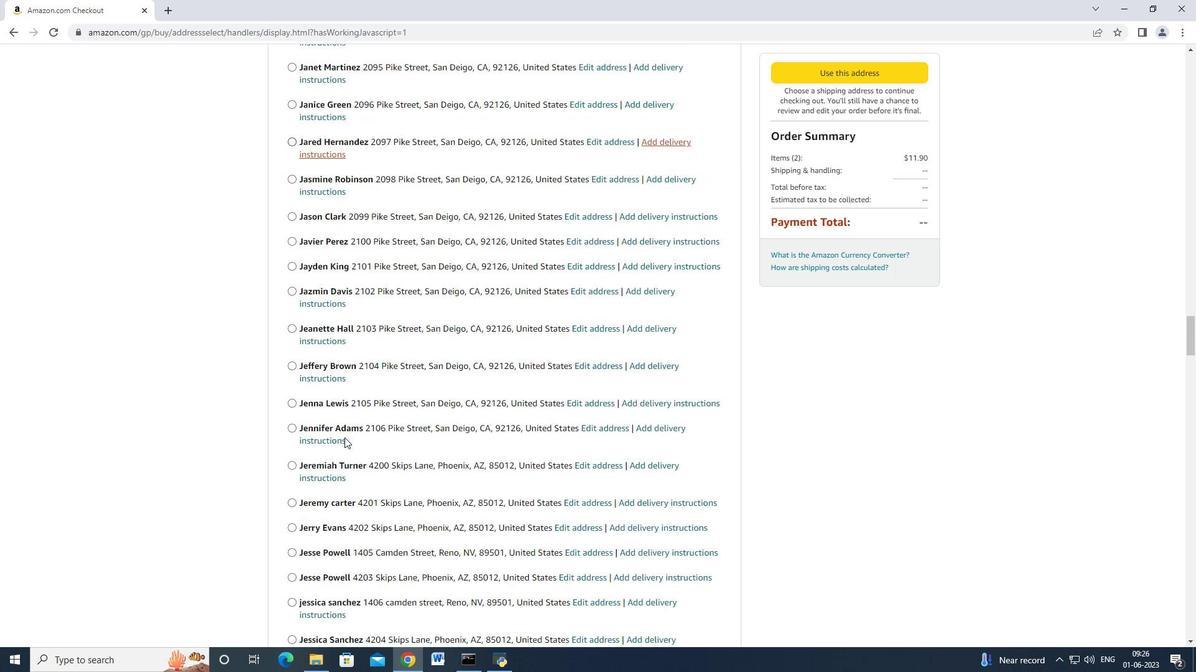 
Action: Mouse scrolled (344, 437) with delta (0, 0)
Screenshot: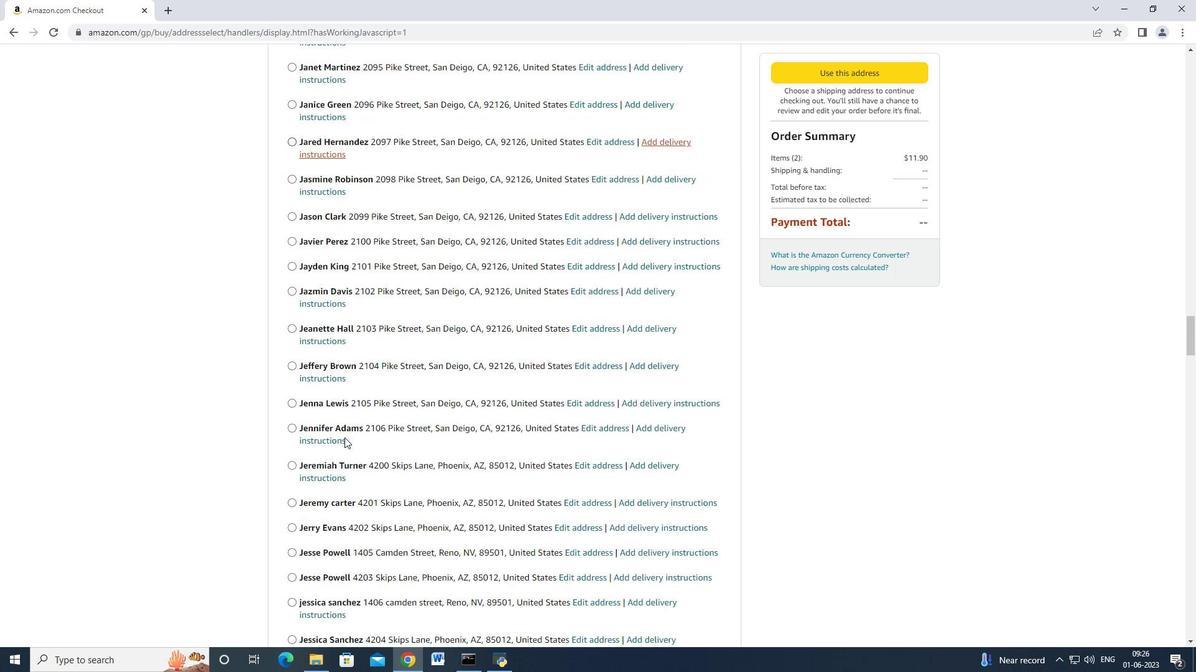 
Action: Mouse scrolled (344, 437) with delta (0, 0)
Screenshot: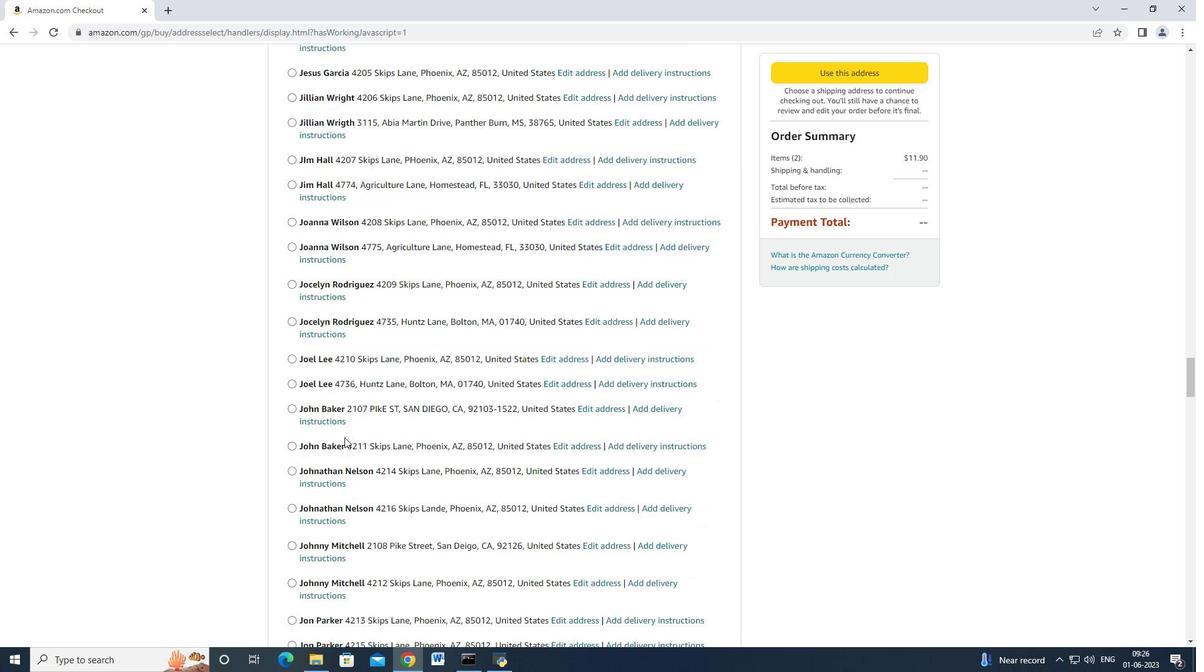 
Action: Mouse moved to (344, 438)
Screenshot: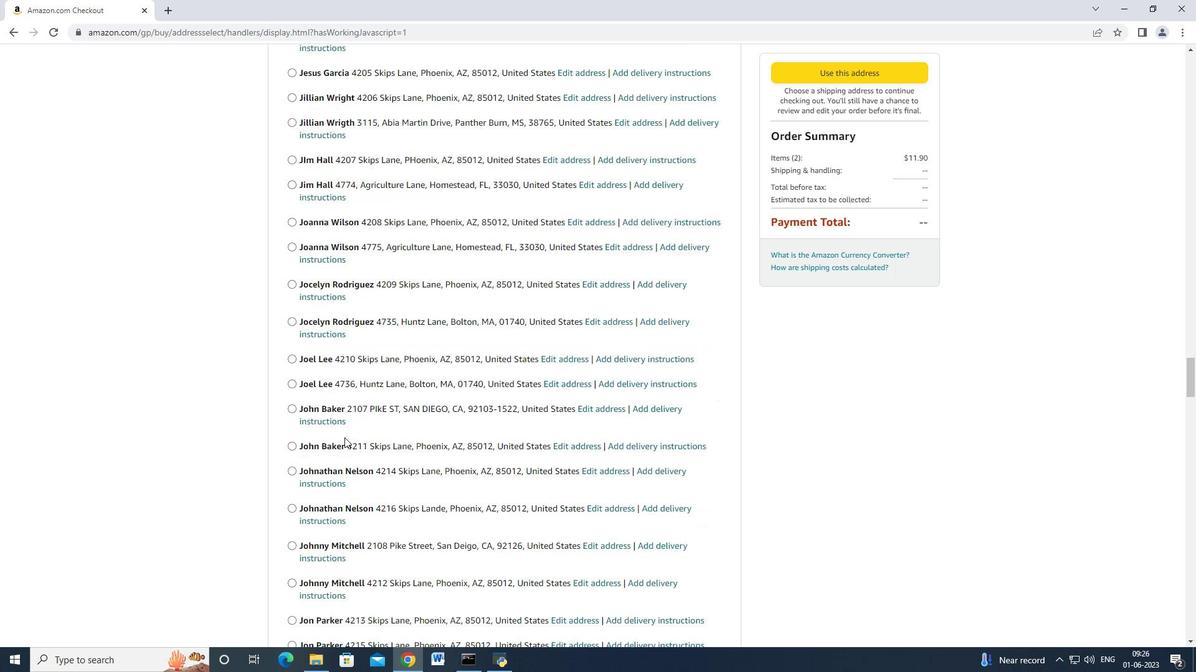 
Action: Mouse scrolled (344, 437) with delta (0, -1)
Screenshot: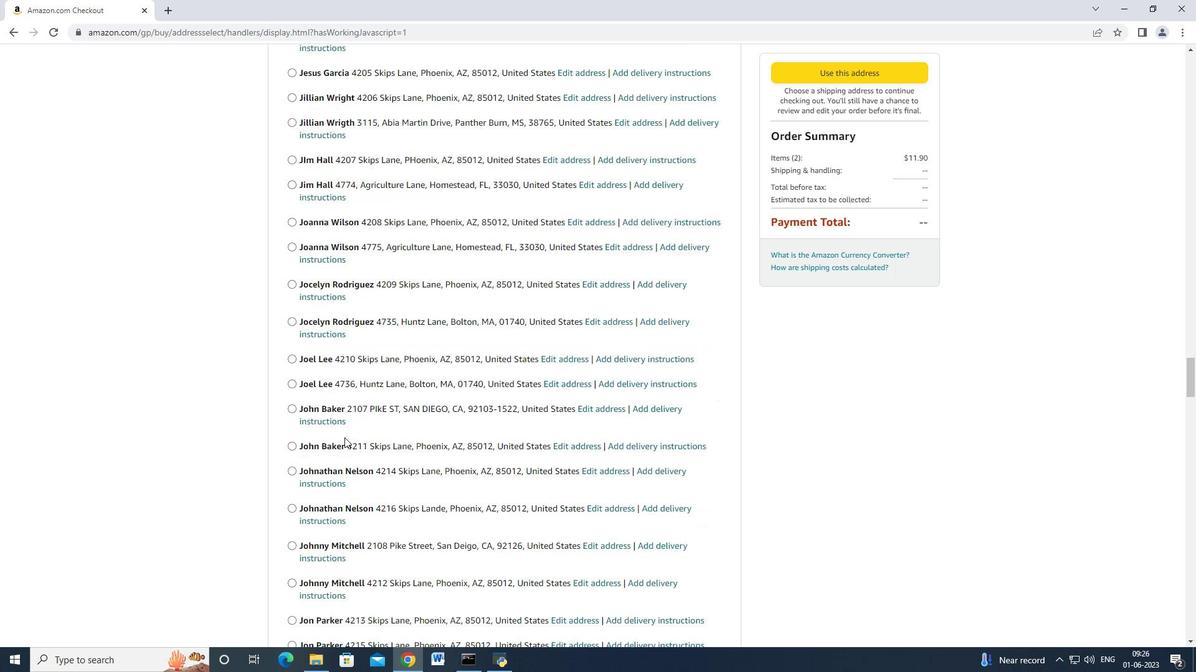 
Action: Mouse scrolled (344, 438) with delta (0, 0)
Screenshot: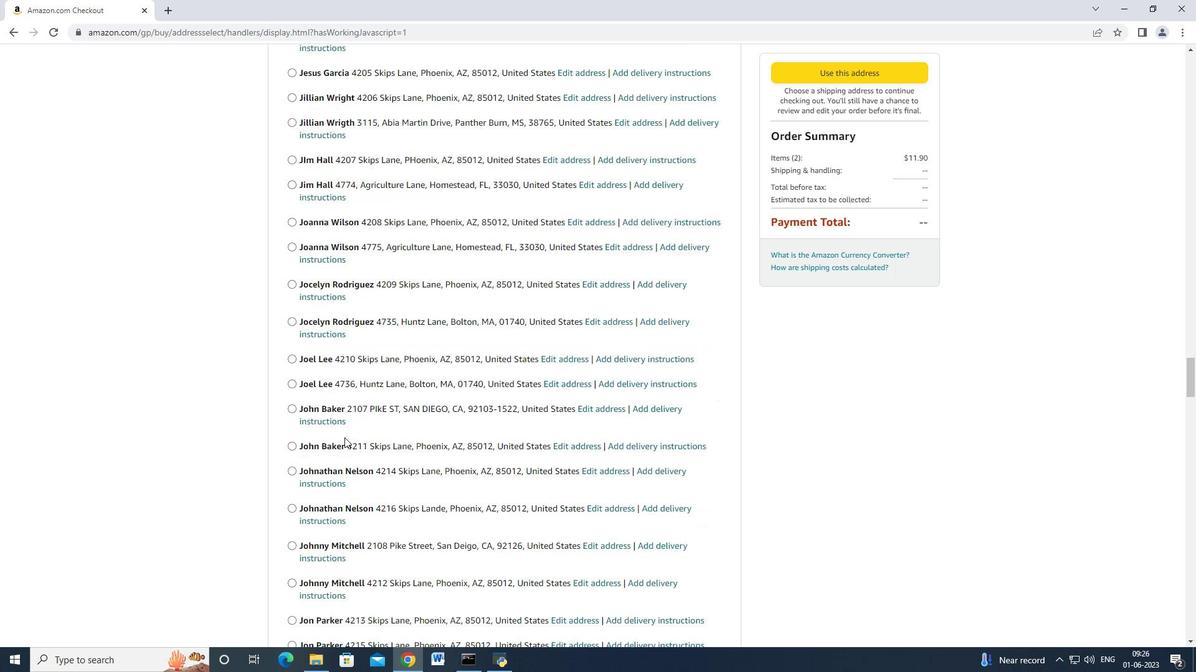 
Action: Mouse scrolled (344, 437) with delta (0, -1)
Screenshot: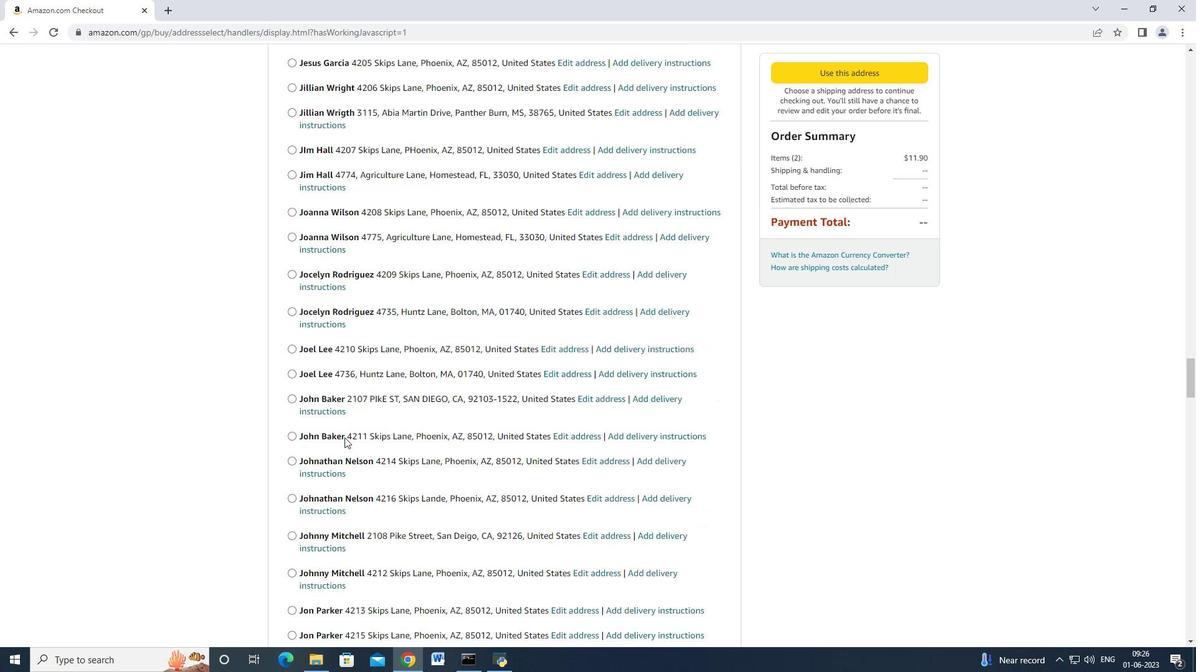 
Action: Mouse moved to (344, 438)
Screenshot: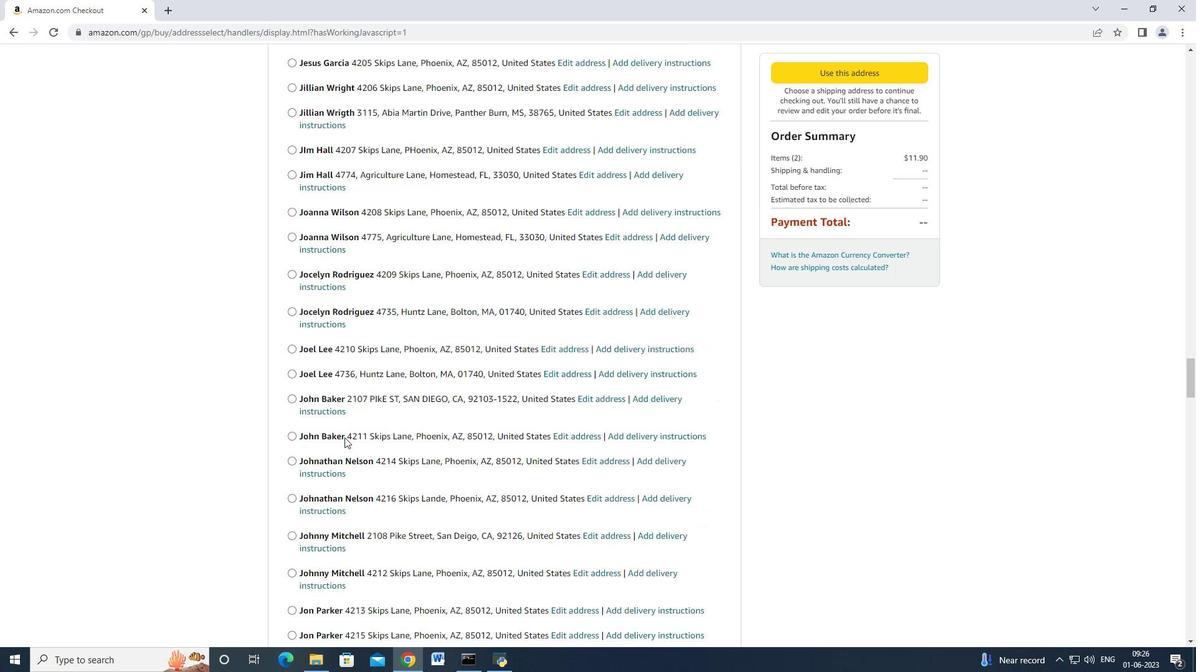 
Action: Mouse scrolled (344, 438) with delta (0, 0)
Screenshot: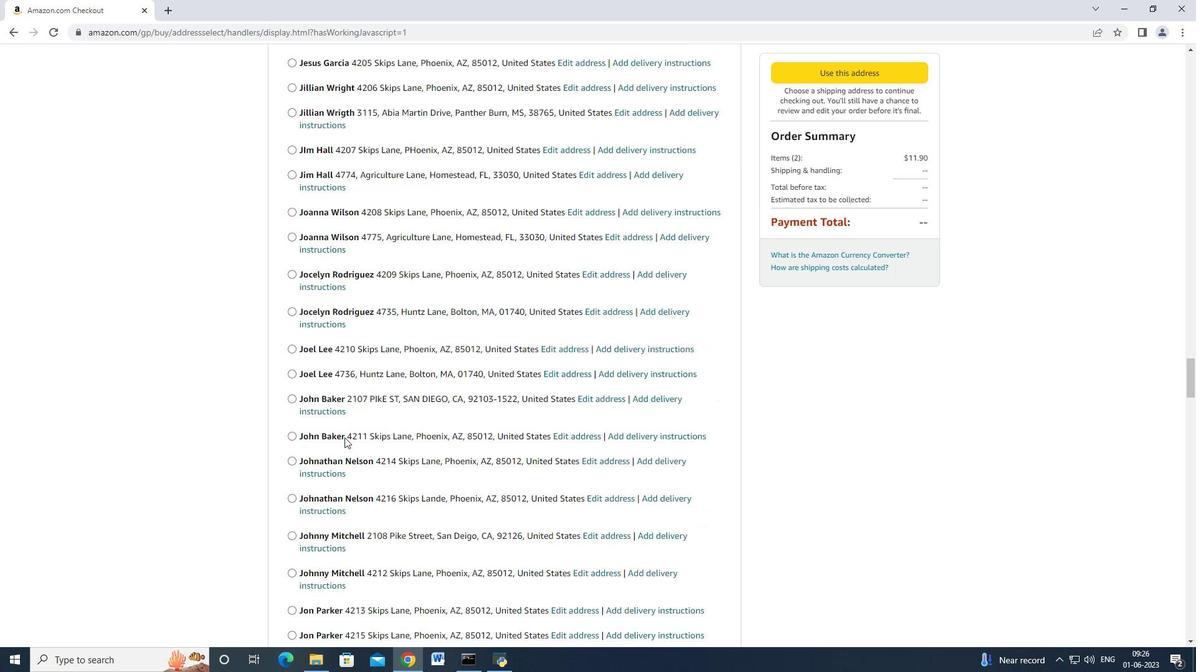 
Action: Mouse scrolled (344, 437) with delta (0, -1)
Screenshot: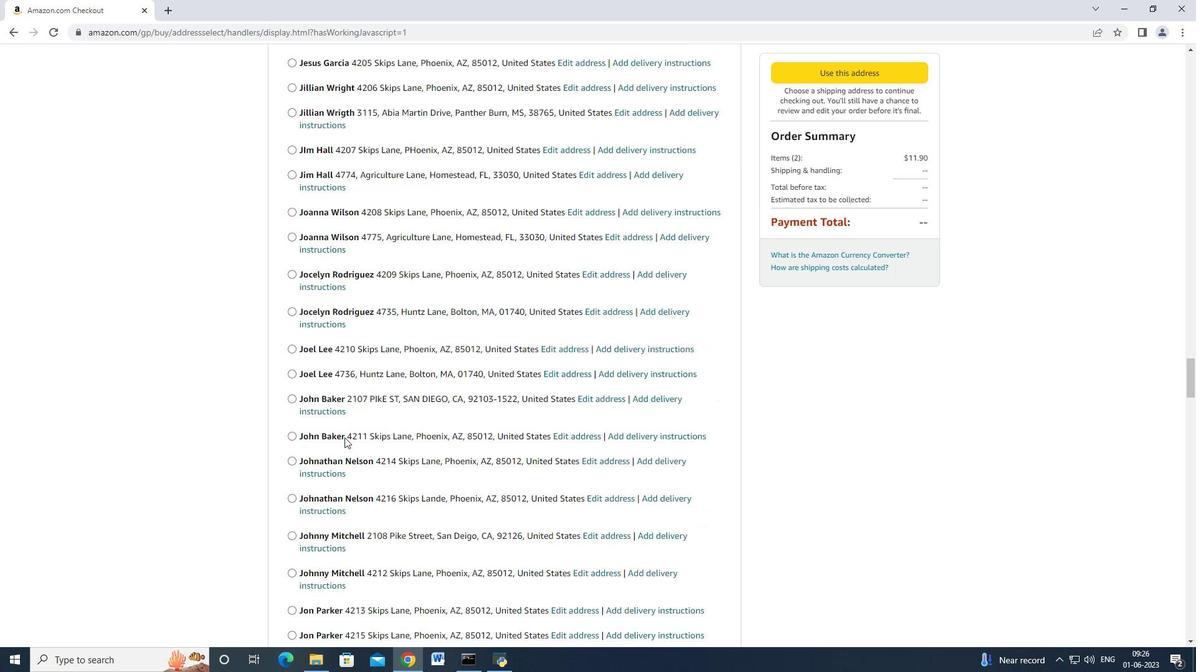 
Action: Mouse moved to (343, 438)
Screenshot: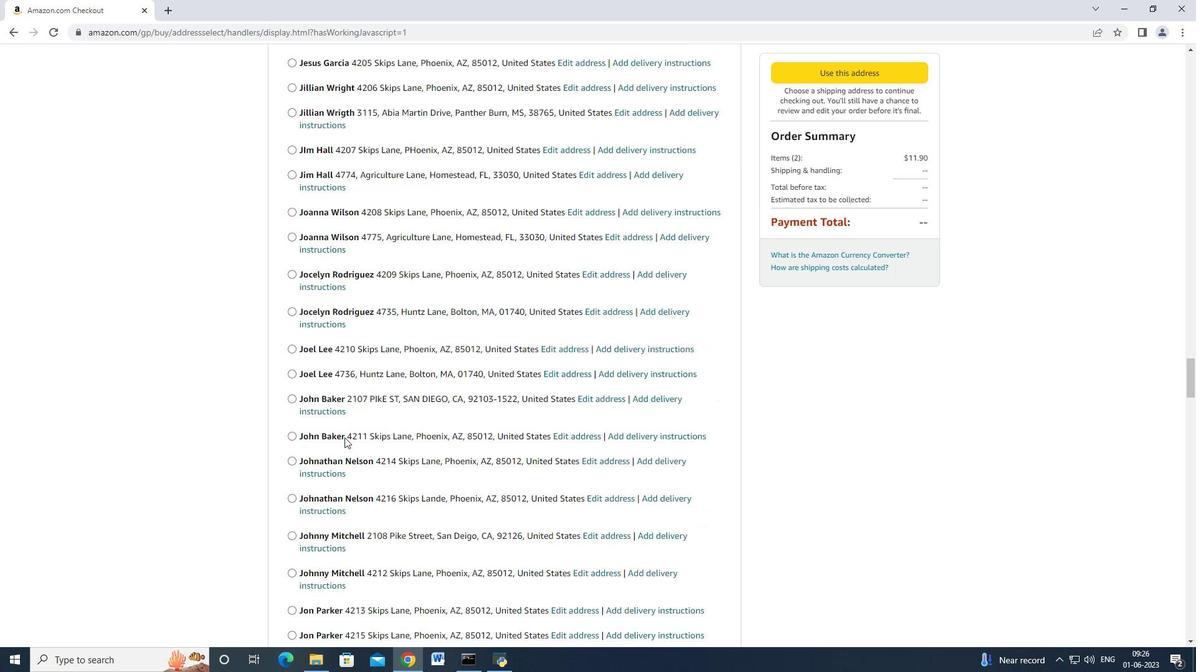 
Action: Mouse scrolled (343, 438) with delta (0, 0)
Screenshot: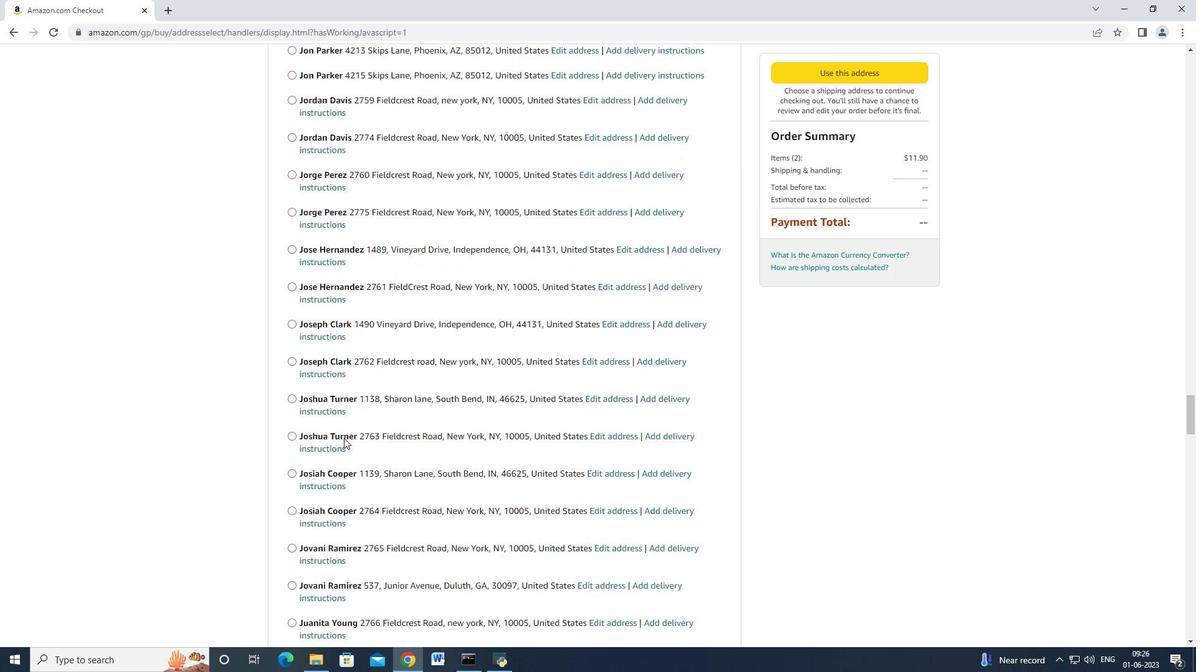 
Action: Mouse scrolled (343, 438) with delta (0, 0)
Screenshot: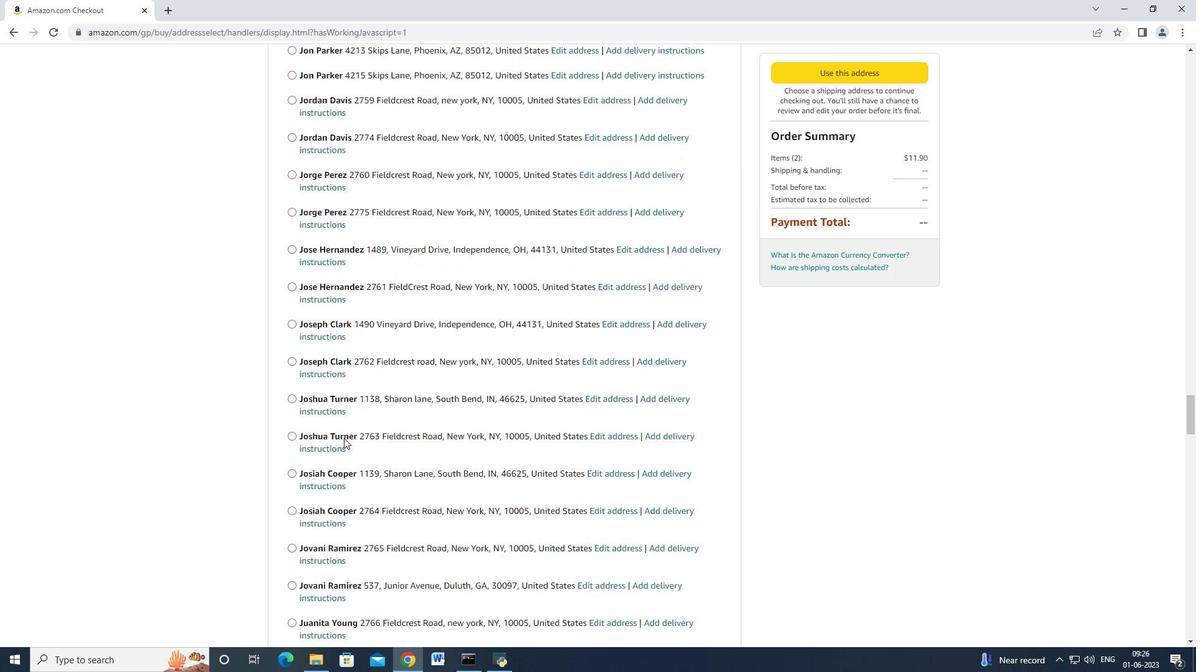 
Action: Mouse scrolled (343, 437) with delta (0, -1)
Screenshot: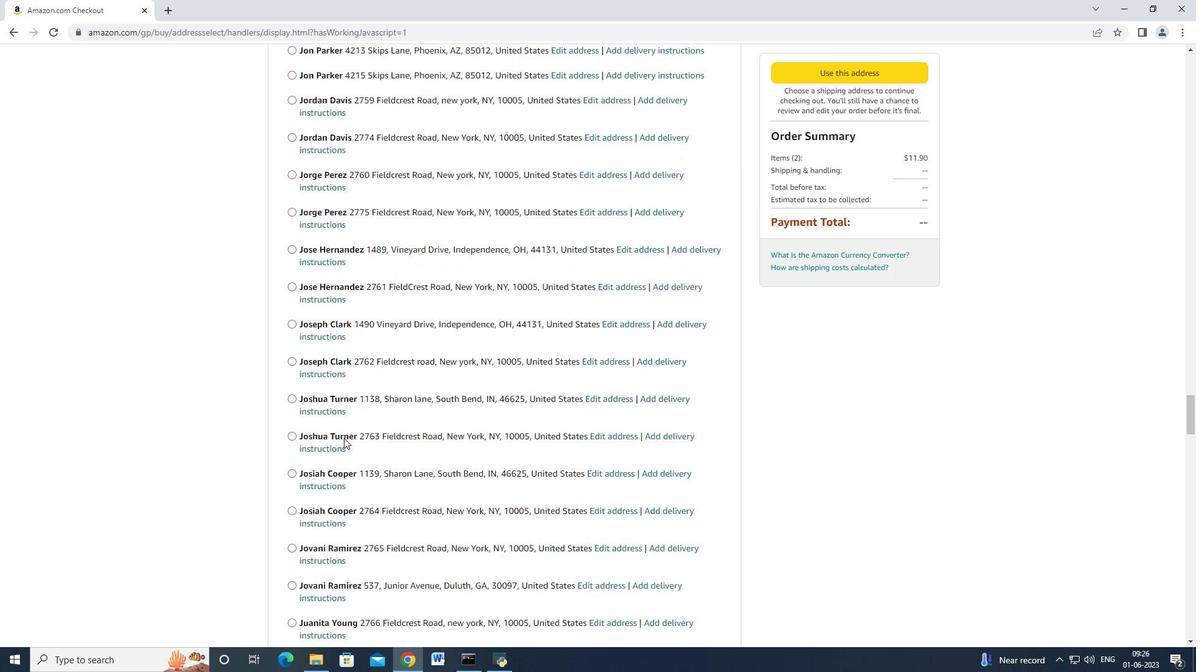 
Action: Mouse scrolled (343, 438) with delta (0, 0)
Screenshot: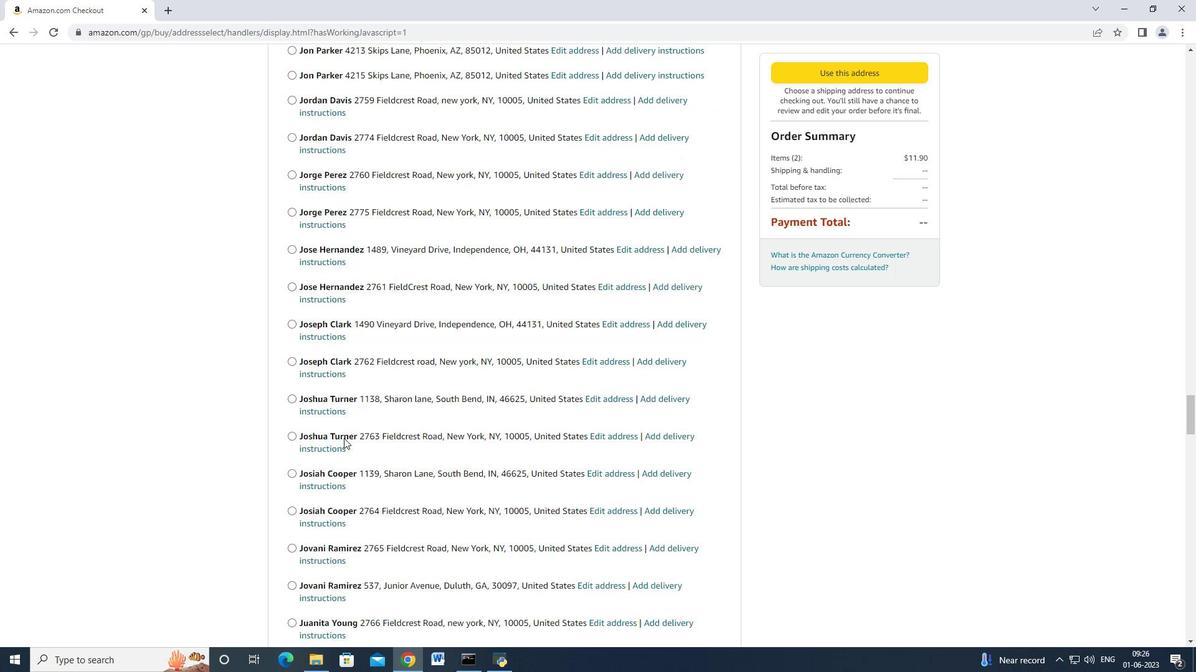 
Action: Mouse scrolled (343, 437) with delta (0, -1)
Screenshot: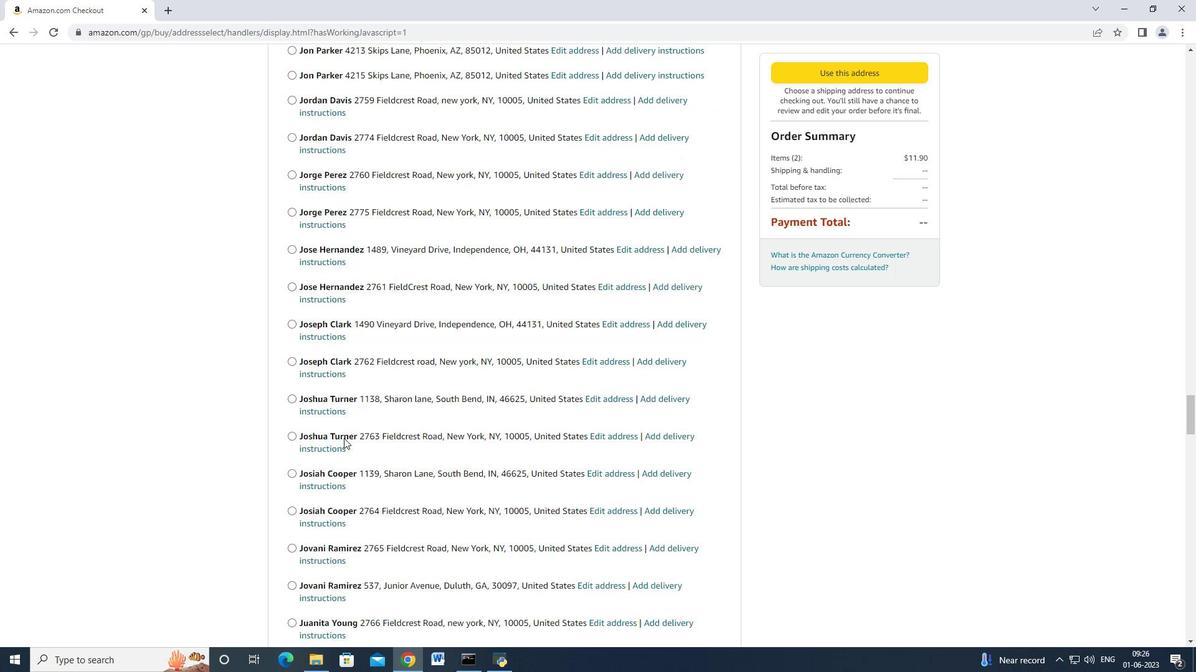
Action: Mouse scrolled (343, 438) with delta (0, 0)
Screenshot: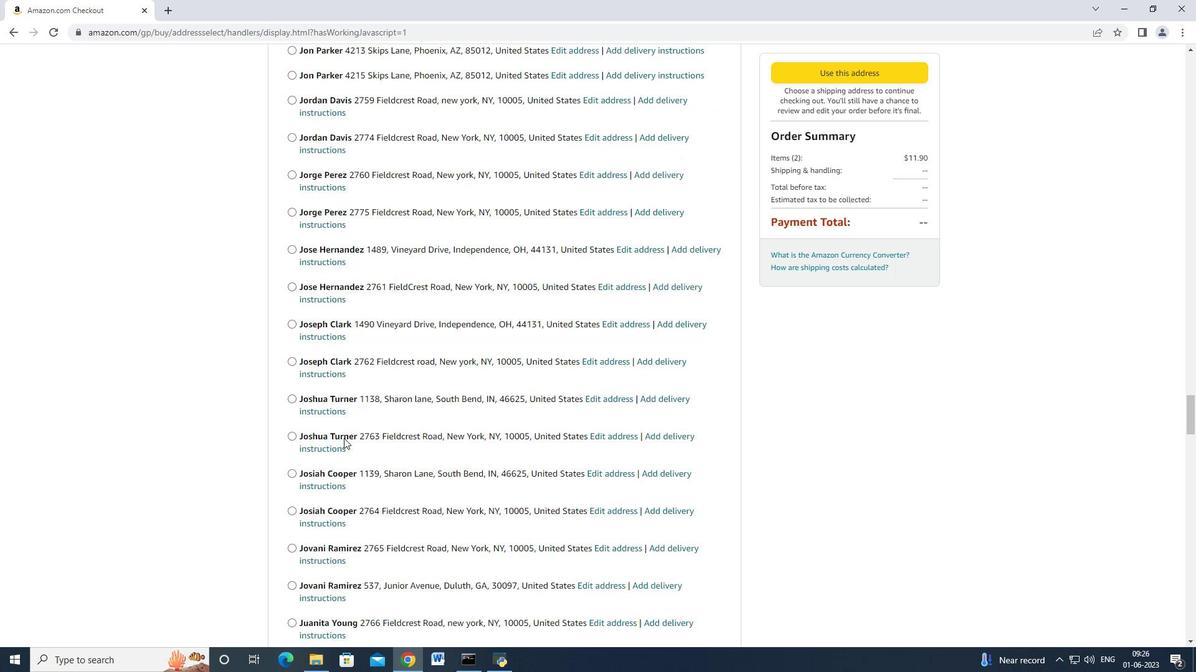 
Action: Mouse scrolled (343, 438) with delta (0, 0)
Screenshot: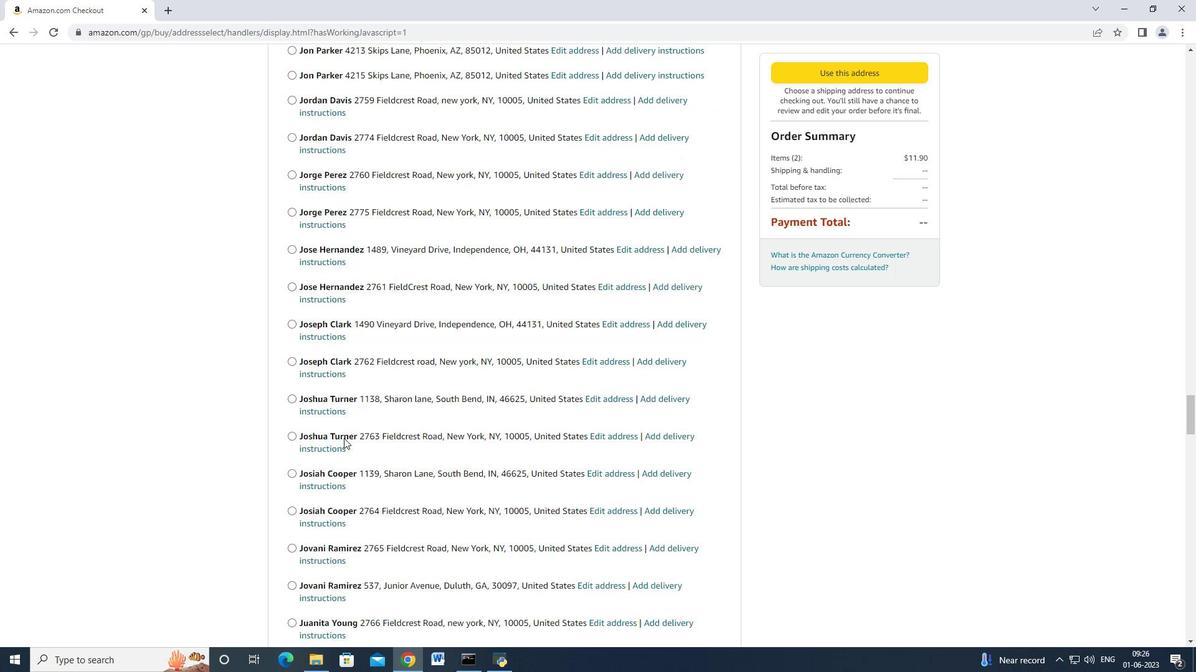 
Action: Mouse scrolled (343, 438) with delta (0, 0)
Screenshot: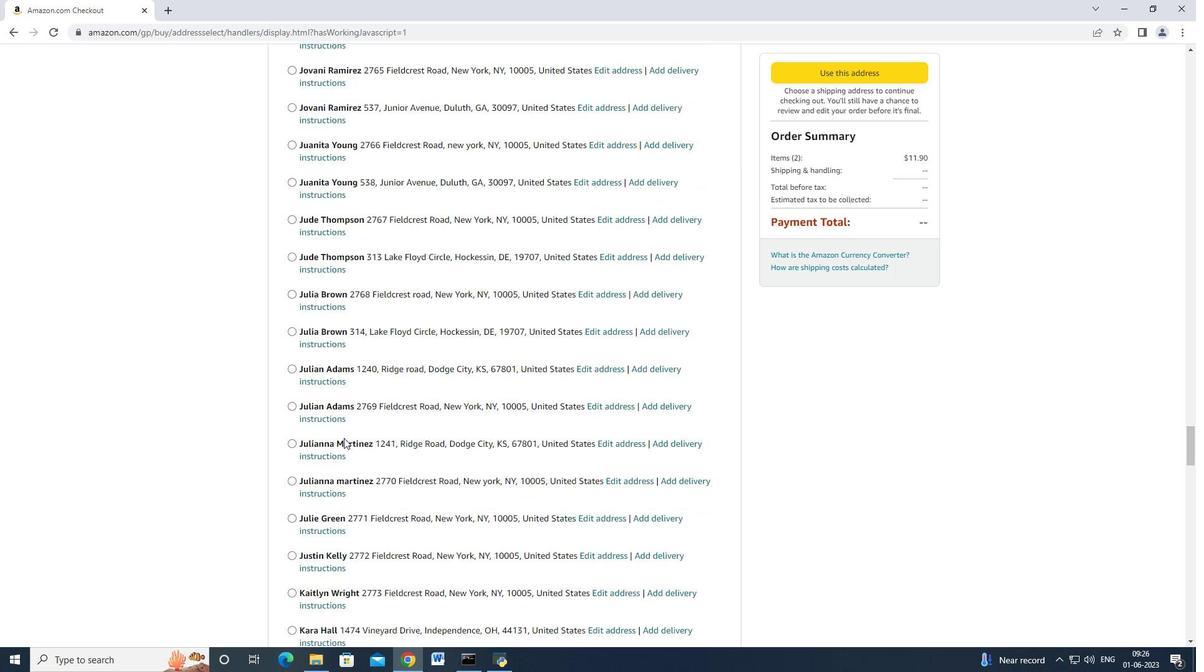 
Action: Mouse scrolled (343, 438) with delta (0, 0)
Screenshot: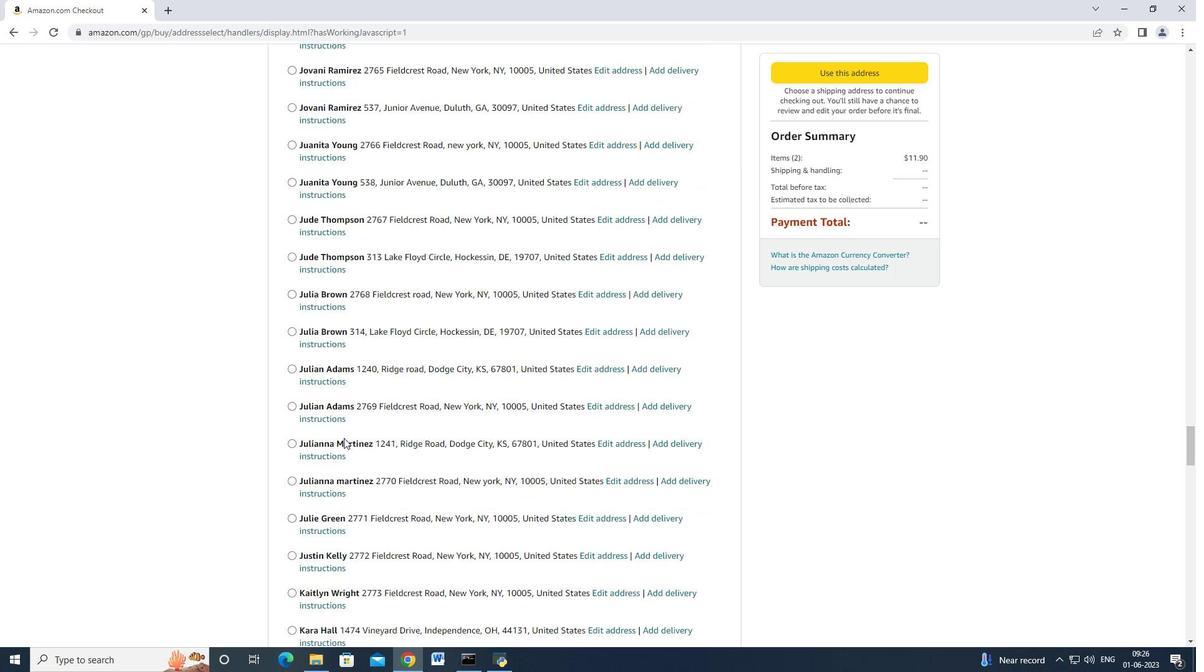 
Action: Mouse scrolled (343, 438) with delta (0, 0)
Screenshot: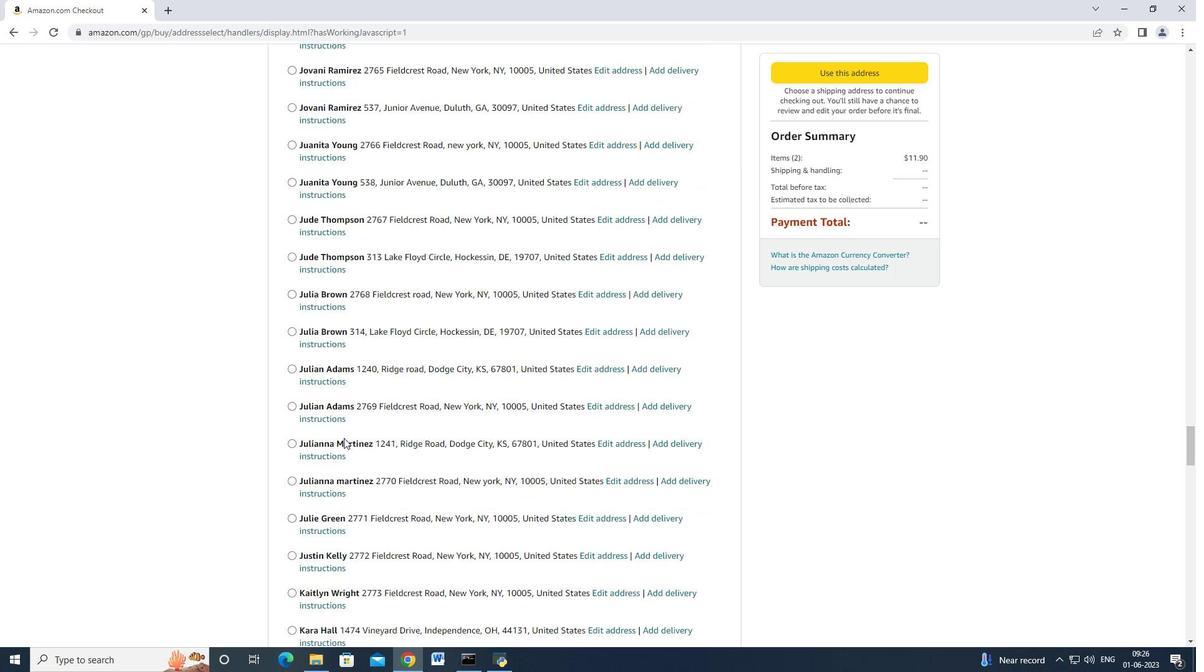 
Action: Mouse scrolled (343, 438) with delta (0, 0)
Screenshot: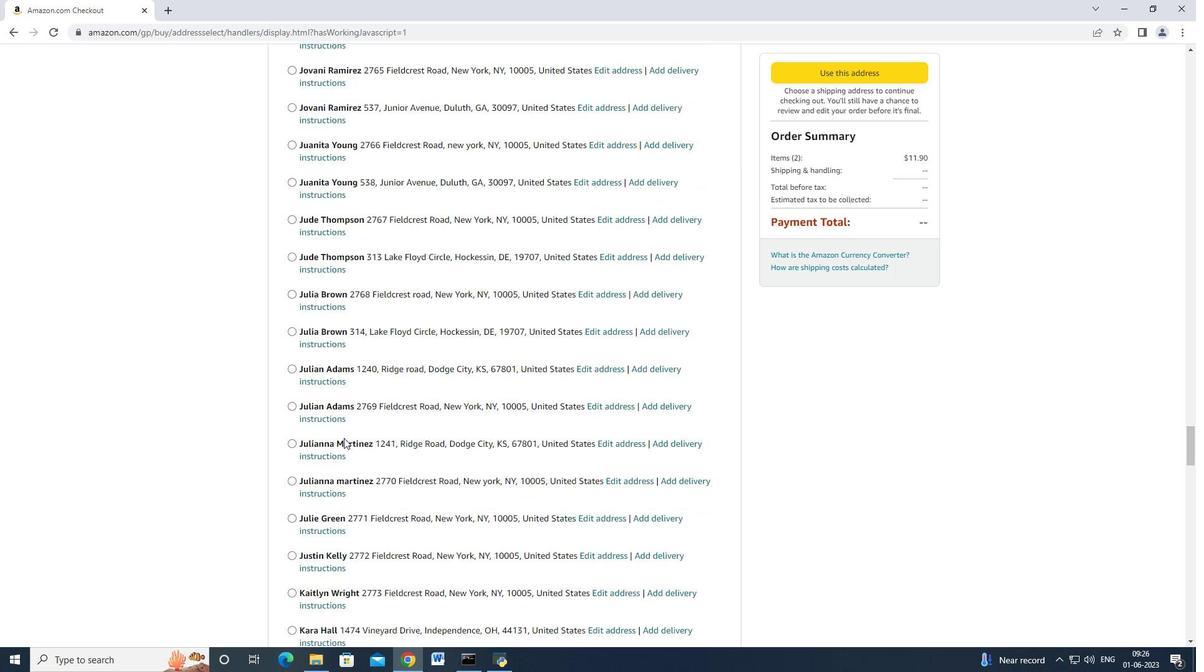 
Action: Mouse scrolled (343, 437) with delta (0, -1)
Screenshot: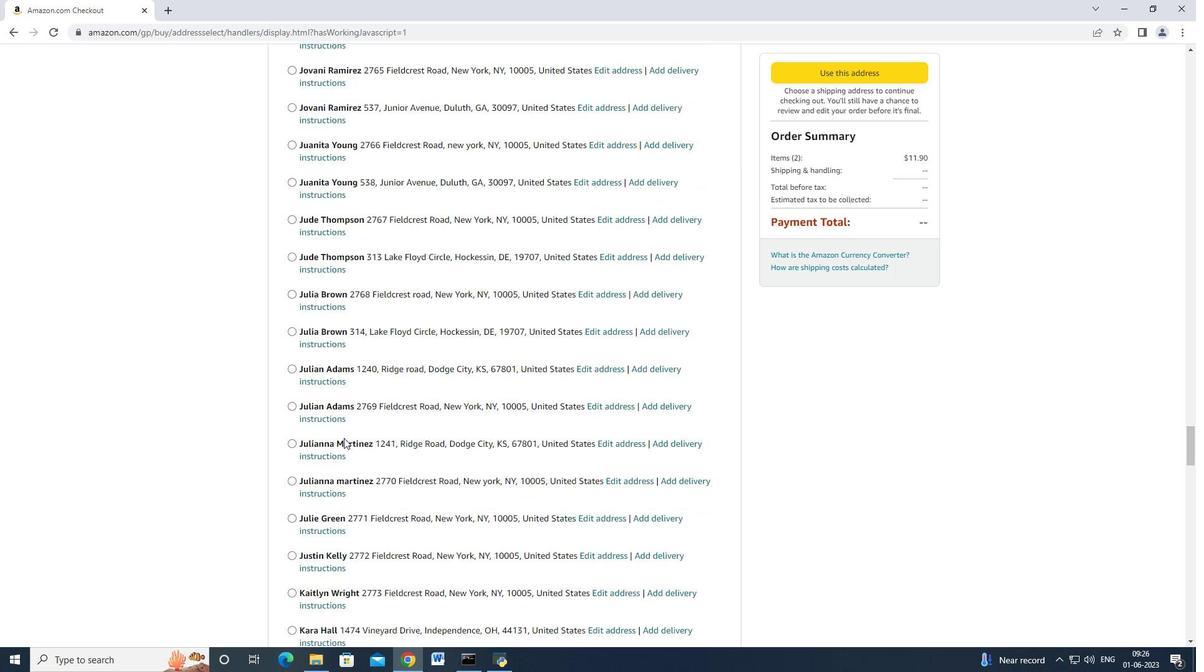 
Action: Mouse scrolled (343, 438) with delta (0, 0)
Screenshot: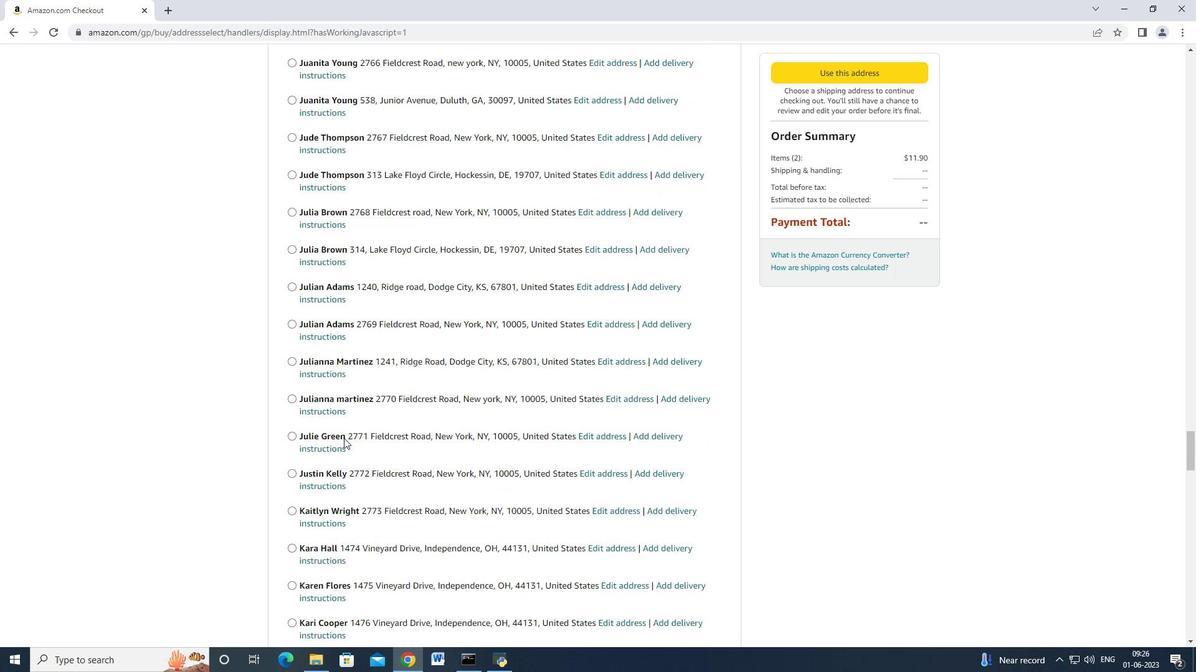 
Action: Mouse scrolled (343, 438) with delta (0, 0)
Screenshot: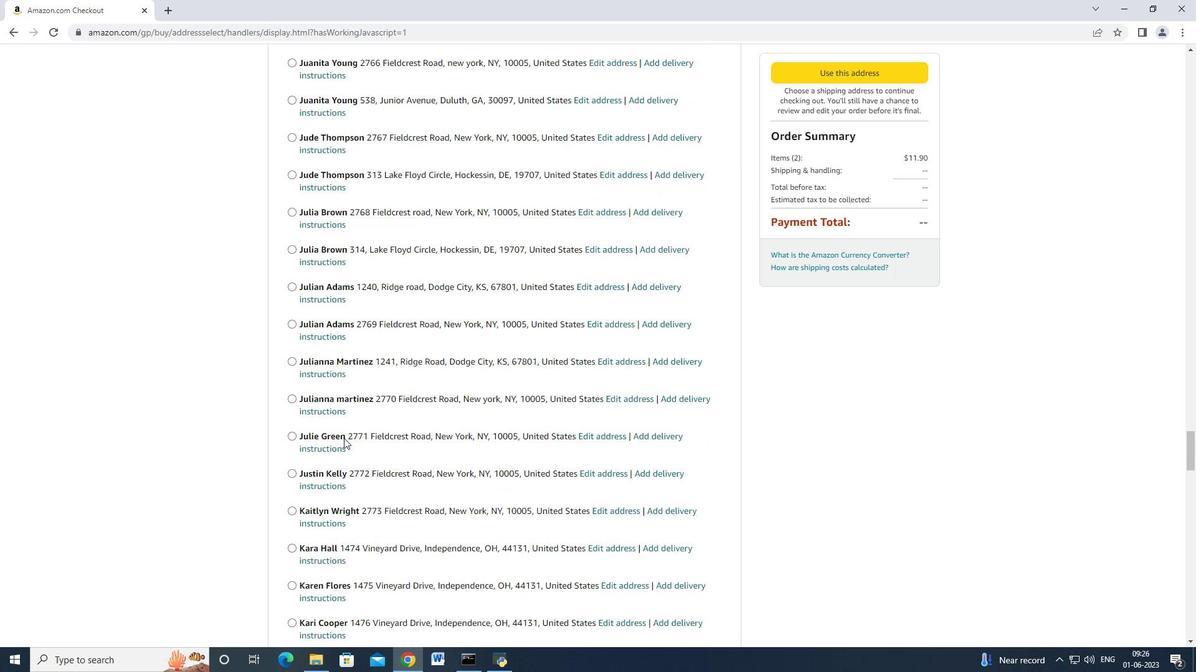 
Action: Mouse moved to (343, 438)
Screenshot: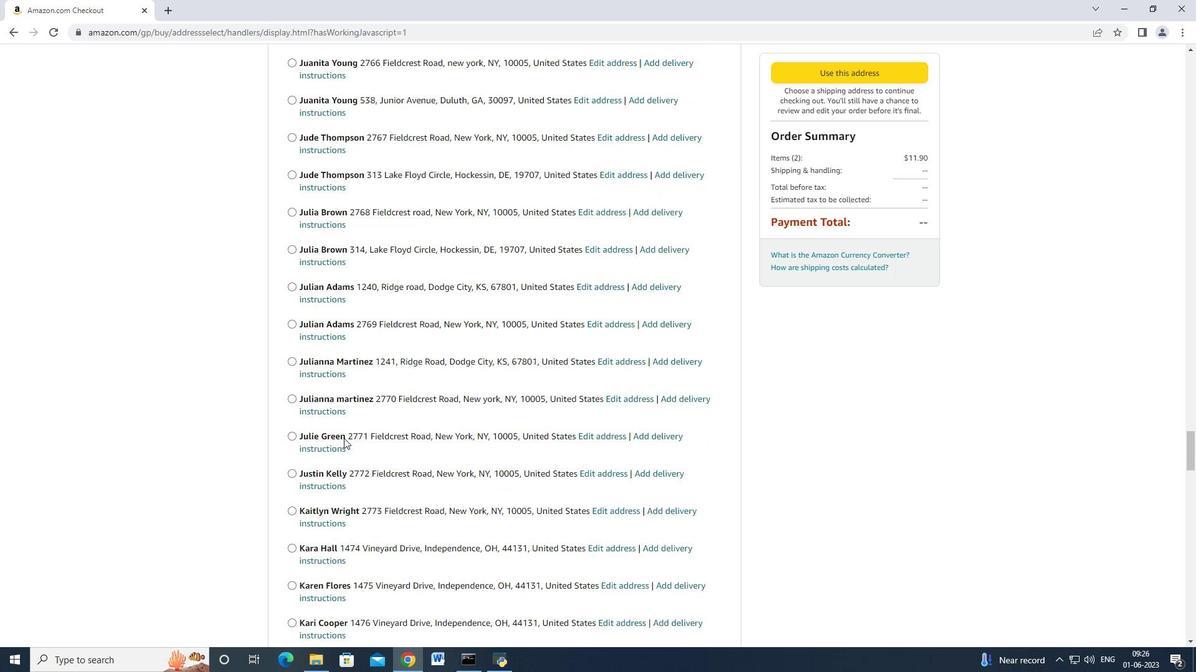 
Action: Mouse scrolled (343, 438) with delta (0, 0)
Screenshot: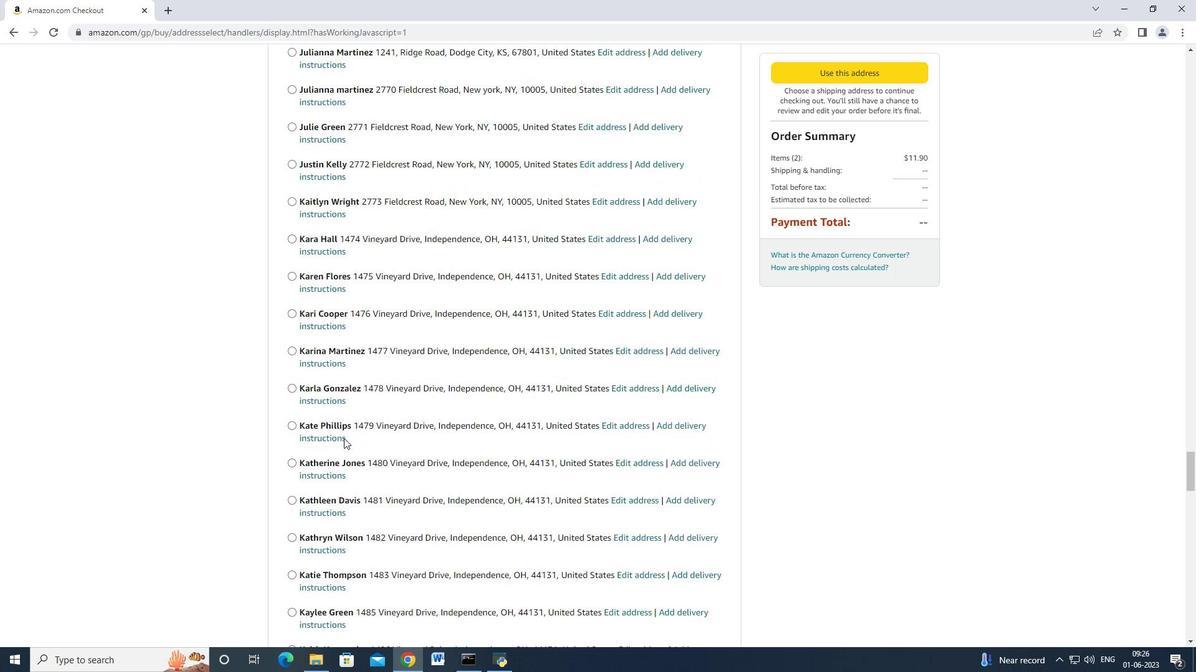 
Action: Mouse scrolled (343, 438) with delta (0, 0)
Screenshot: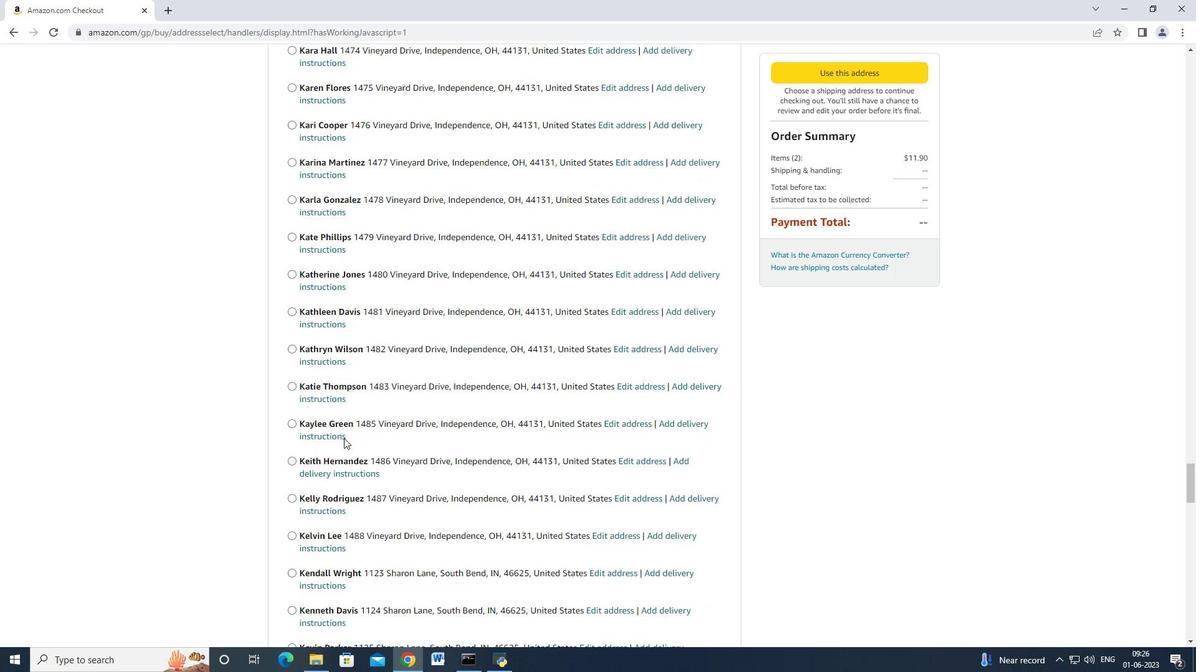
Action: Mouse scrolled (343, 438) with delta (0, 0)
Screenshot: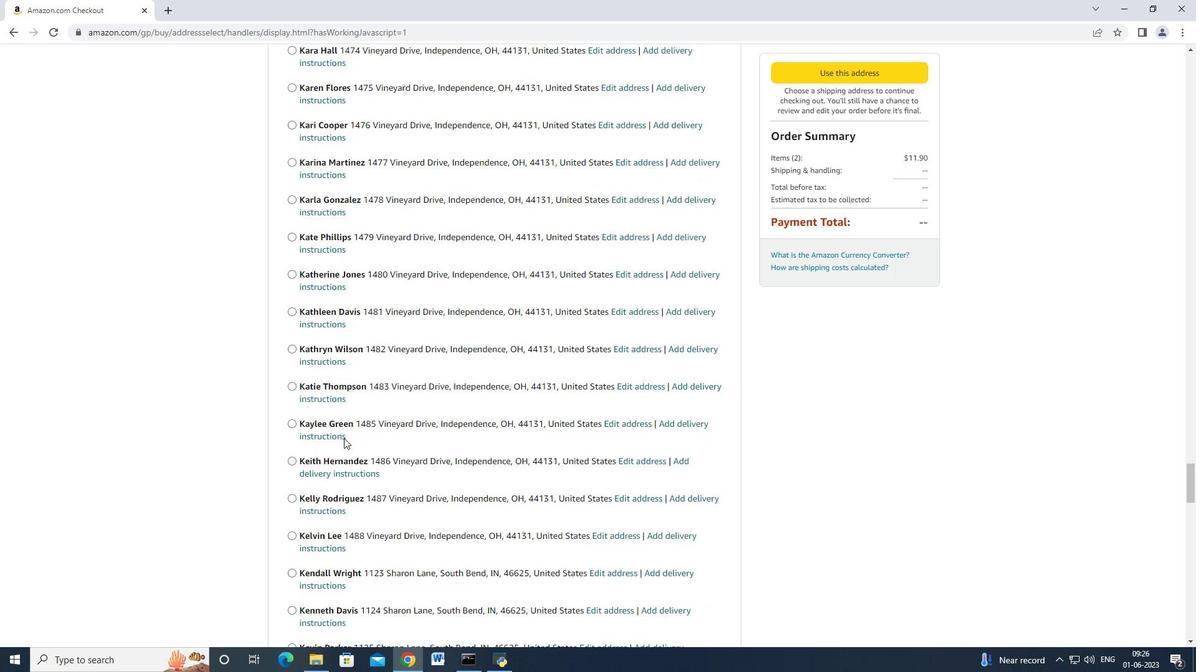 
Action: Mouse scrolled (343, 437) with delta (0, -1)
Screenshot: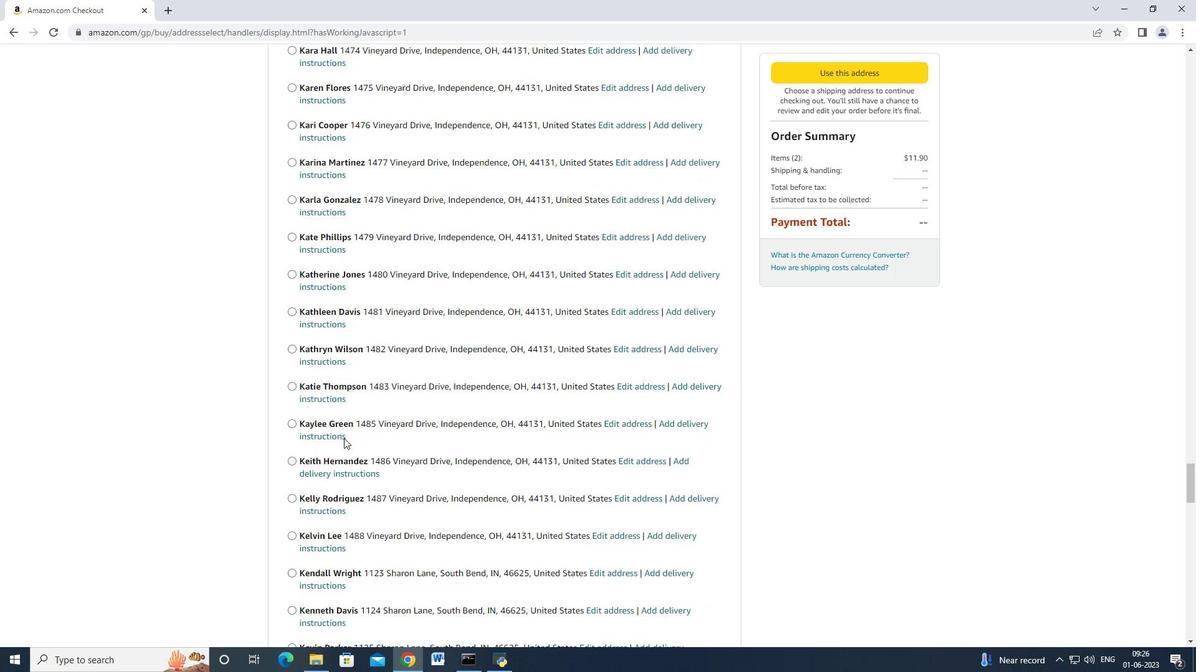 
Action: Mouse scrolled (343, 438) with delta (0, 0)
Screenshot: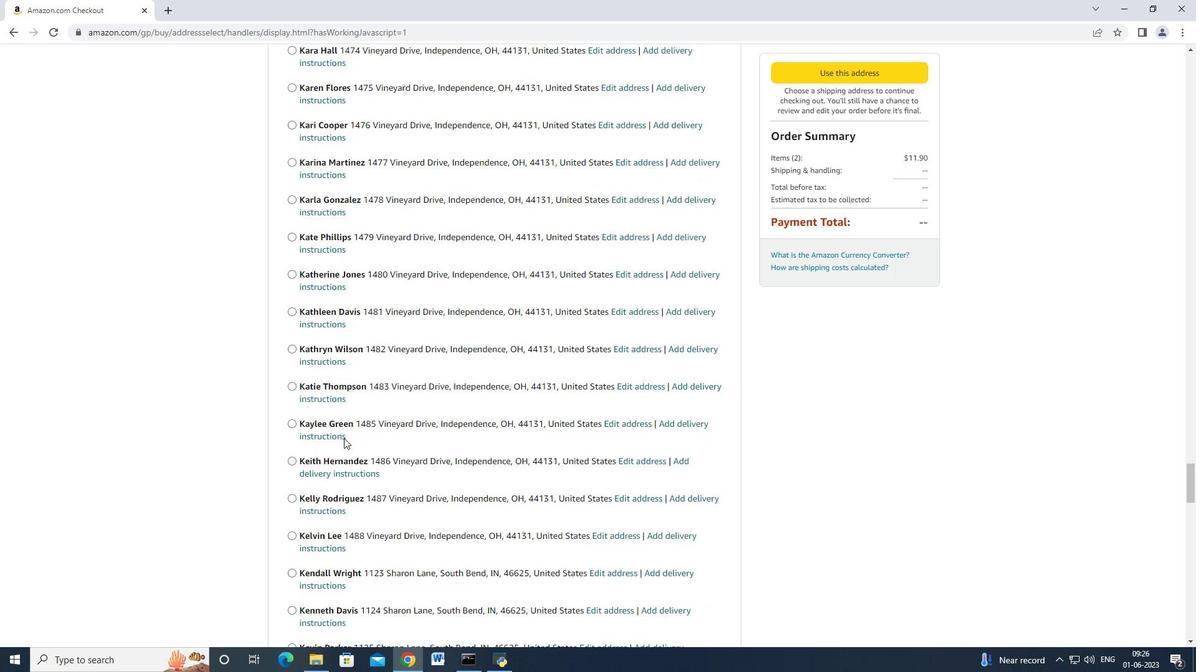 
Action: Mouse scrolled (343, 438) with delta (0, 0)
Screenshot: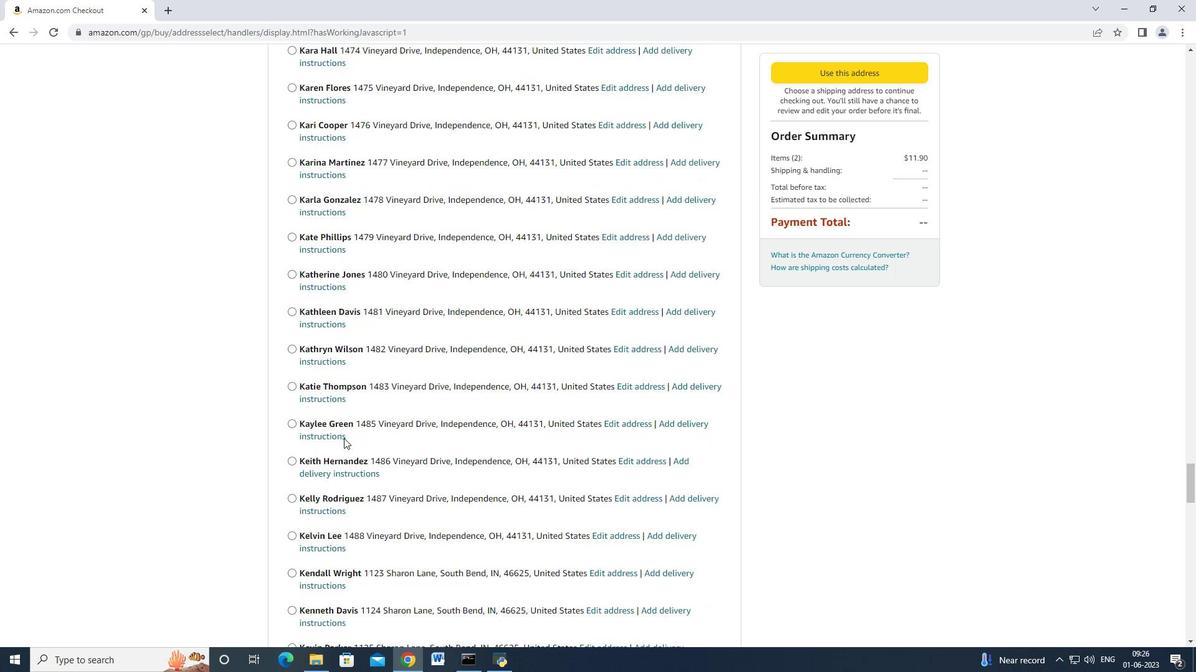 
Action: Mouse scrolled (343, 438) with delta (0, 0)
Screenshot: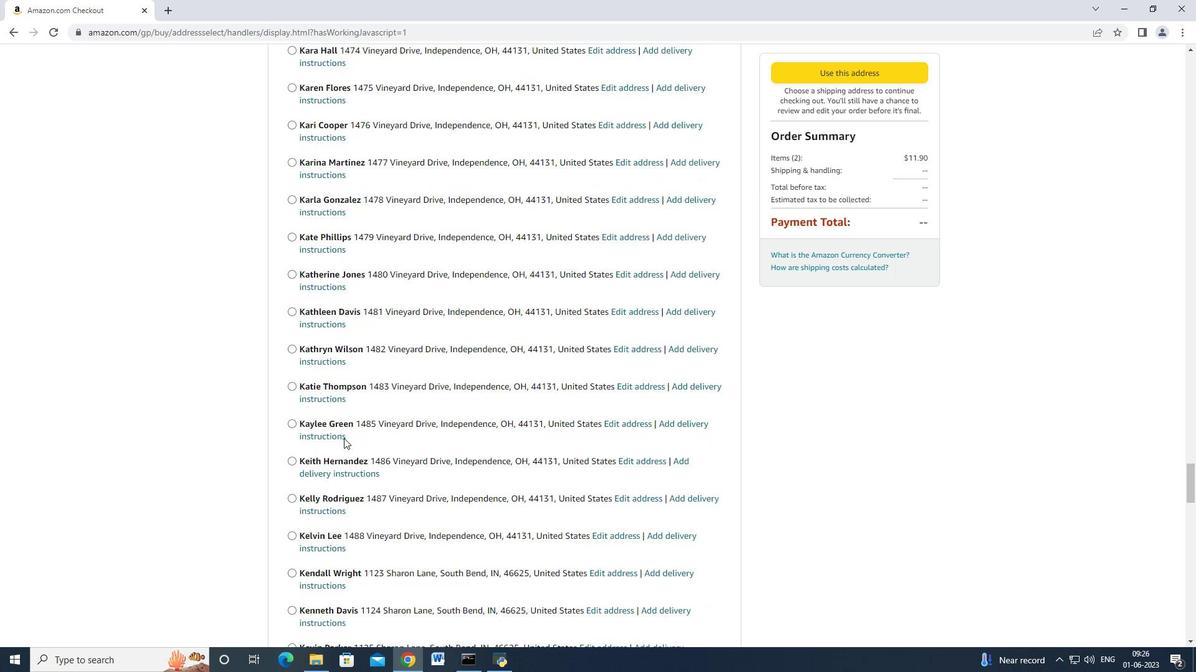 
Action: Mouse scrolled (343, 438) with delta (0, 0)
Screenshot: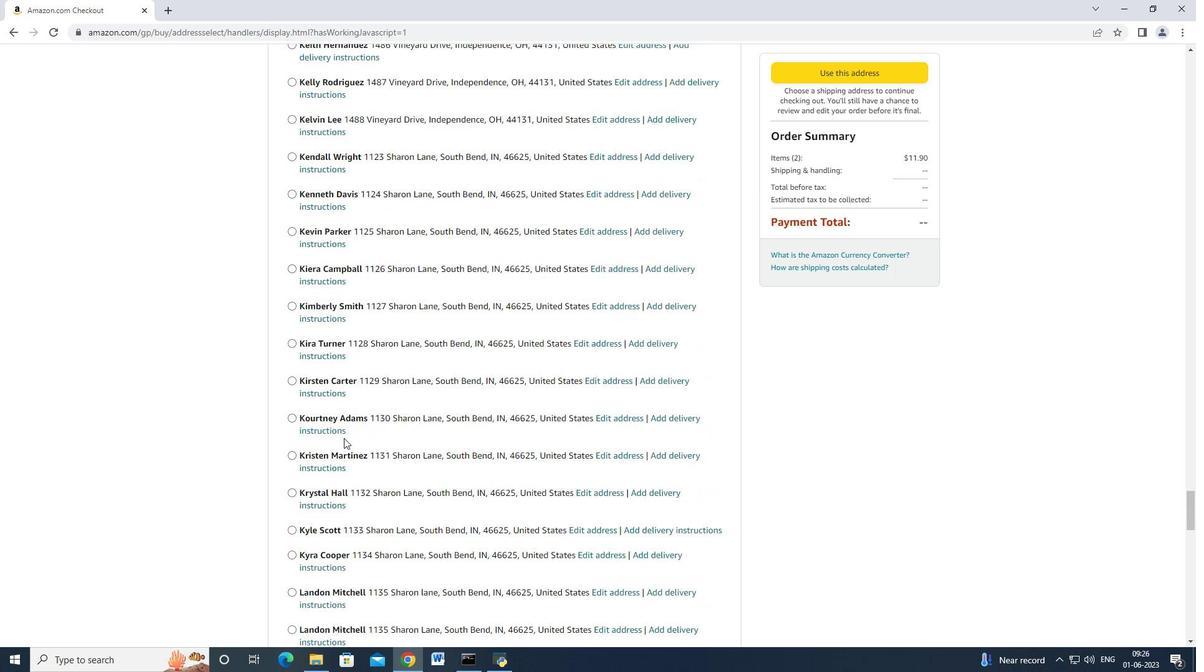 
Action: Mouse scrolled (343, 438) with delta (0, 0)
Screenshot: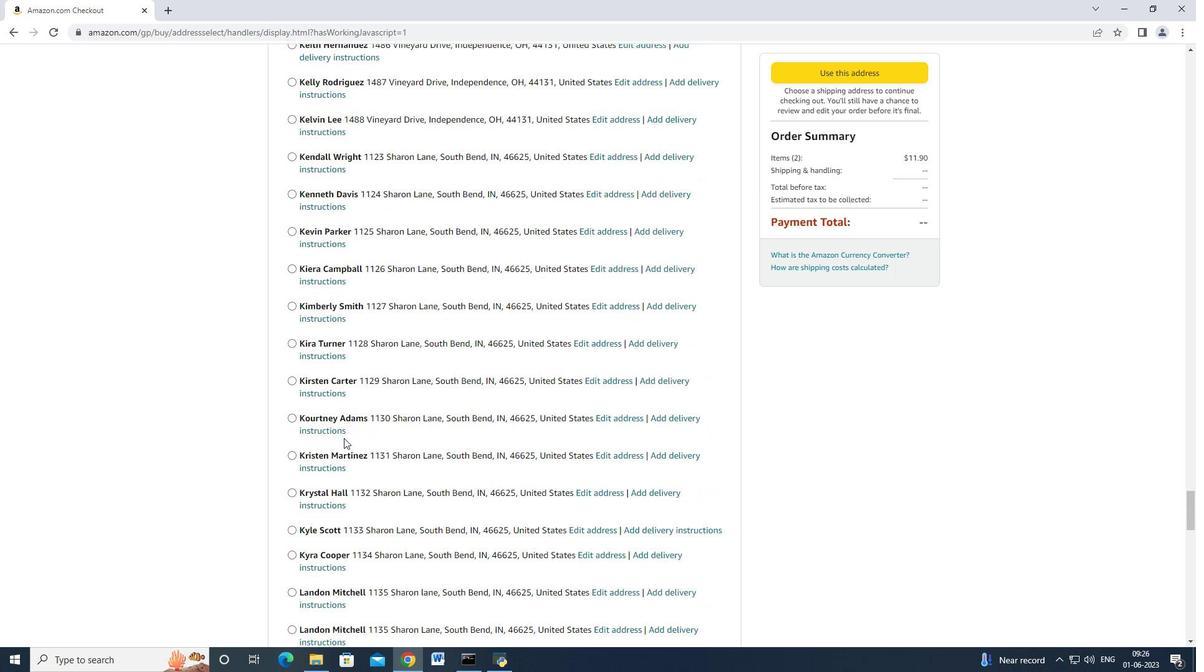 
Action: Mouse scrolled (343, 438) with delta (0, 0)
Screenshot: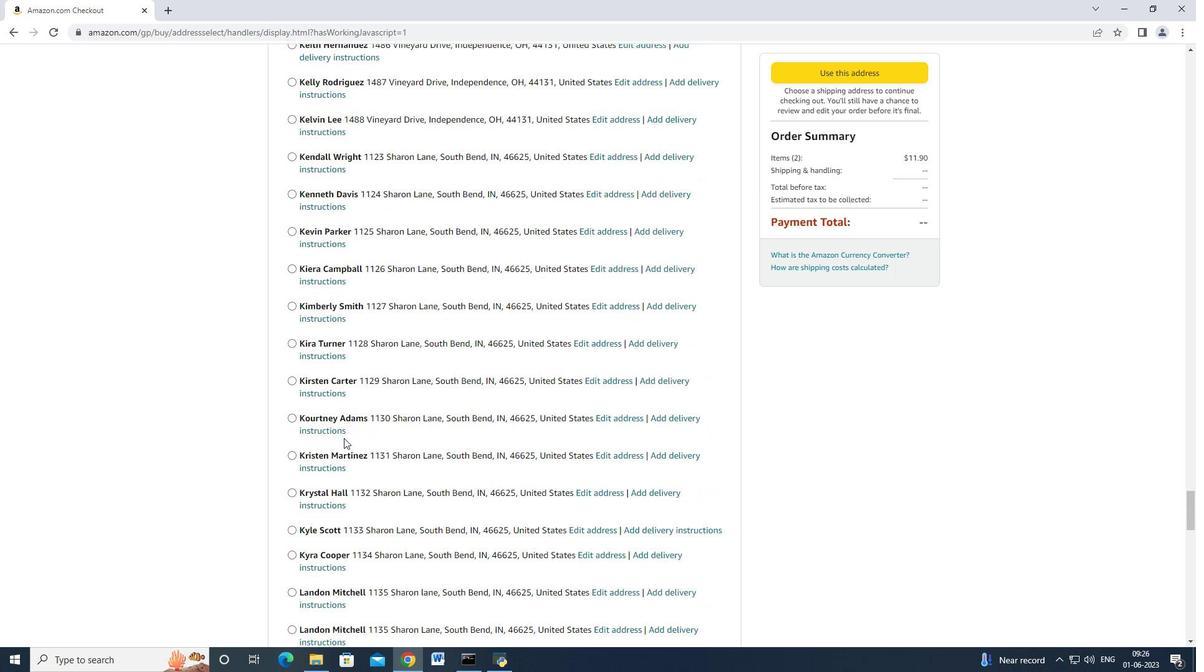 
Action: Mouse scrolled (343, 437) with delta (0, -1)
Screenshot: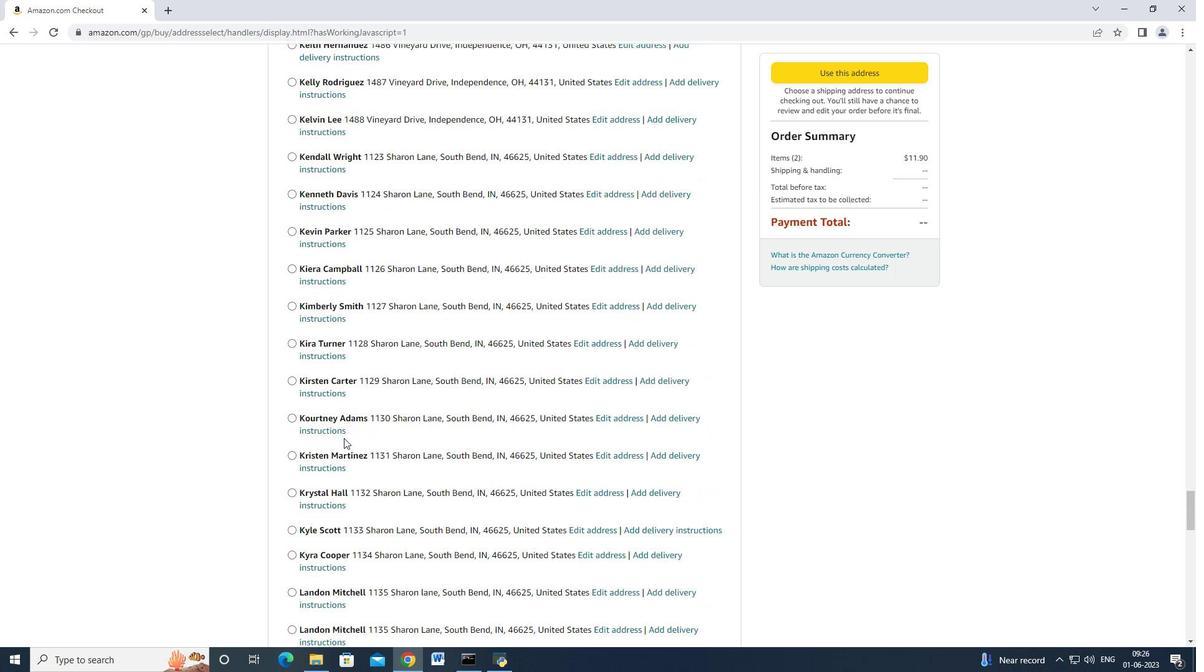 
Action: Mouse scrolled (343, 438) with delta (0, 0)
Screenshot: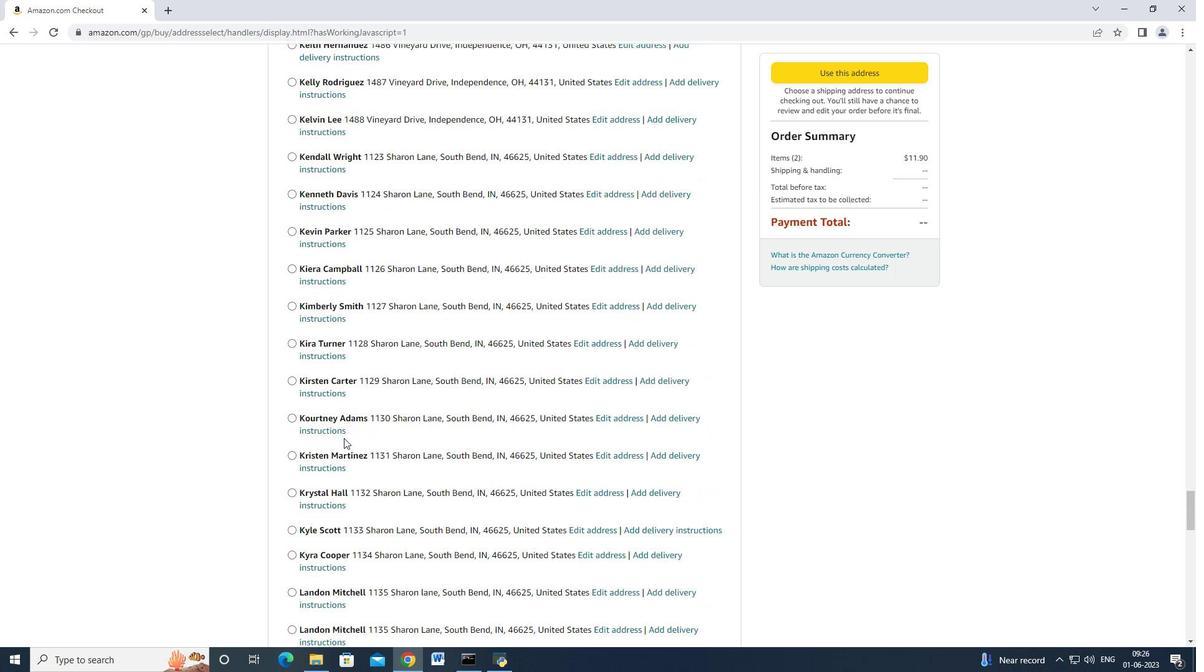 
Action: Mouse scrolled (343, 438) with delta (0, 0)
Screenshot: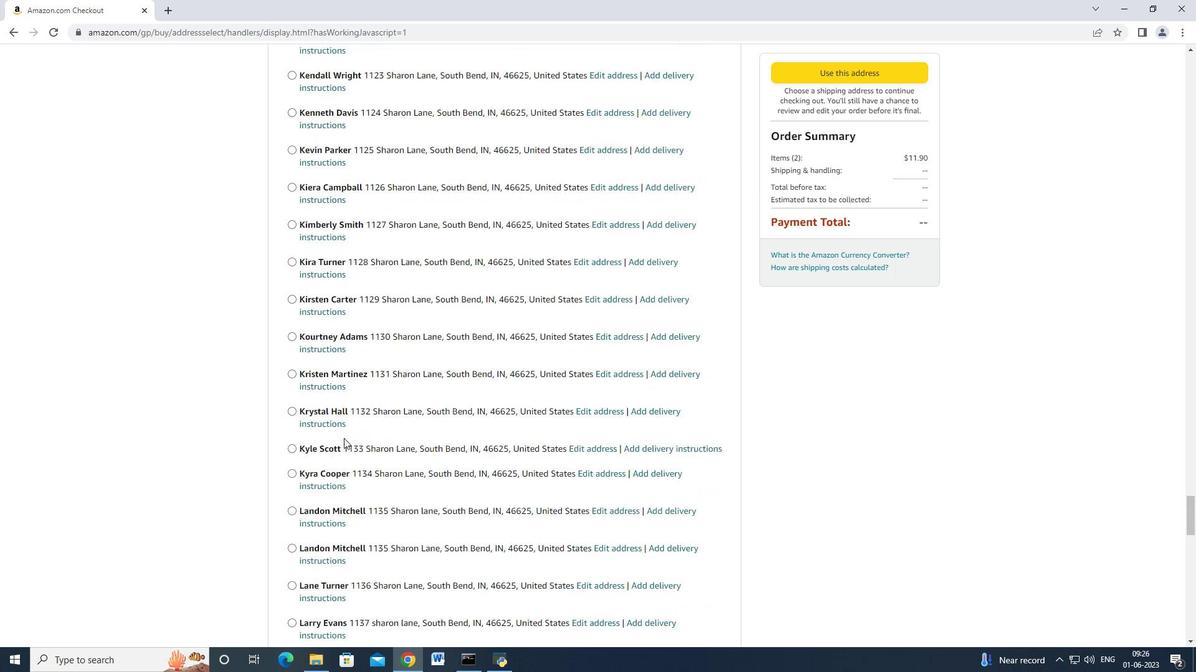 
Action: Mouse scrolled (343, 438) with delta (0, 0)
Screenshot: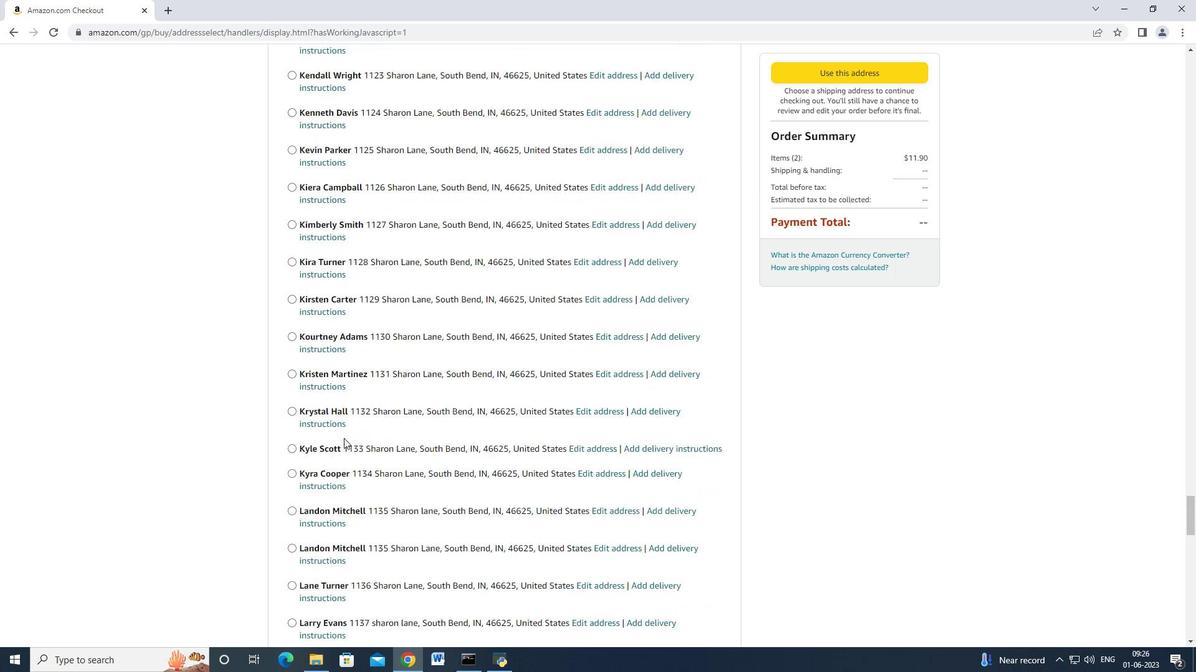 
Action: Mouse scrolled (343, 438) with delta (0, 0)
Screenshot: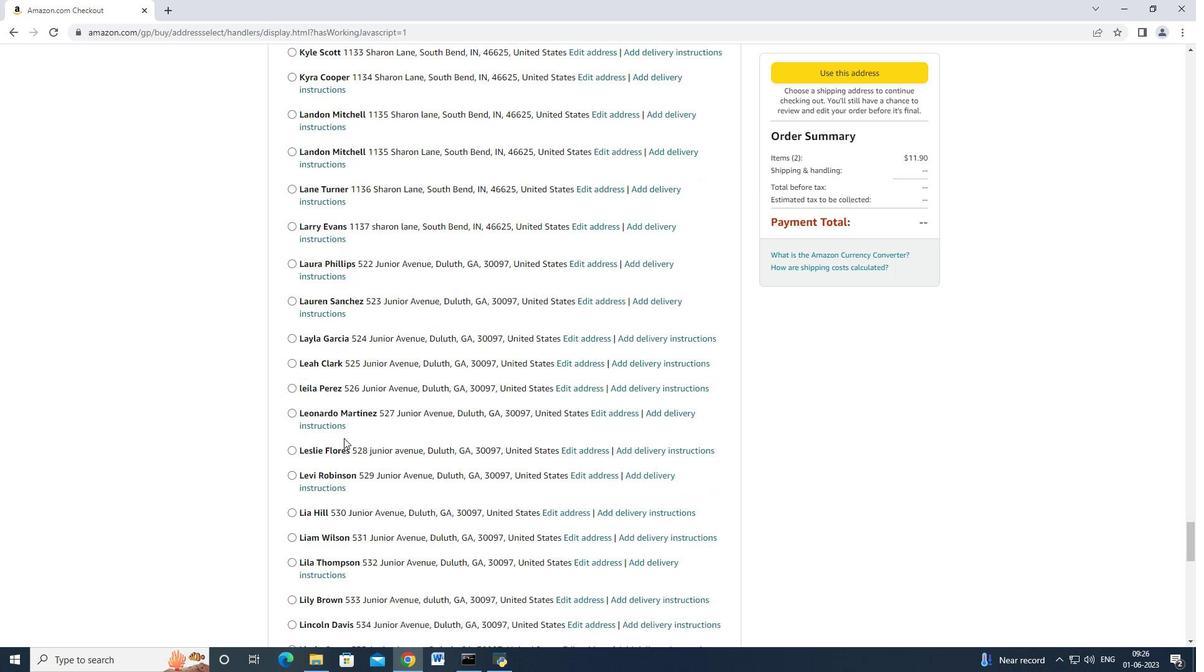 
Action: Mouse scrolled (343, 438) with delta (0, 0)
Screenshot: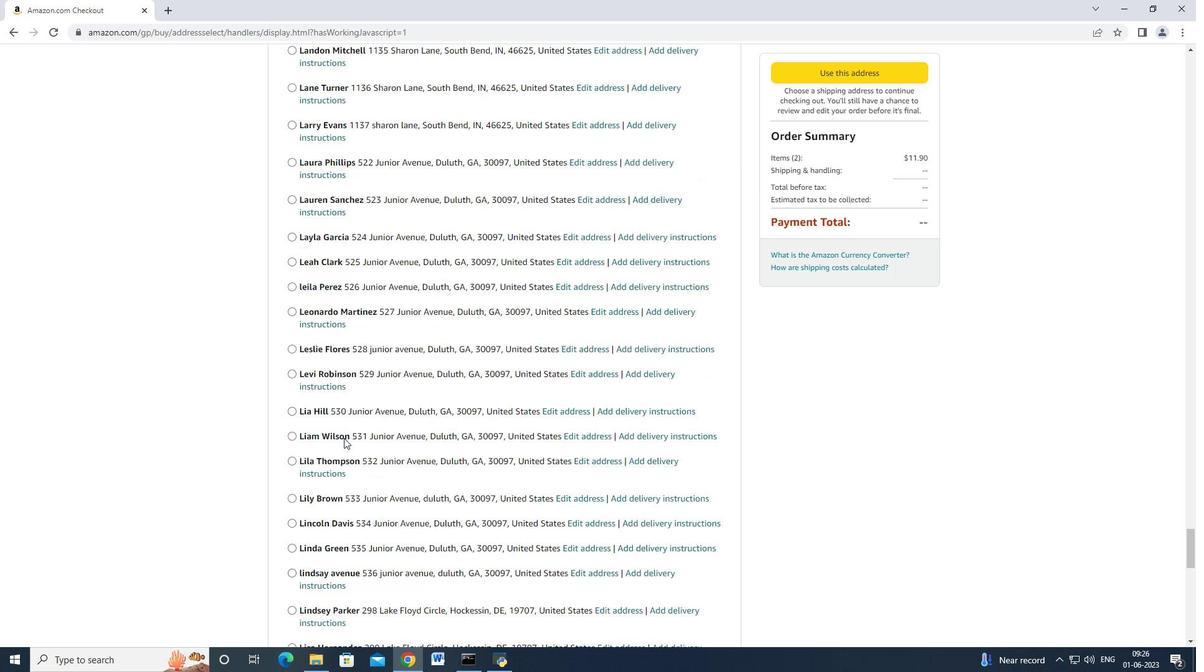 
Action: Mouse scrolled (343, 437) with delta (0, -1)
Screenshot: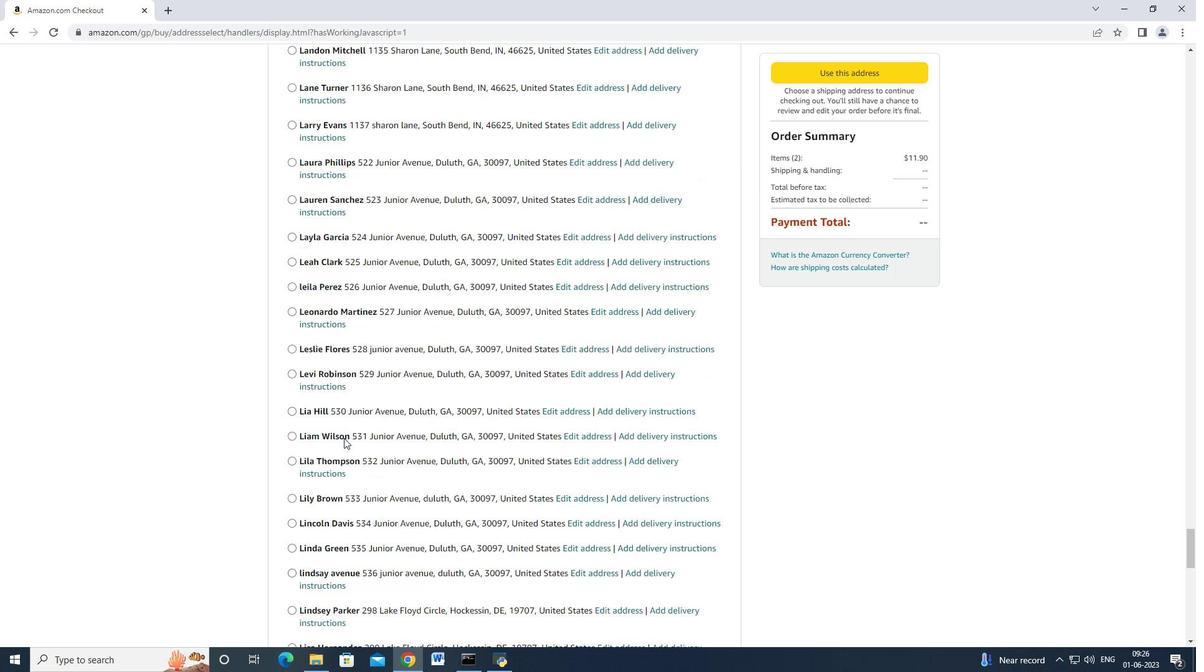 
Action: Mouse scrolled (343, 438) with delta (0, 0)
Screenshot: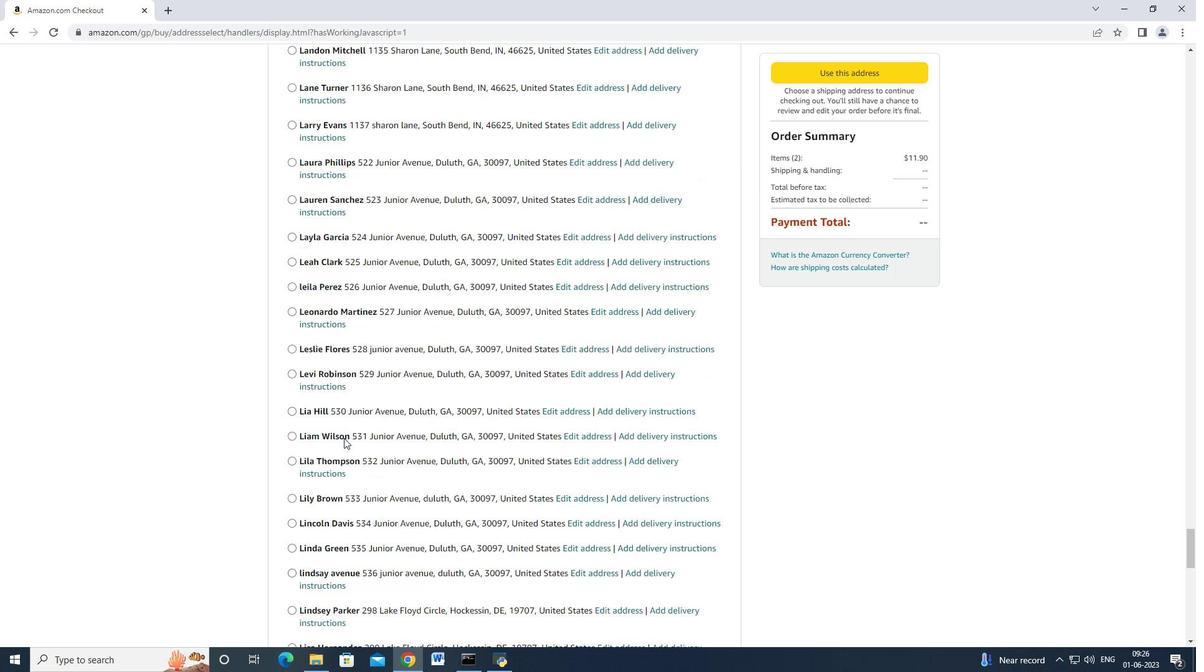 
Action: Mouse scrolled (343, 438) with delta (0, 0)
Screenshot: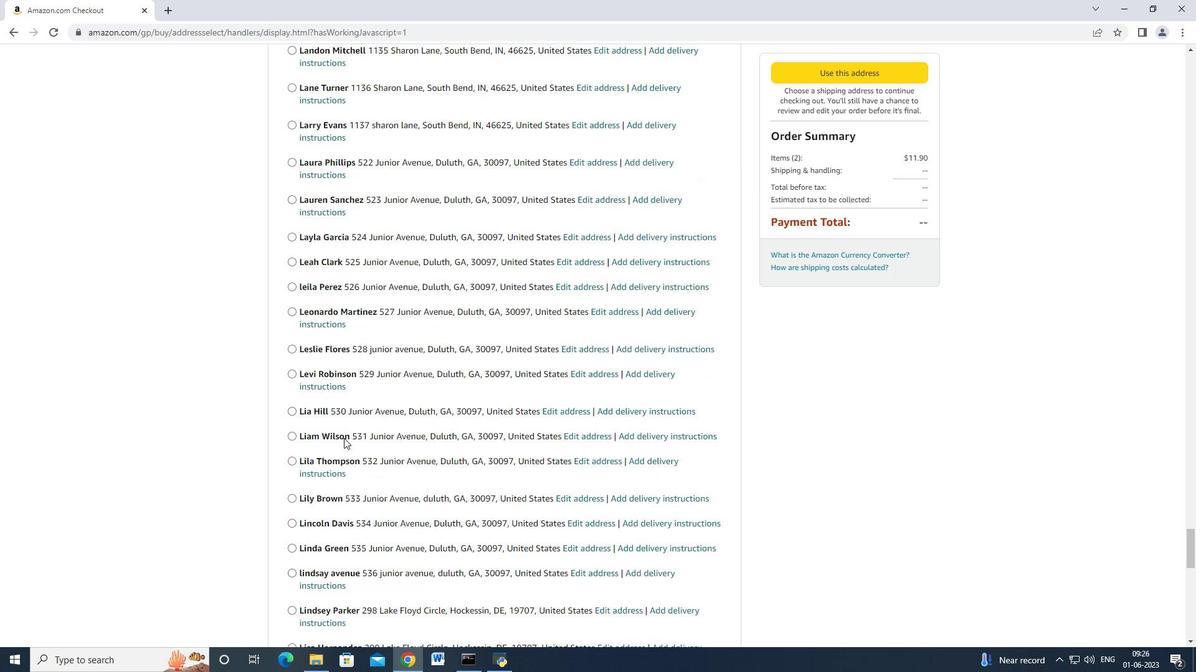 
Action: Mouse scrolled (343, 438) with delta (0, 0)
Screenshot: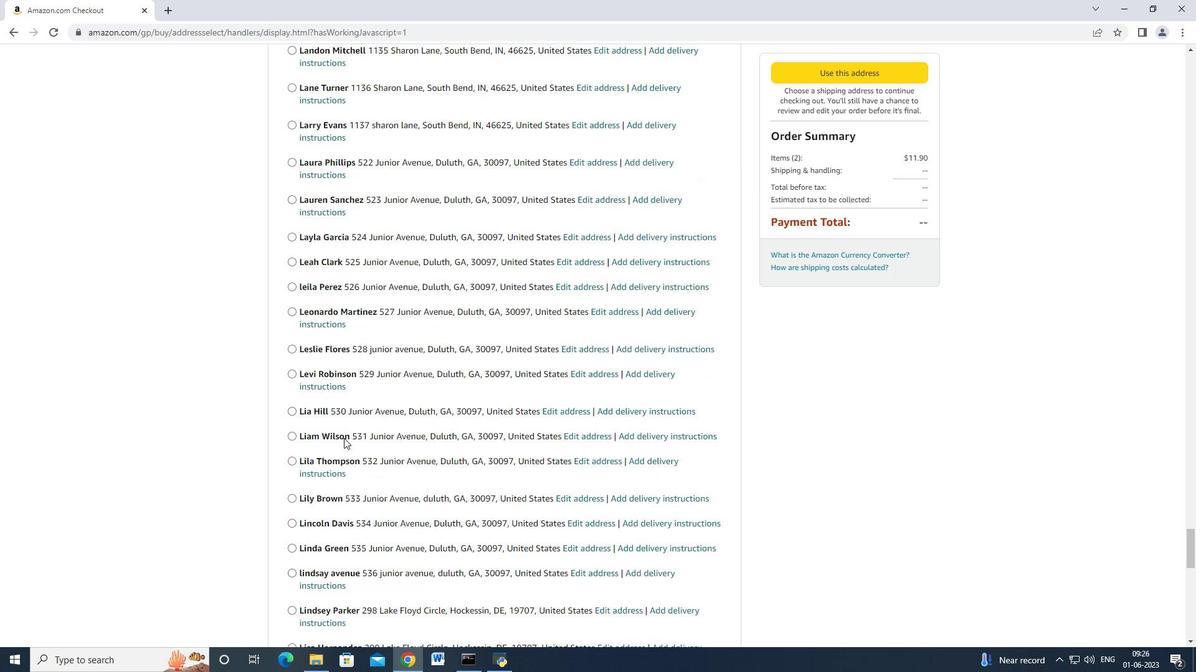 
Action: Mouse scrolled (343, 438) with delta (0, 0)
Screenshot: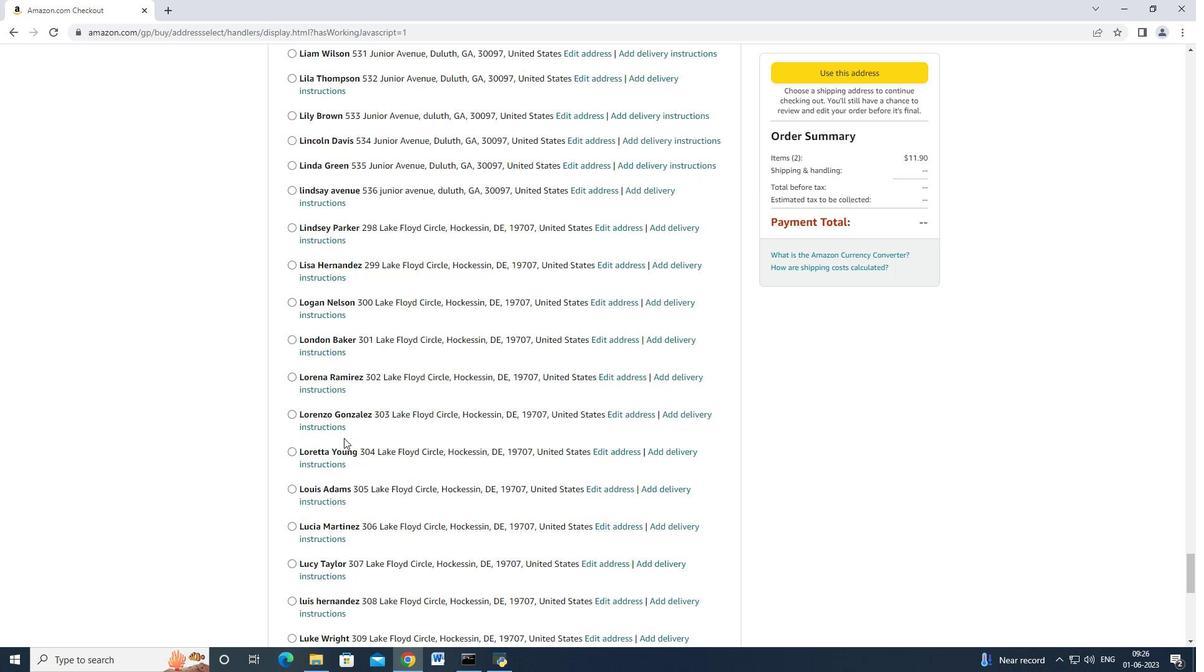 
Action: Mouse scrolled (343, 438) with delta (0, 0)
Screenshot: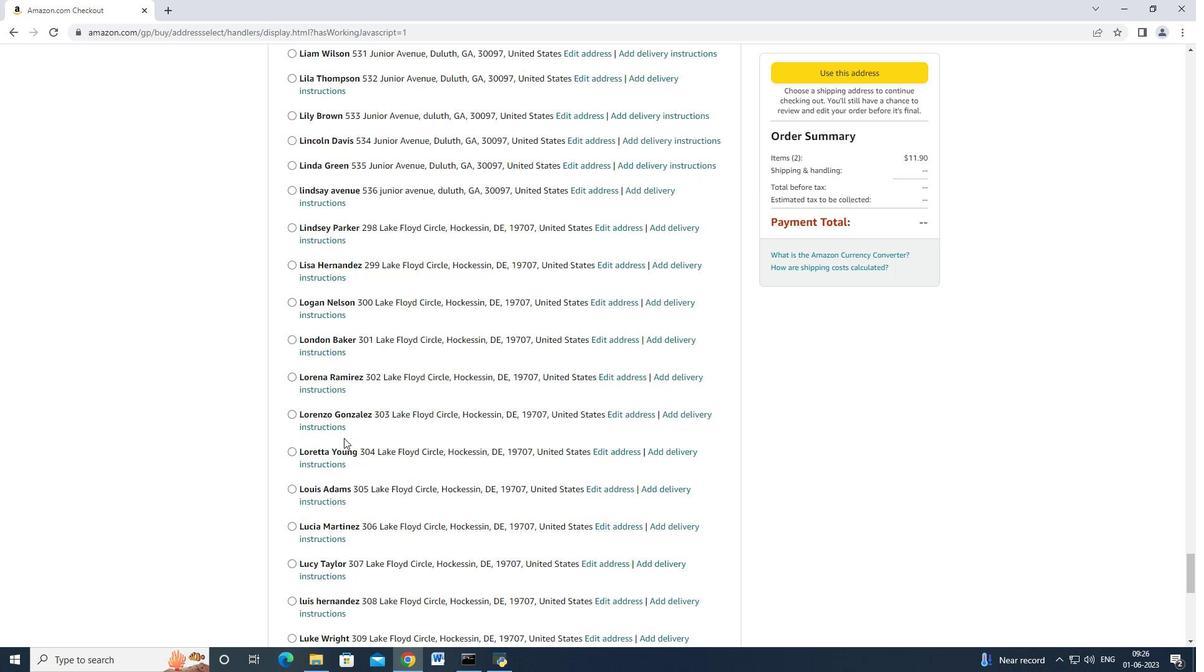 
Action: Mouse scrolled (343, 438) with delta (0, 0)
Screenshot: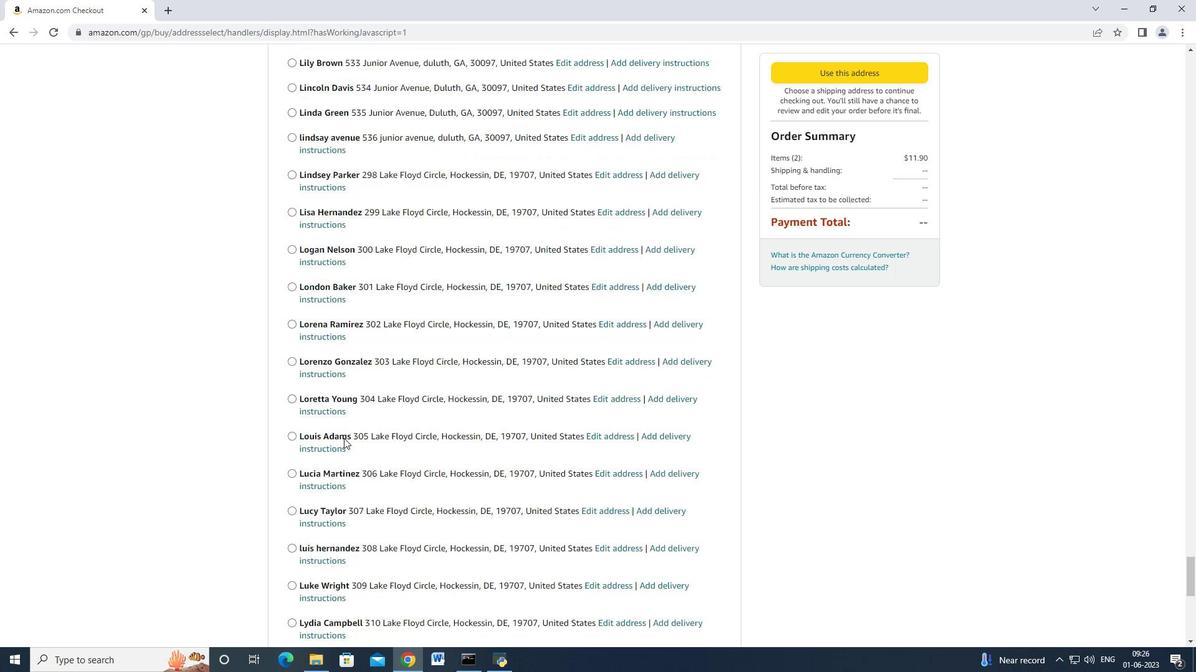 
Action: Mouse scrolled (343, 438) with delta (0, 0)
Screenshot: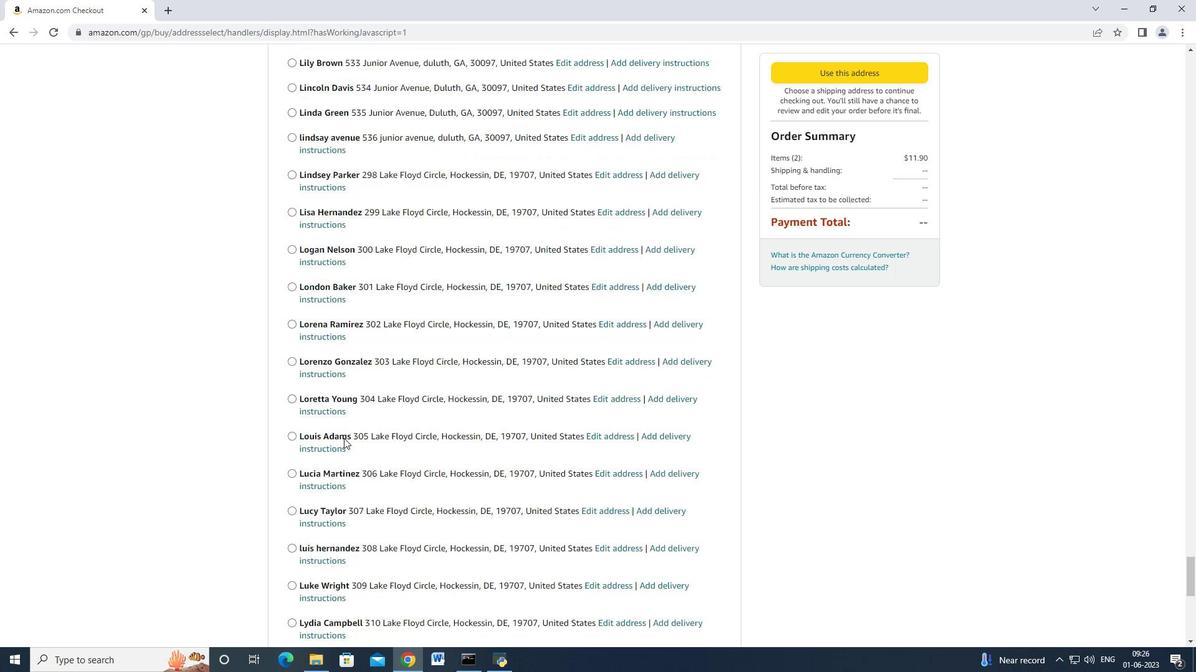 
Action: Mouse scrolled (343, 438) with delta (0, 0)
Screenshot: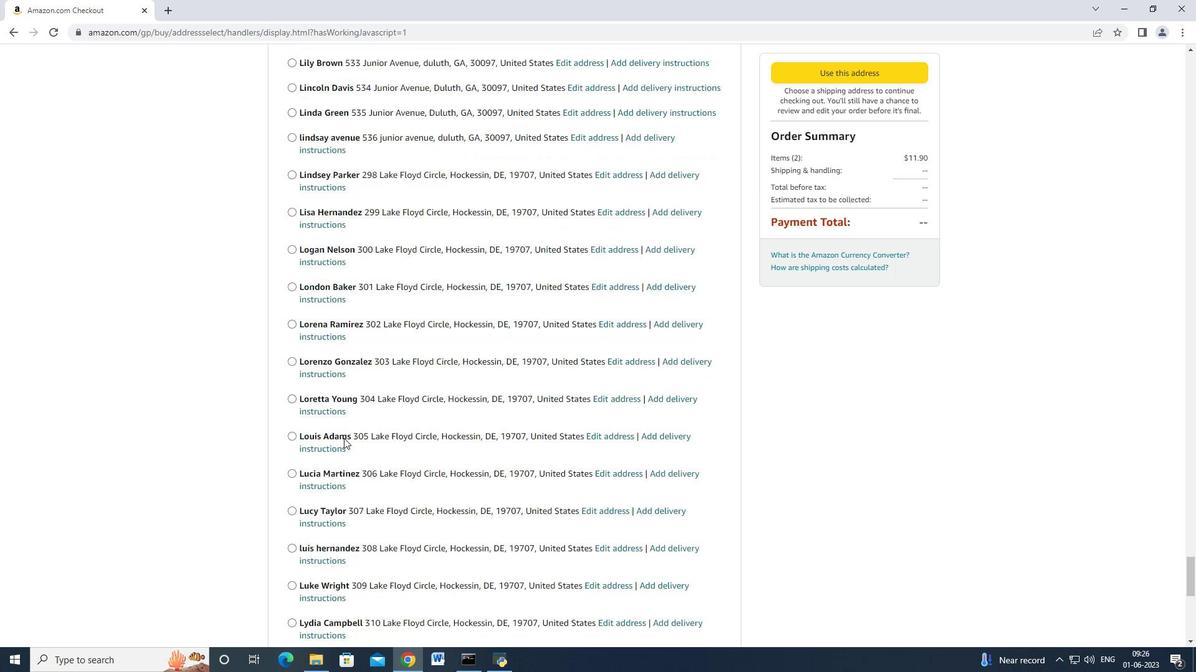 
Action: Mouse scrolled (343, 438) with delta (0, 0)
Screenshot: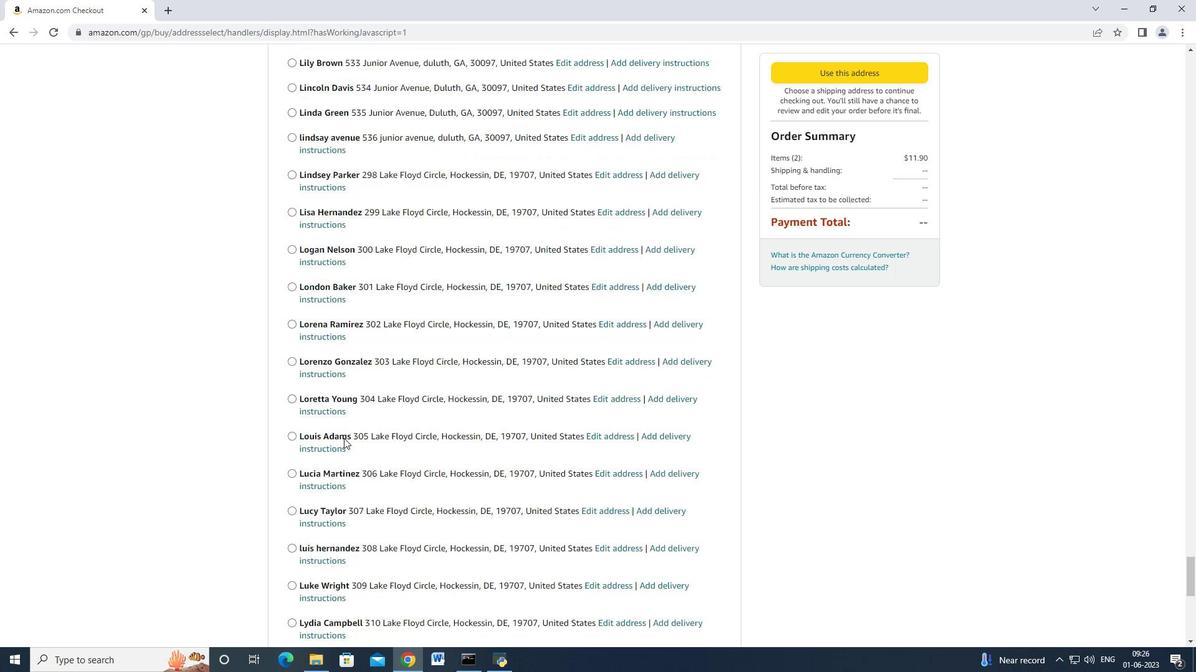 
Action: Mouse scrolled (343, 438) with delta (0, 0)
Screenshot: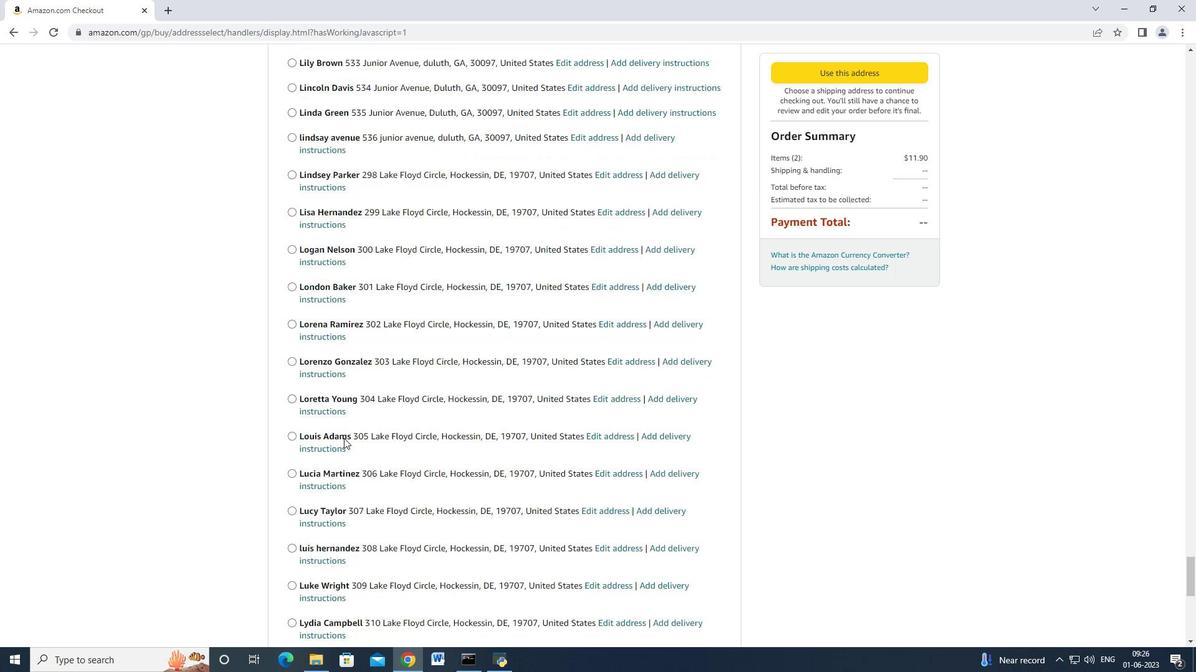 
Action: Mouse moved to (342, 449)
Screenshot: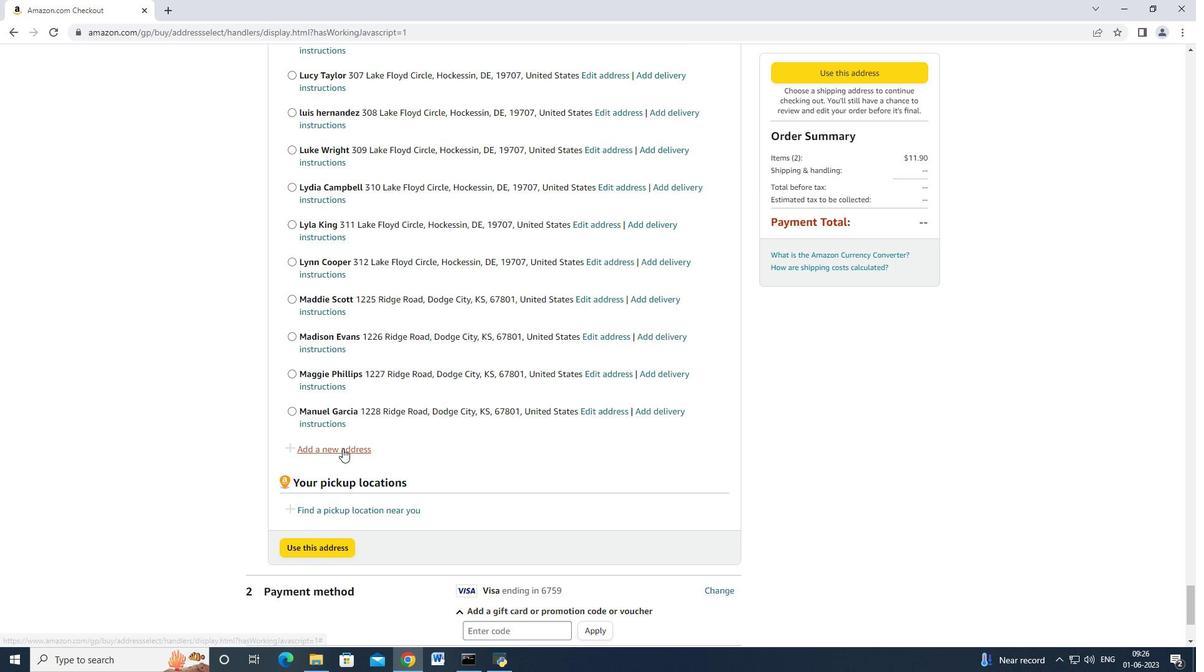 
Action: Mouse pressed left at (342, 449)
Screenshot: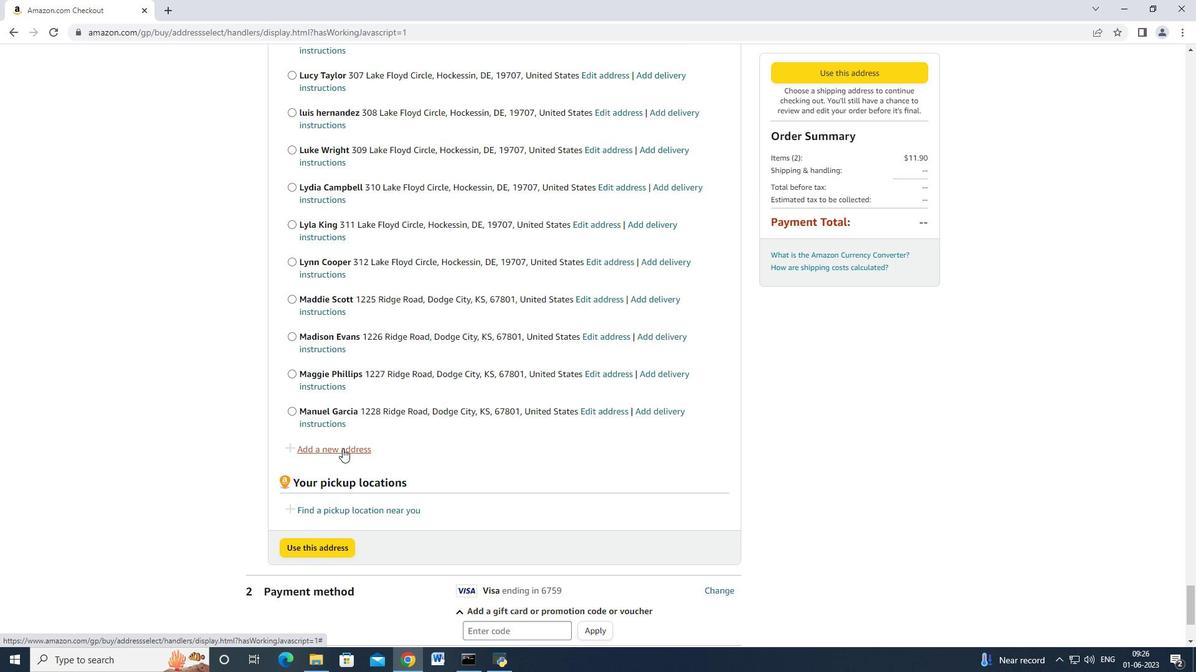 
Action: Mouse moved to (441, 287)
Screenshot: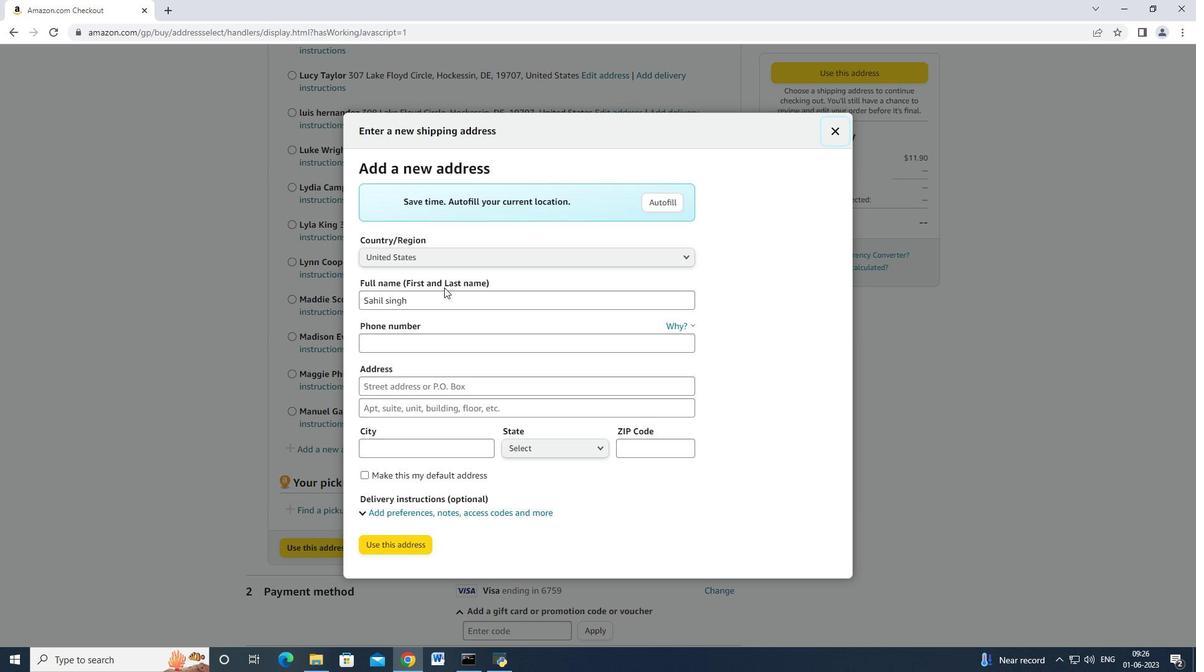 
Action: Mouse pressed left at (441, 287)
Screenshot: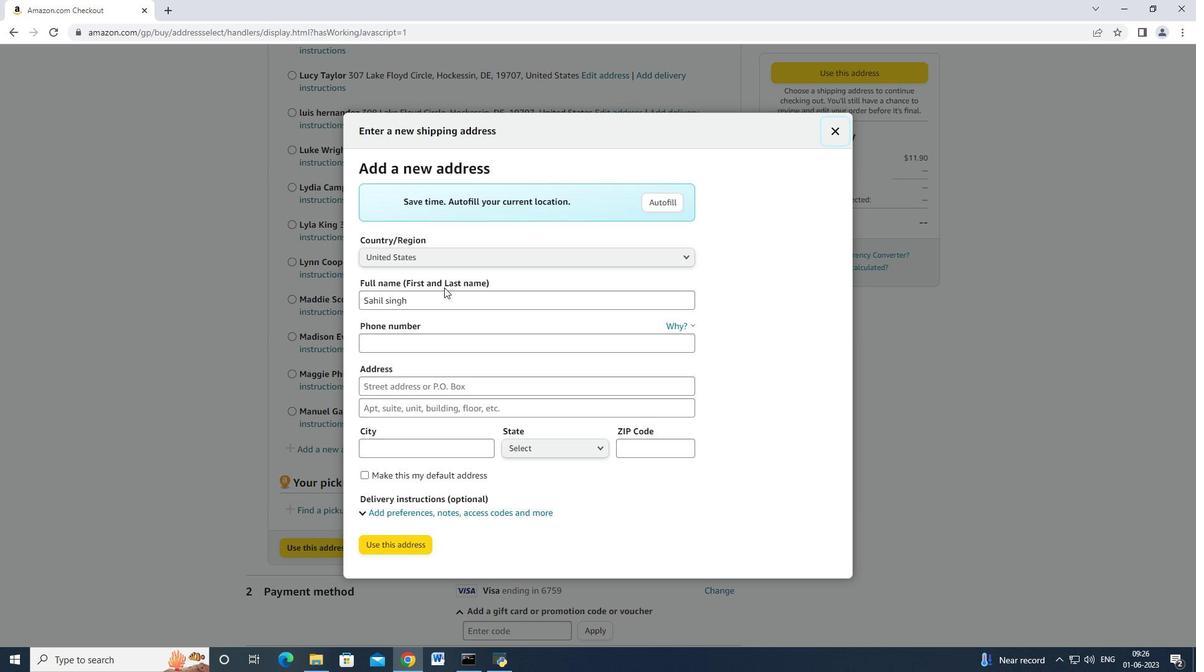 
Action: Mouse moved to (419, 299)
Screenshot: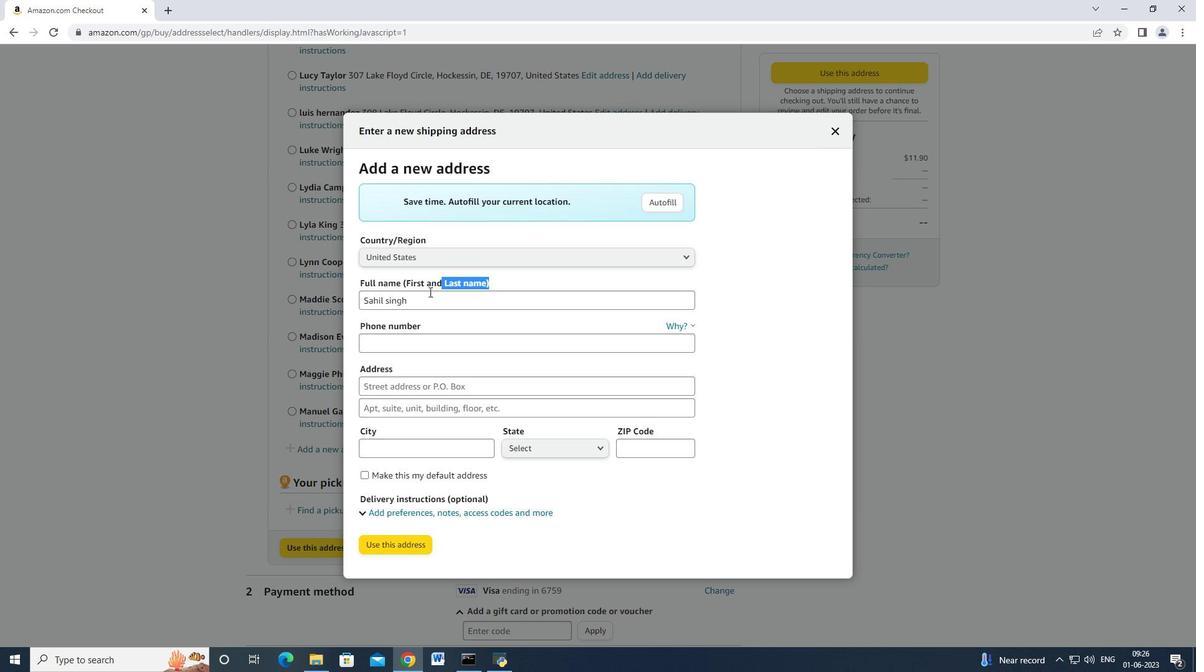 
Action: Mouse pressed left at (419, 299)
Screenshot: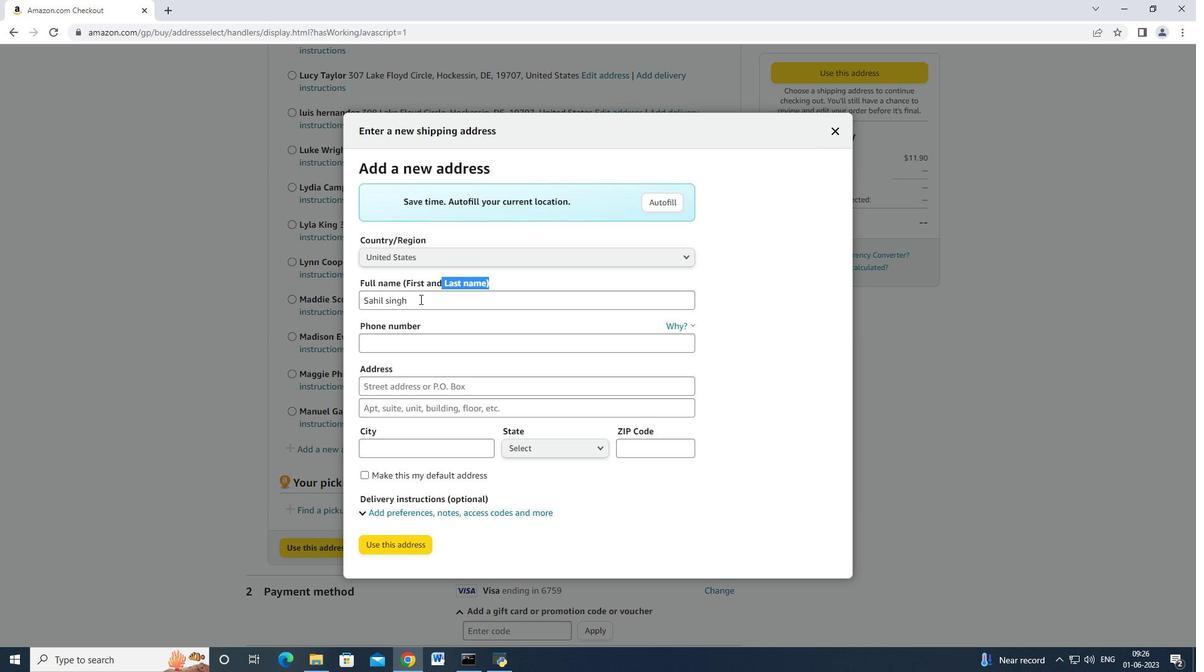 
Action: Mouse moved to (362, 297)
Screenshot: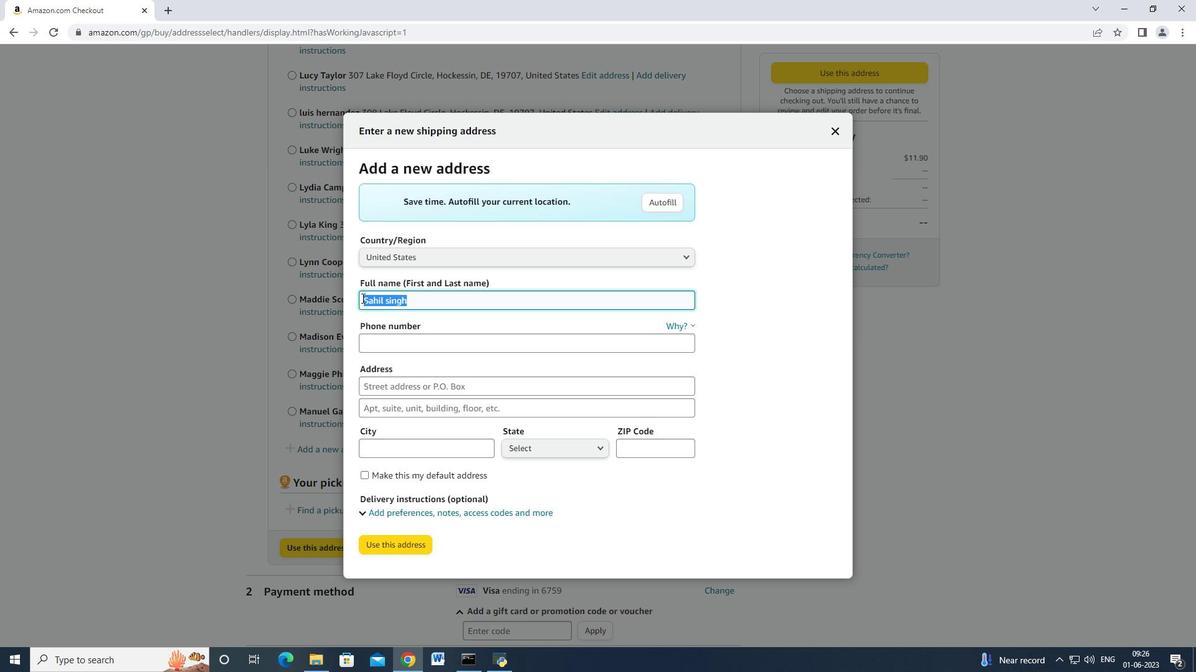 
Action: Key pressed <Key.backspace><Key.shift>Mara<Key.space><Key.shift>Rodriguez<Key.tab><Key.tab>
Screenshot: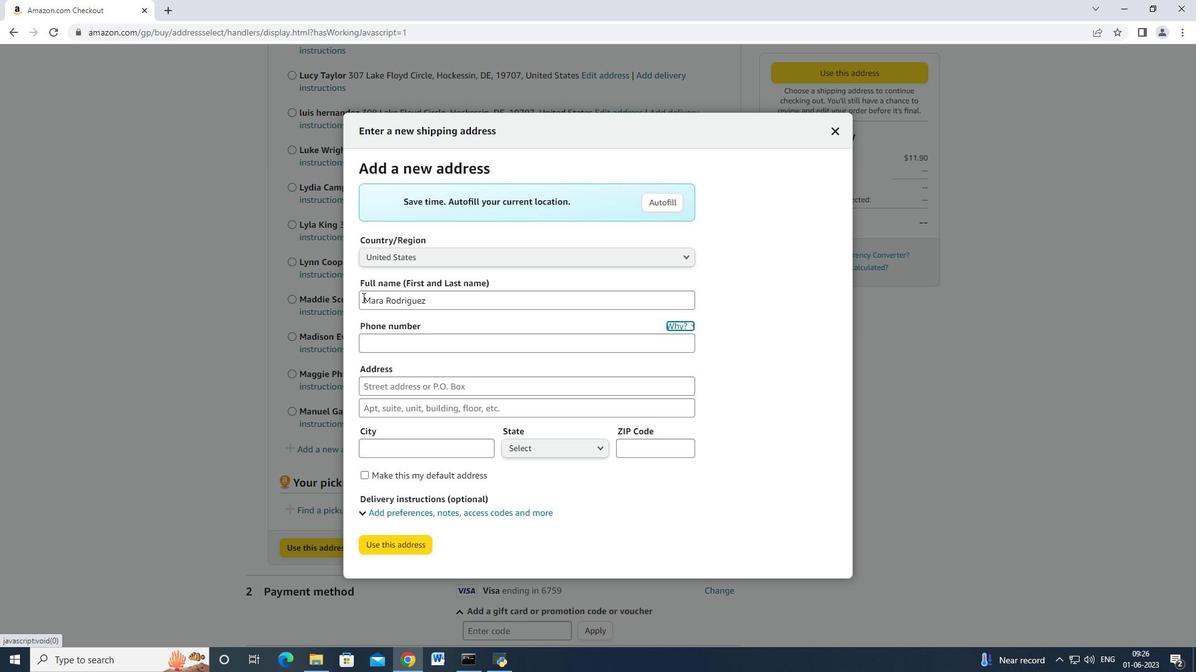 
Action: Mouse moved to (366, 295)
Screenshot: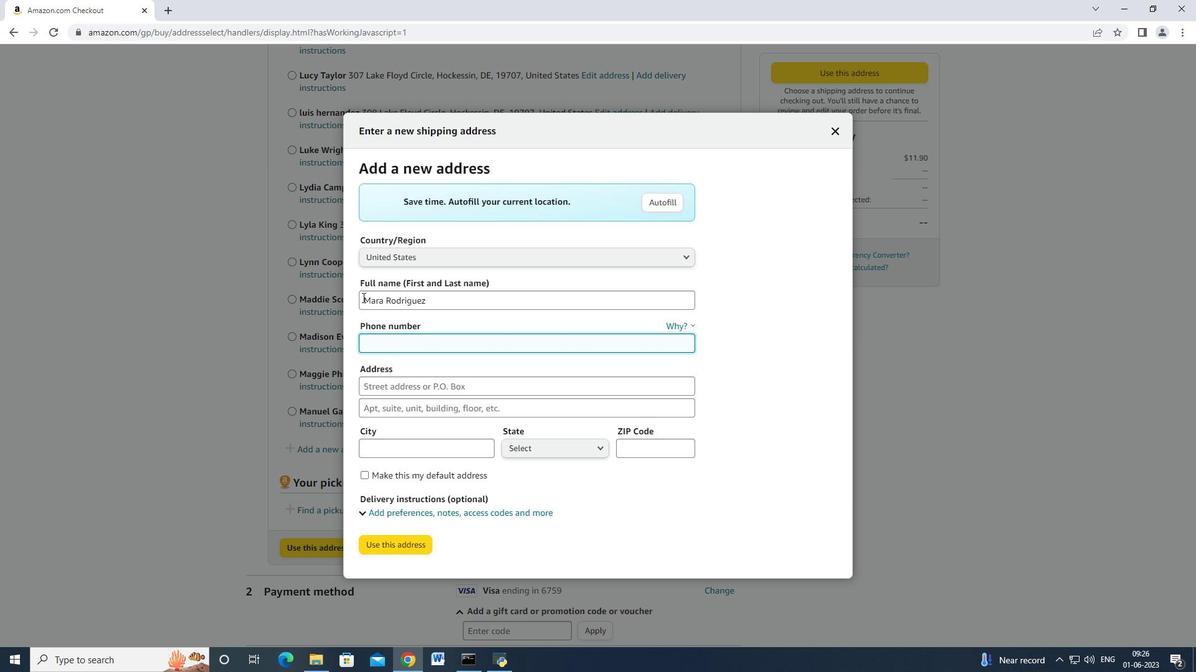 
Action: Key pressed 6205197251<Key.tab>1229<Key.space><Key.shift>Ridge<Key.space><Key.shift>Road<Key.tab><Key.tab><Key.shift_r>Dodge<Key.space><Key.shift><Key.shift><Key.shift><Key.shift><Key.shift><Key.shift>City
Screenshot: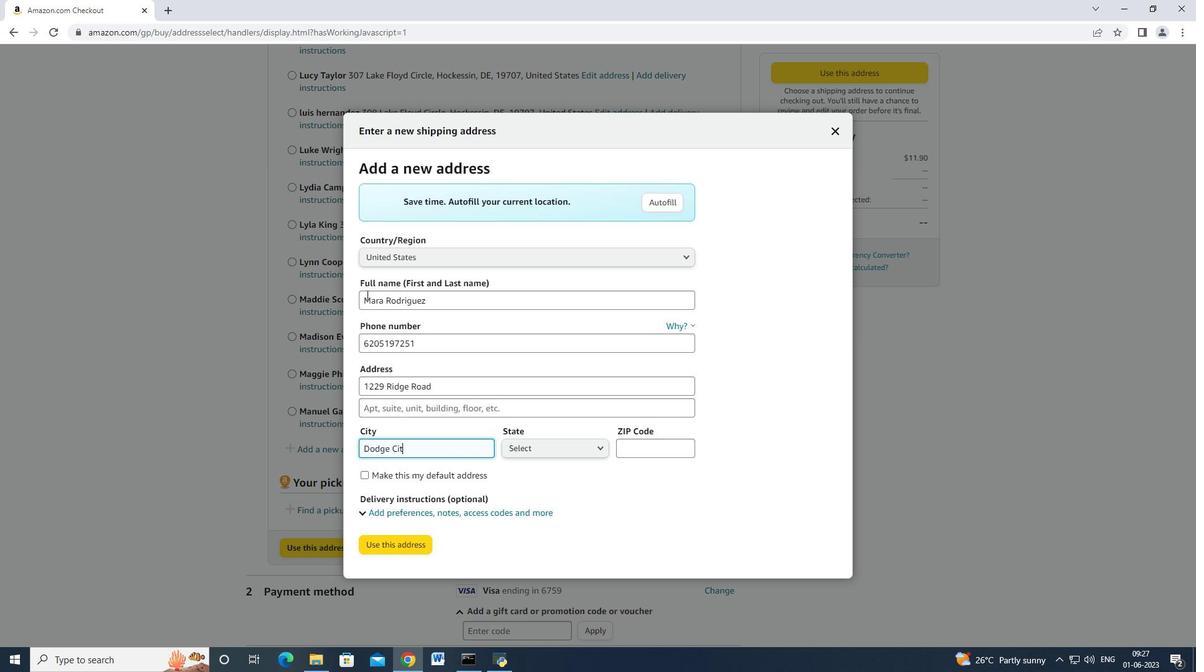 
Action: Mouse moved to (555, 452)
Screenshot: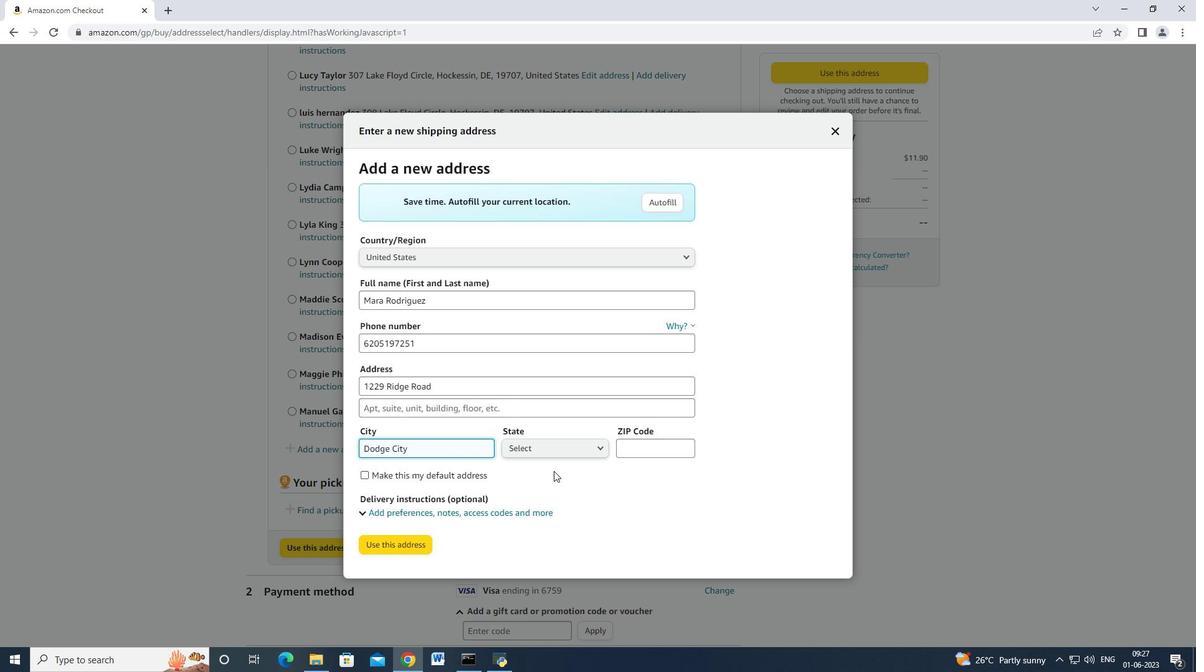 
Action: Mouse pressed left at (555, 452)
Screenshot: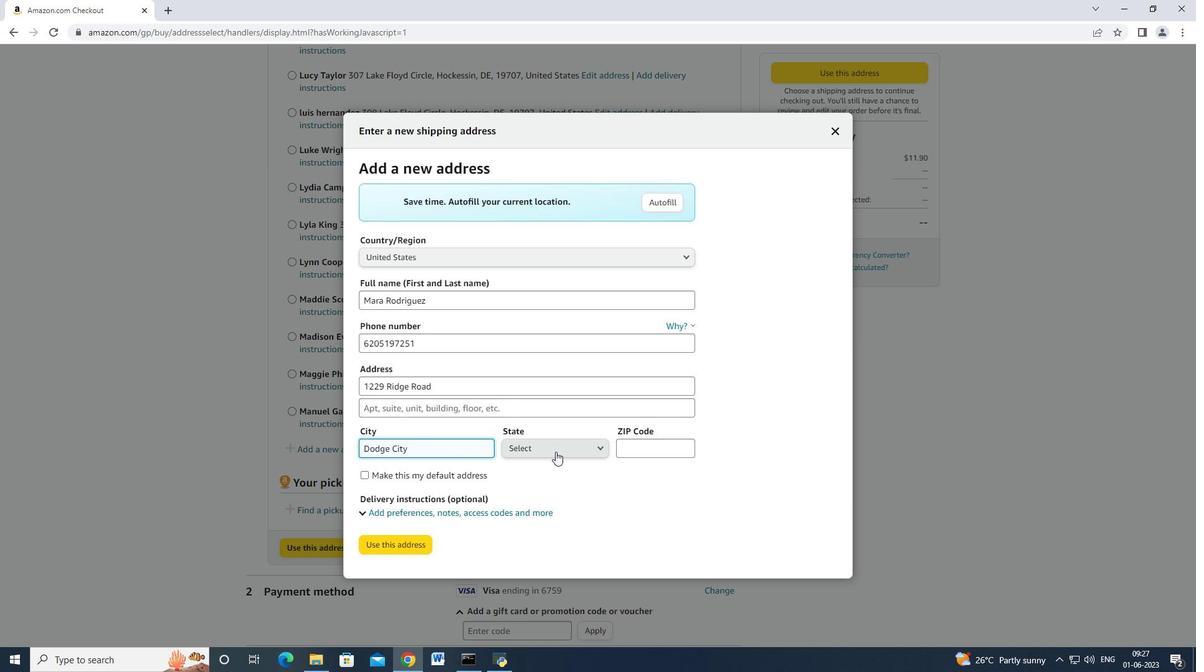 
Action: Mouse moved to (556, 374)
Screenshot: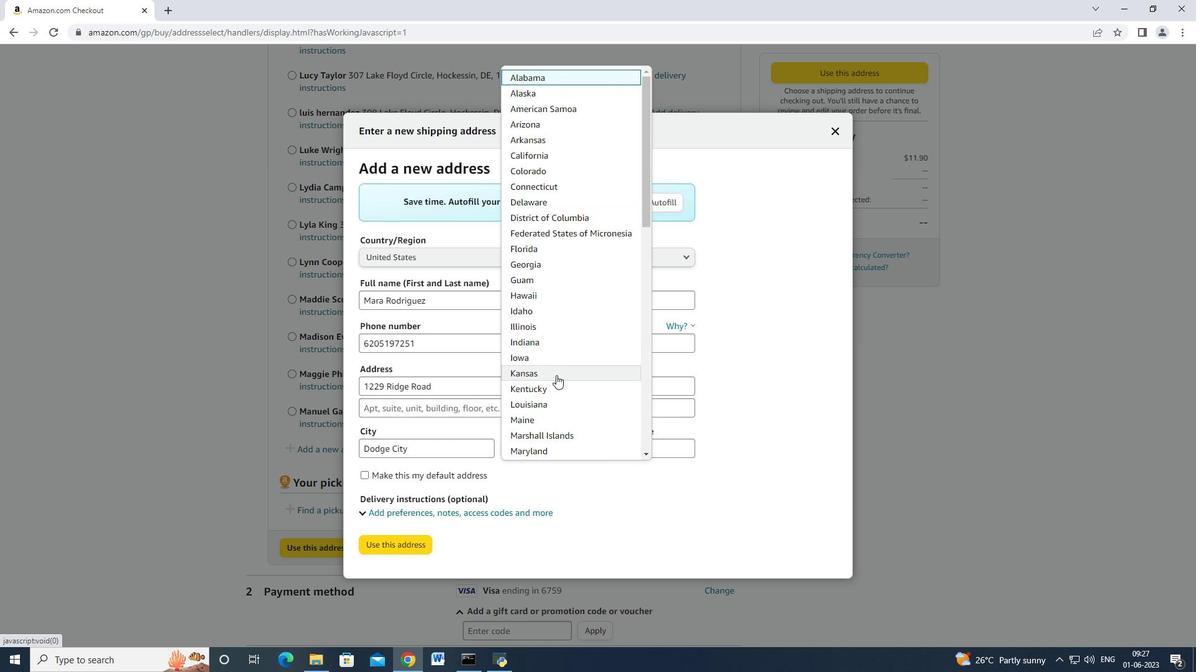 
Action: Mouse pressed left at (556, 374)
Screenshot: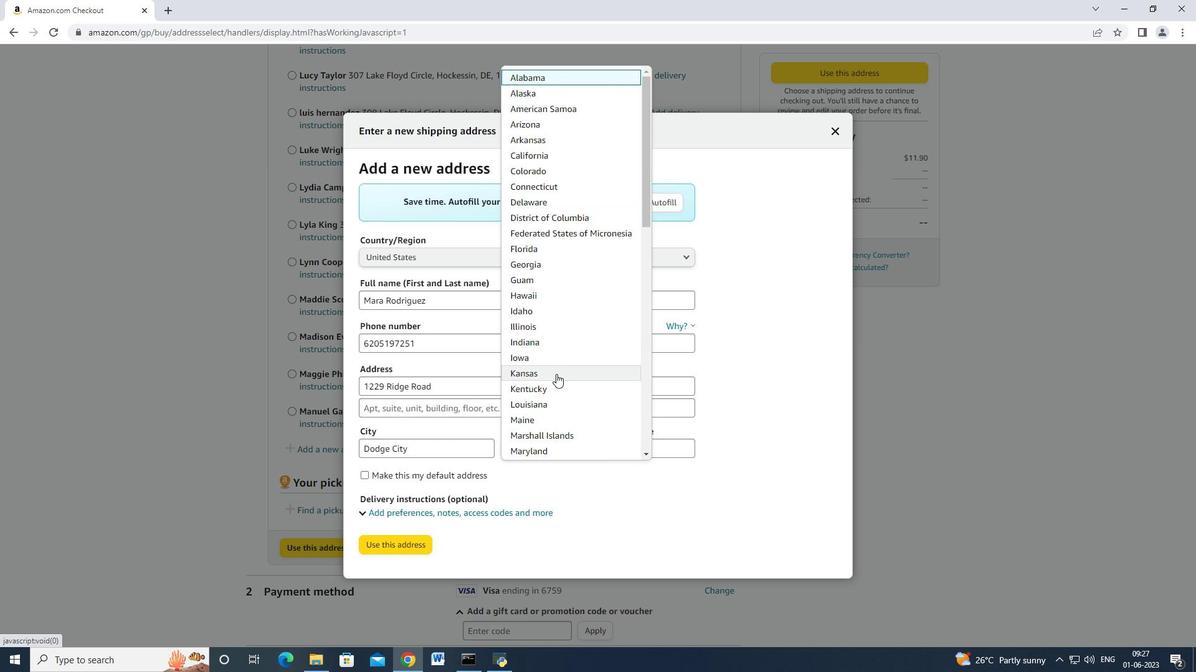 
Action: Mouse moved to (638, 445)
Screenshot: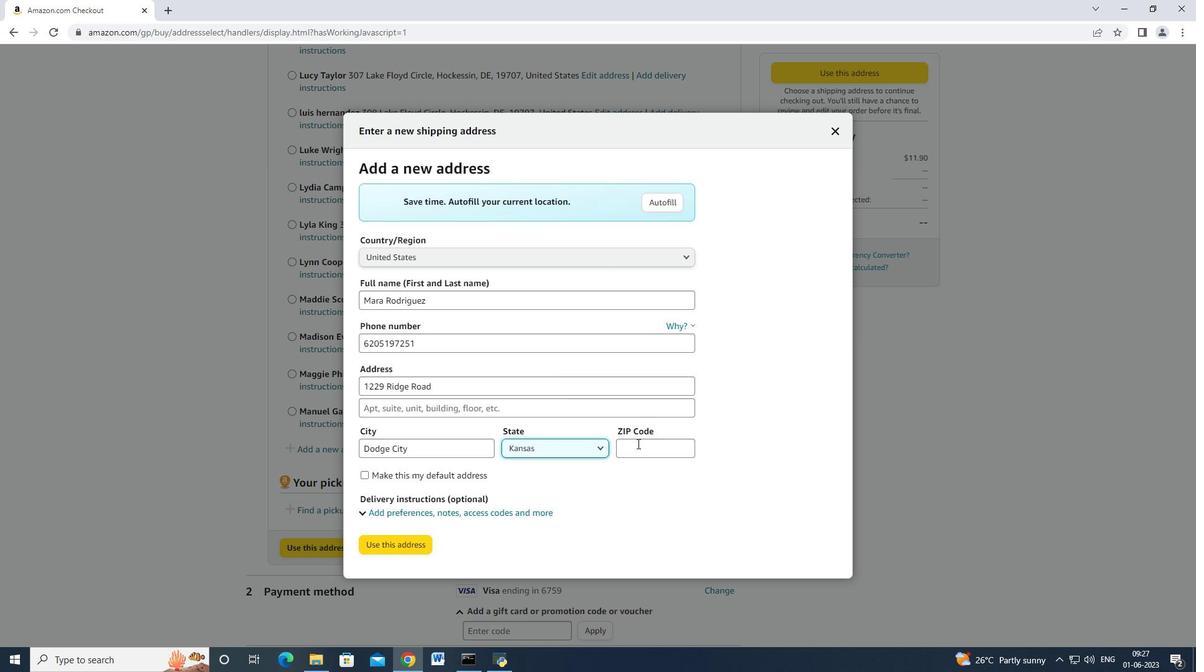 
Action: Mouse pressed left at (638, 445)
Screenshot: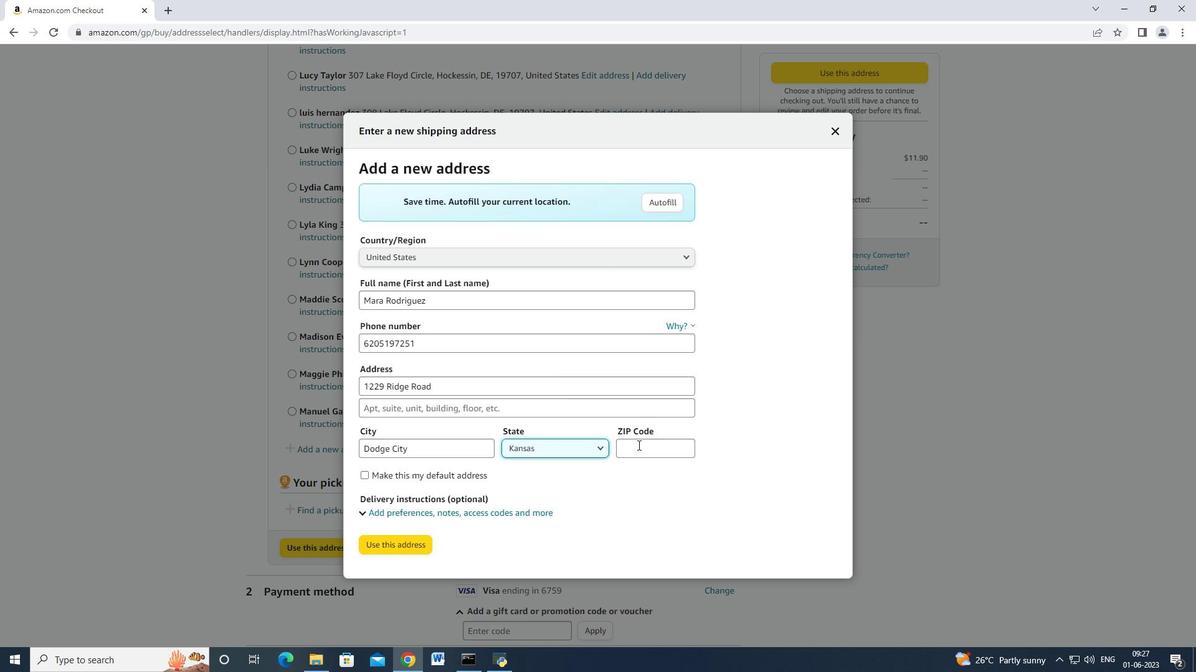 
Action: Mouse moved to (636, 445)
Screenshot: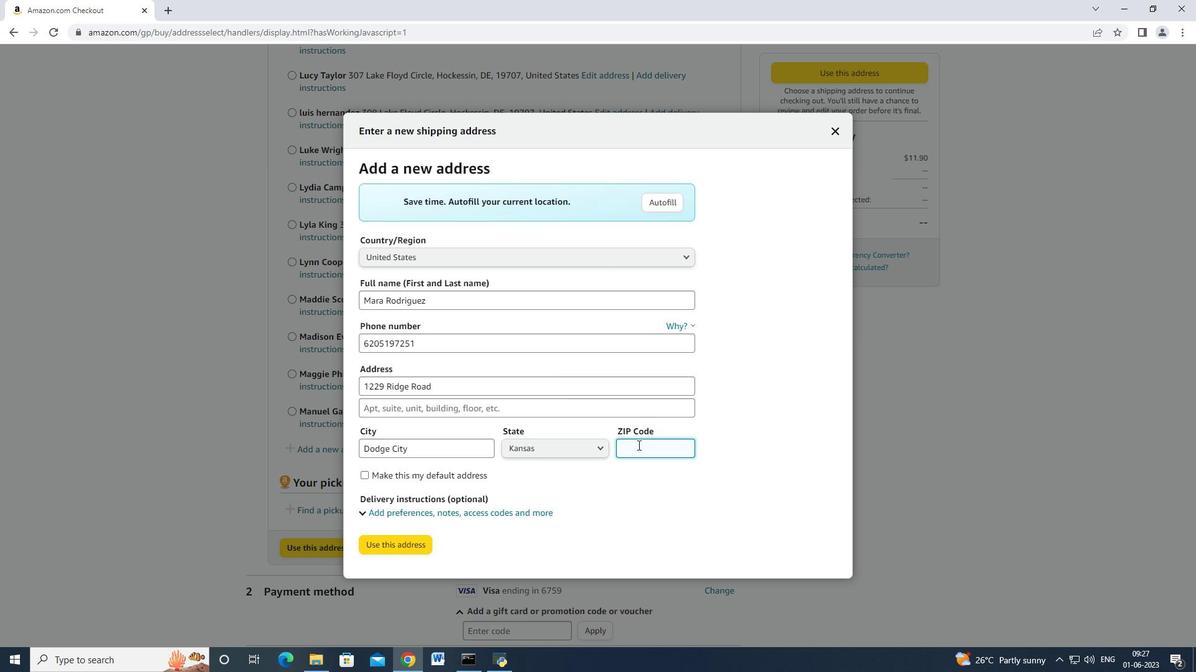 
Action: Key pressed 67801
Screenshot: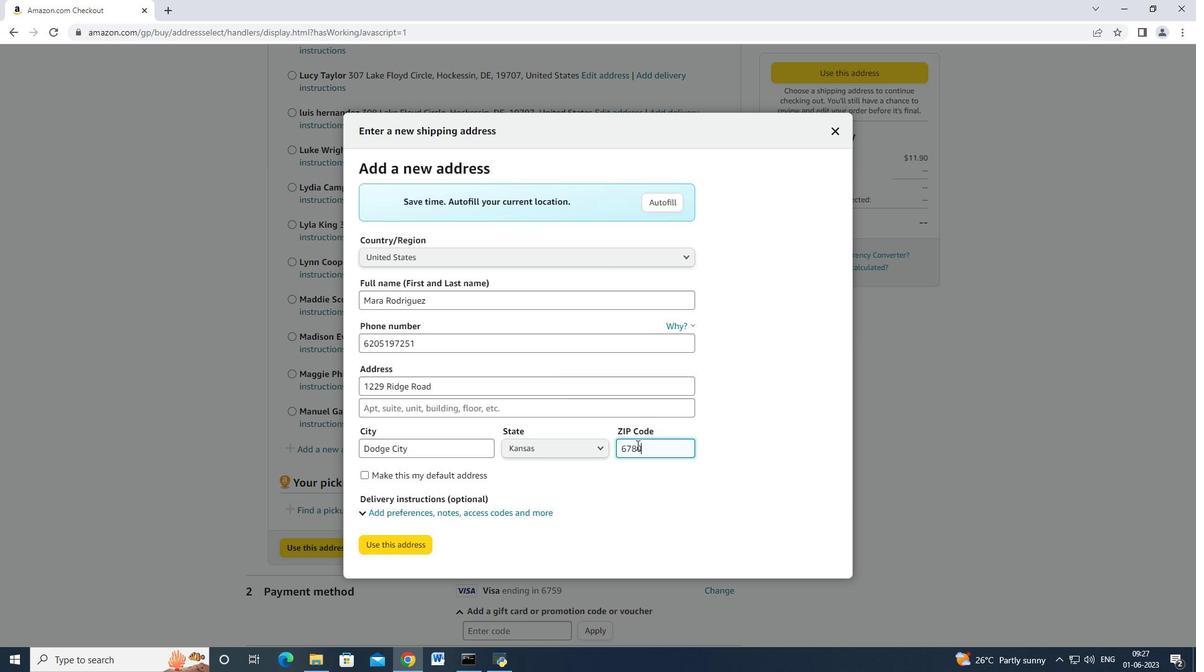 
Action: Mouse moved to (468, 386)
Screenshot: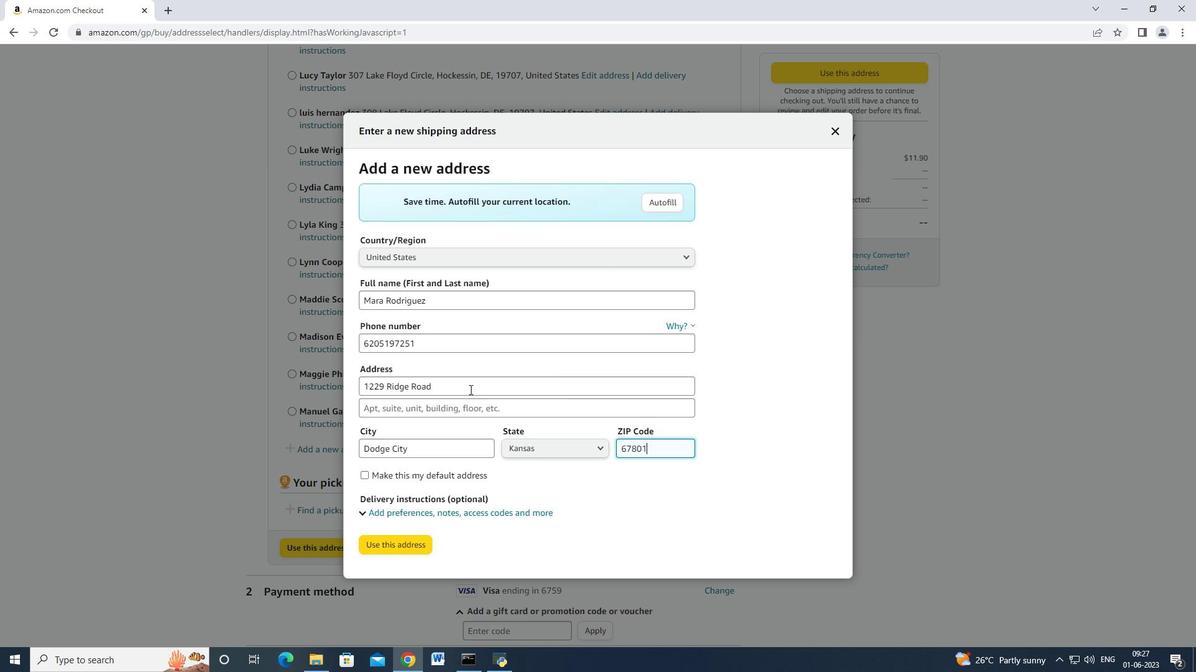 
Action: Mouse pressed left at (468, 386)
Screenshot: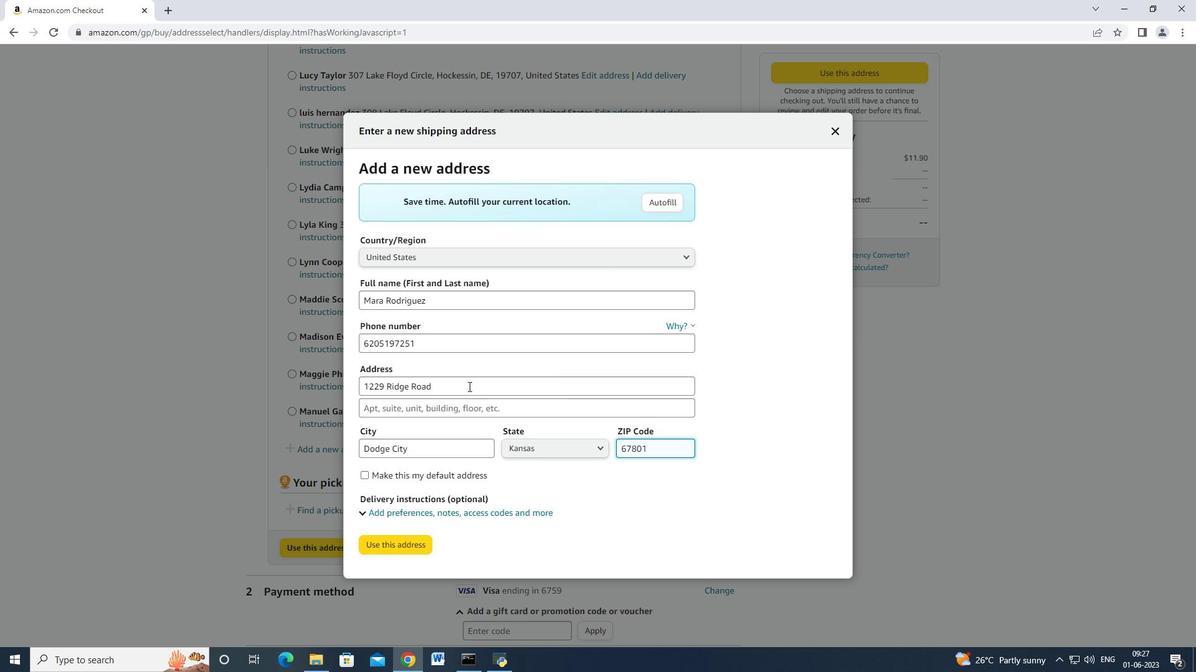 
Action: Mouse moved to (410, 546)
Screenshot: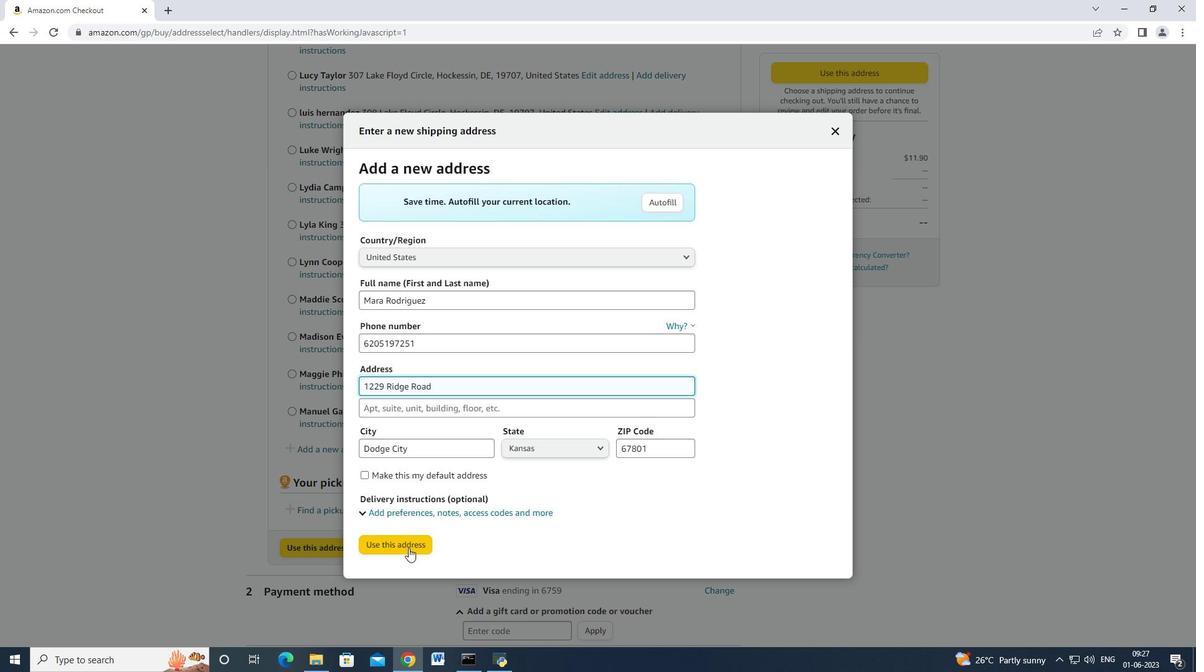 
Action: Mouse pressed left at (410, 546)
Screenshot: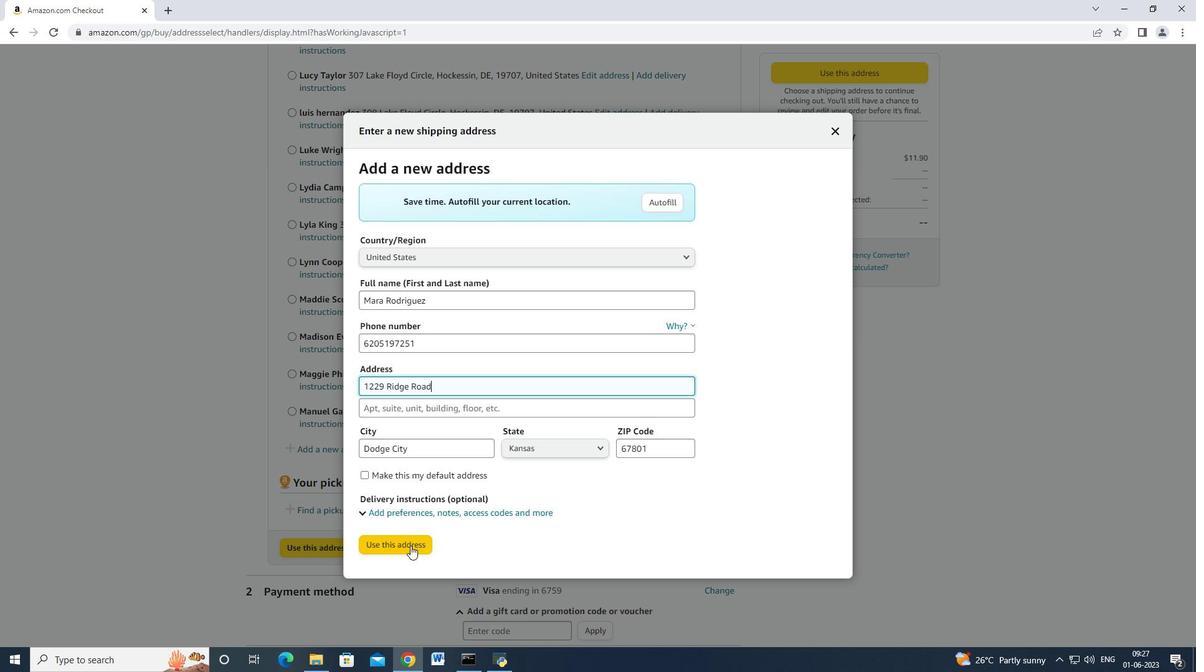 
Action: Mouse moved to (450, 497)
Screenshot: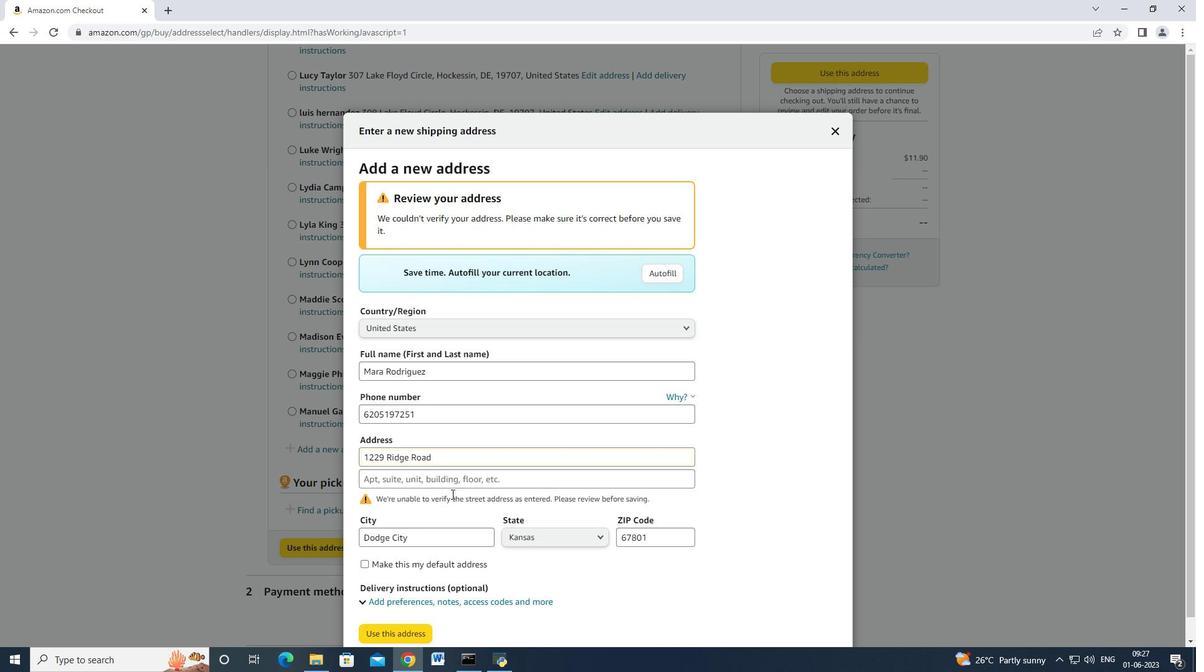 
Action: Mouse scrolled (450, 497) with delta (0, 0)
